 Task: Look for Airbnb options in HafnarfjÃ¶rÃ°ur, Iceland from 6th December, 2023 to 10th December, 2023 for 1 adult.1  bedroom having 1 bed and 1 bathroom. Property type can be hotel. Look for 5 properties as per requirement.
Action: Mouse moved to (437, 93)
Screenshot: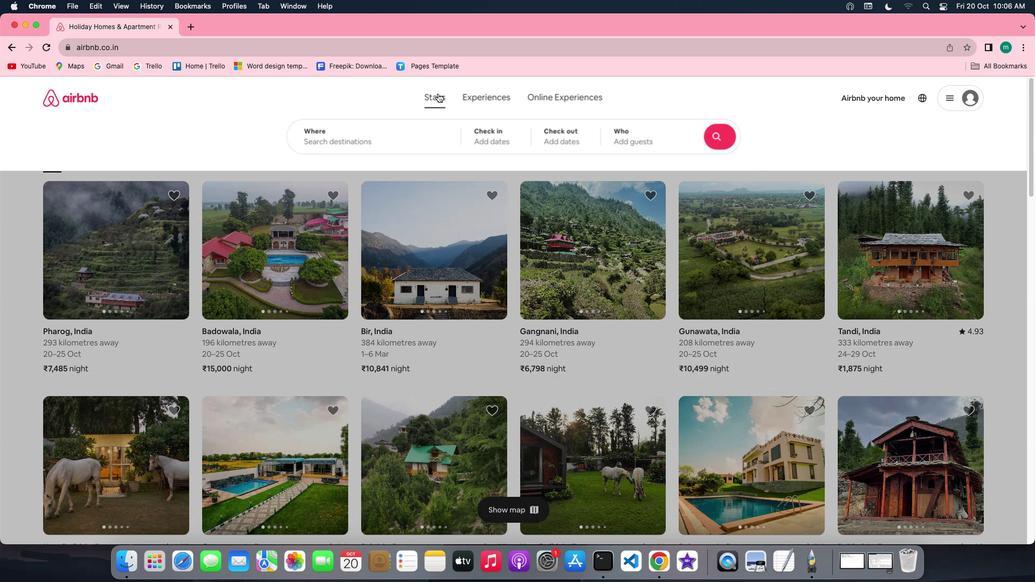 
Action: Mouse pressed left at (437, 93)
Screenshot: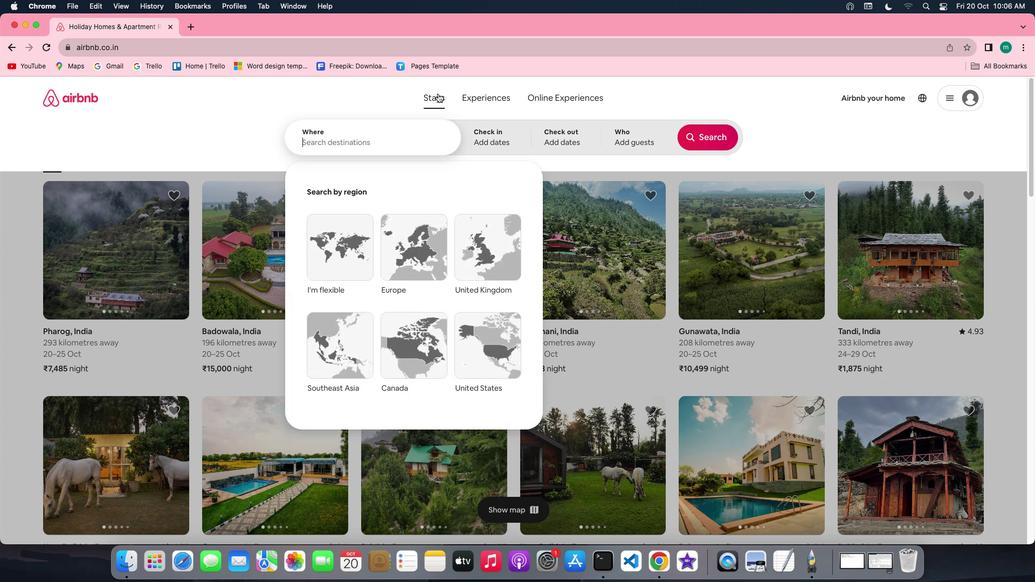 
Action: Mouse pressed left at (437, 93)
Screenshot: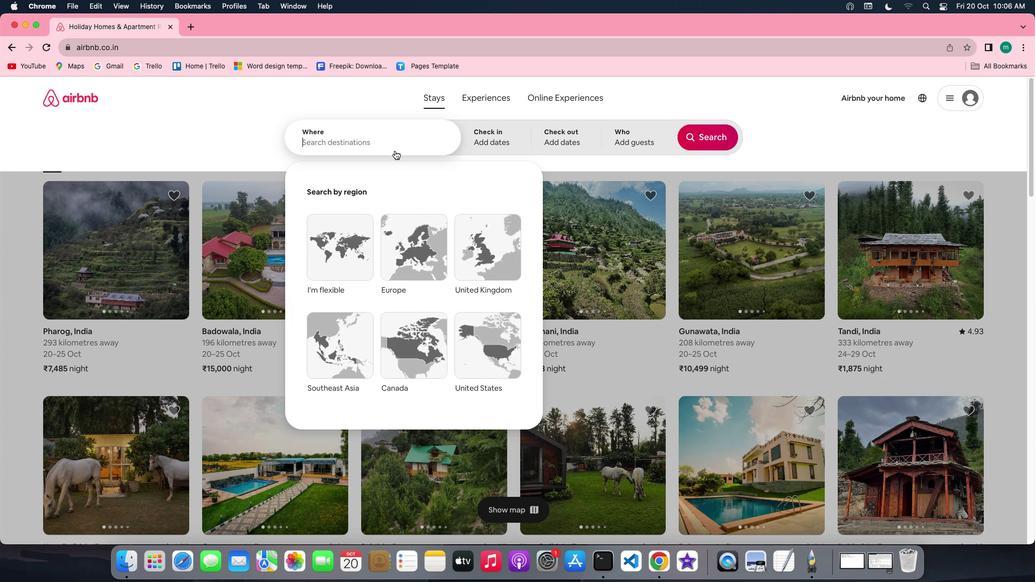 
Action: Mouse moved to (394, 140)
Screenshot: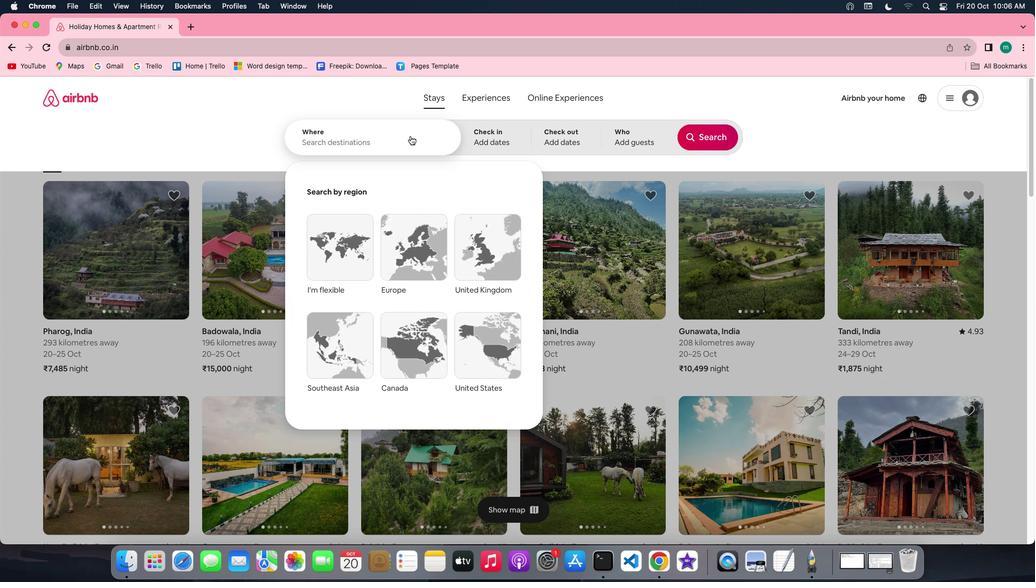 
Action: Mouse pressed left at (394, 140)
Screenshot: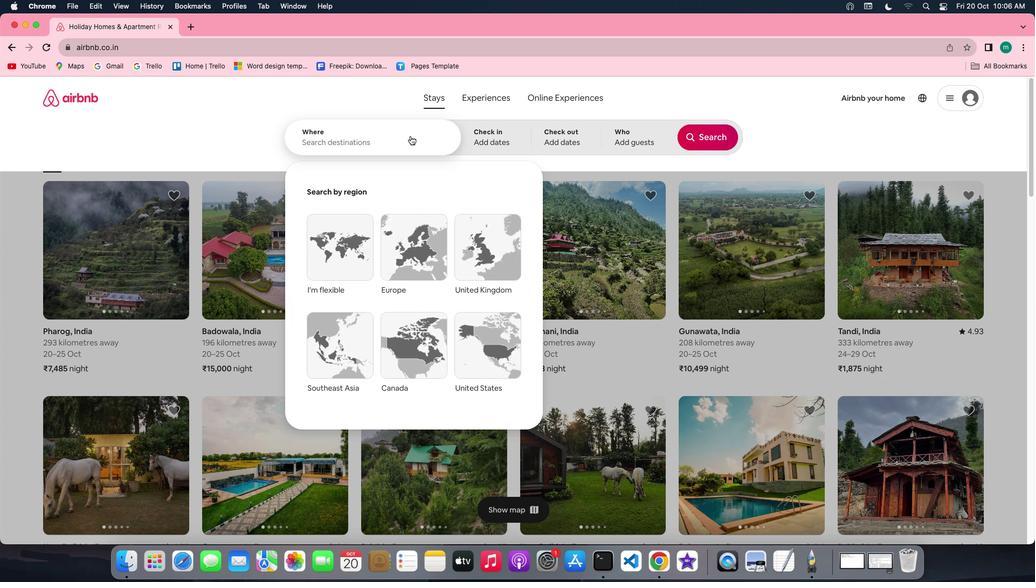 
Action: Mouse moved to (410, 136)
Screenshot: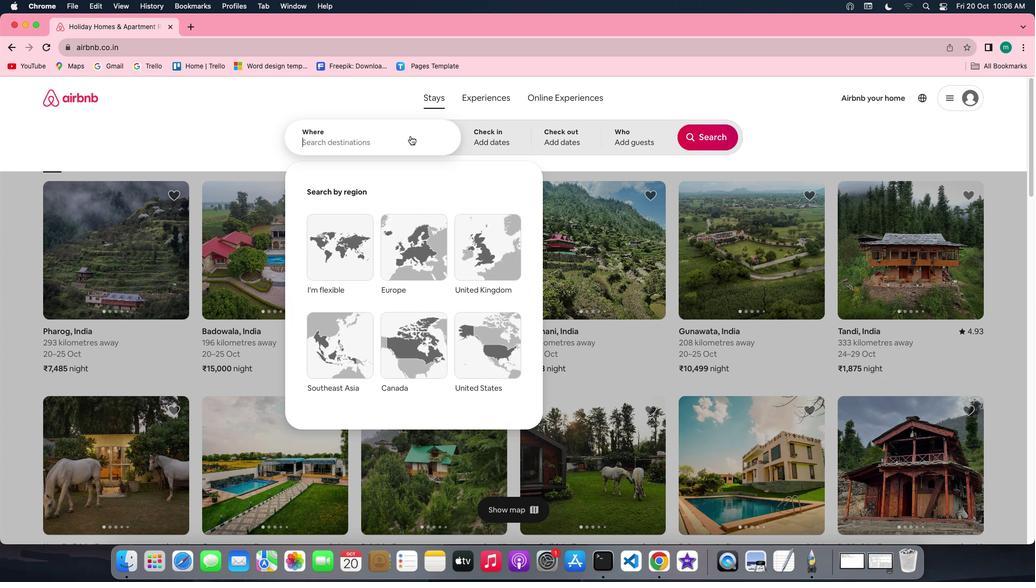 
Action: Key pressed Key.shift'H''a''f''n''a''r''f''j''o''r''o''u''r'','Key.spaceKey.shift'I''c''e''l''a''n''d'
Screenshot: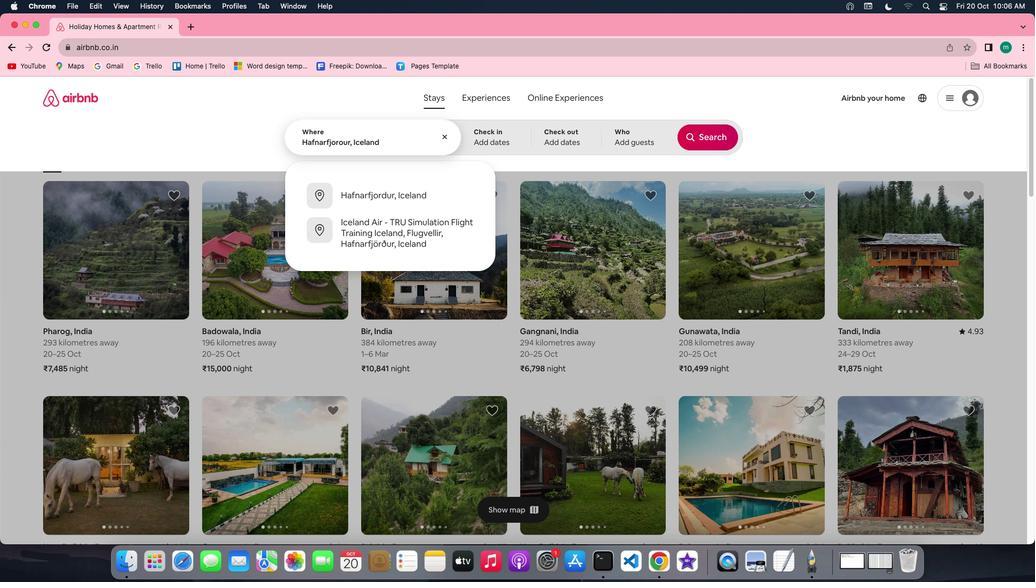 
Action: Mouse moved to (458, 184)
Screenshot: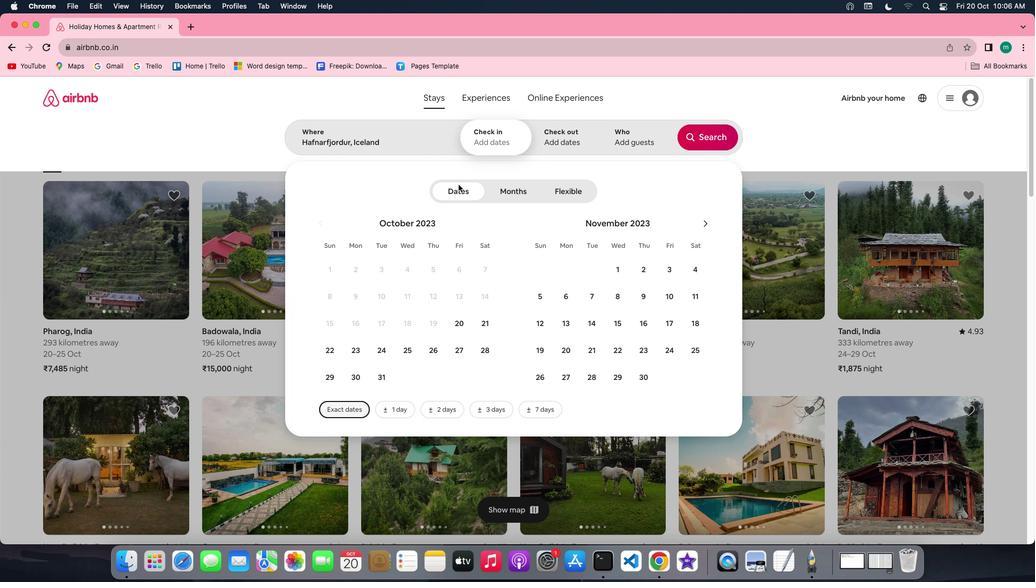
Action: Mouse pressed left at (458, 184)
Screenshot: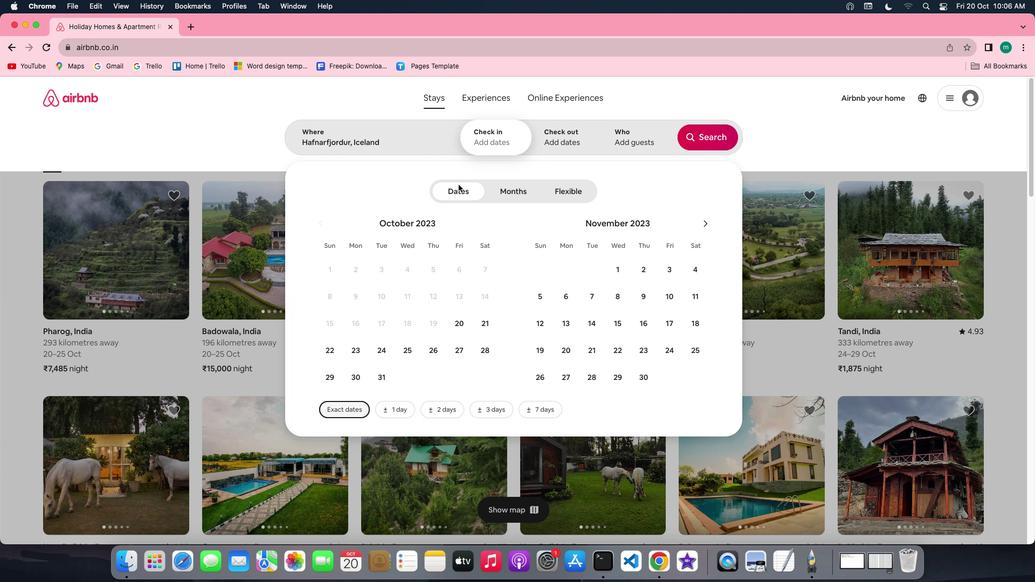 
Action: Mouse moved to (714, 227)
Screenshot: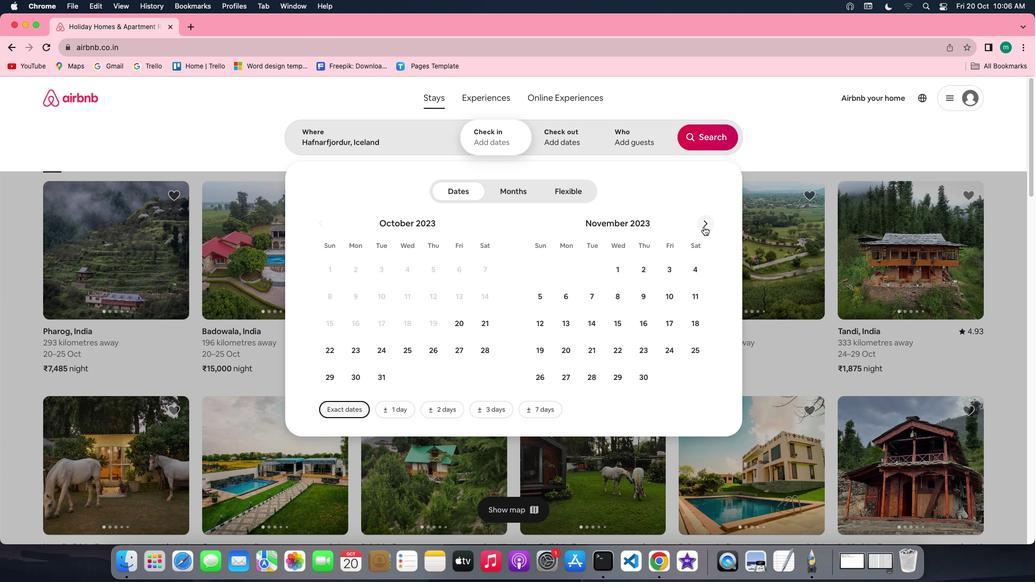 
Action: Mouse pressed left at (714, 227)
Screenshot: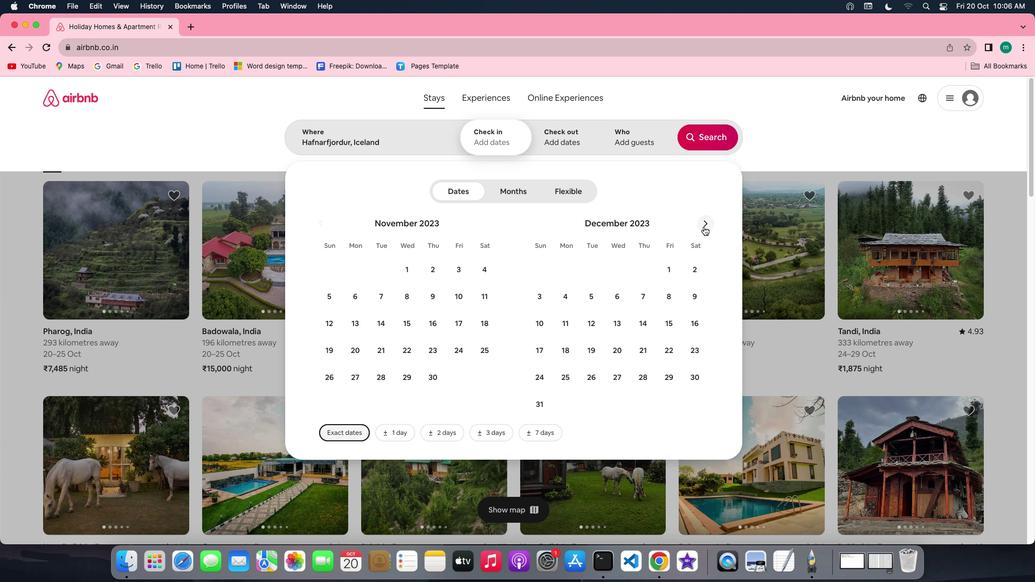 
Action: Mouse moved to (704, 227)
Screenshot: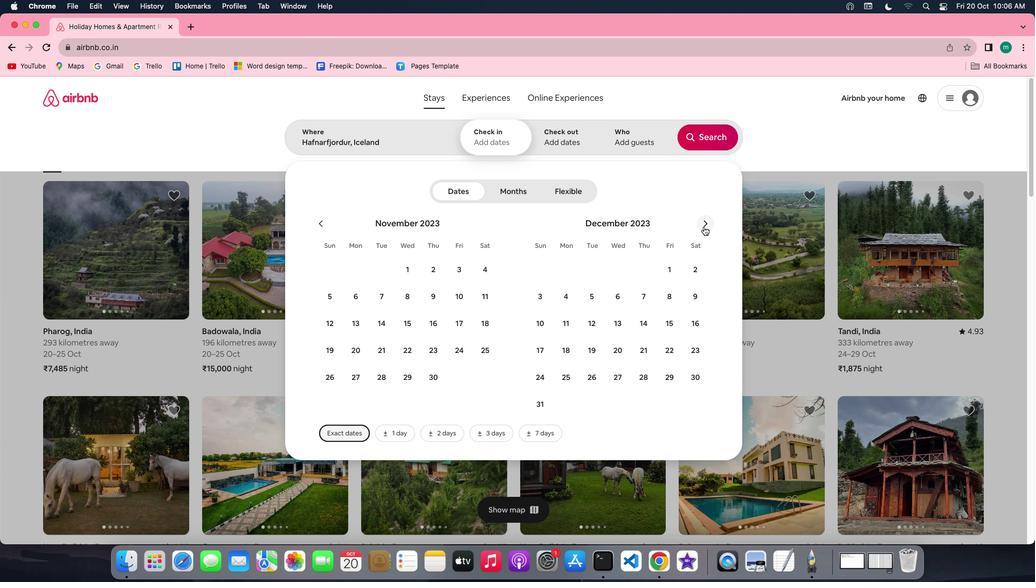 
Action: Mouse pressed left at (704, 227)
Screenshot: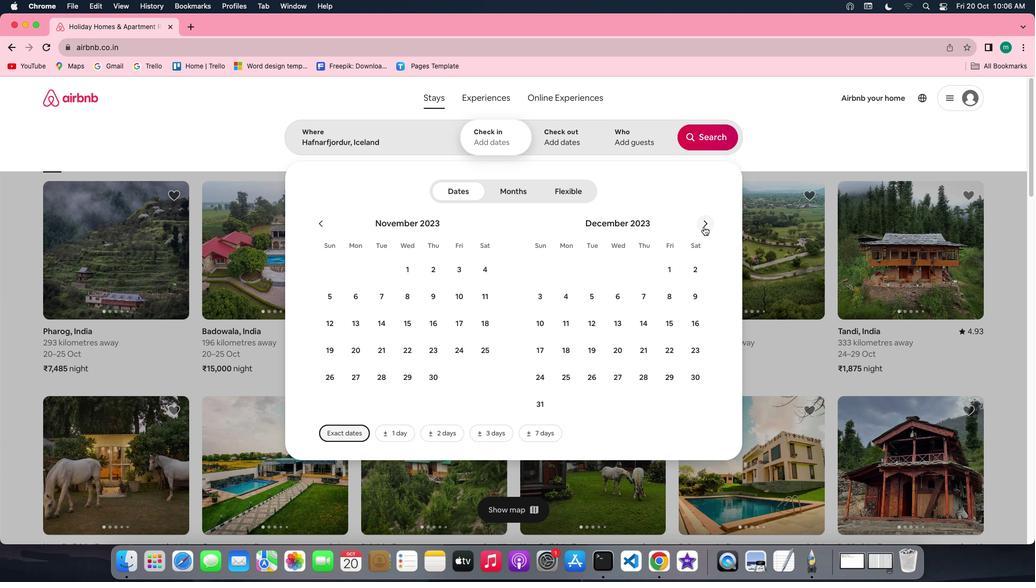 
Action: Mouse moved to (615, 290)
Screenshot: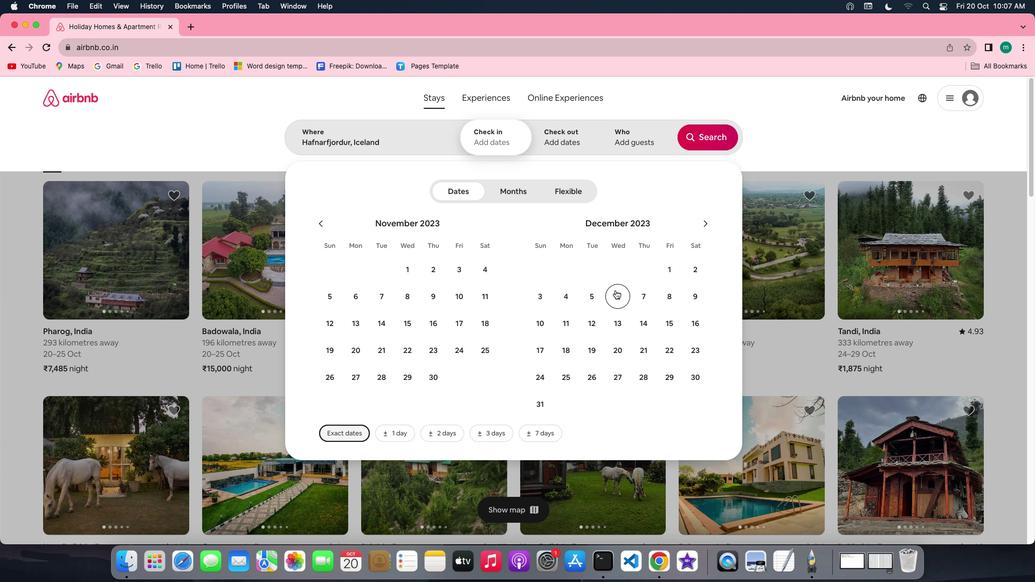 
Action: Mouse pressed left at (615, 290)
Screenshot: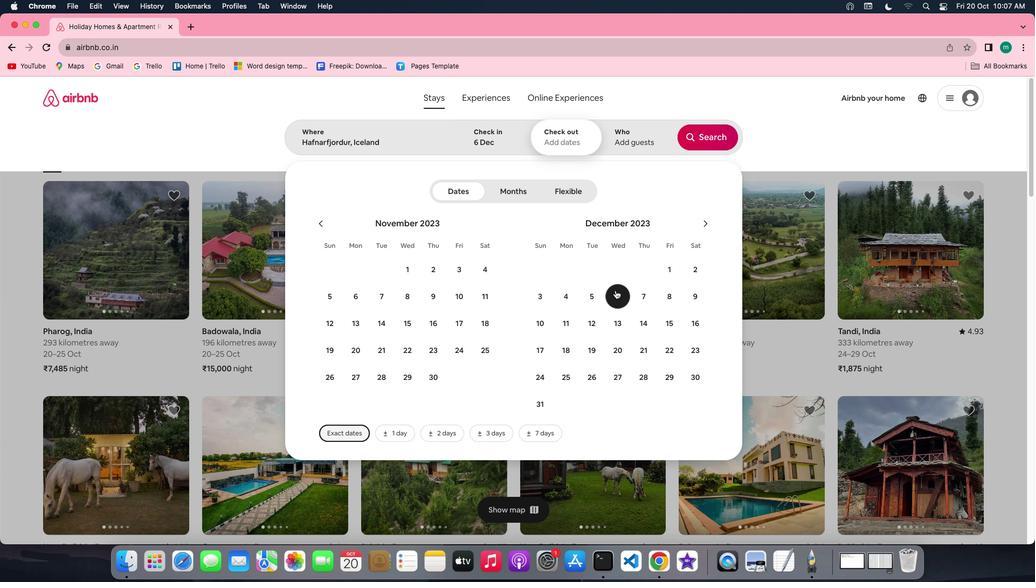 
Action: Mouse moved to (543, 323)
Screenshot: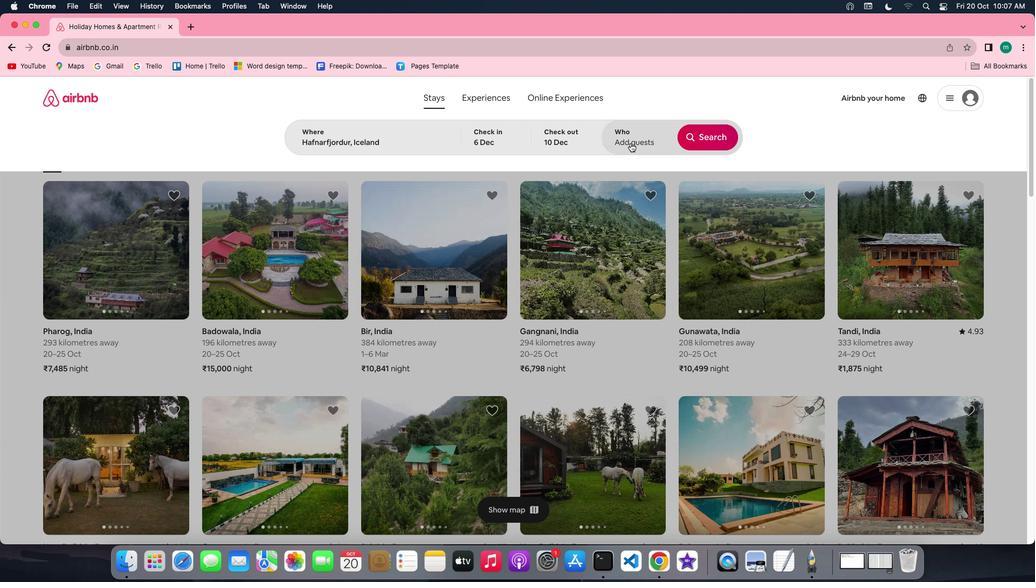 
Action: Mouse pressed left at (543, 323)
Screenshot: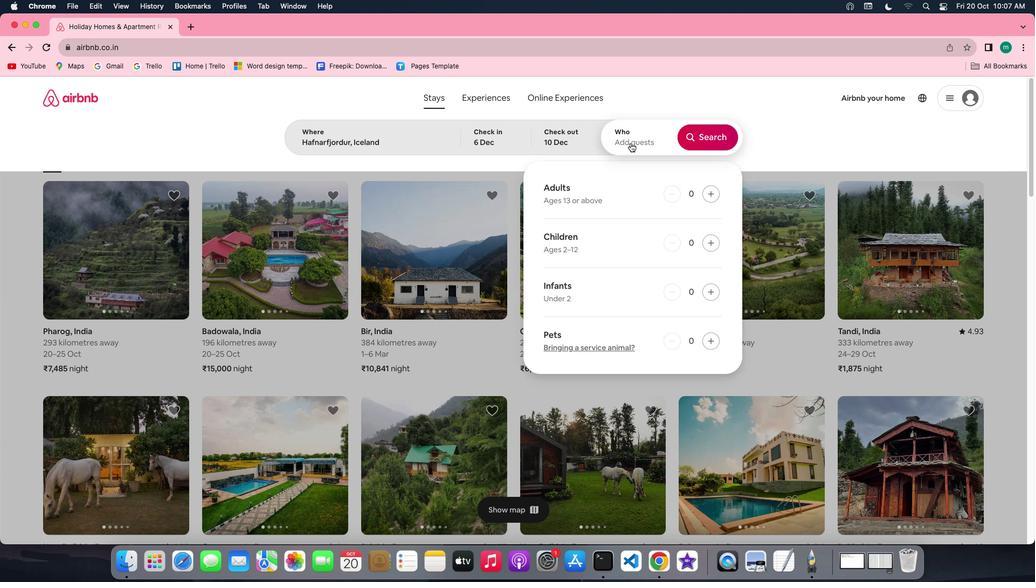 
Action: Mouse moved to (630, 142)
Screenshot: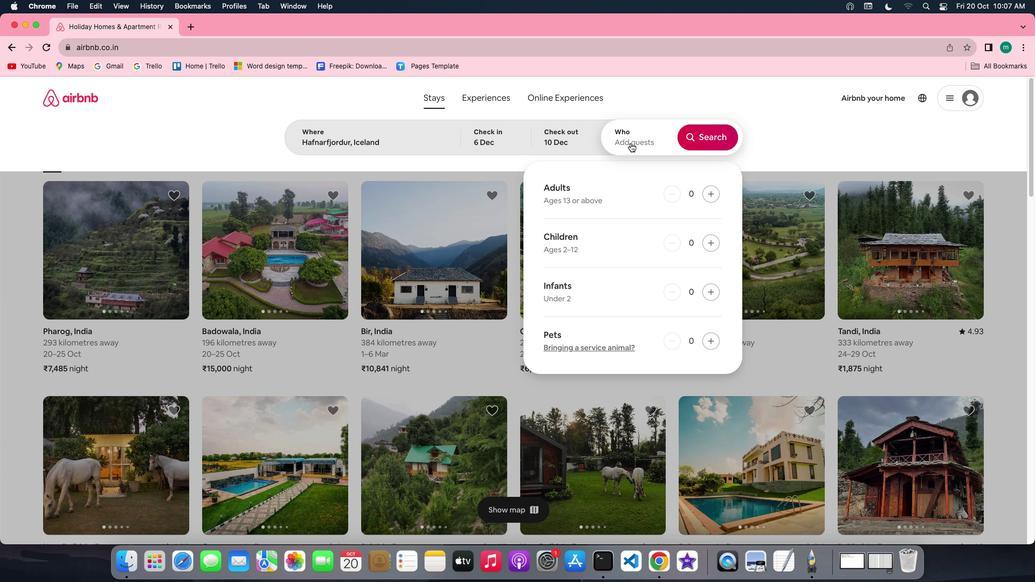 
Action: Mouse pressed left at (630, 142)
Screenshot: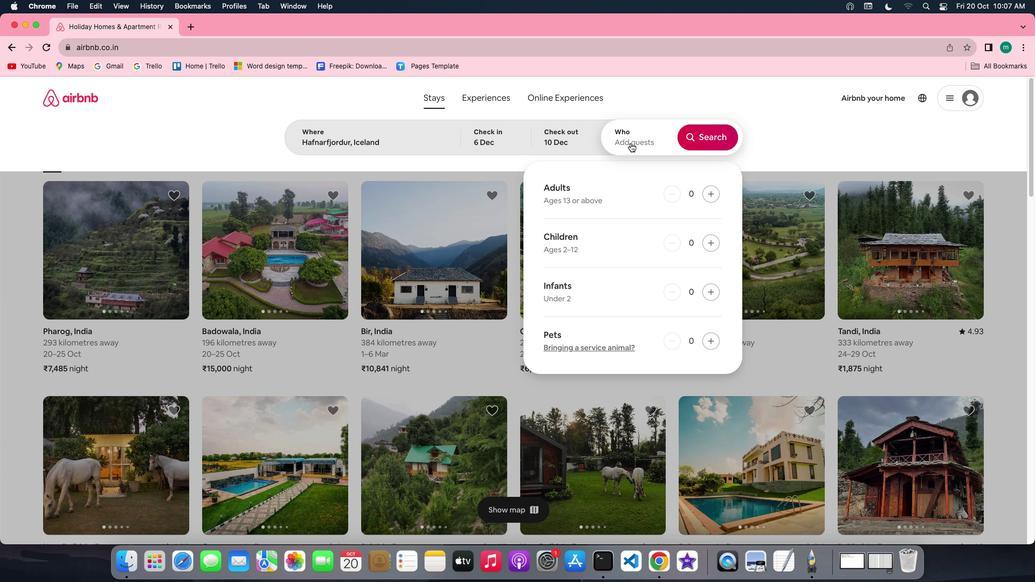 
Action: Mouse moved to (710, 196)
Screenshot: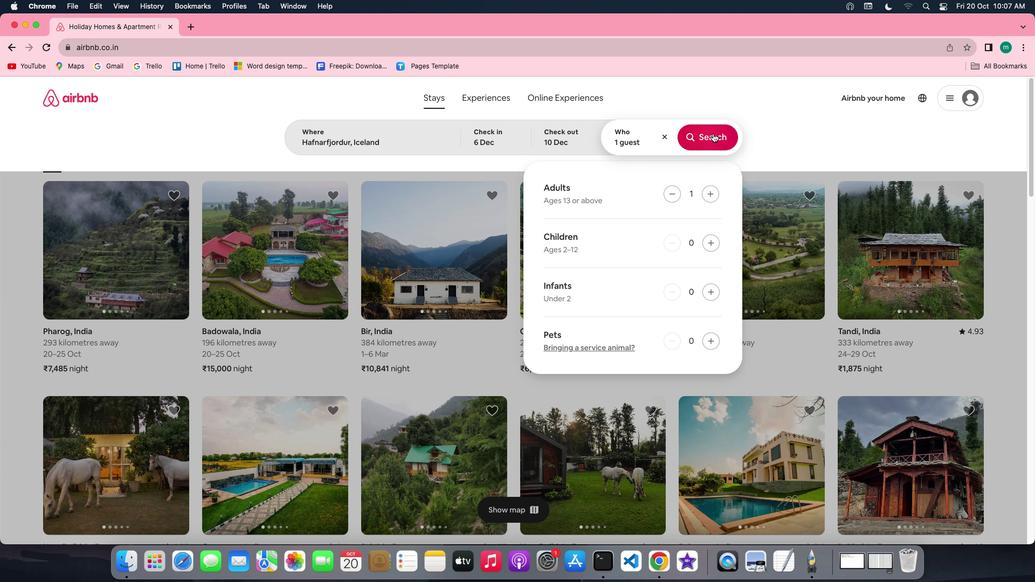 
Action: Mouse pressed left at (710, 196)
Screenshot: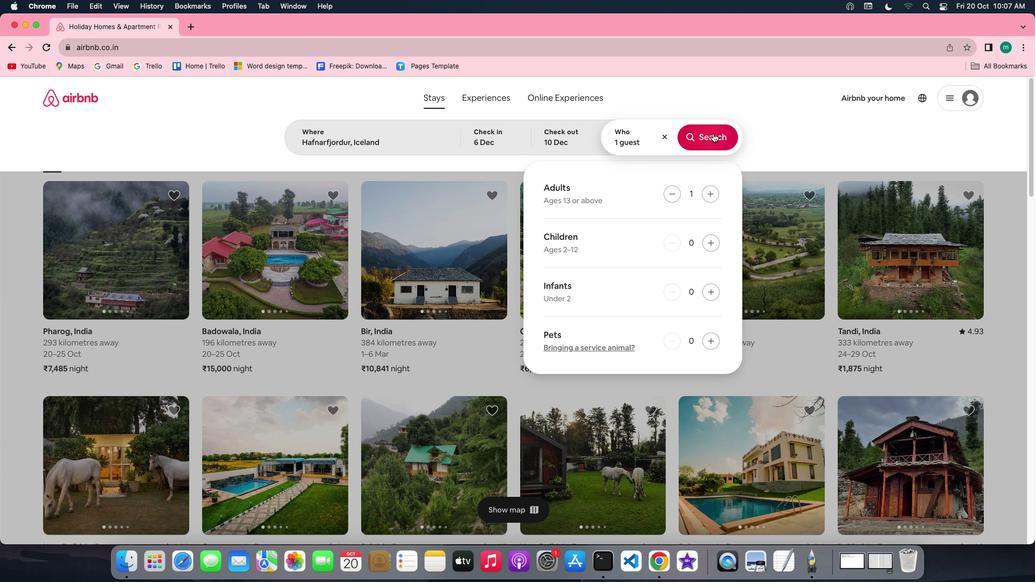 
Action: Mouse moved to (712, 133)
Screenshot: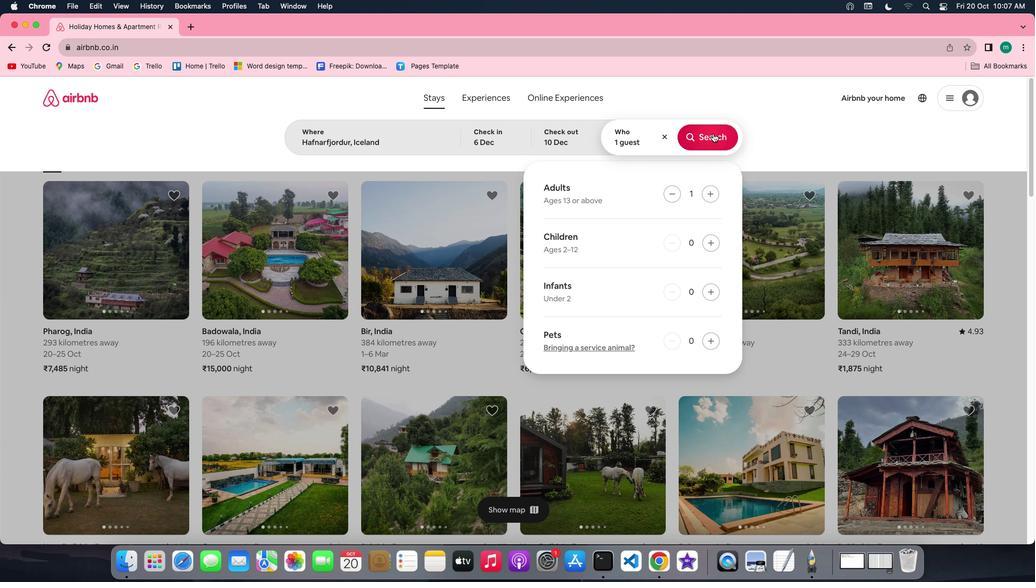 
Action: Mouse pressed left at (712, 133)
Screenshot: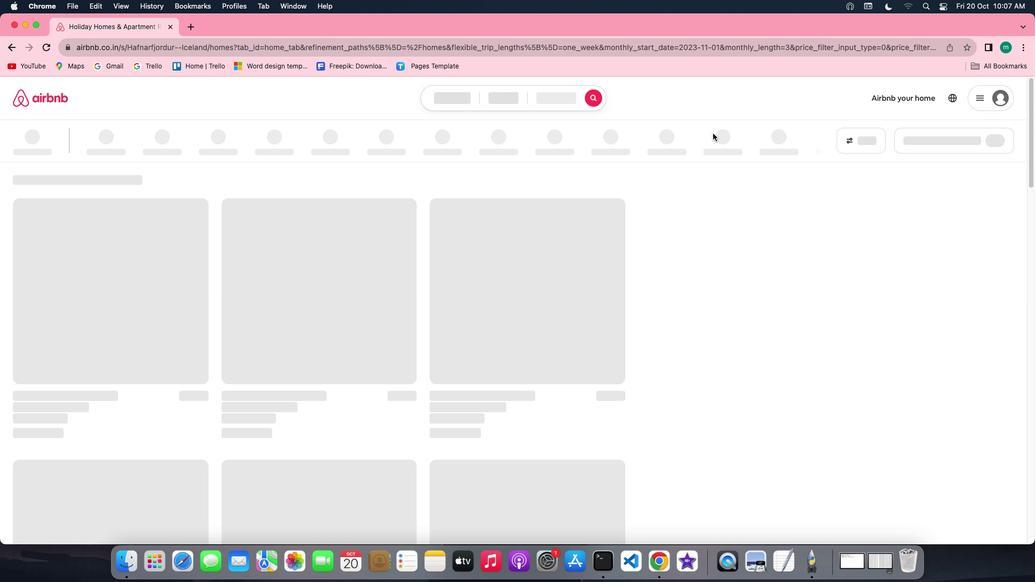 
Action: Mouse moved to (856, 146)
Screenshot: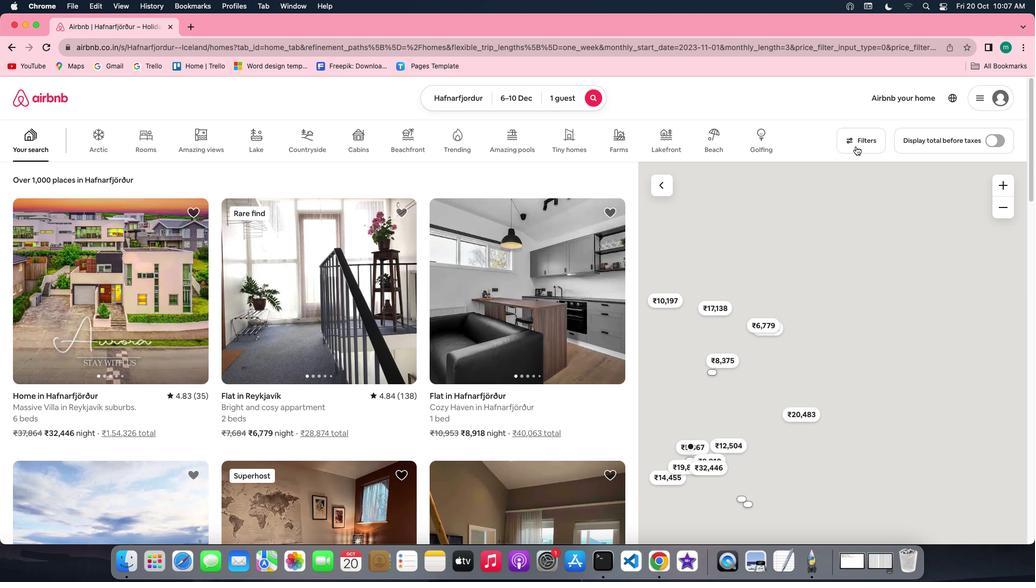 
Action: Mouse pressed left at (856, 146)
Screenshot: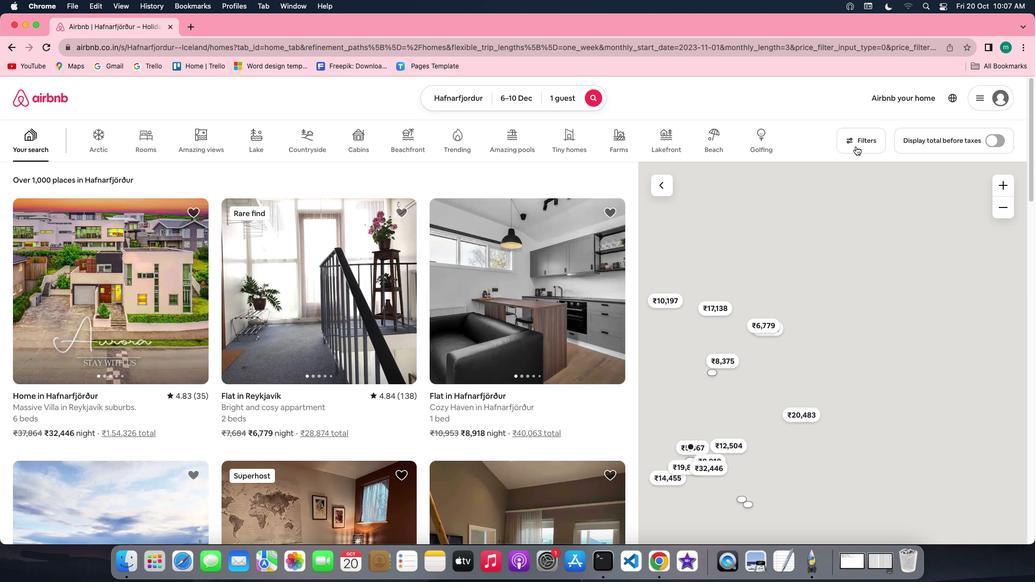 
Action: Mouse moved to (861, 138)
Screenshot: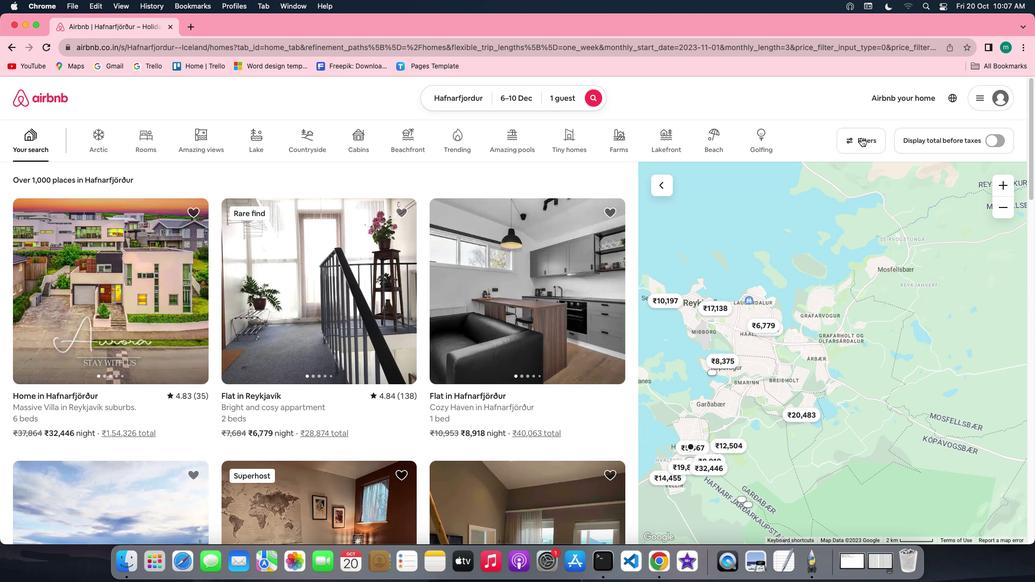 
Action: Mouse pressed left at (861, 138)
Screenshot: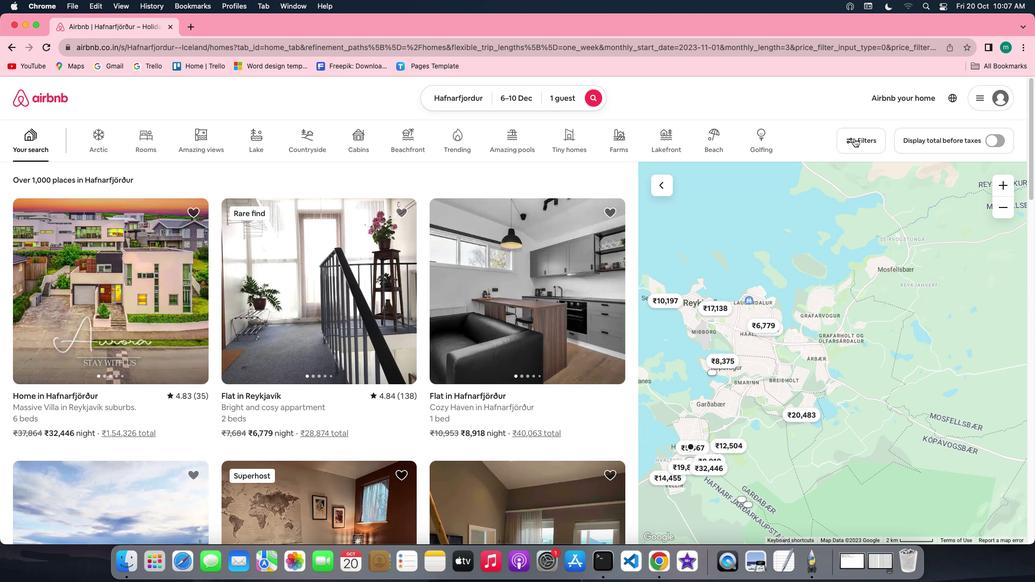 
Action: Mouse moved to (544, 273)
Screenshot: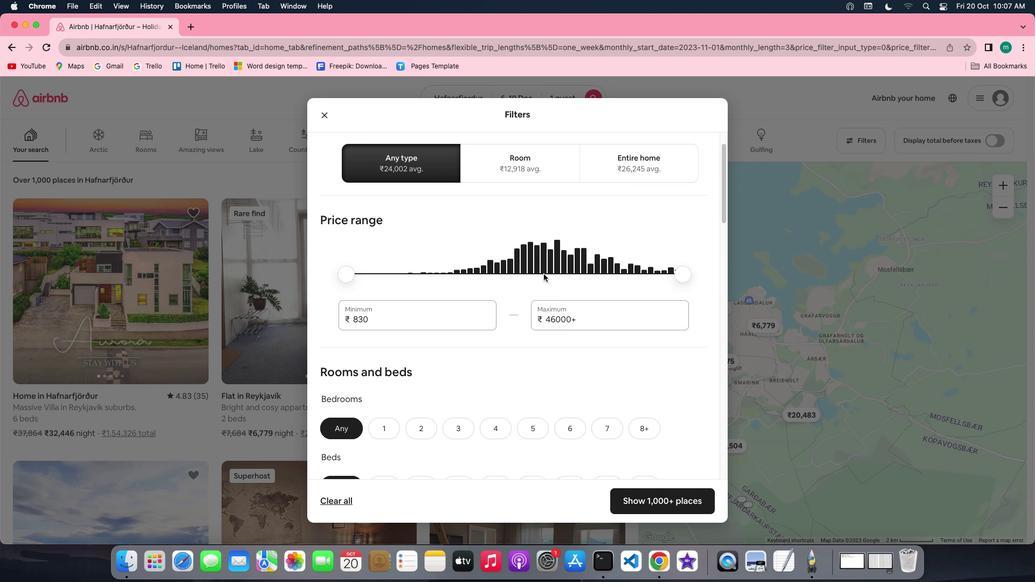 
Action: Mouse scrolled (544, 273) with delta (0, 0)
Screenshot: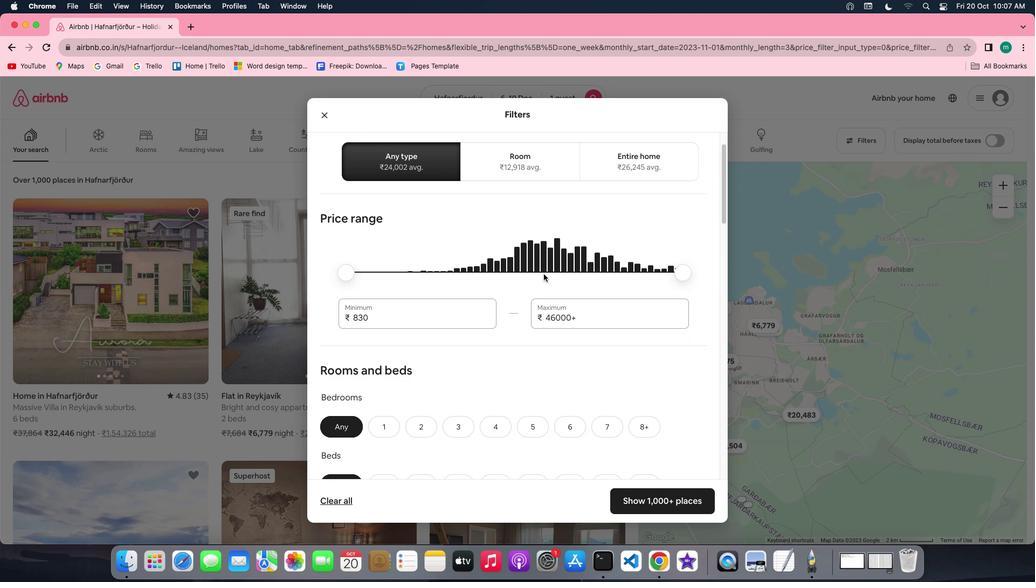 
Action: Mouse scrolled (544, 273) with delta (0, 0)
Screenshot: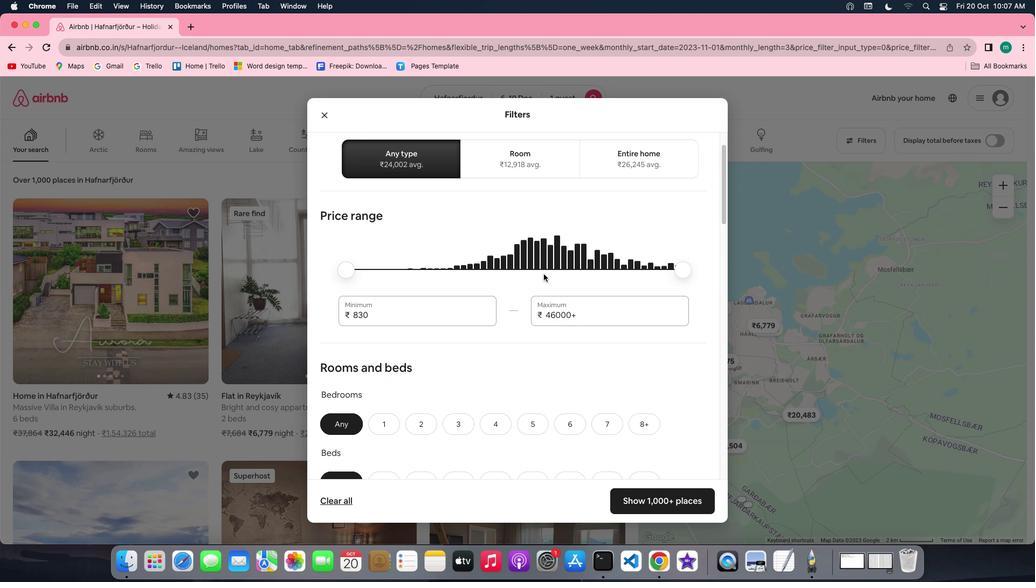 
Action: Mouse scrolled (544, 273) with delta (0, 0)
Screenshot: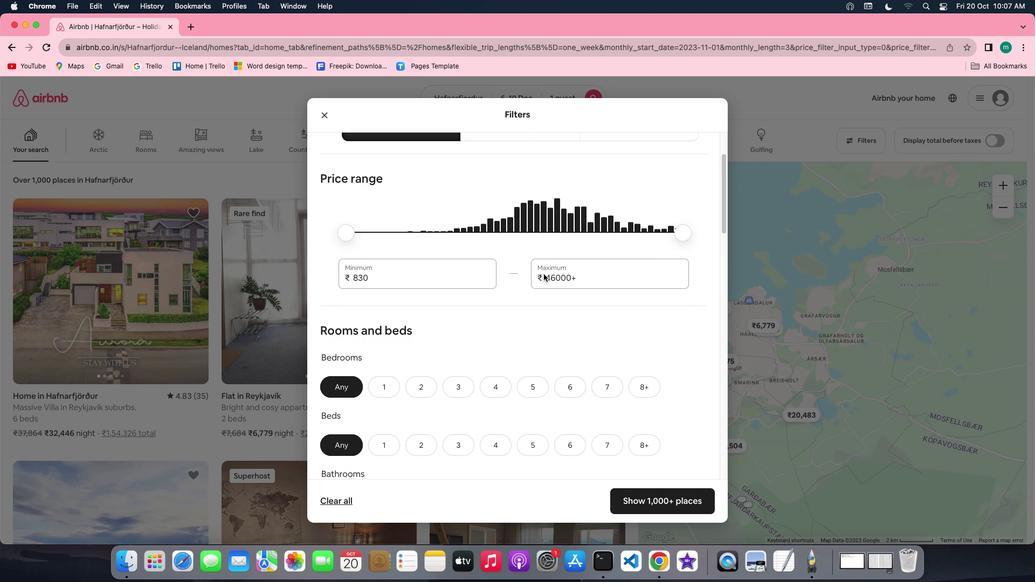 
Action: Mouse scrolled (544, 273) with delta (0, 0)
Screenshot: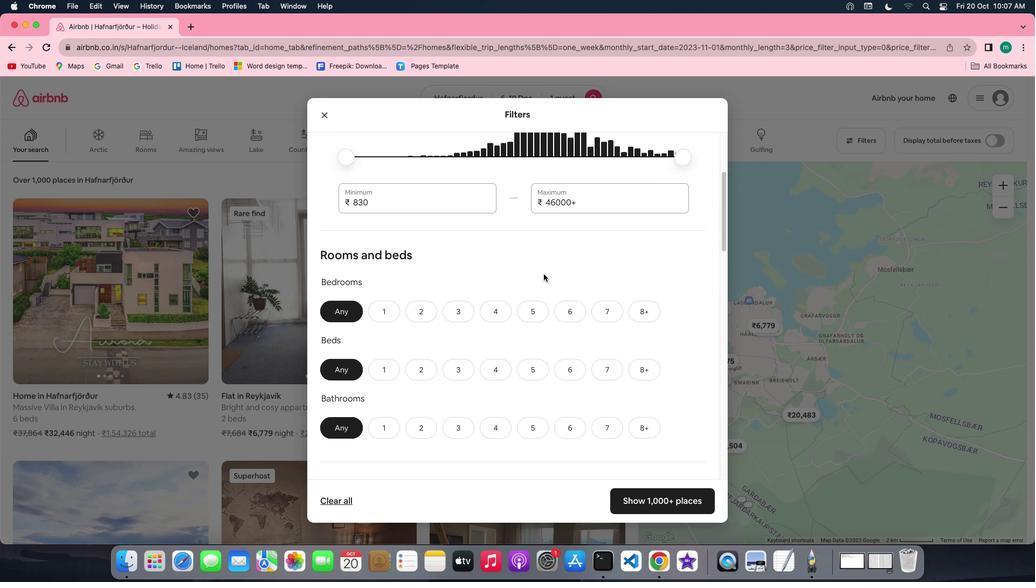 
Action: Mouse scrolled (544, 273) with delta (0, 0)
Screenshot: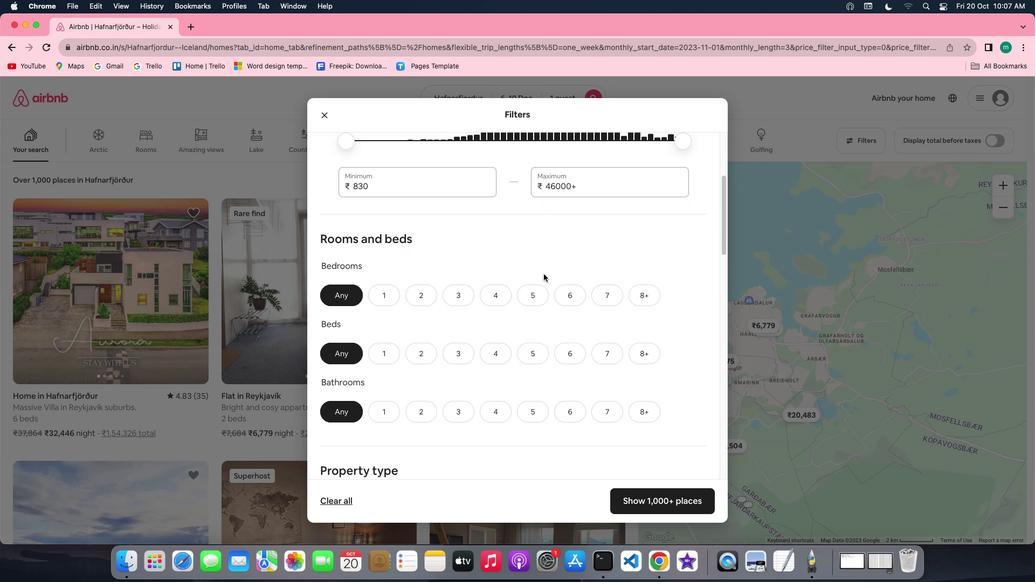 
Action: Mouse scrolled (544, 273) with delta (0, 0)
Screenshot: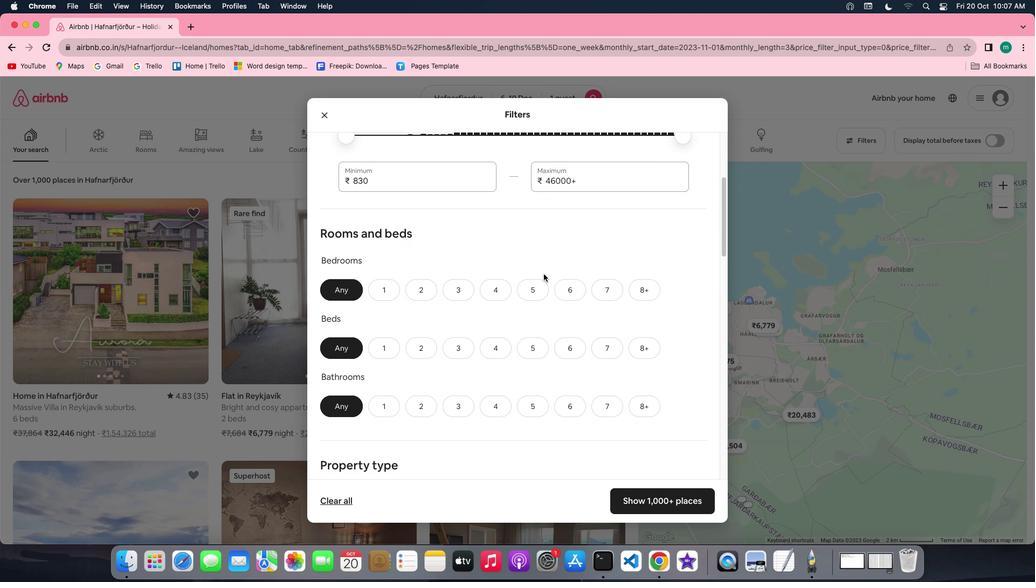 
Action: Mouse scrolled (544, 273) with delta (0, 0)
Screenshot: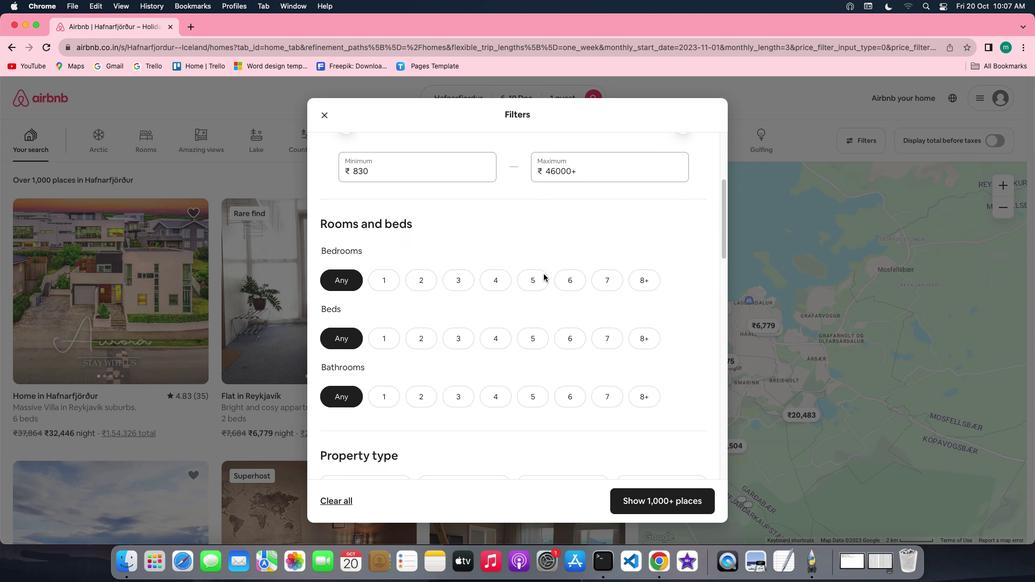 
Action: Mouse scrolled (544, 273) with delta (0, 0)
Screenshot: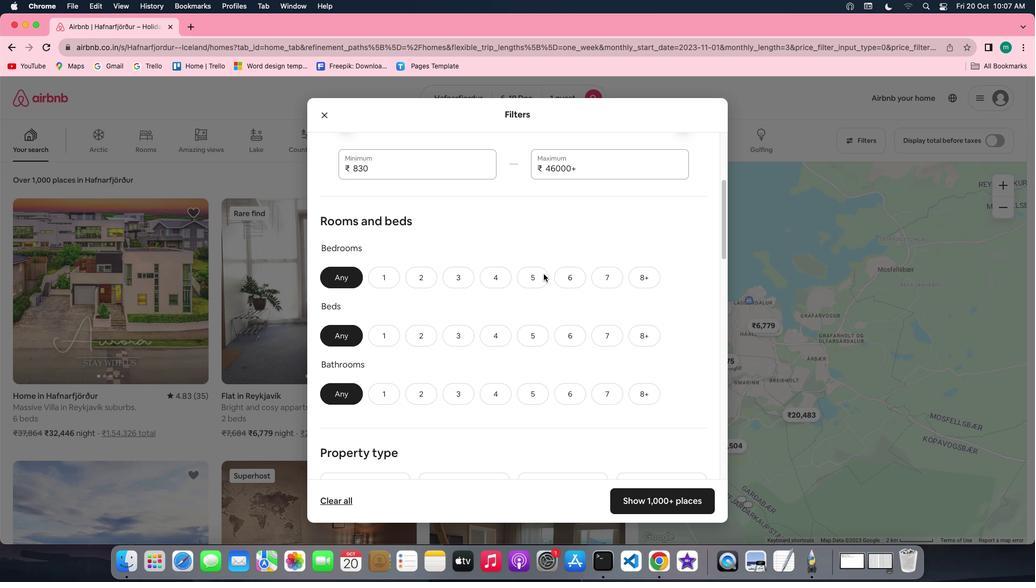 
Action: Mouse scrolled (544, 273) with delta (0, 0)
Screenshot: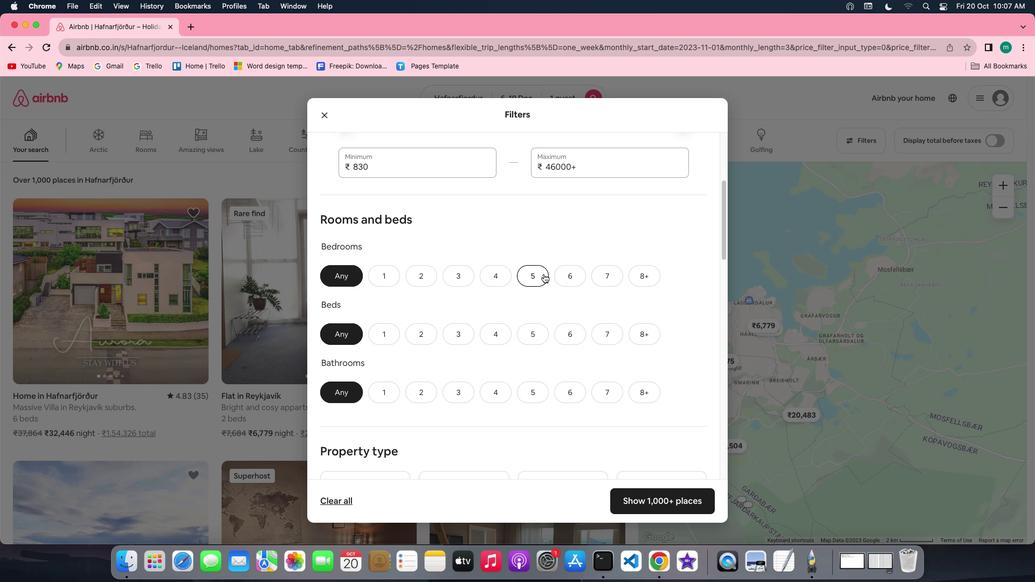 
Action: Mouse scrolled (544, 273) with delta (0, 0)
Screenshot: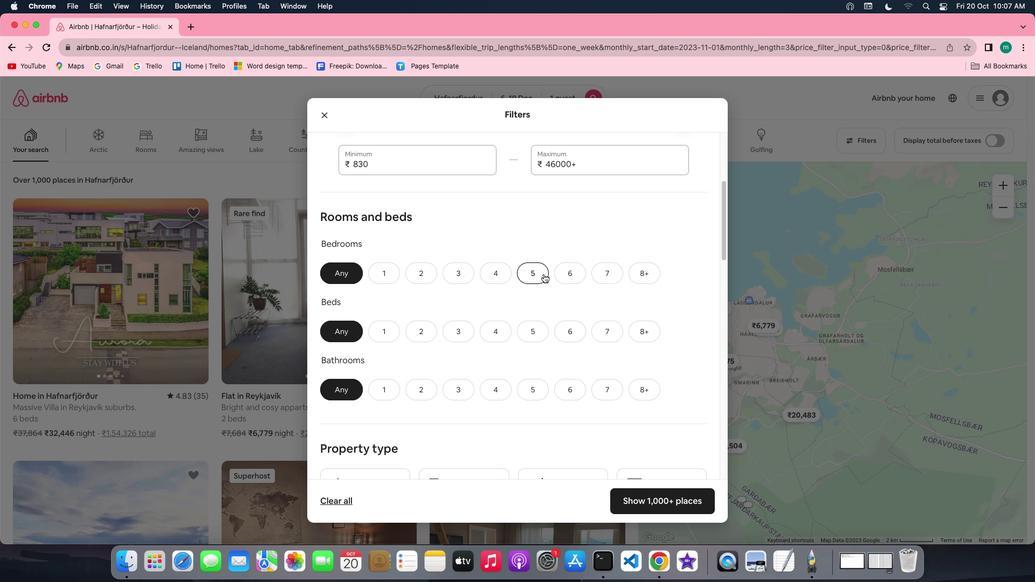 
Action: Mouse scrolled (544, 273) with delta (0, 0)
Screenshot: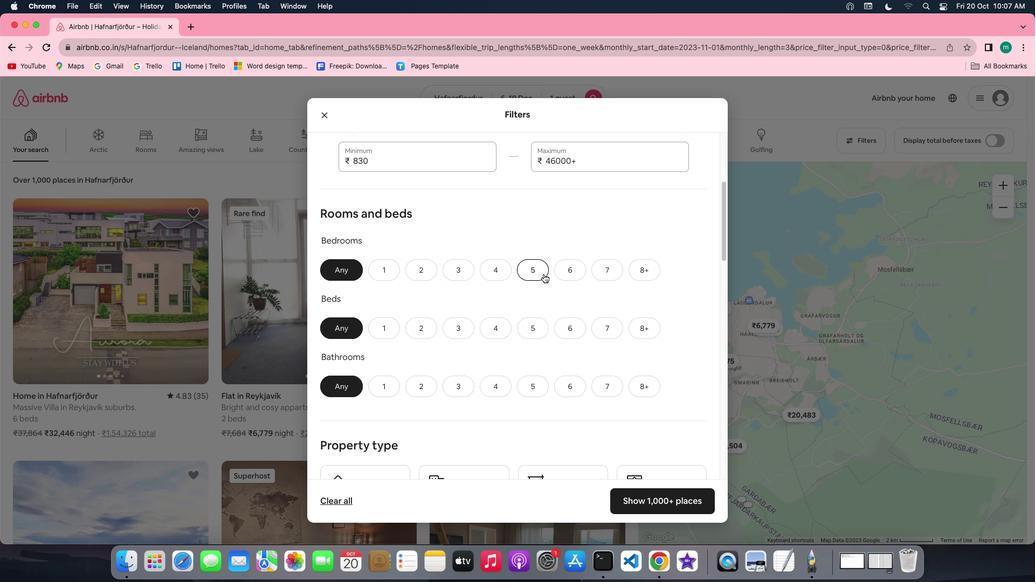 
Action: Mouse scrolled (544, 273) with delta (0, 0)
Screenshot: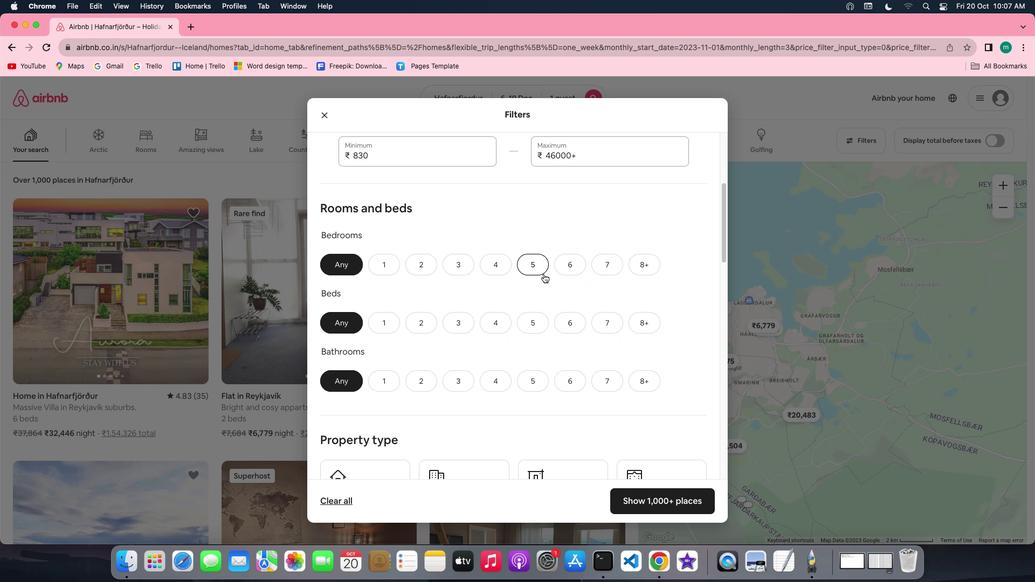 
Action: Mouse scrolled (544, 273) with delta (0, 0)
Screenshot: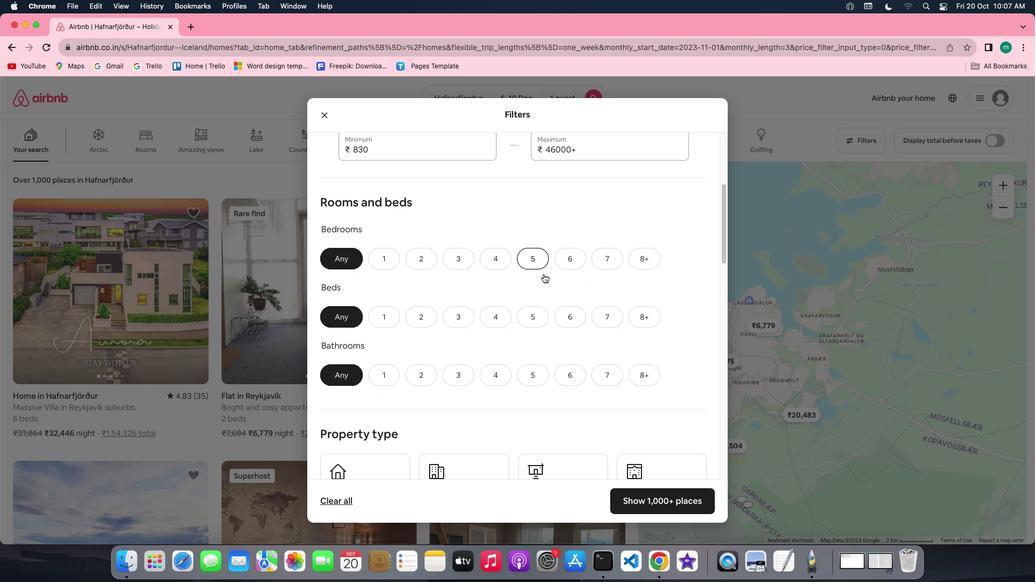 
Action: Mouse scrolled (544, 273) with delta (0, 0)
Screenshot: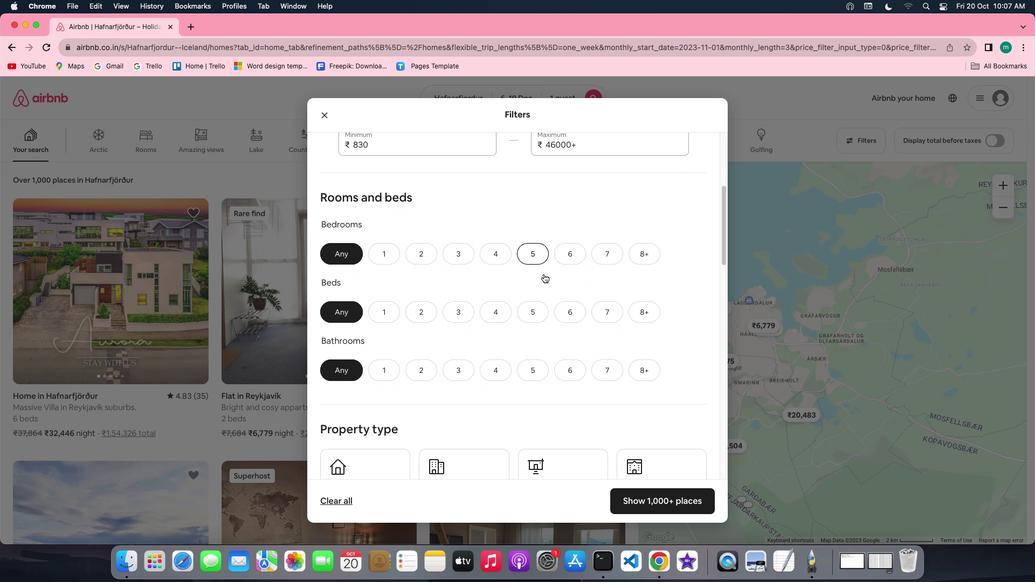 
Action: Mouse scrolled (544, 273) with delta (0, 0)
Screenshot: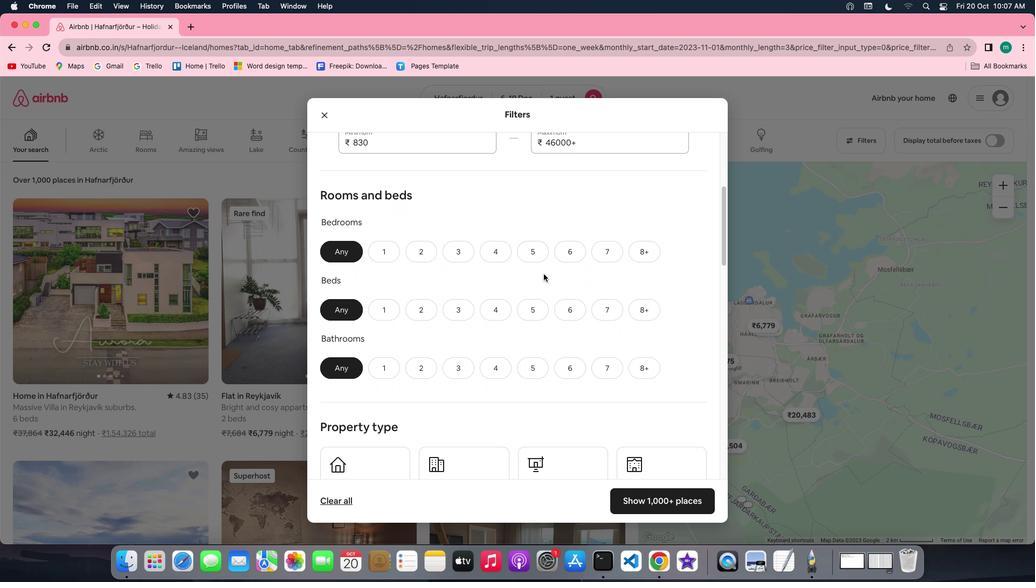 
Action: Mouse scrolled (544, 273) with delta (0, 0)
Screenshot: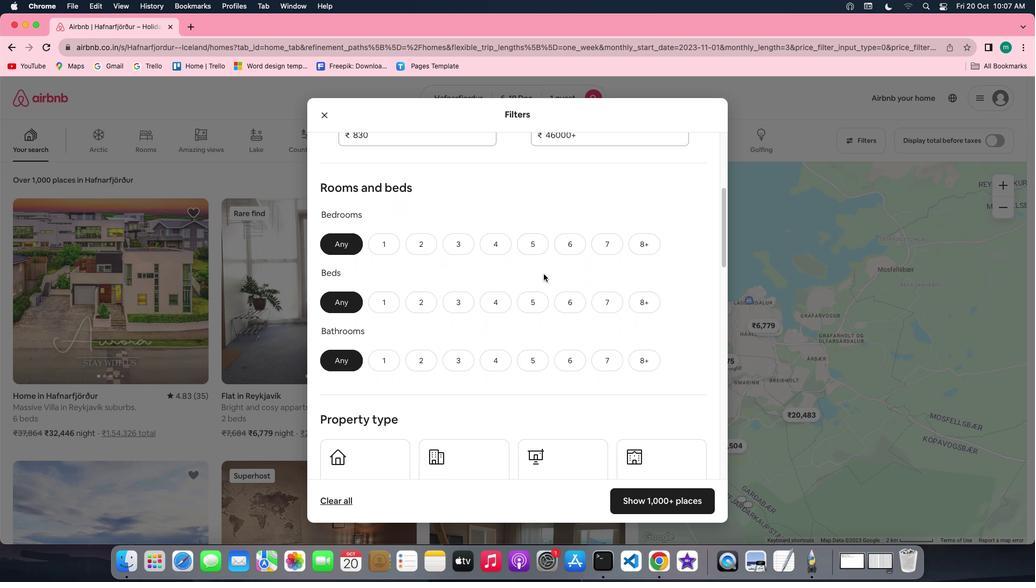 
Action: Mouse scrolled (544, 273) with delta (0, 0)
Screenshot: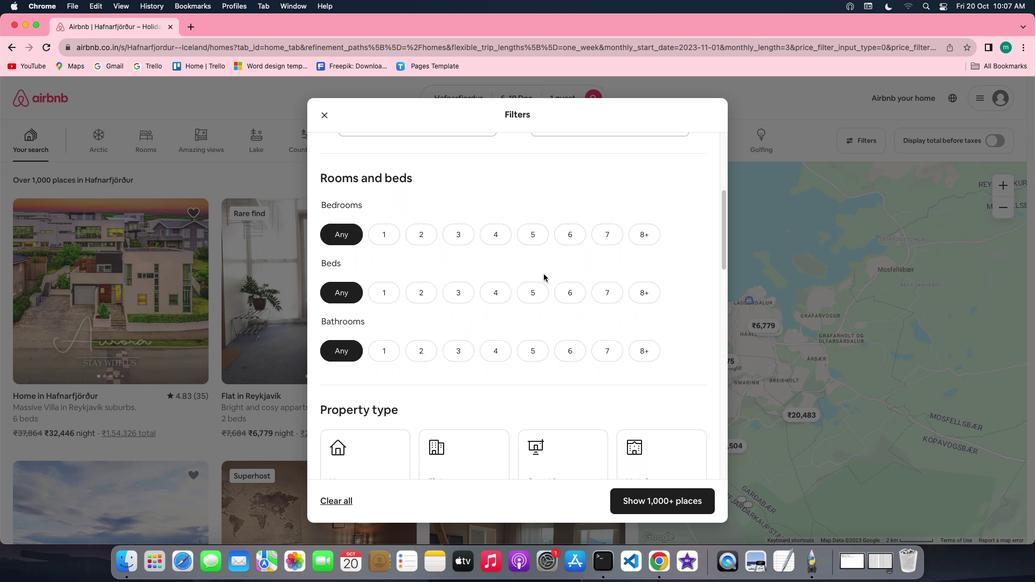 
Action: Mouse scrolled (544, 273) with delta (0, 0)
Screenshot: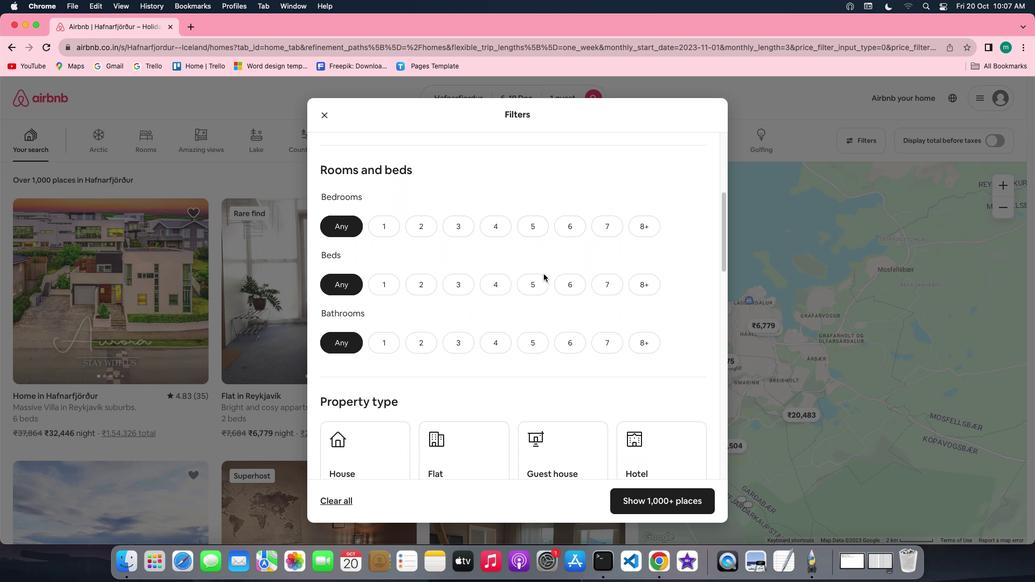 
Action: Mouse scrolled (544, 273) with delta (0, 0)
Screenshot: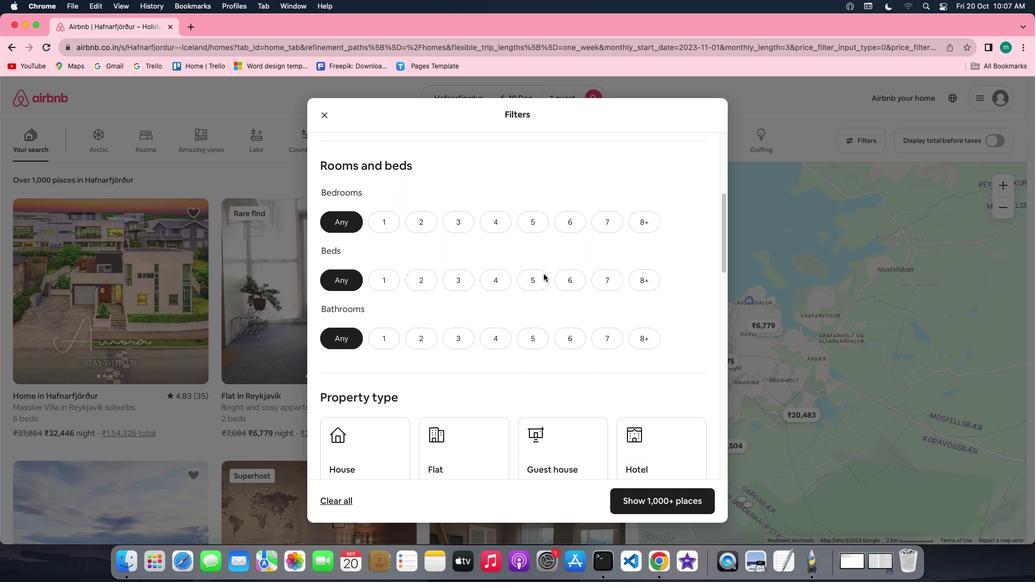 
Action: Mouse scrolled (544, 273) with delta (0, 0)
Screenshot: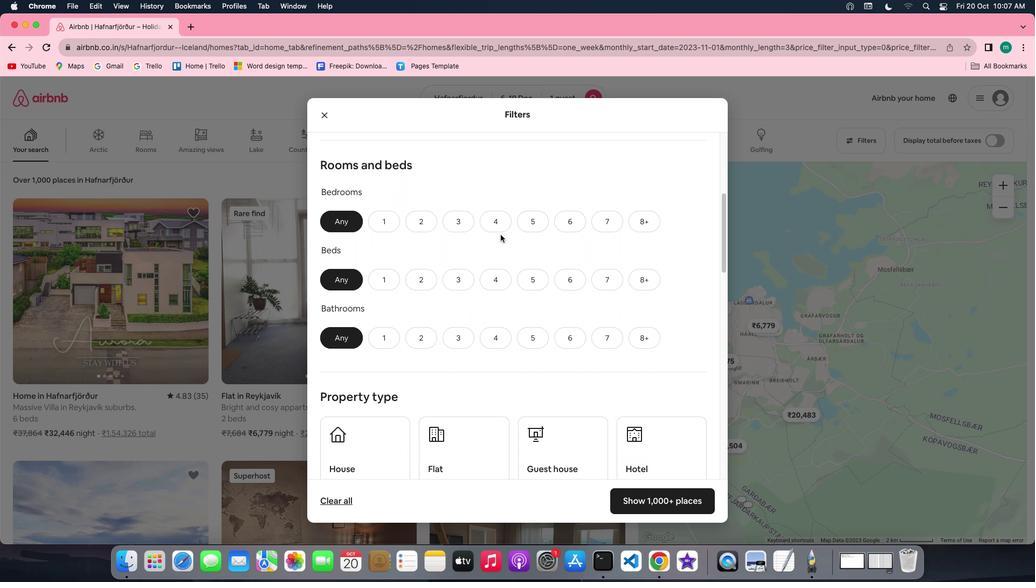 
Action: Mouse scrolled (544, 273) with delta (0, 0)
Screenshot: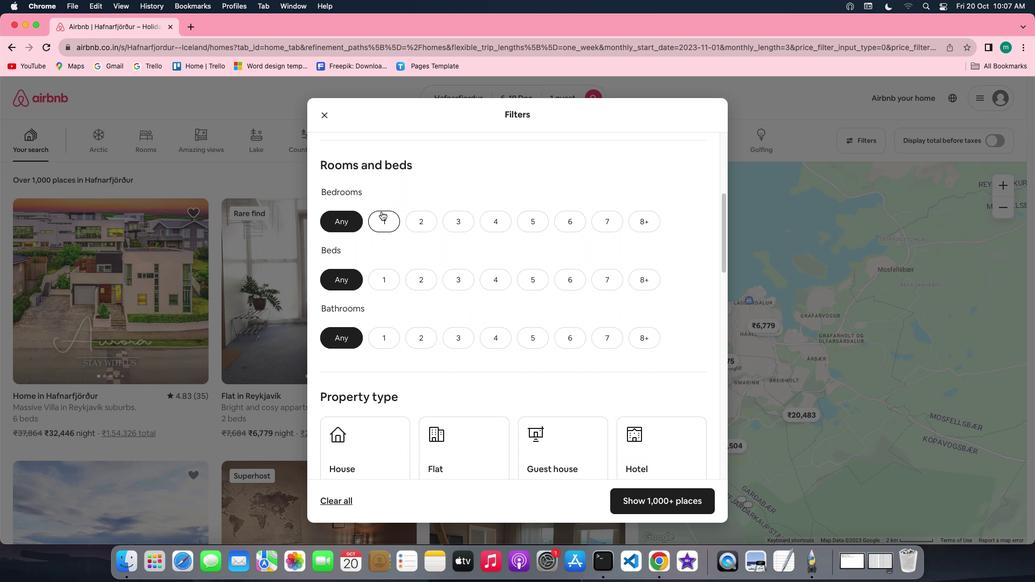 
Action: Mouse scrolled (544, 273) with delta (0, 0)
Screenshot: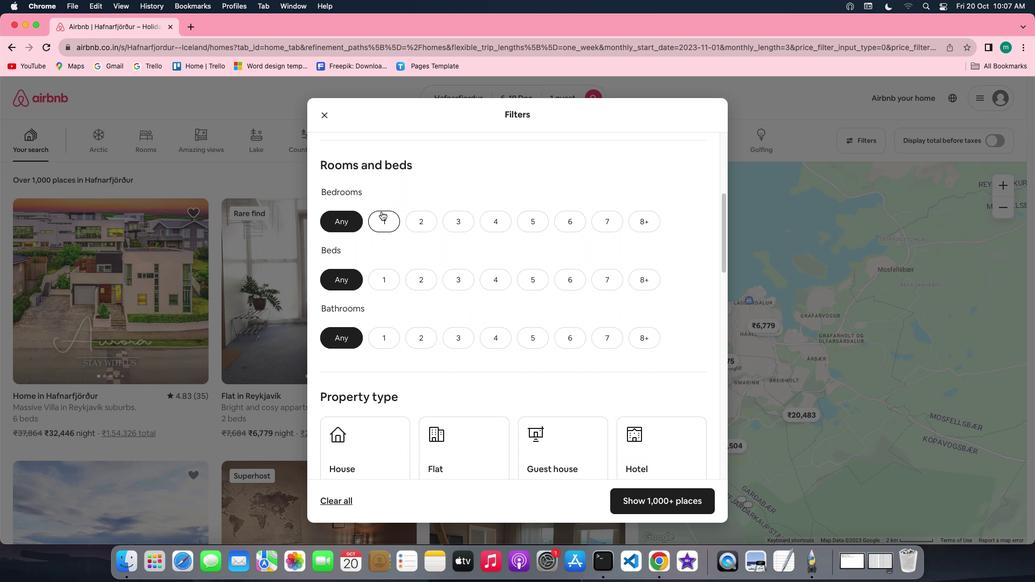 
Action: Mouse moved to (382, 221)
Screenshot: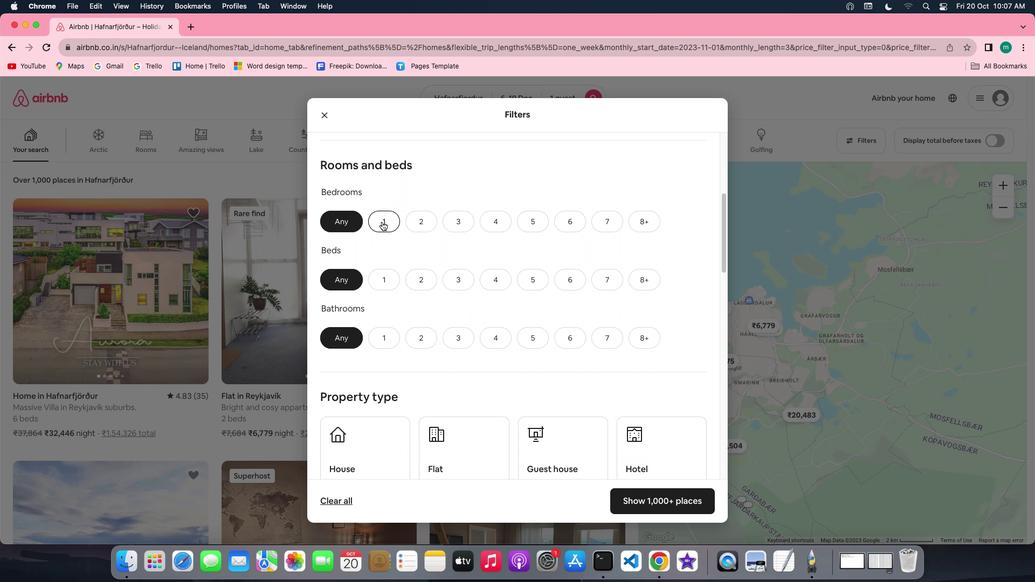 
Action: Mouse pressed left at (382, 221)
Screenshot: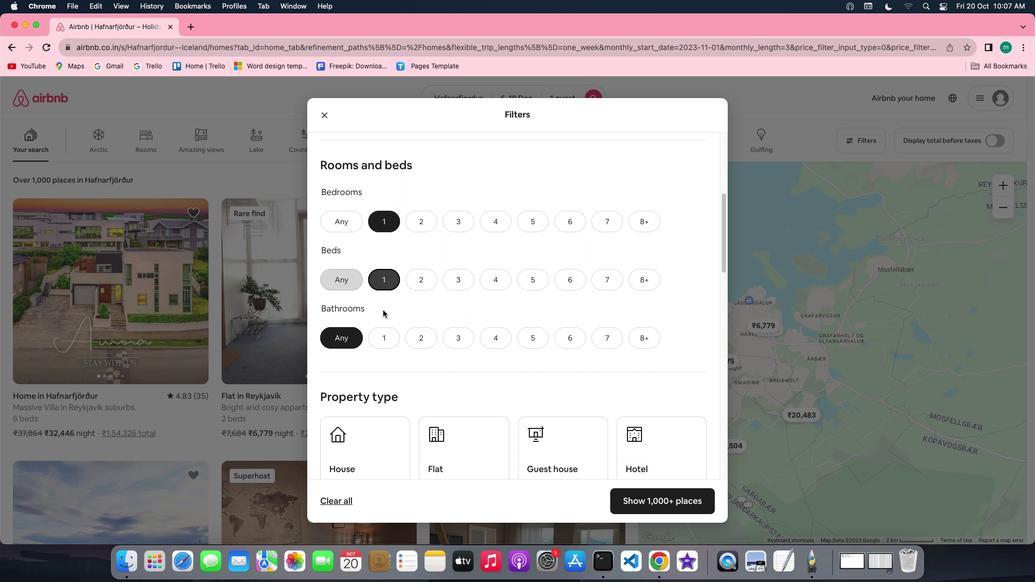 
Action: Mouse moved to (379, 279)
Screenshot: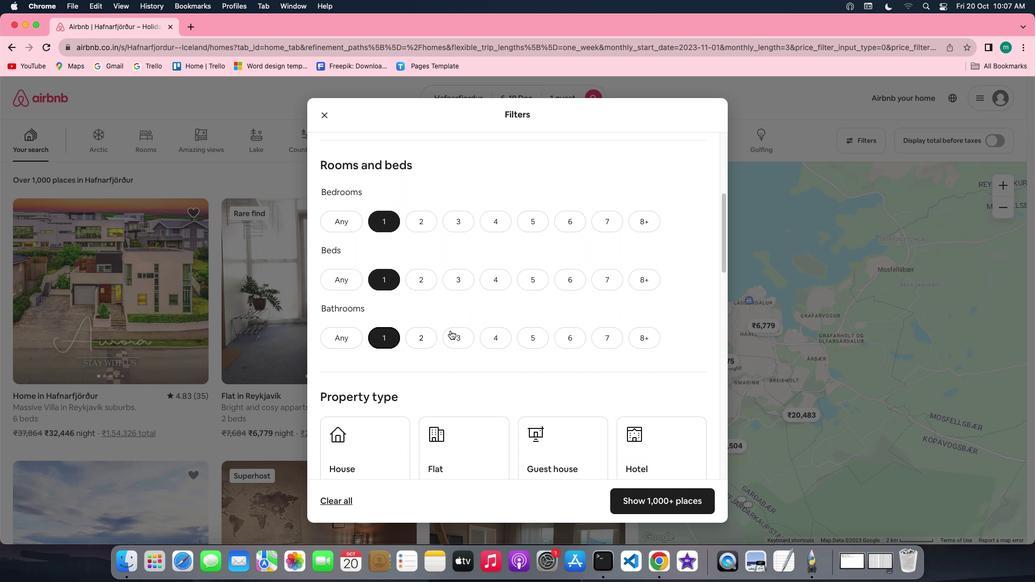 
Action: Mouse pressed left at (379, 279)
Screenshot: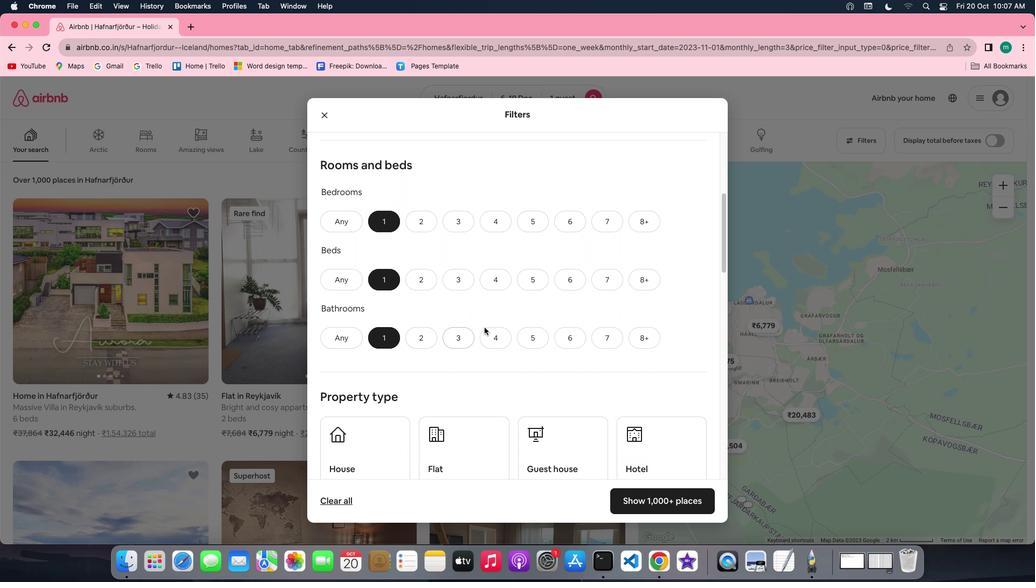 
Action: Mouse moved to (381, 341)
Screenshot: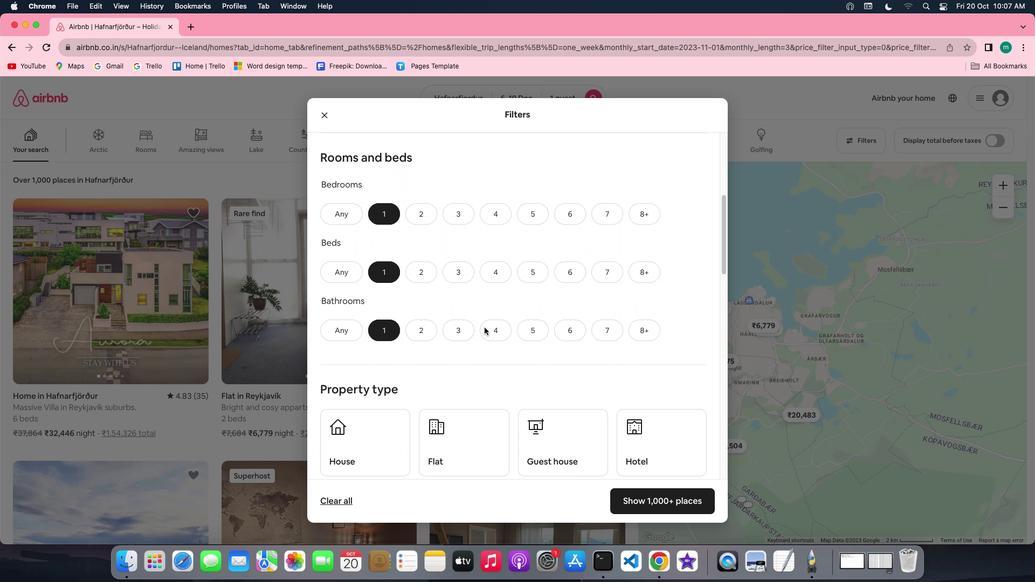 
Action: Mouse pressed left at (381, 341)
Screenshot: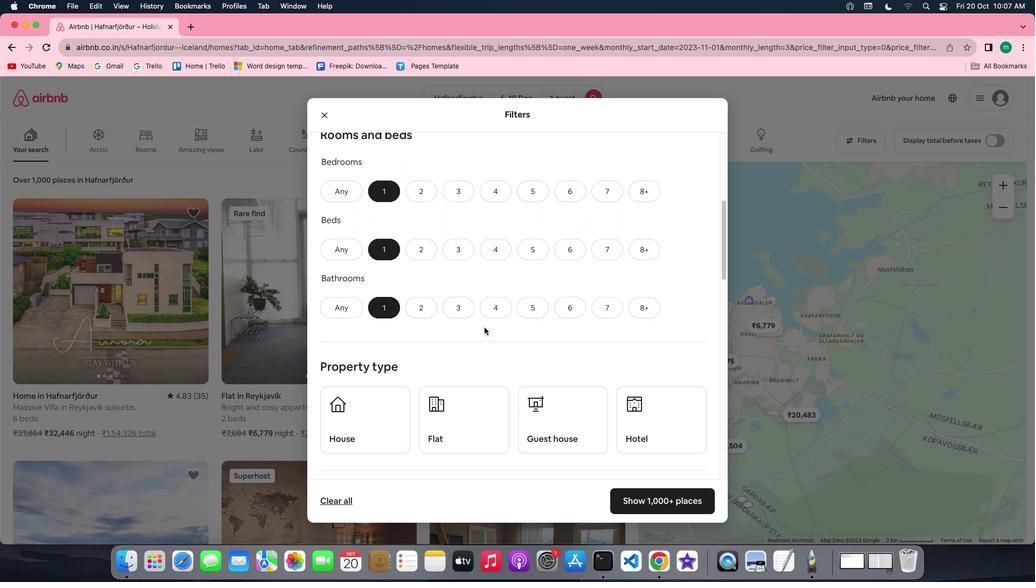 
Action: Mouse moved to (484, 327)
Screenshot: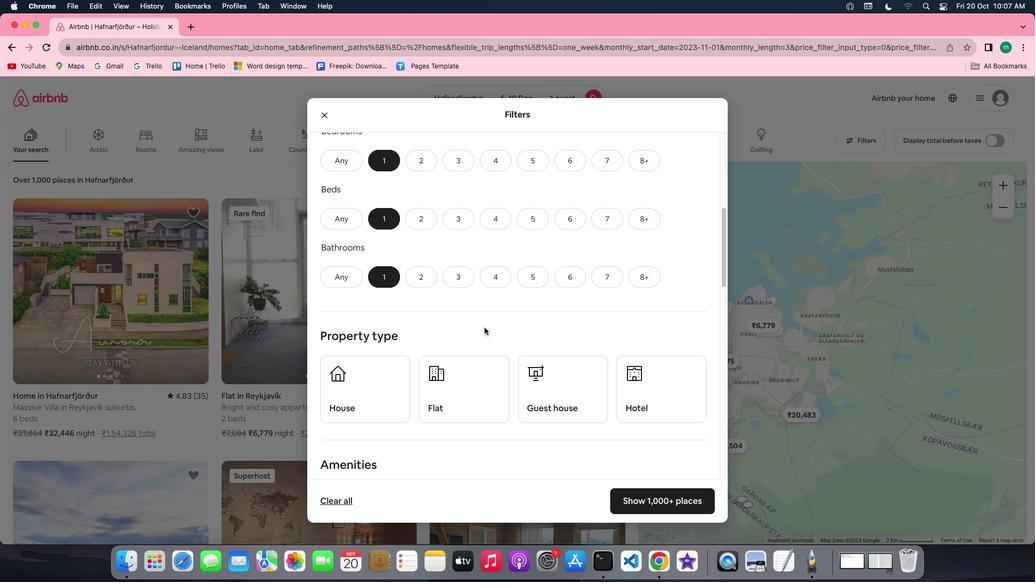 
Action: Mouse scrolled (484, 327) with delta (0, 0)
Screenshot: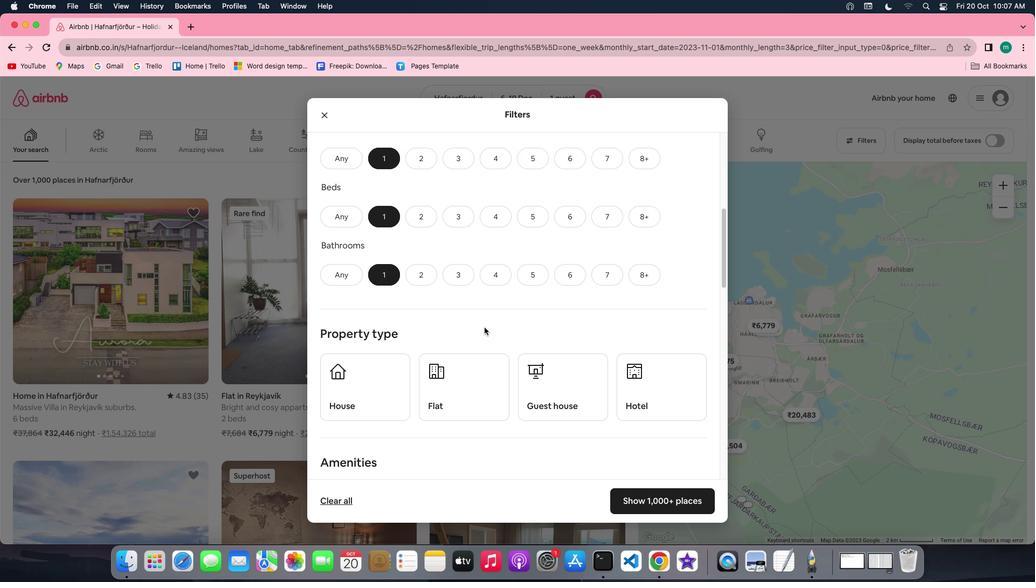 
Action: Mouse scrolled (484, 327) with delta (0, 0)
Screenshot: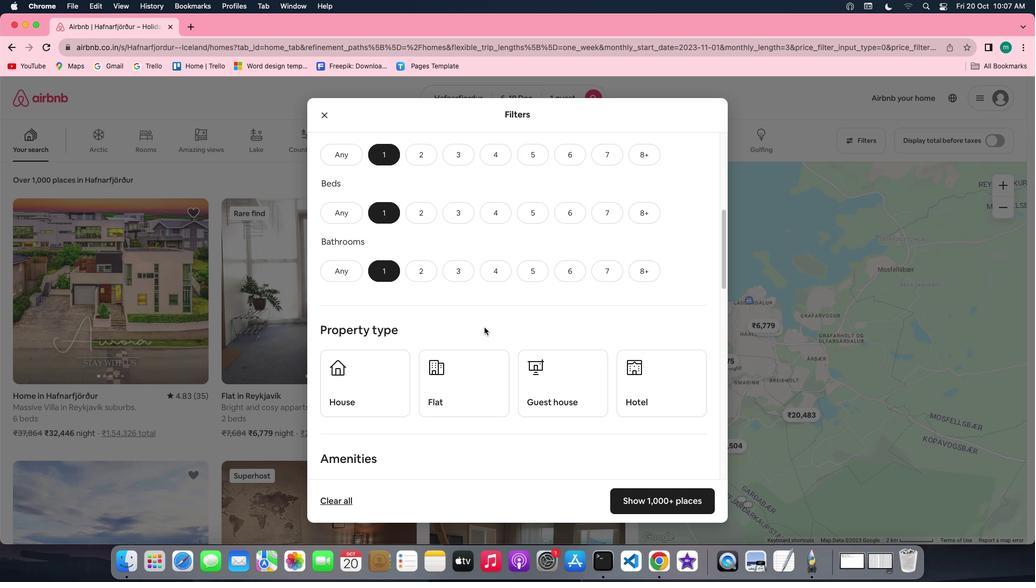 
Action: Mouse scrolled (484, 327) with delta (0, 0)
Screenshot: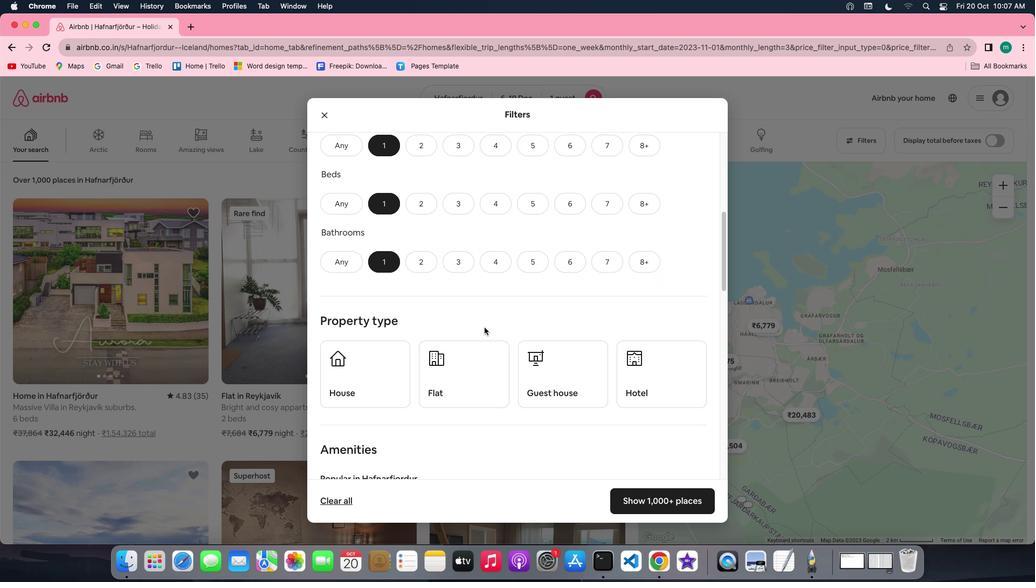 
Action: Mouse scrolled (484, 327) with delta (0, 0)
Screenshot: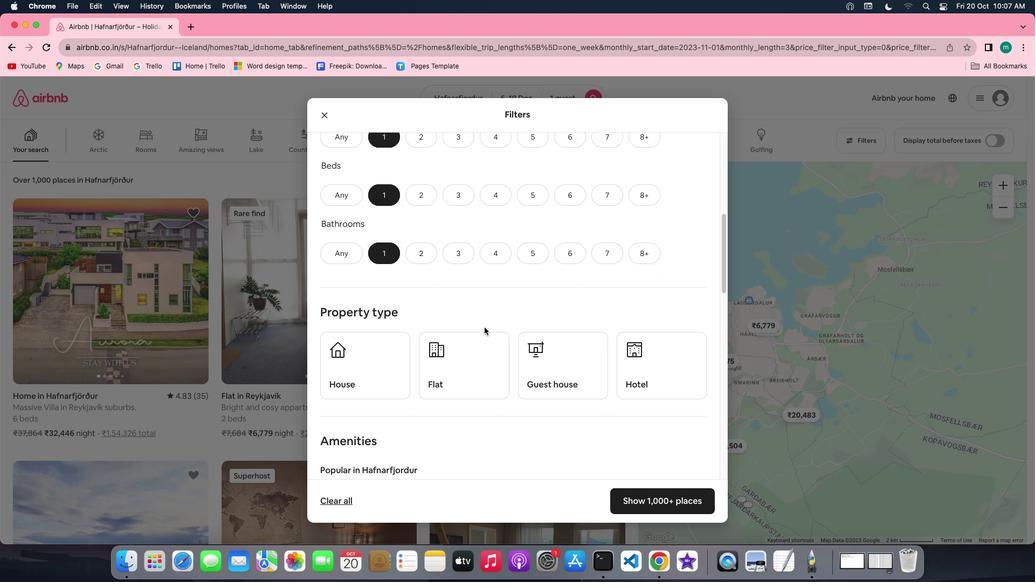 
Action: Mouse scrolled (484, 327) with delta (0, 0)
Screenshot: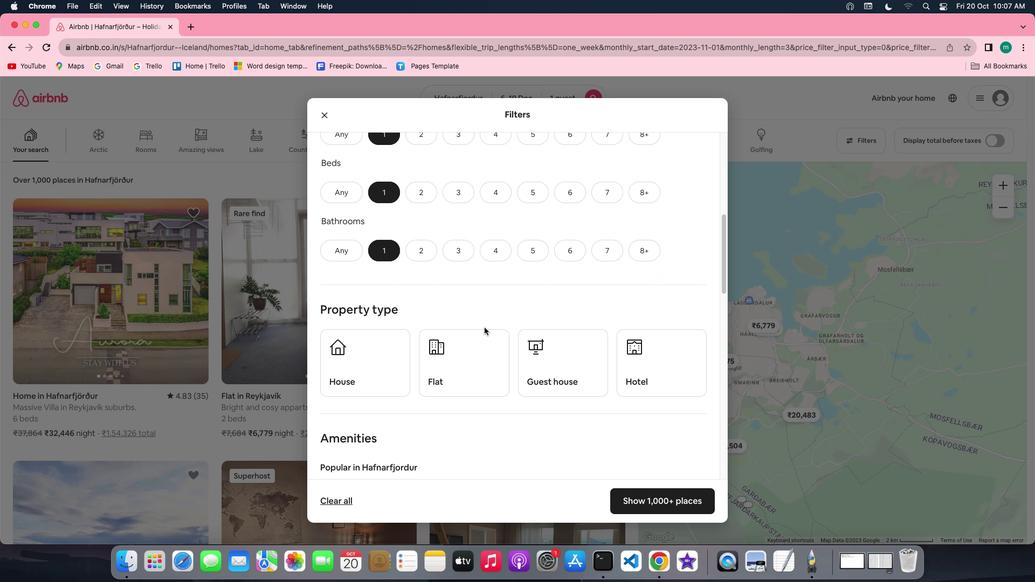 
Action: Mouse scrolled (484, 327) with delta (0, 0)
Screenshot: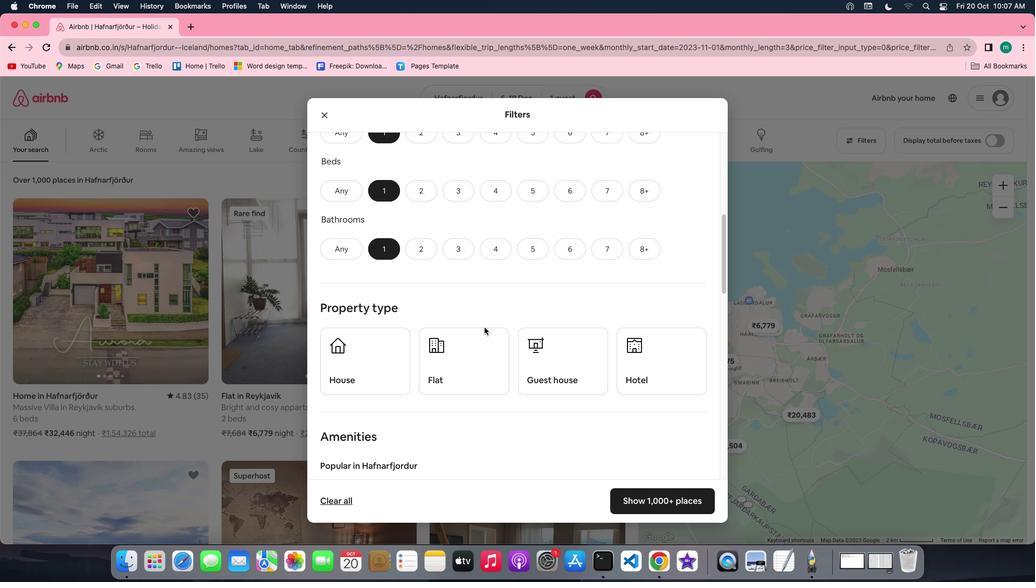 
Action: Mouse scrolled (484, 327) with delta (0, 0)
Screenshot: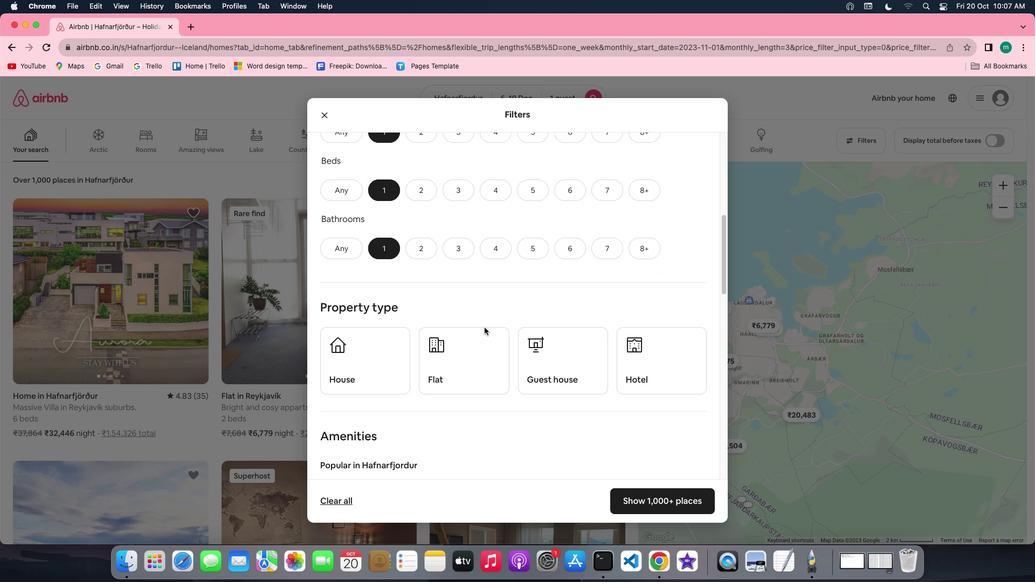 
Action: Mouse scrolled (484, 327) with delta (0, 0)
Screenshot: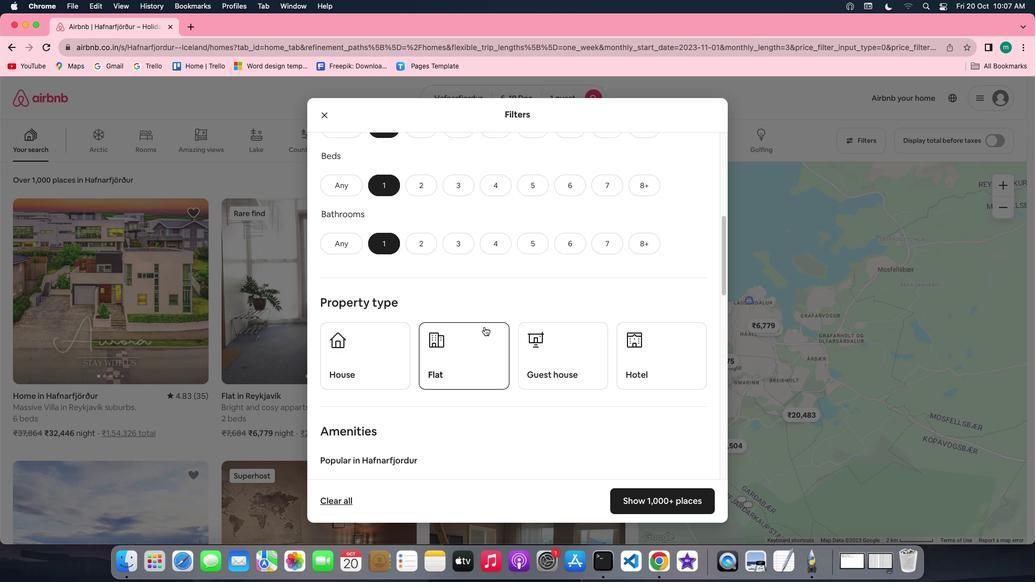
Action: Mouse scrolled (484, 327) with delta (0, 0)
Screenshot: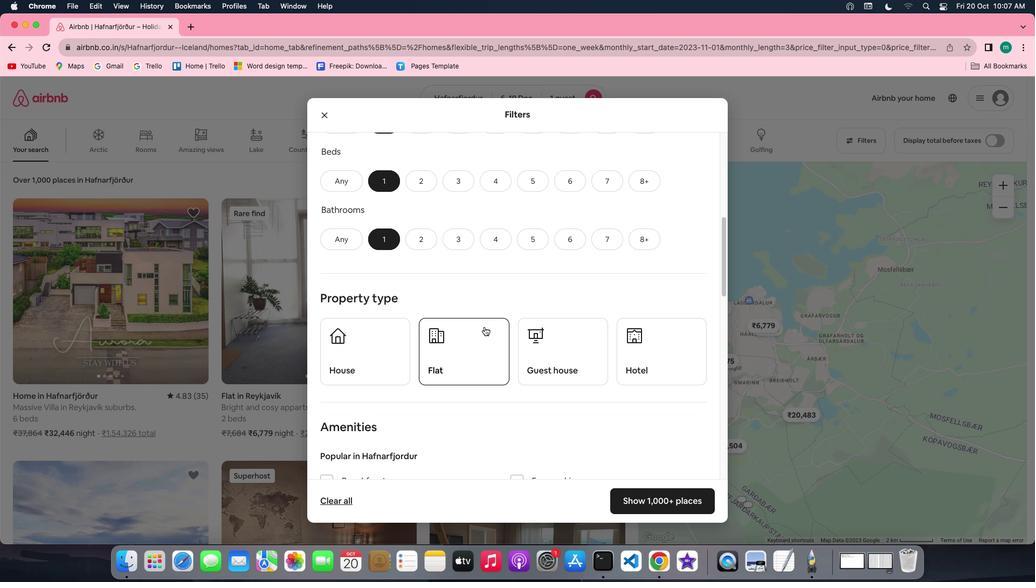 
Action: Mouse scrolled (484, 327) with delta (0, 0)
Screenshot: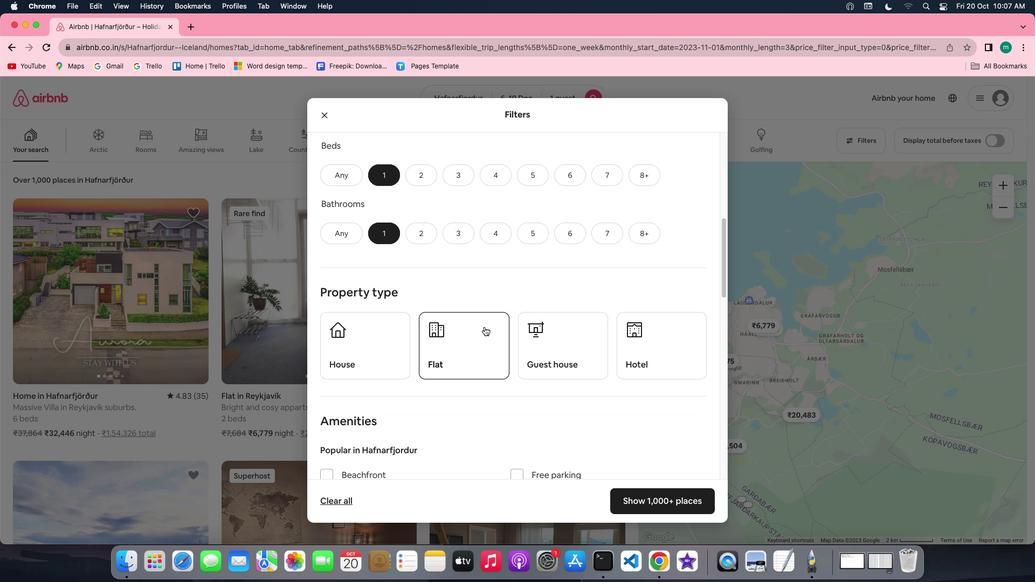 
Action: Mouse moved to (484, 327)
Screenshot: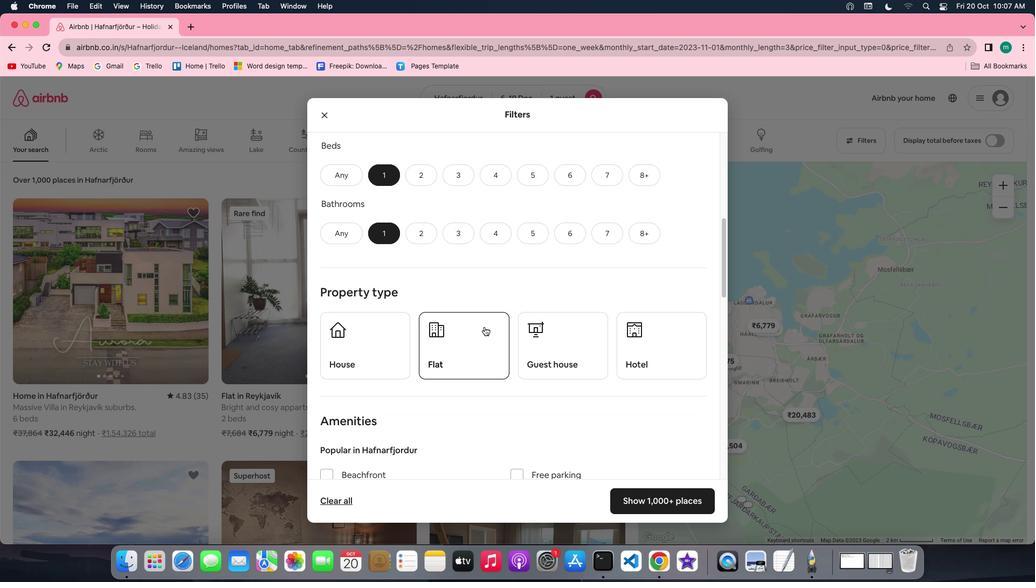 
Action: Mouse scrolled (484, 327) with delta (0, 0)
Screenshot: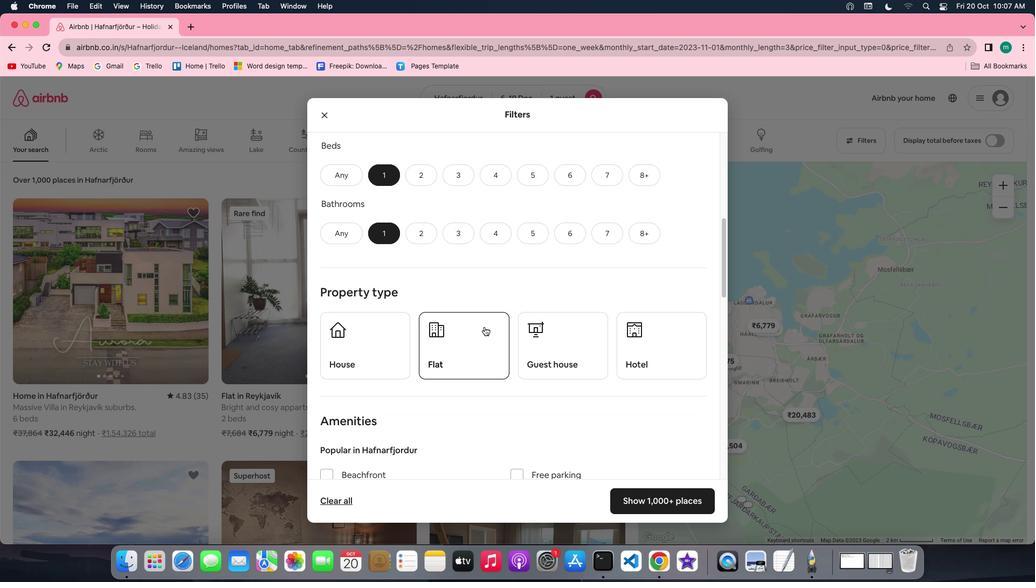 
Action: Mouse scrolled (484, 327) with delta (0, 0)
Screenshot: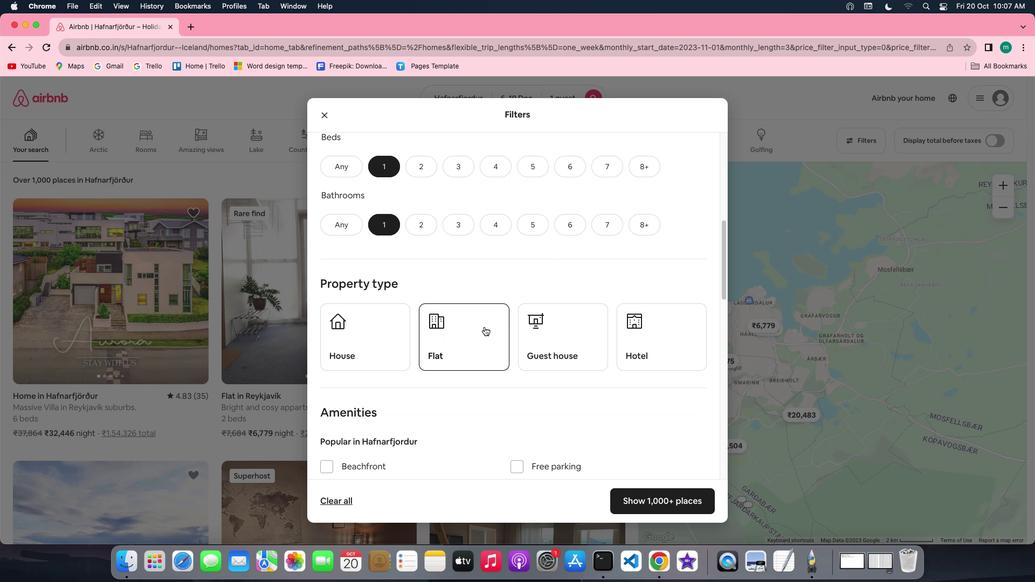 
Action: Mouse scrolled (484, 327) with delta (0, 0)
Screenshot: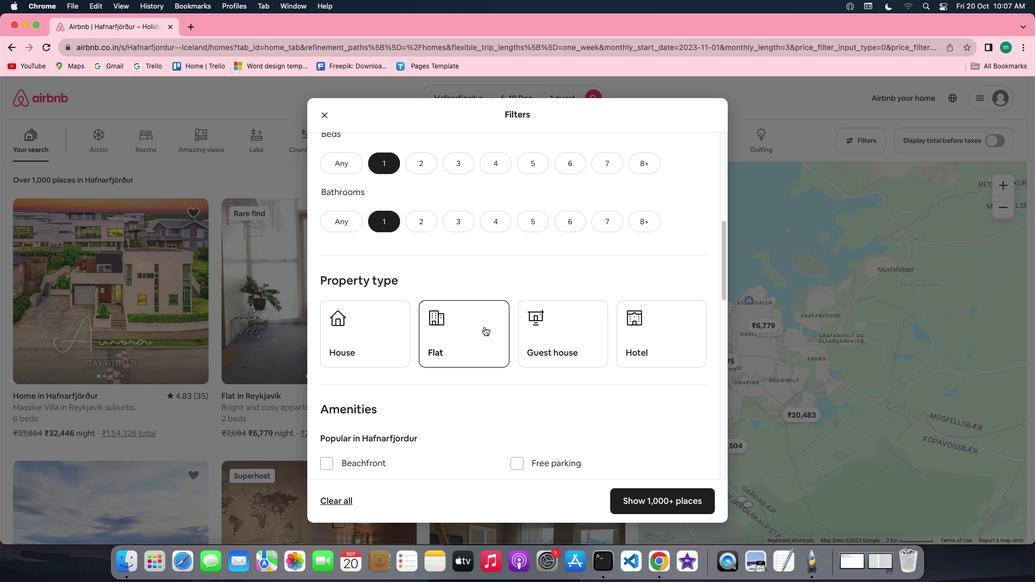 
Action: Mouse scrolled (484, 327) with delta (0, 0)
Screenshot: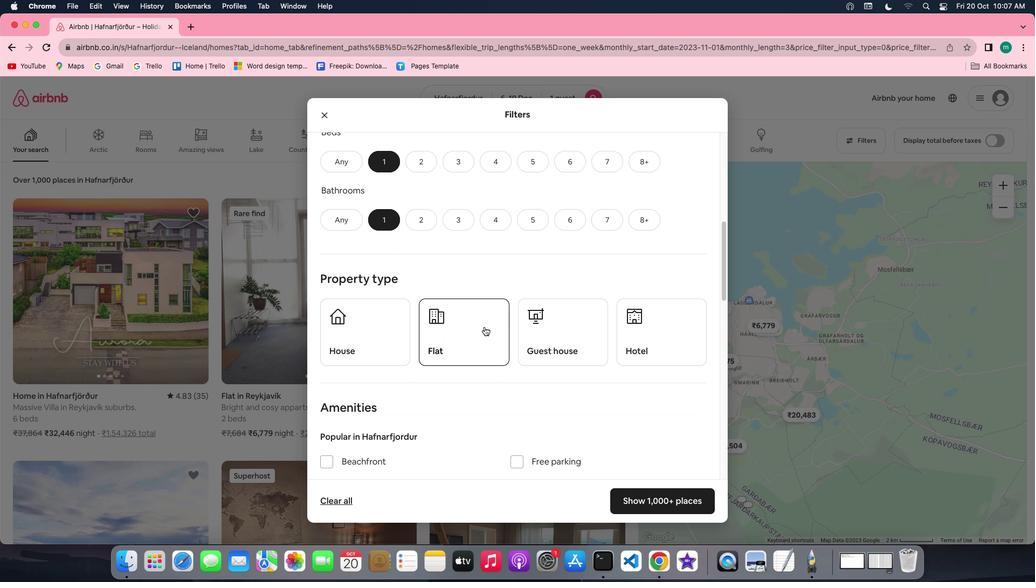 
Action: Mouse scrolled (484, 327) with delta (0, 0)
Screenshot: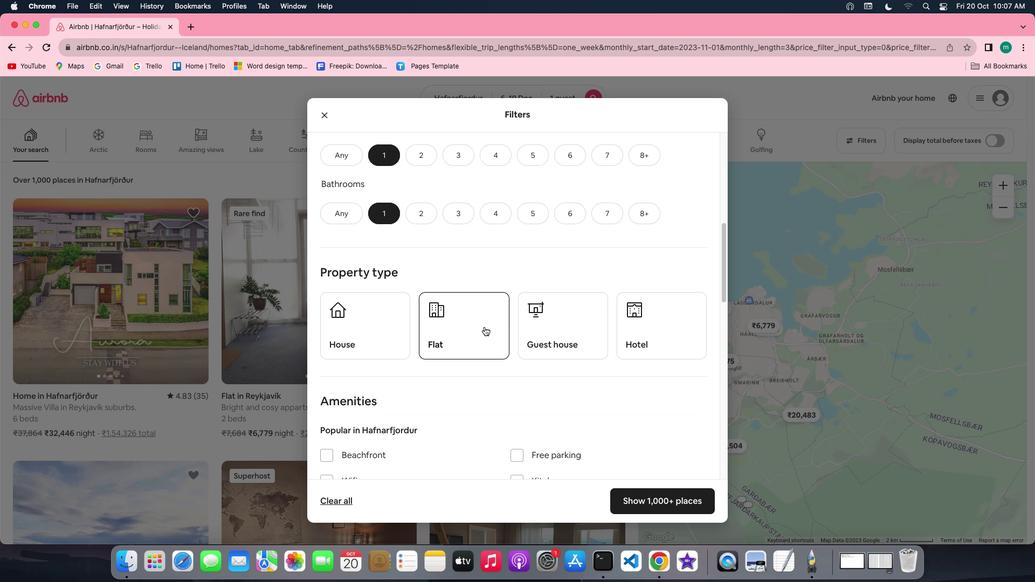 
Action: Mouse scrolled (484, 327) with delta (0, 0)
Screenshot: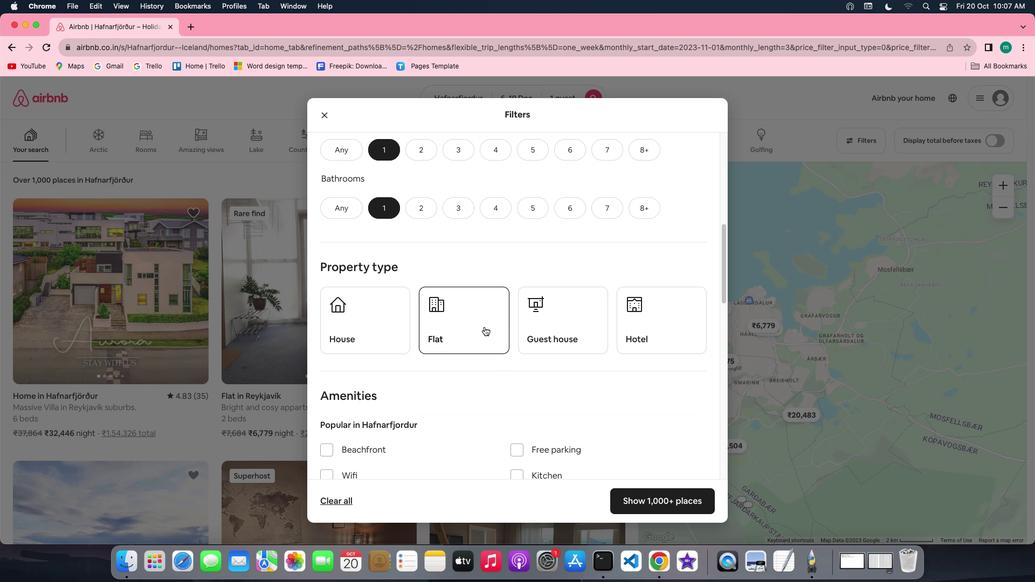 
Action: Mouse scrolled (484, 327) with delta (0, 0)
Screenshot: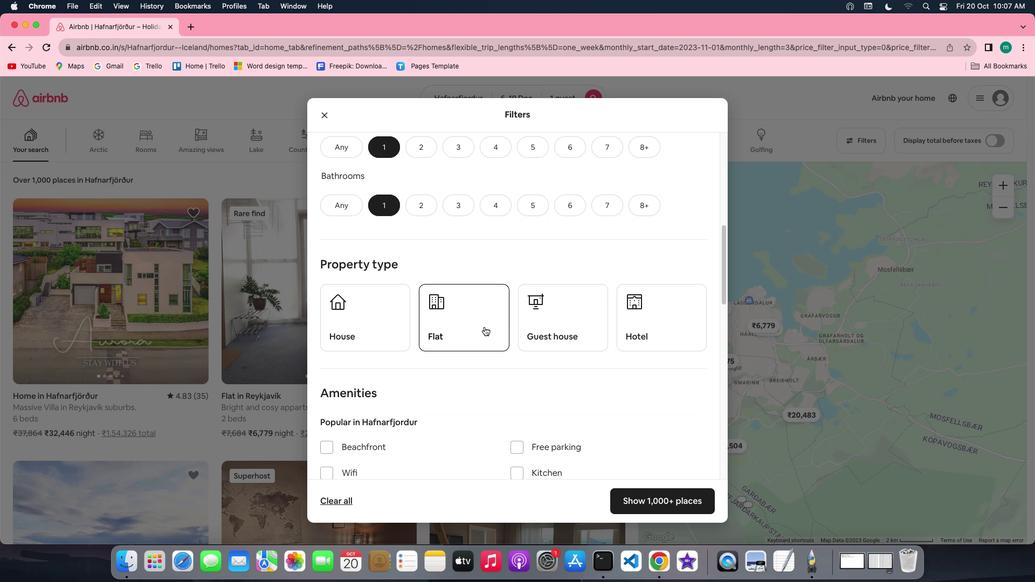 
Action: Mouse scrolled (484, 327) with delta (0, 0)
Screenshot: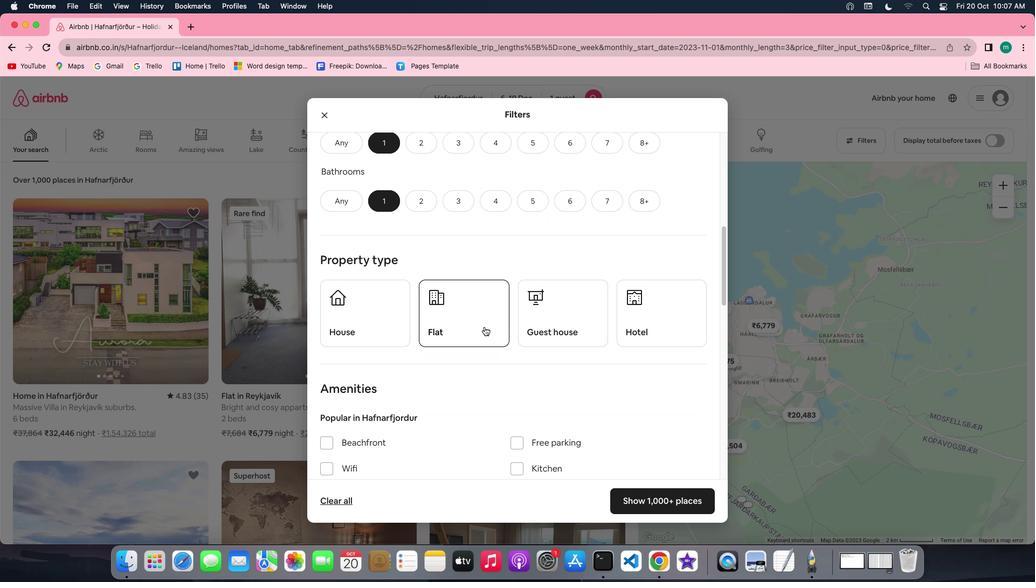 
Action: Mouse scrolled (484, 327) with delta (0, 0)
Screenshot: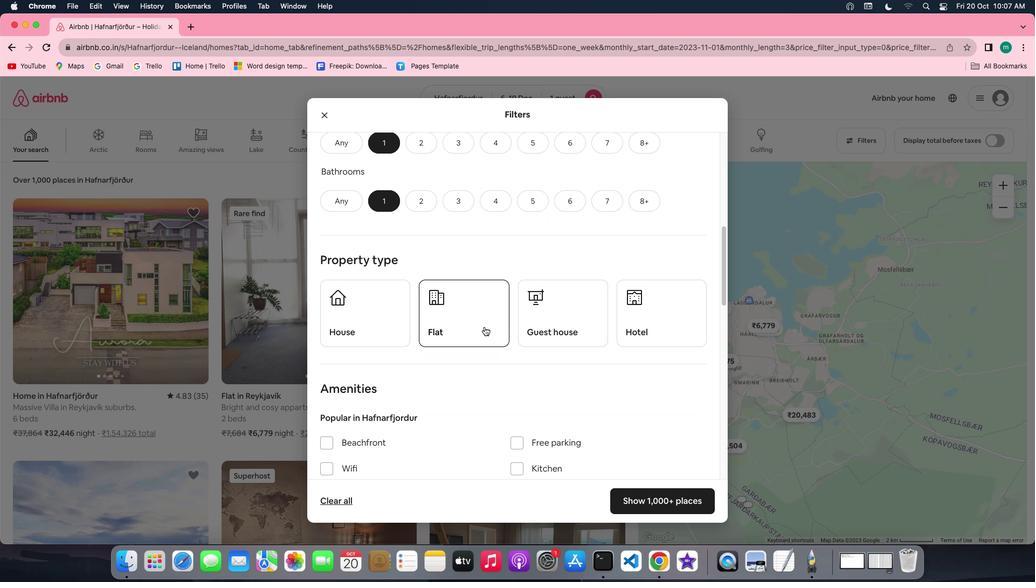 
Action: Mouse scrolled (484, 327) with delta (0, 0)
Screenshot: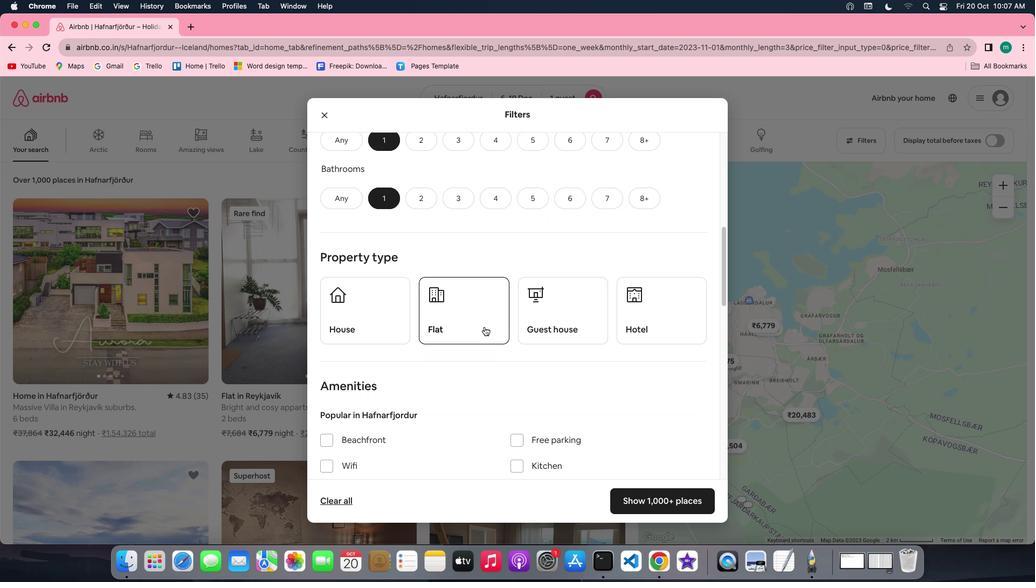 
Action: Mouse scrolled (484, 327) with delta (0, 0)
Screenshot: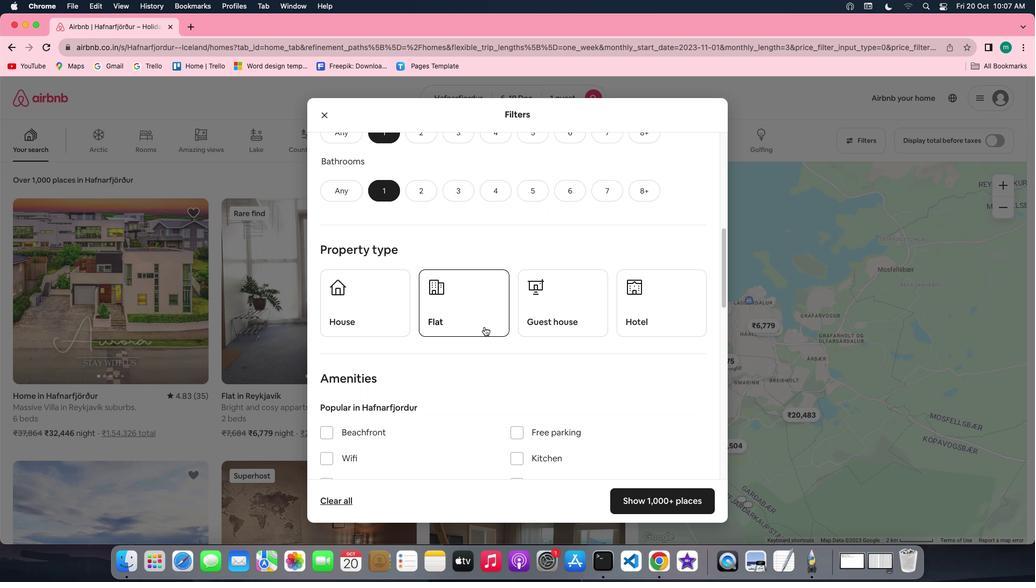 
Action: Mouse scrolled (484, 327) with delta (0, 0)
Screenshot: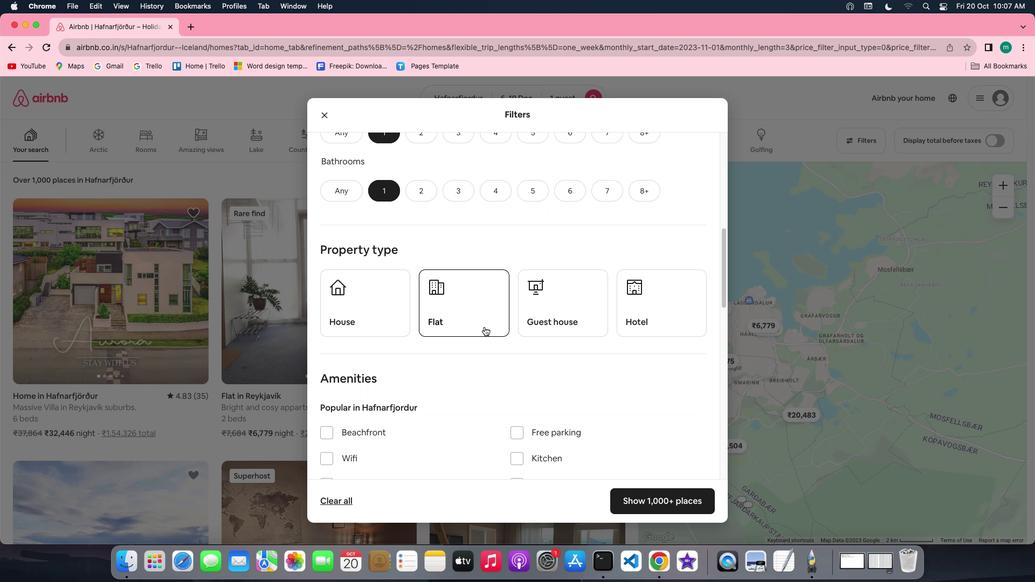 
Action: Mouse scrolled (484, 327) with delta (0, 0)
Screenshot: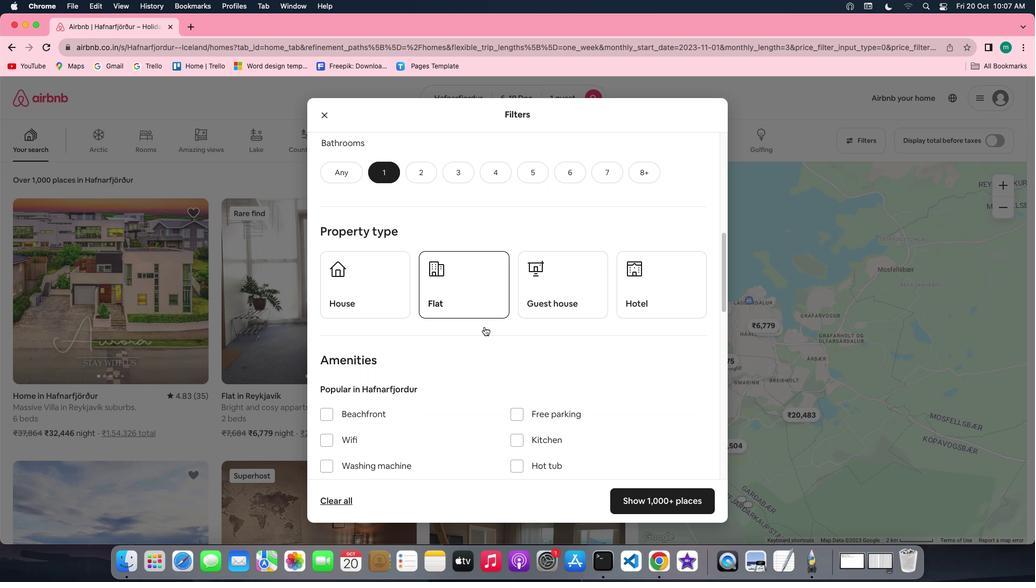 
Action: Mouse scrolled (484, 327) with delta (0, 0)
Screenshot: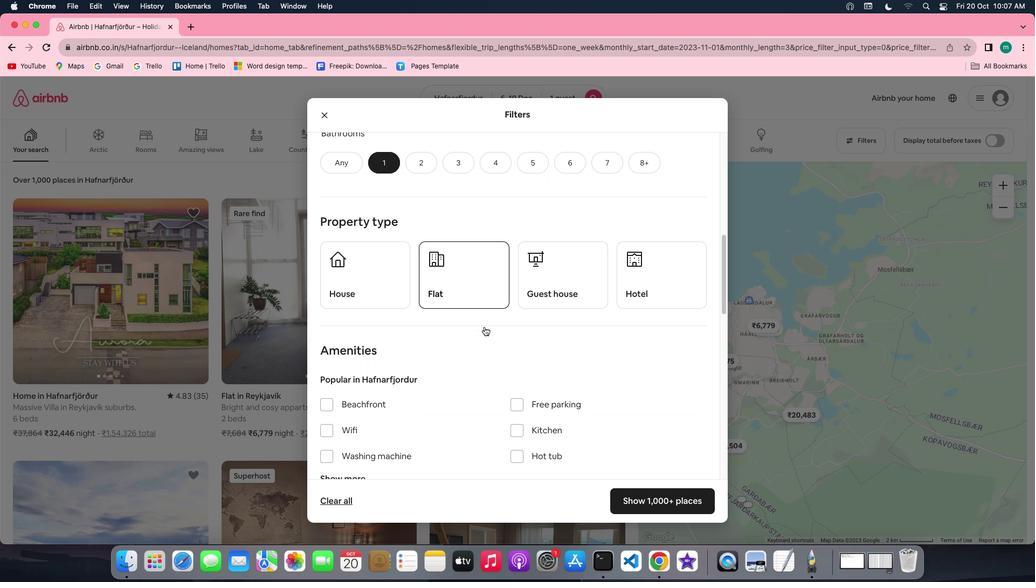 
Action: Mouse scrolled (484, 327) with delta (0, 0)
Screenshot: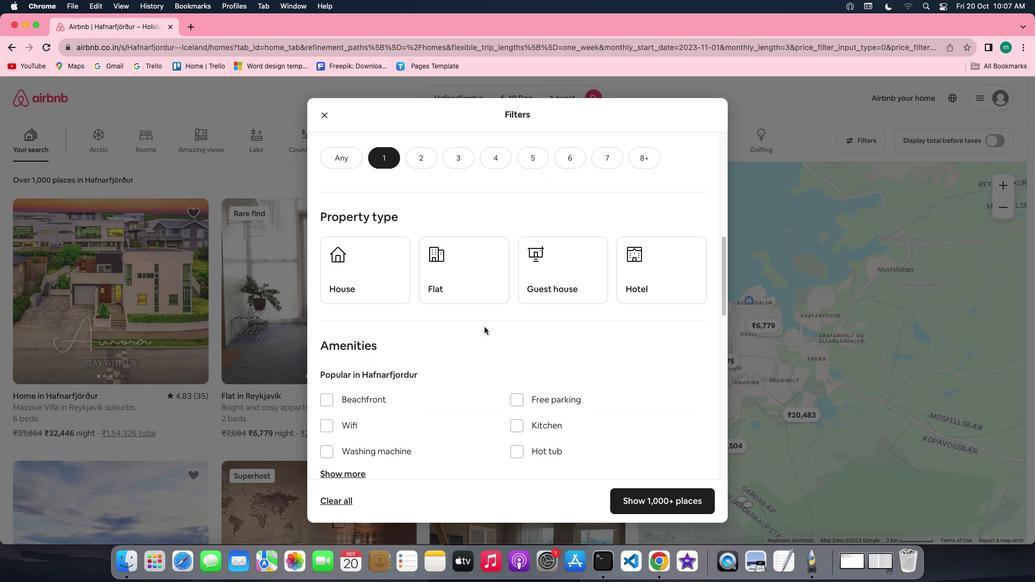 
Action: Mouse scrolled (484, 327) with delta (0, 0)
Screenshot: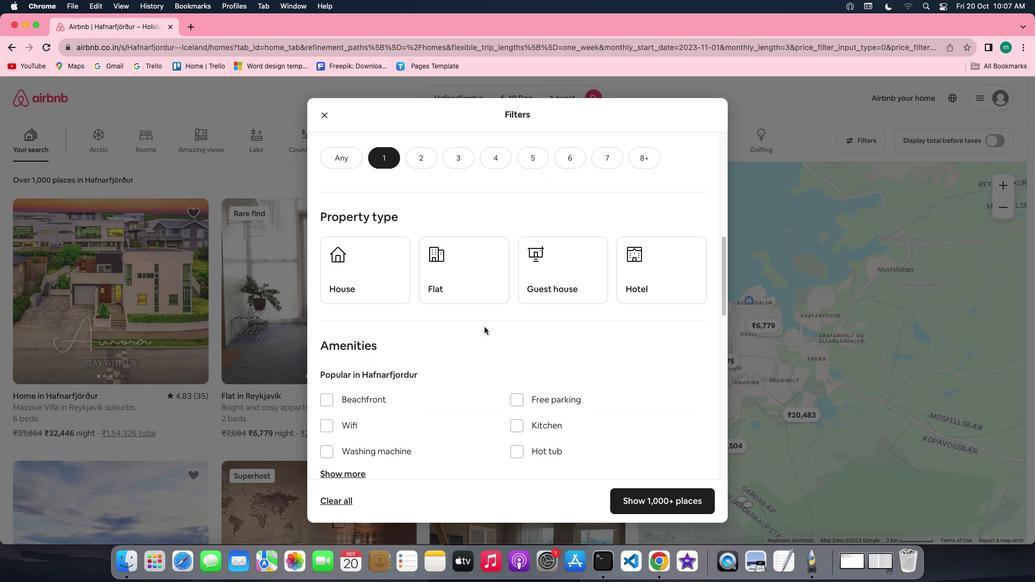 
Action: Mouse scrolled (484, 327) with delta (0, 0)
Screenshot: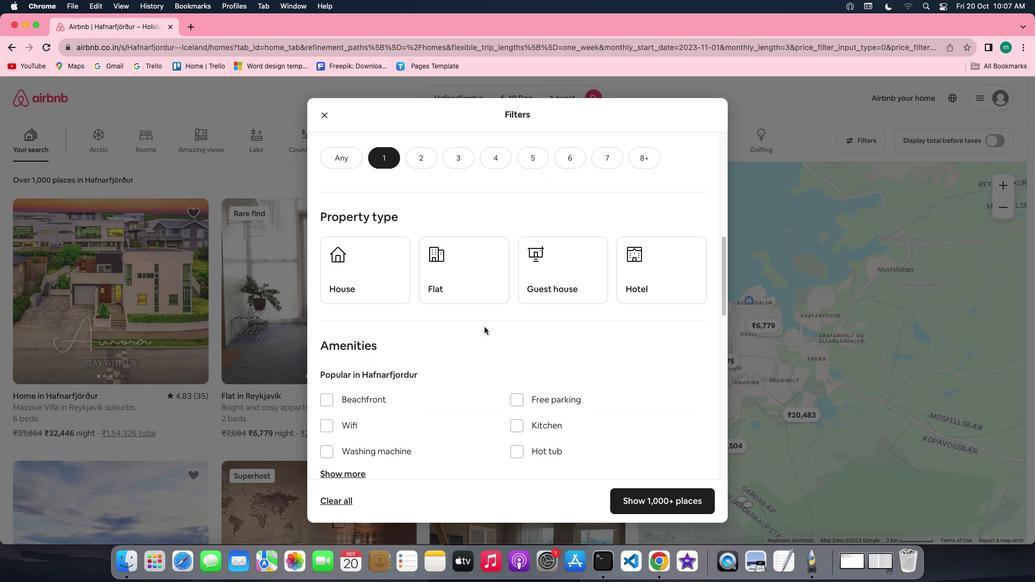 
Action: Mouse moved to (547, 313)
Screenshot: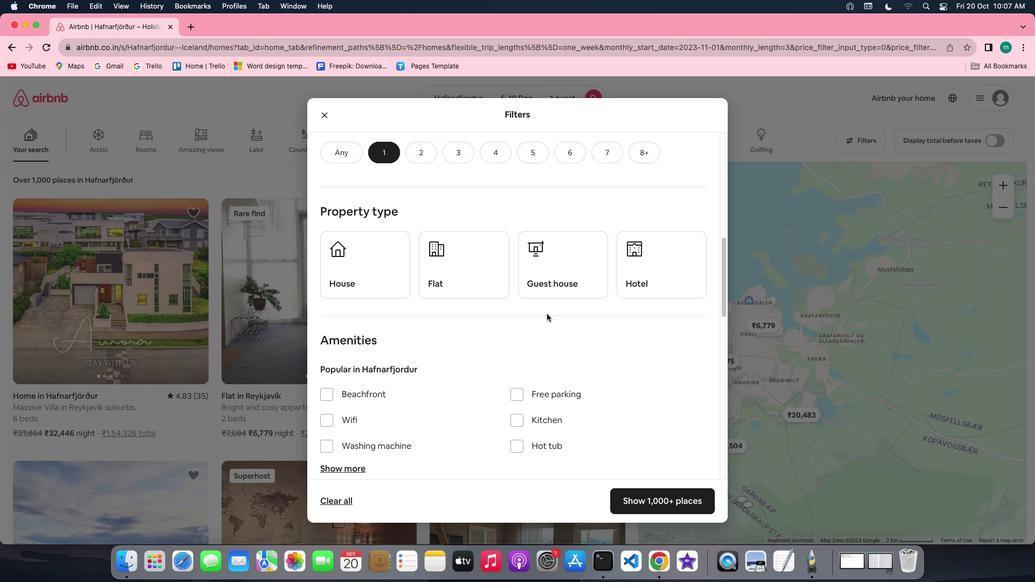 
Action: Mouse scrolled (547, 313) with delta (0, 0)
Screenshot: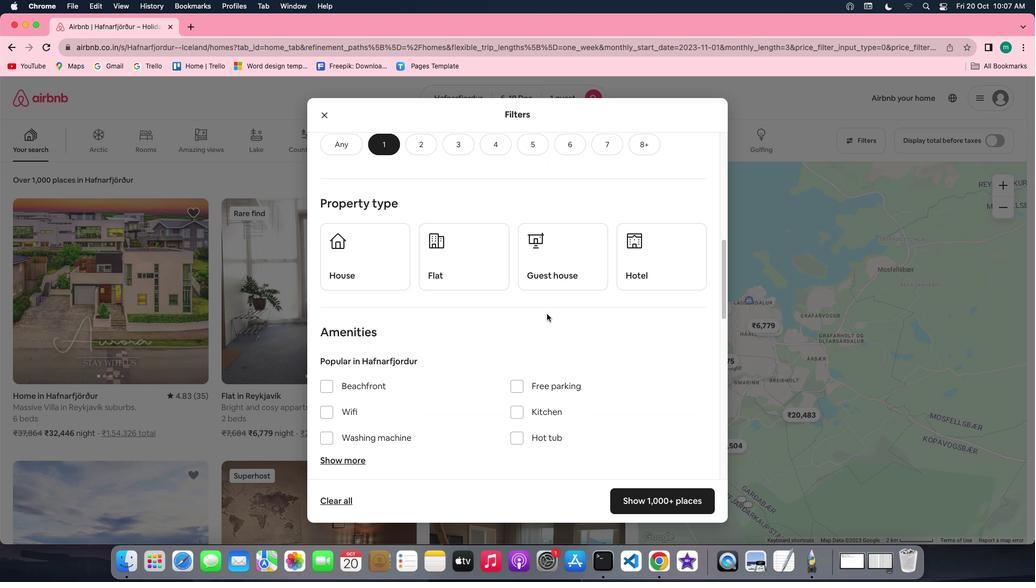 
Action: Mouse scrolled (547, 313) with delta (0, 0)
Screenshot: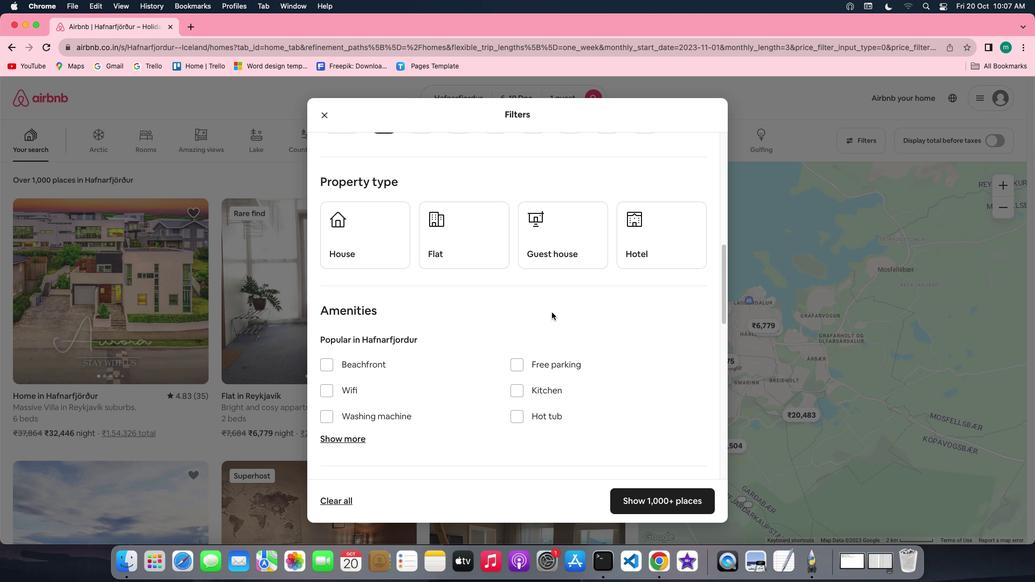
Action: Mouse scrolled (547, 313) with delta (0, 0)
Screenshot: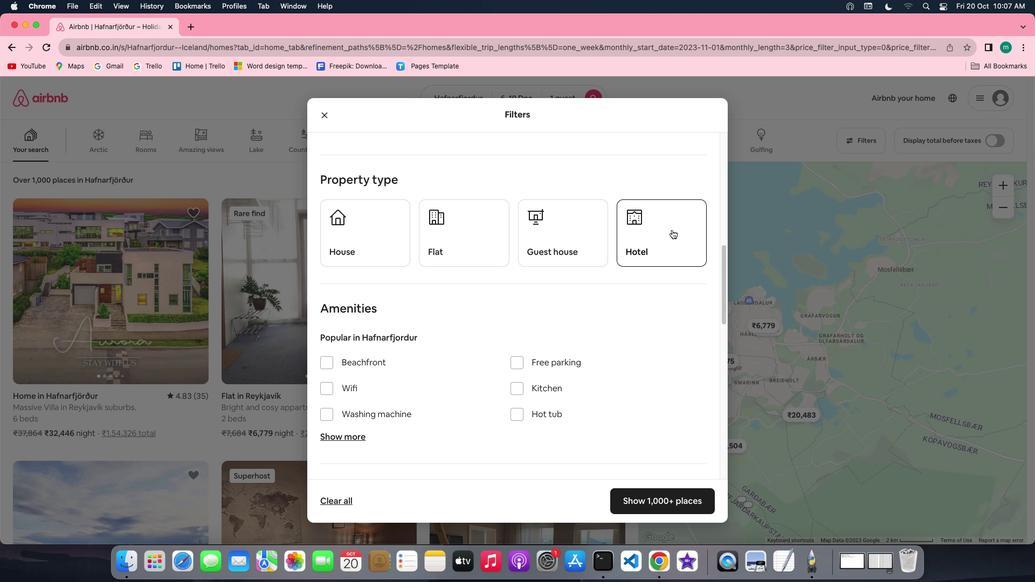 
Action: Mouse scrolled (547, 313) with delta (0, 0)
Screenshot: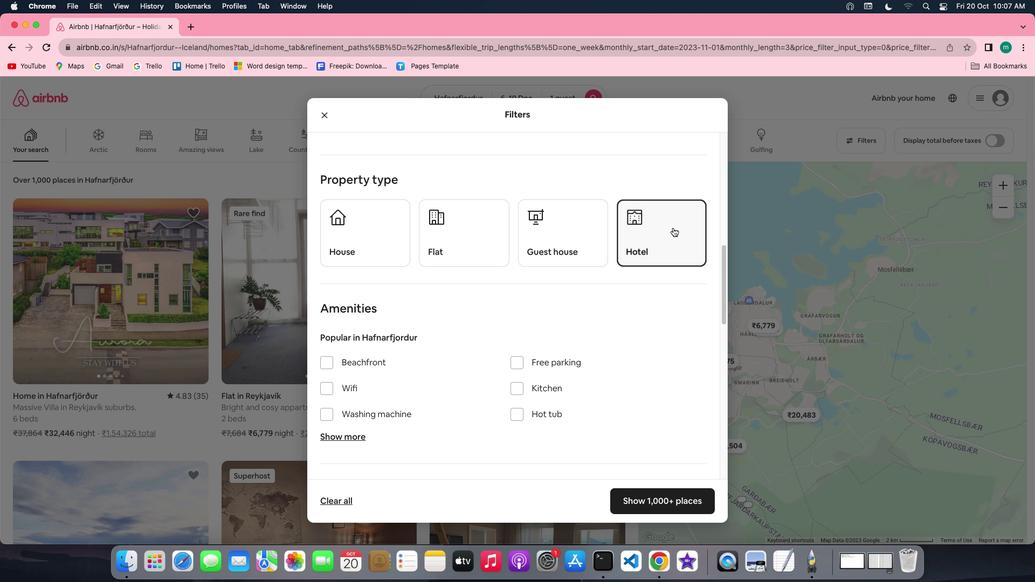 
Action: Mouse scrolled (547, 313) with delta (0, 0)
Screenshot: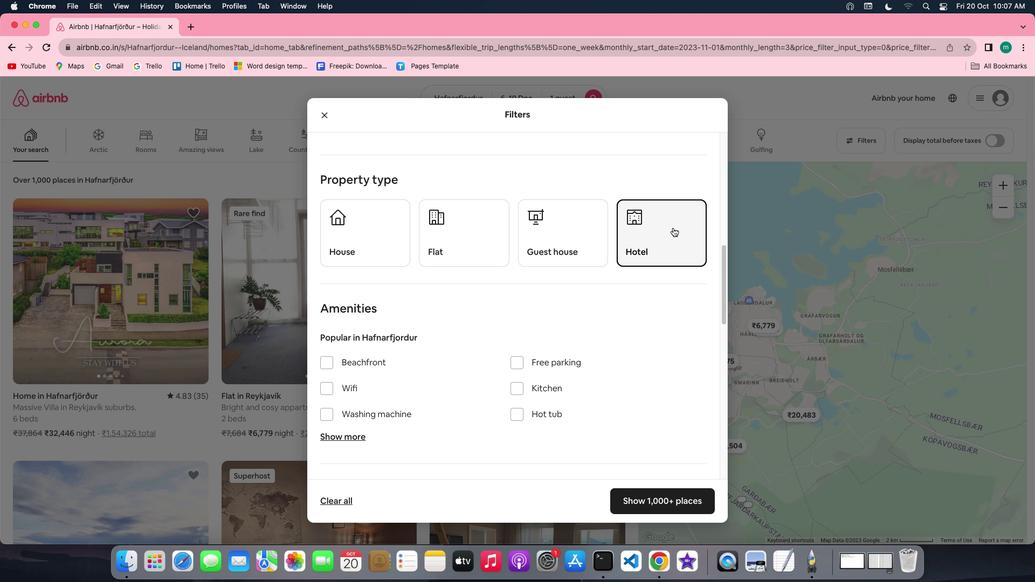 
Action: Mouse scrolled (547, 313) with delta (0, 0)
Screenshot: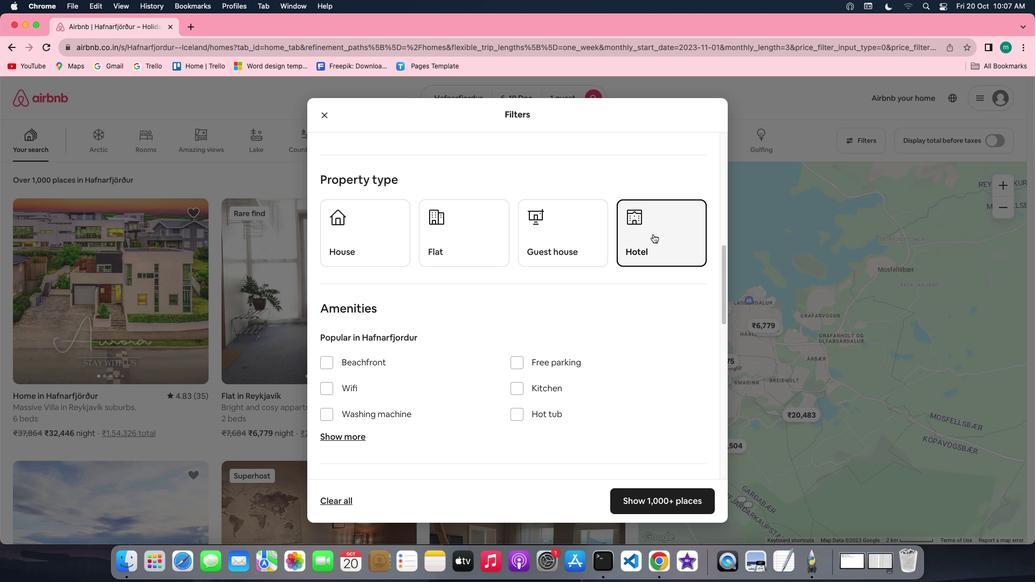 
Action: Mouse moved to (673, 228)
Screenshot: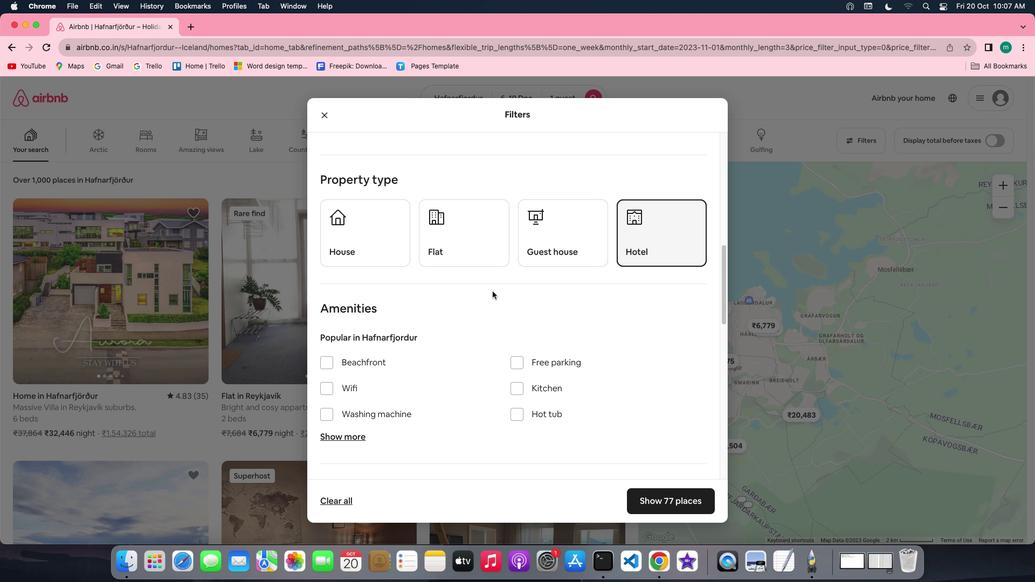 
Action: Mouse pressed left at (673, 228)
Screenshot: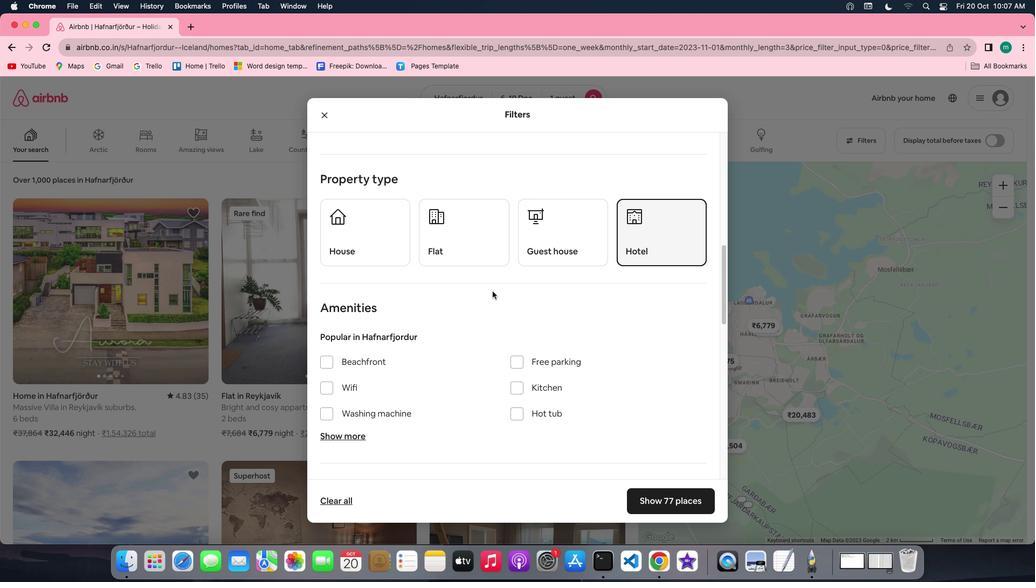 
Action: Mouse moved to (492, 291)
Screenshot: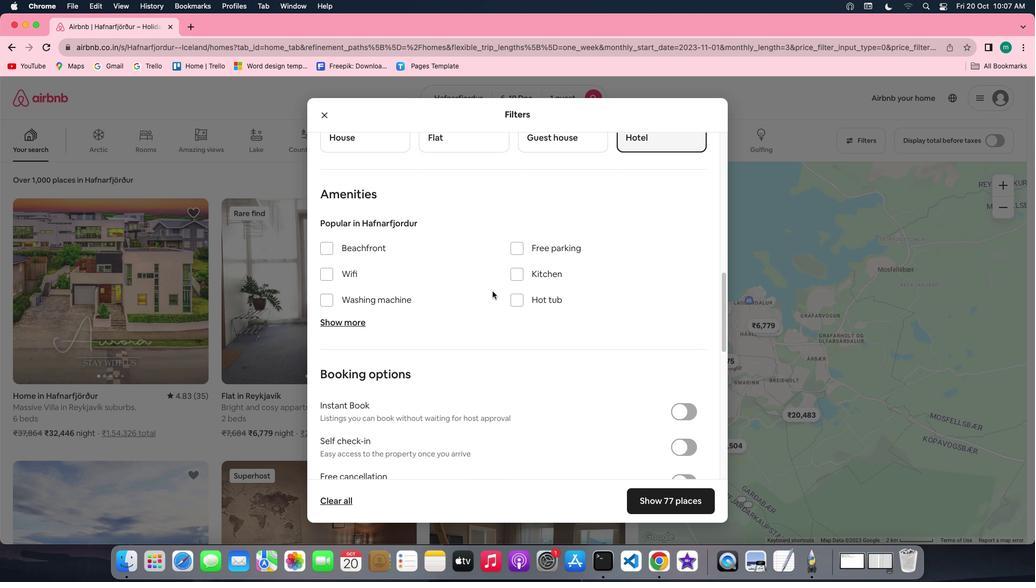 
Action: Mouse scrolled (492, 291) with delta (0, 0)
Screenshot: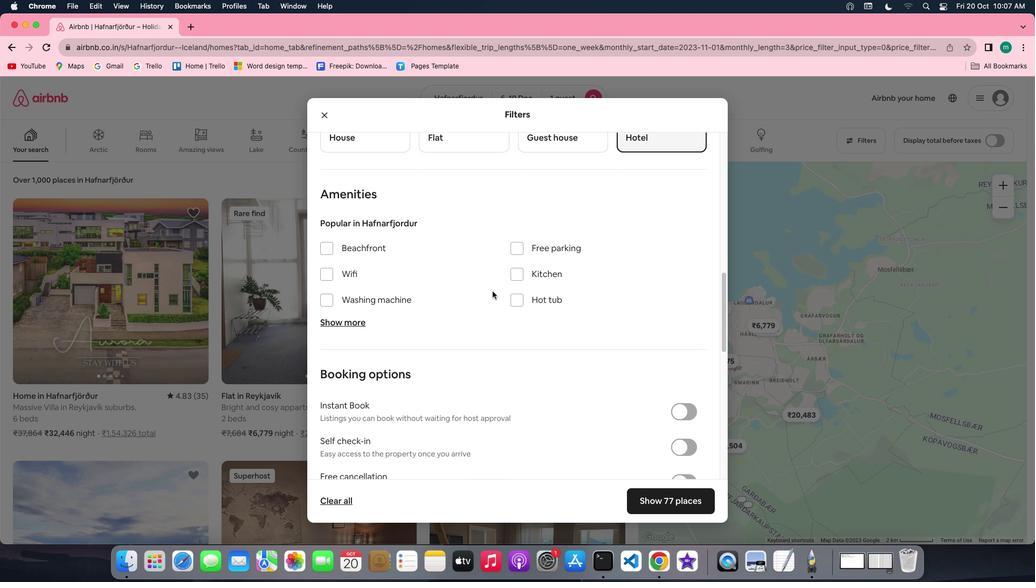 
Action: Mouse scrolled (492, 291) with delta (0, 0)
Screenshot: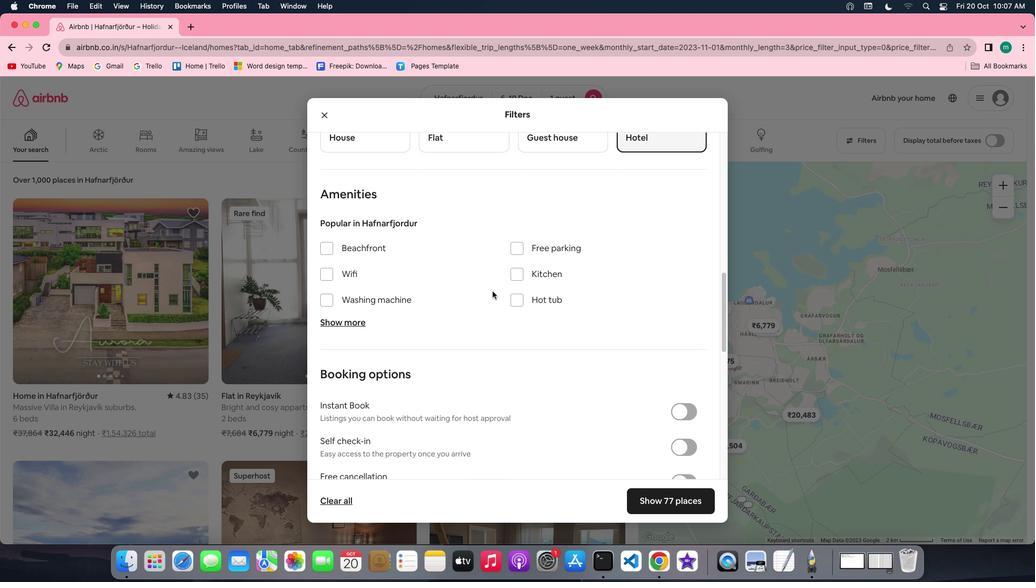 
Action: Mouse scrolled (492, 291) with delta (0, 0)
Screenshot: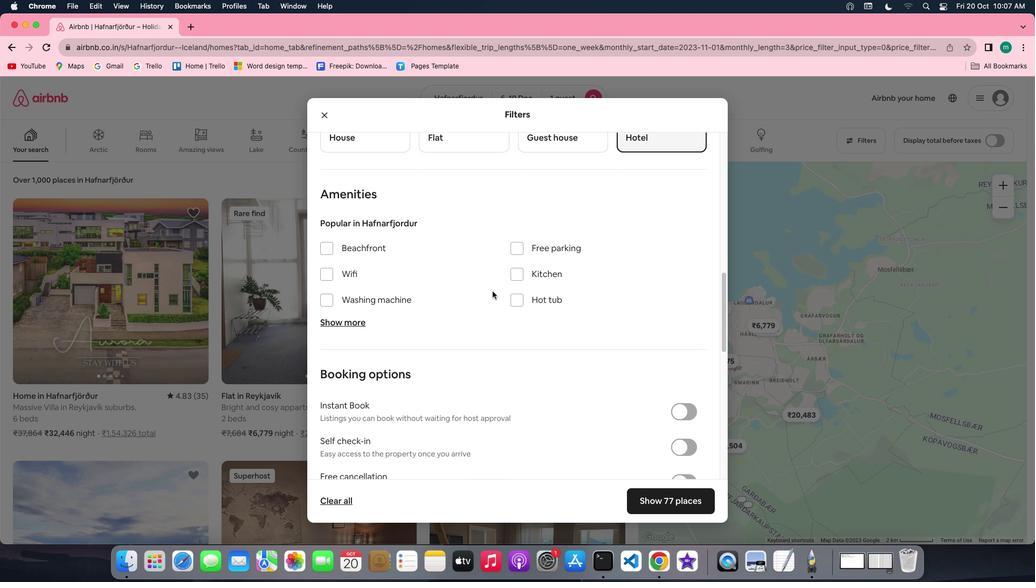 
Action: Mouse scrolled (492, 291) with delta (0, 0)
Screenshot: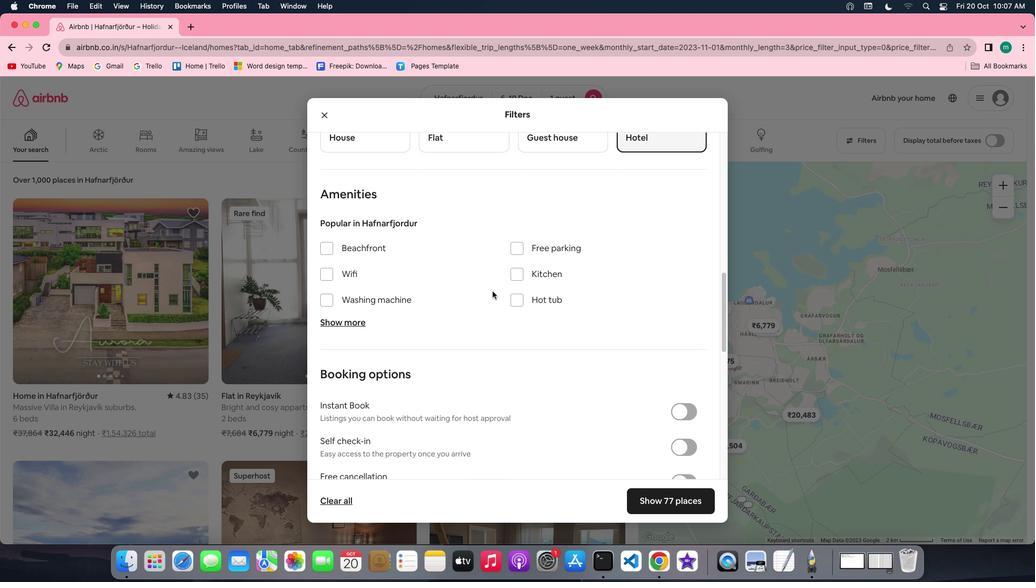 
Action: Mouse scrolled (492, 291) with delta (0, 0)
Screenshot: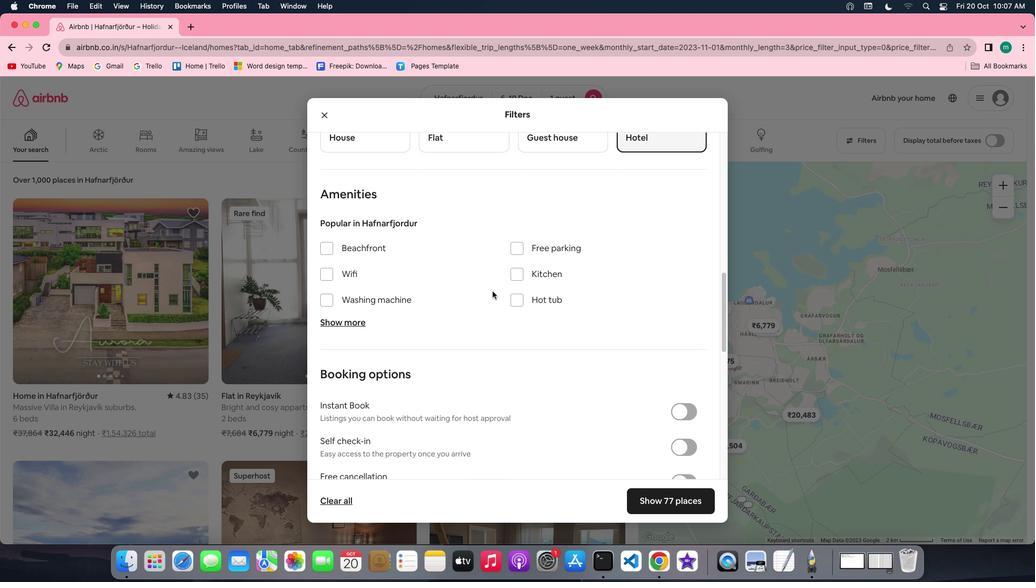 
Action: Mouse scrolled (492, 291) with delta (0, 0)
Screenshot: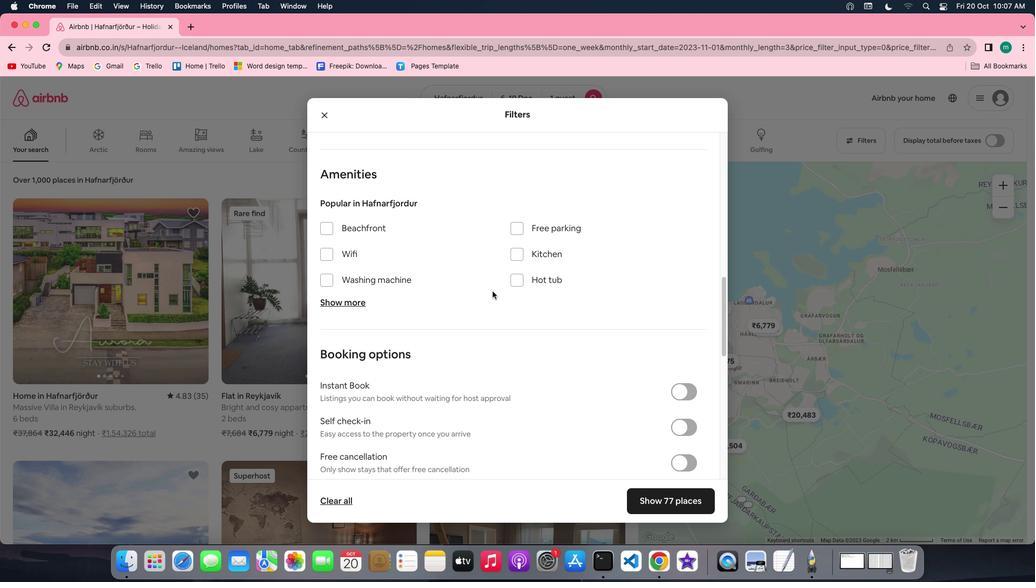 
Action: Mouse scrolled (492, 291) with delta (0, 0)
Screenshot: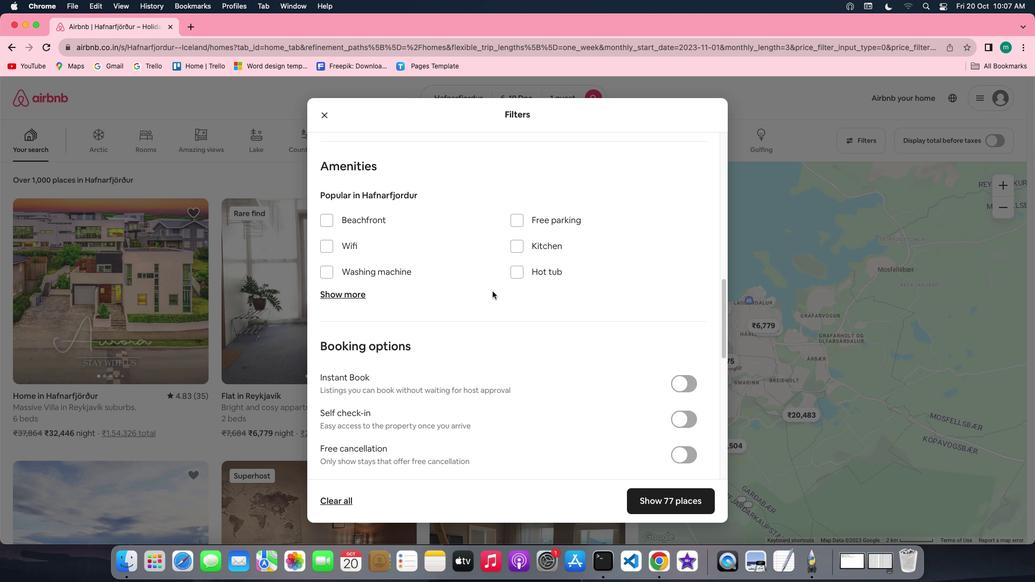 
Action: Mouse scrolled (492, 291) with delta (0, 0)
Screenshot: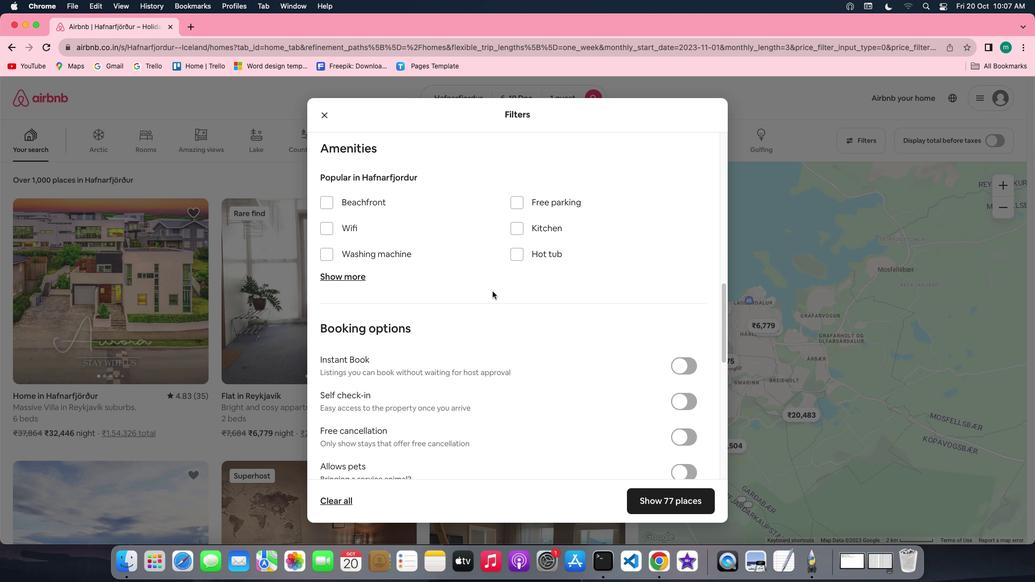 
Action: Mouse scrolled (492, 291) with delta (0, 0)
Screenshot: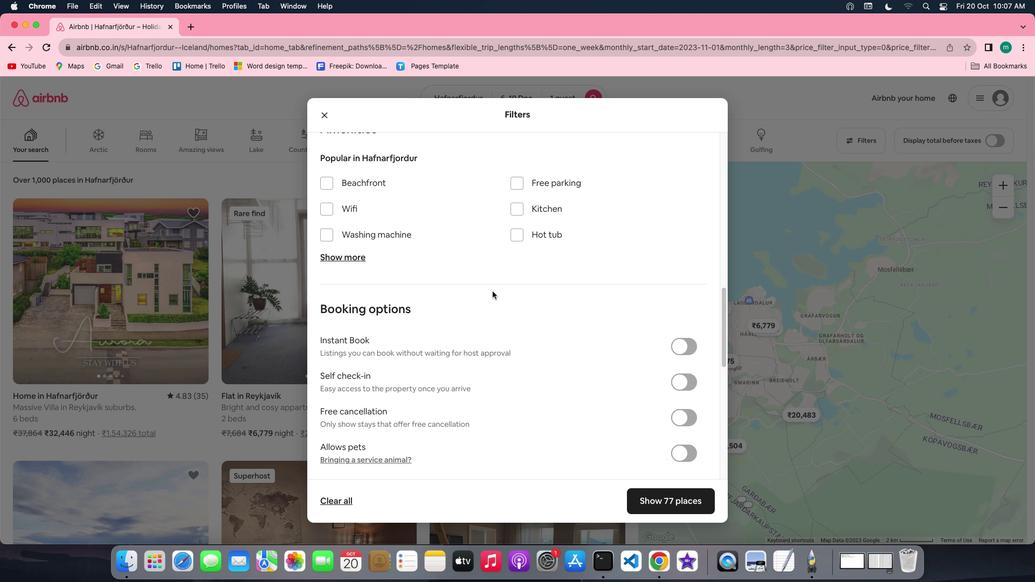 
Action: Mouse scrolled (492, 291) with delta (0, 0)
Screenshot: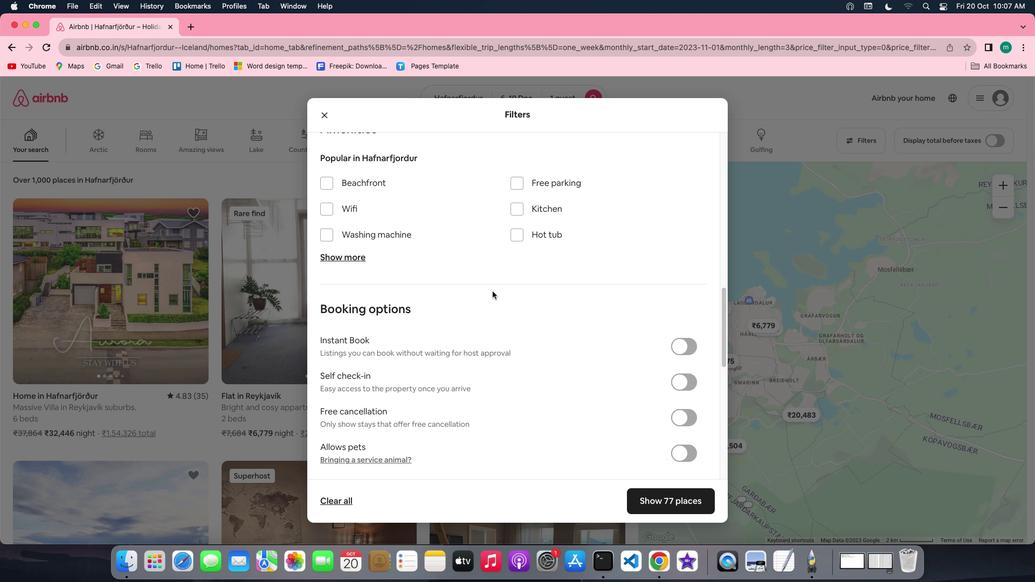 
Action: Mouse scrolled (492, 291) with delta (0, 0)
Screenshot: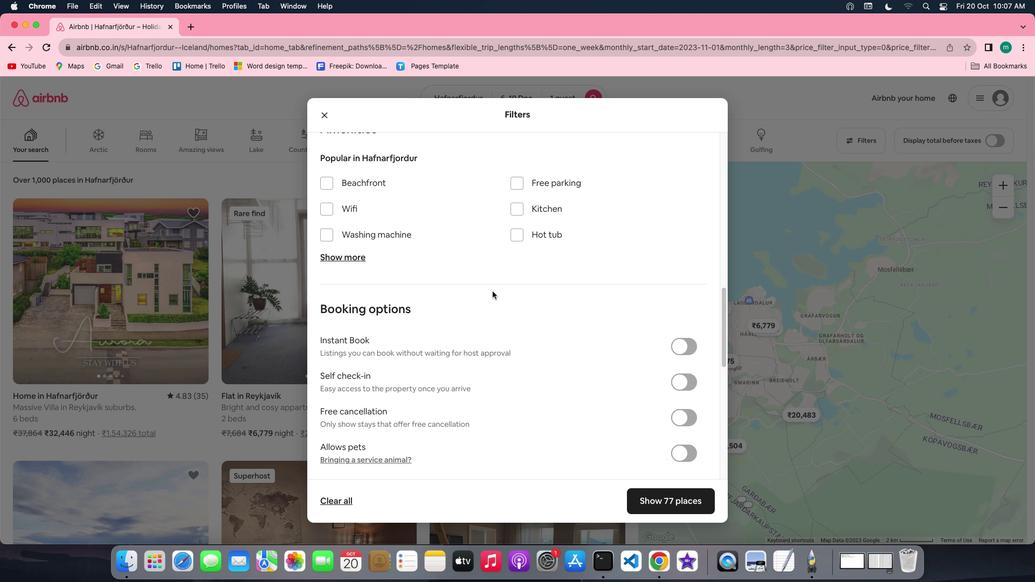 
Action: Mouse scrolled (492, 291) with delta (0, 0)
Screenshot: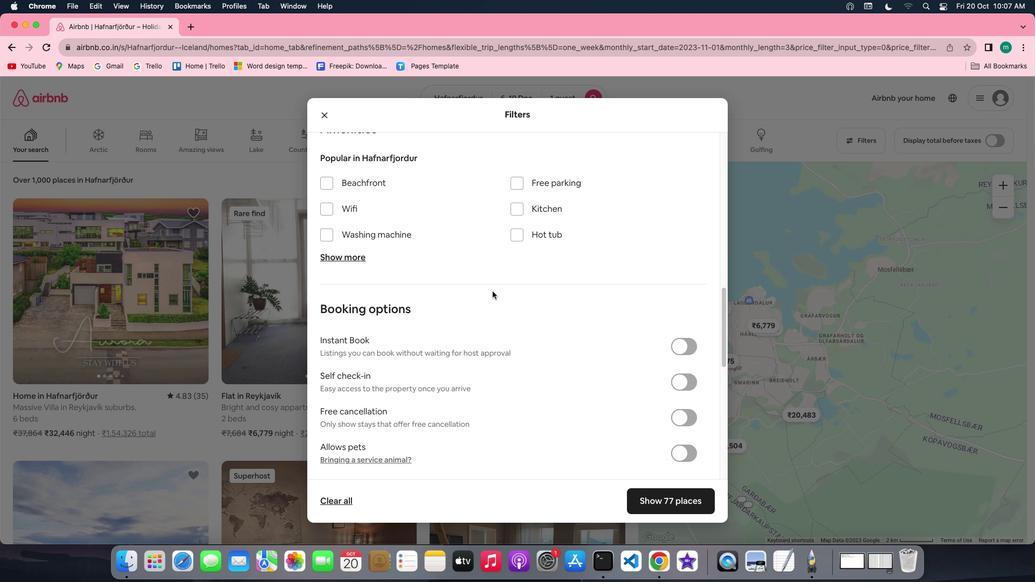 
Action: Mouse scrolled (492, 291) with delta (0, 0)
Screenshot: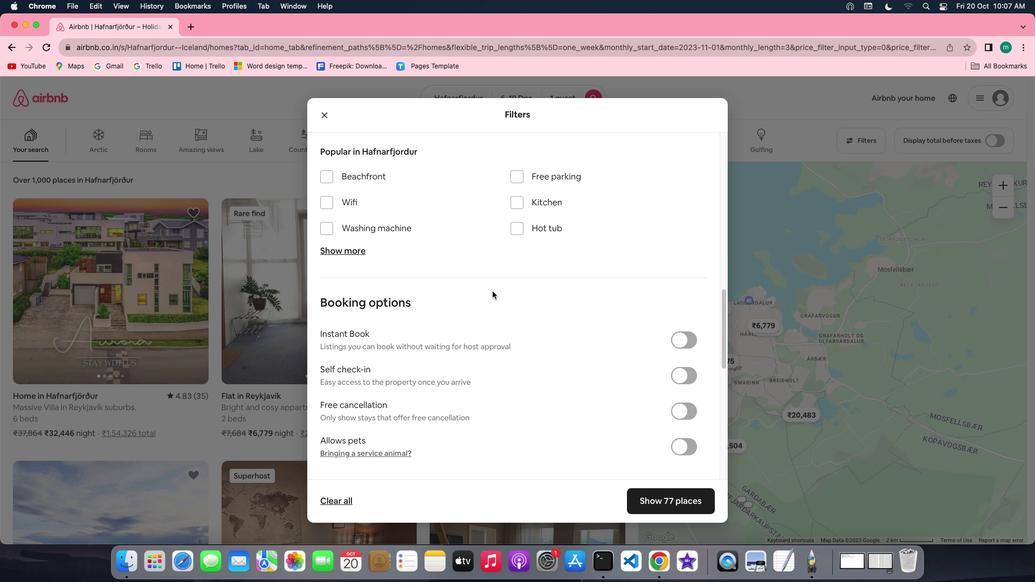 
Action: Mouse scrolled (492, 291) with delta (0, 0)
Screenshot: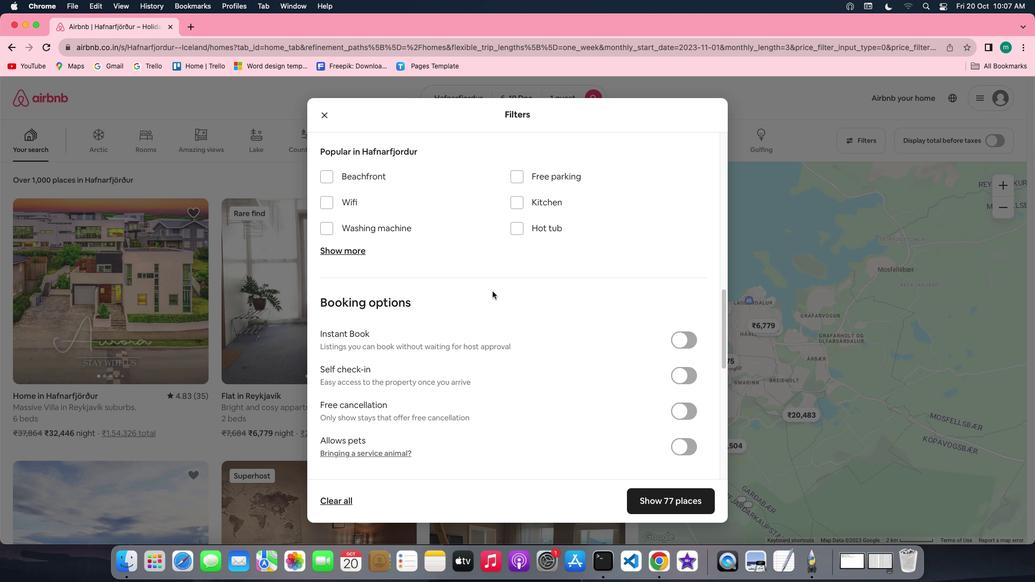 
Action: Mouse scrolled (492, 291) with delta (0, 0)
Screenshot: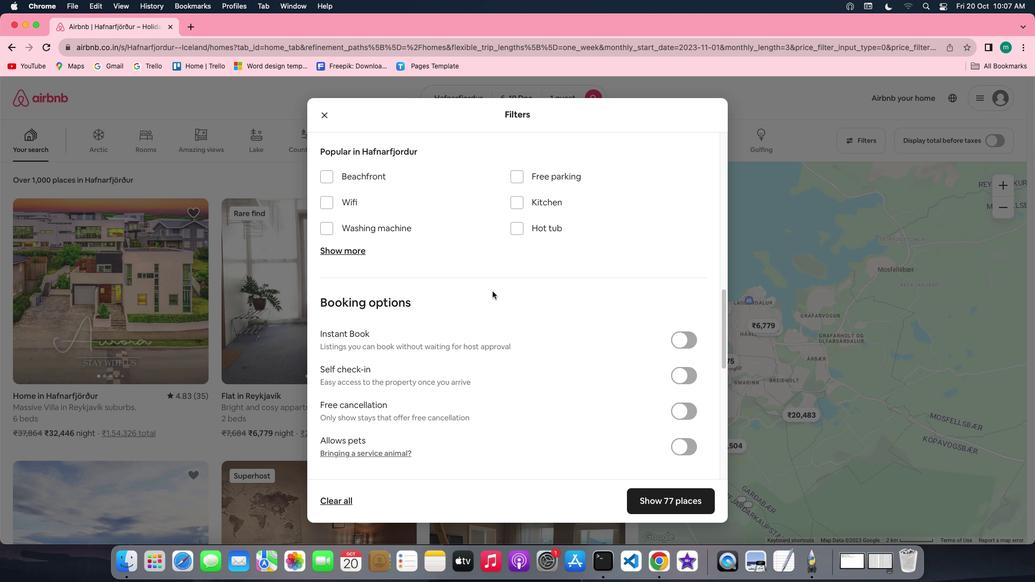 
Action: Mouse scrolled (492, 291) with delta (0, 0)
Screenshot: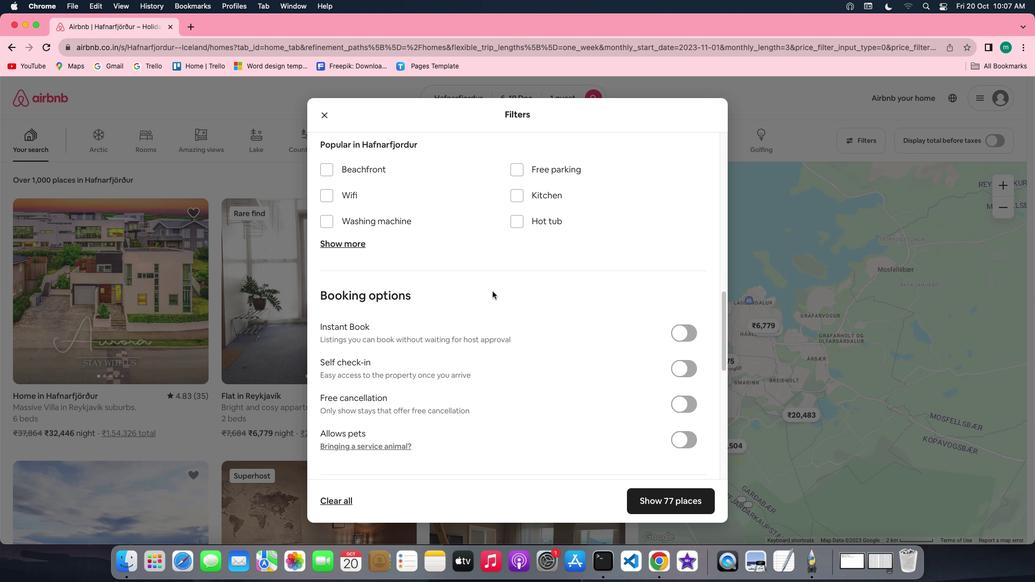 
Action: Mouse scrolled (492, 291) with delta (0, 0)
Screenshot: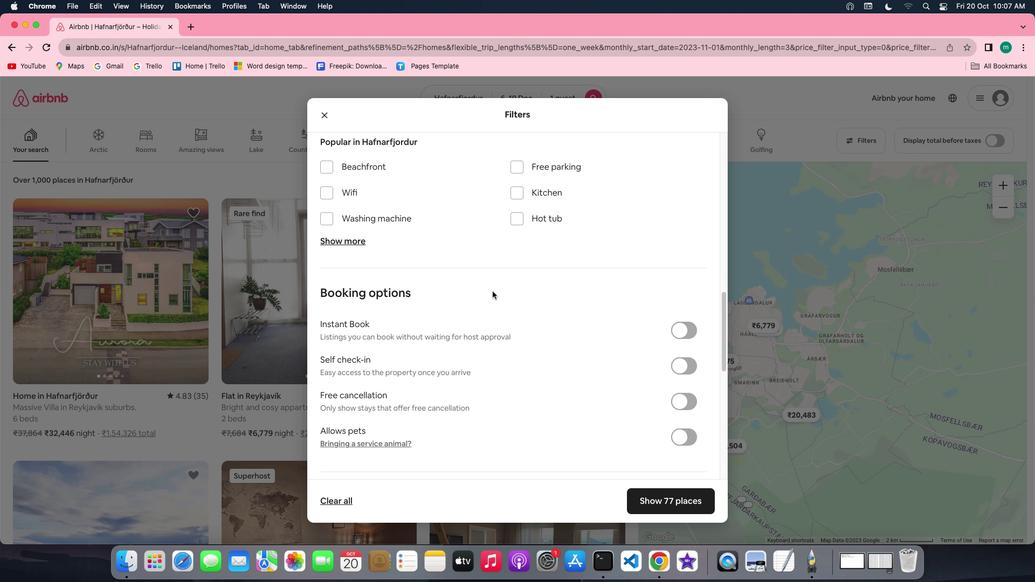 
Action: Mouse scrolled (492, 291) with delta (0, 0)
Screenshot: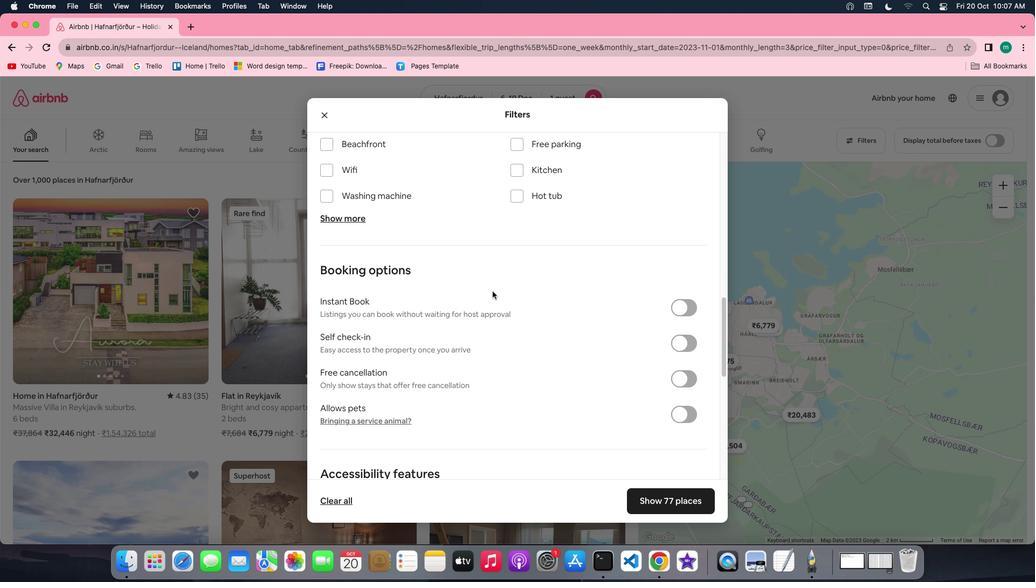 
Action: Mouse scrolled (492, 291) with delta (0, 0)
Screenshot: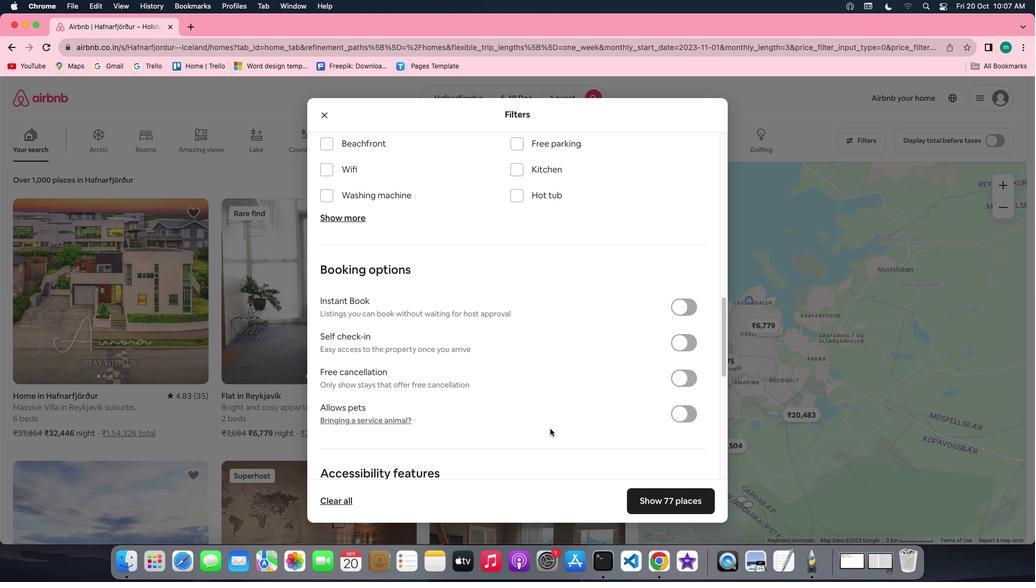 
Action: Mouse scrolled (492, 291) with delta (0, 0)
Screenshot: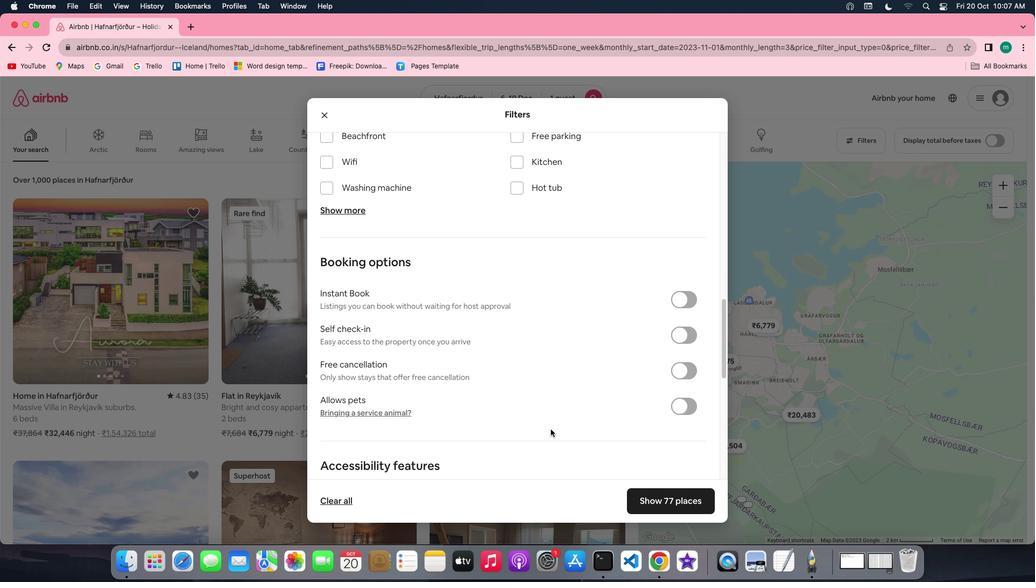 
Action: Mouse scrolled (492, 291) with delta (0, 0)
Screenshot: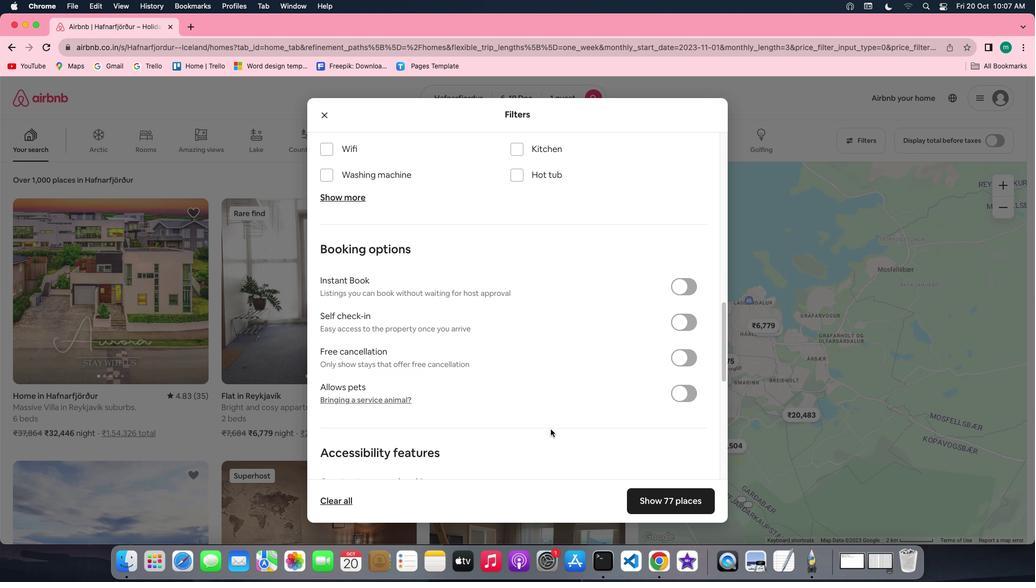 
Action: Mouse moved to (538, 407)
Screenshot: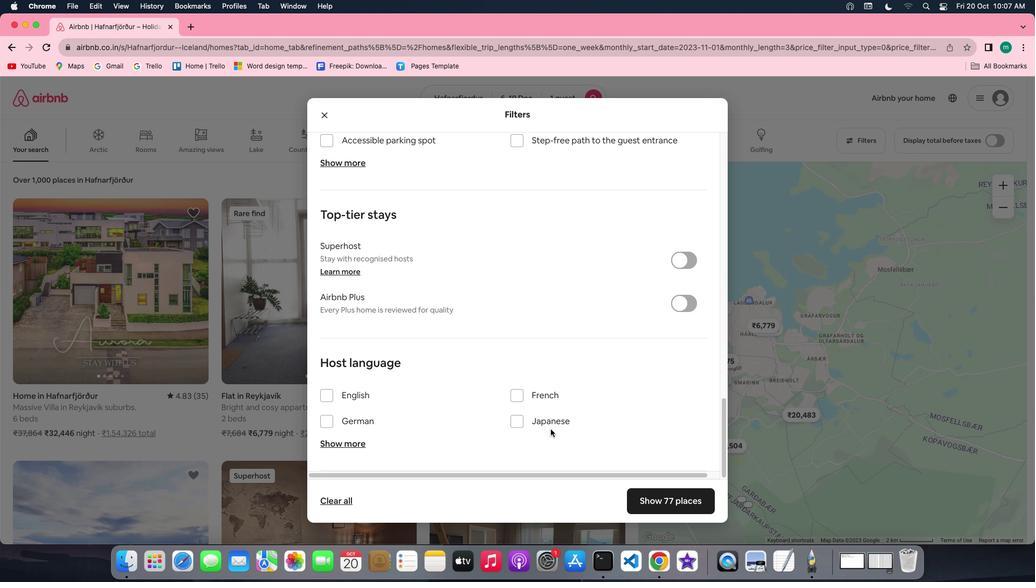 
Action: Mouse scrolled (538, 407) with delta (0, 0)
Screenshot: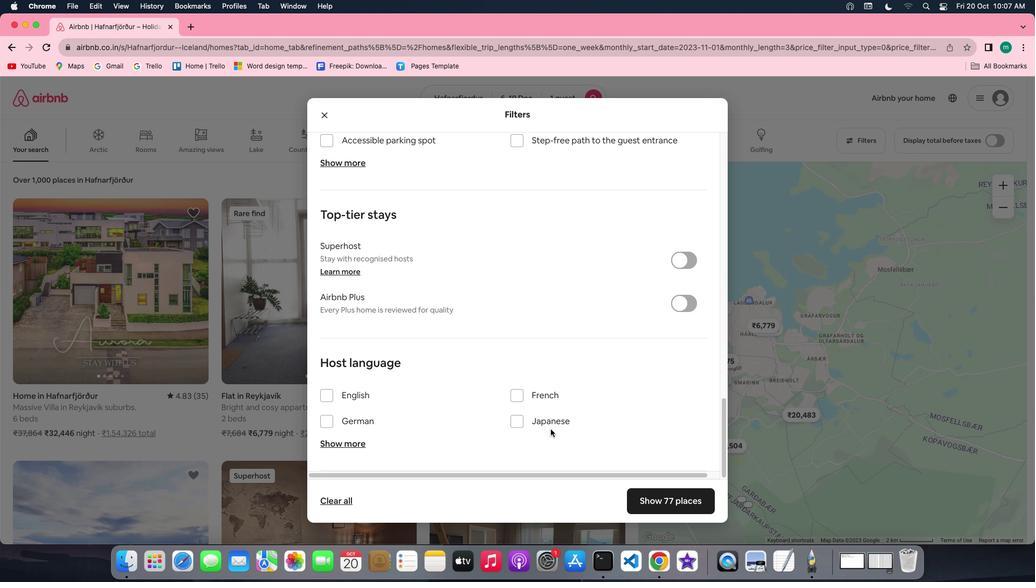
Action: Mouse moved to (550, 428)
Screenshot: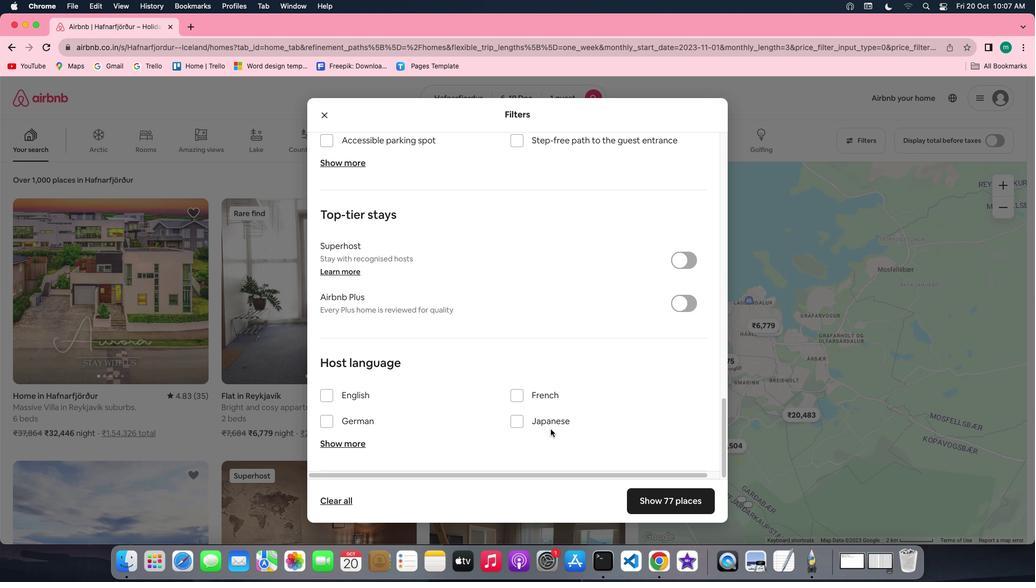 
Action: Mouse scrolled (550, 428) with delta (0, 0)
Screenshot: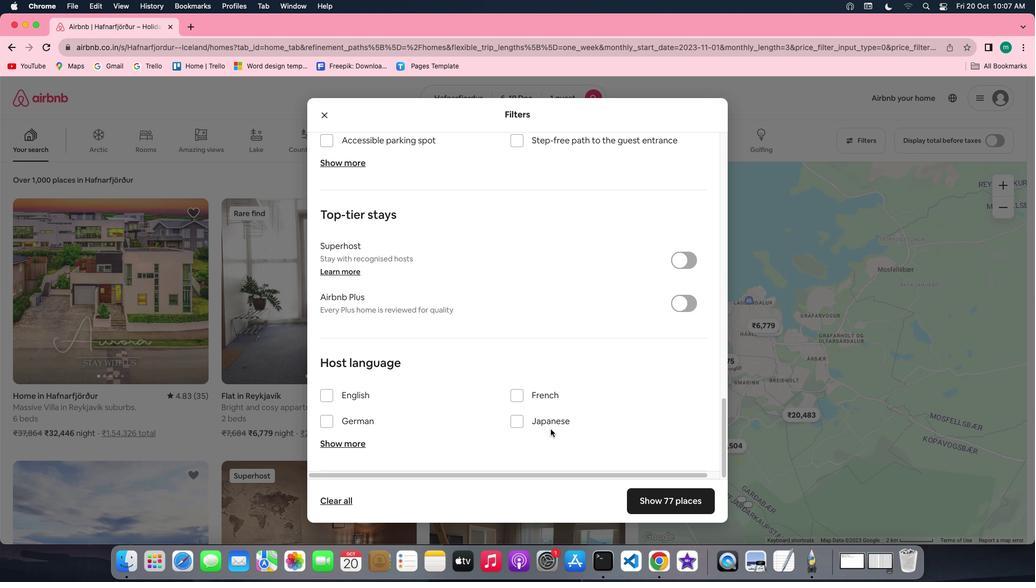 
Action: Mouse moved to (551, 429)
Screenshot: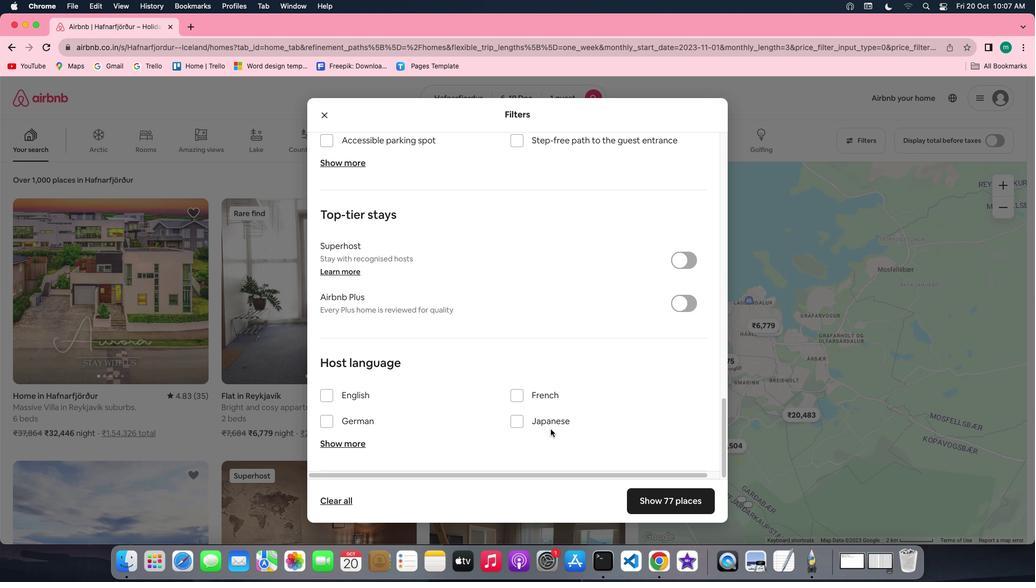 
Action: Mouse scrolled (551, 429) with delta (0, 0)
Screenshot: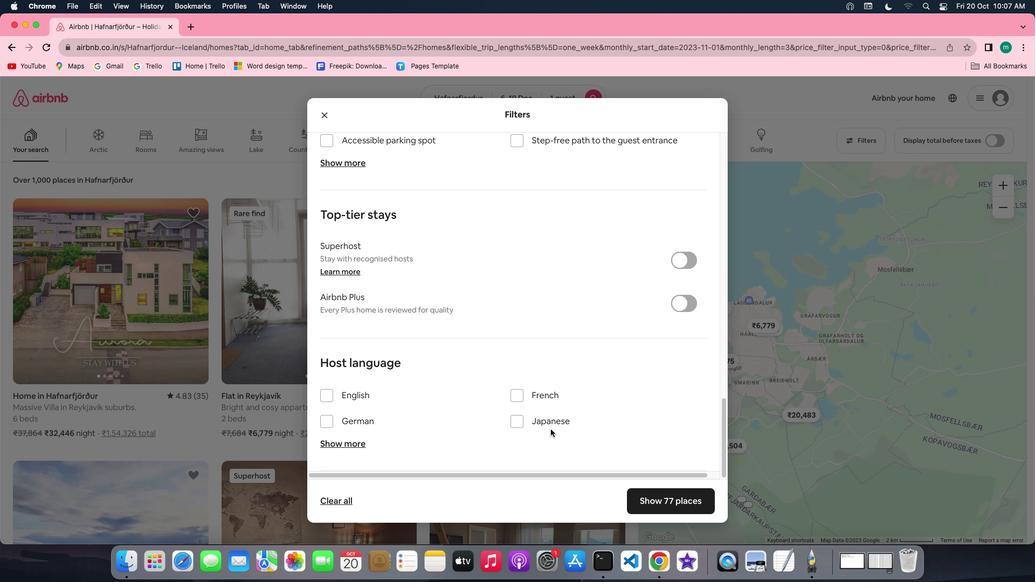 
Action: Mouse scrolled (551, 429) with delta (0, 0)
Screenshot: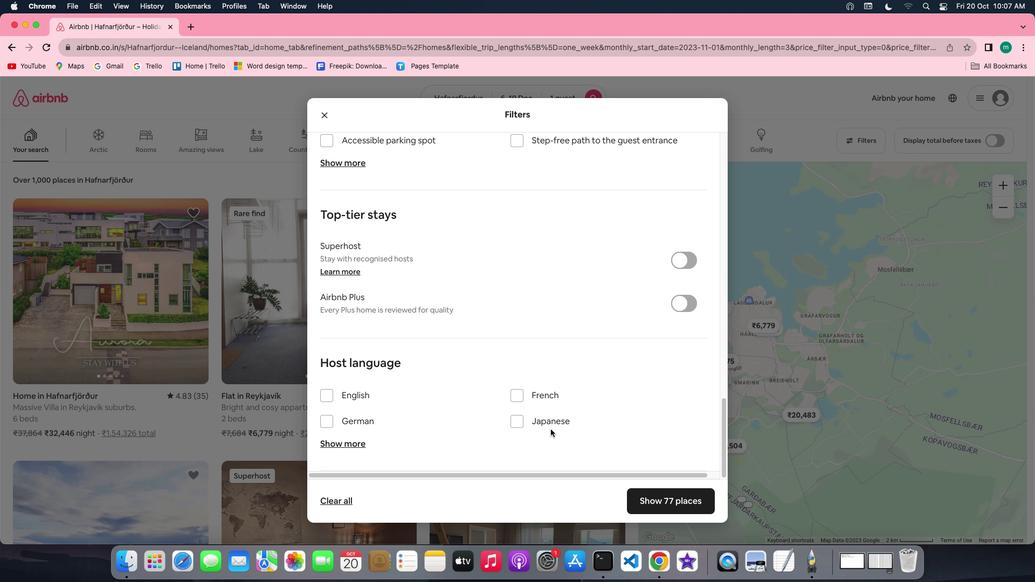 
Action: Mouse scrolled (551, 429) with delta (0, 0)
Screenshot: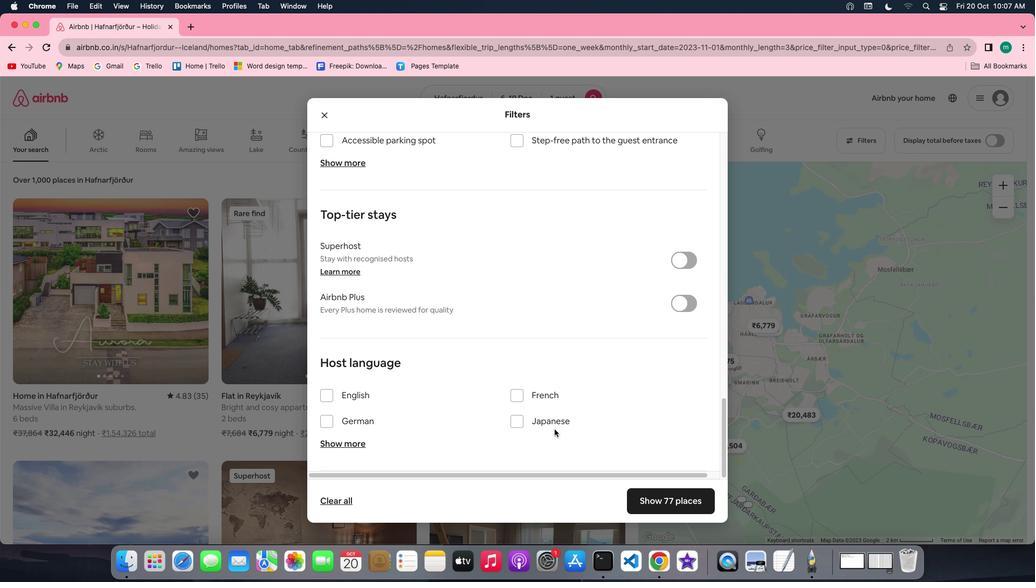 
Action: Mouse scrolled (551, 429) with delta (0, 0)
Screenshot: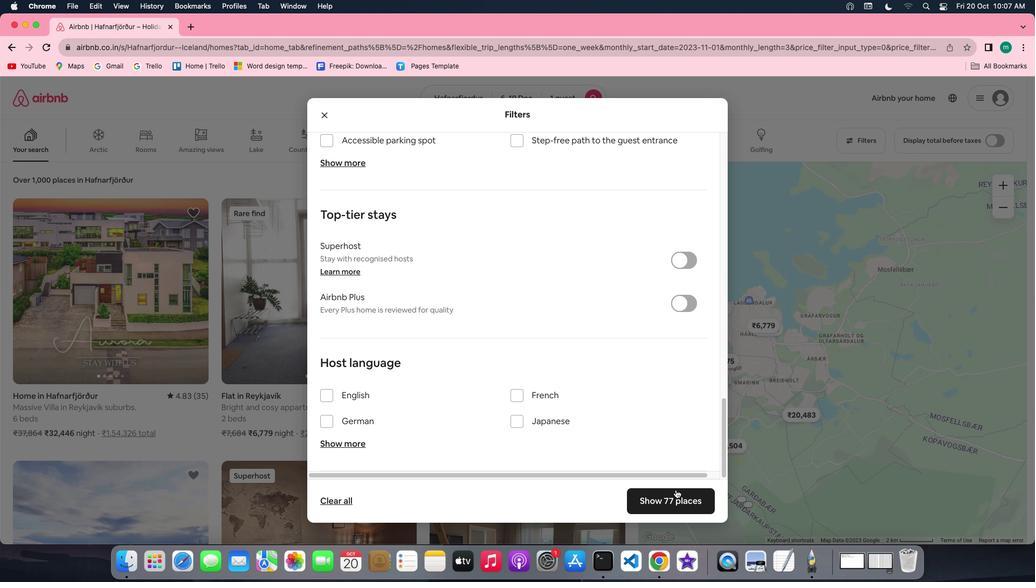 
Action: Mouse scrolled (551, 429) with delta (0, 0)
Screenshot: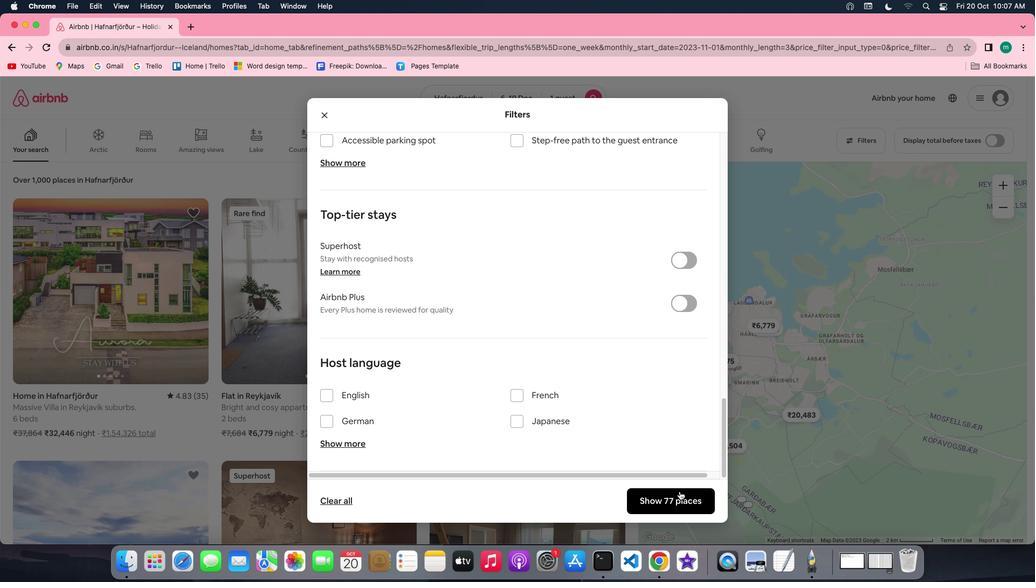 
Action: Mouse scrolled (551, 429) with delta (0, -1)
Screenshot: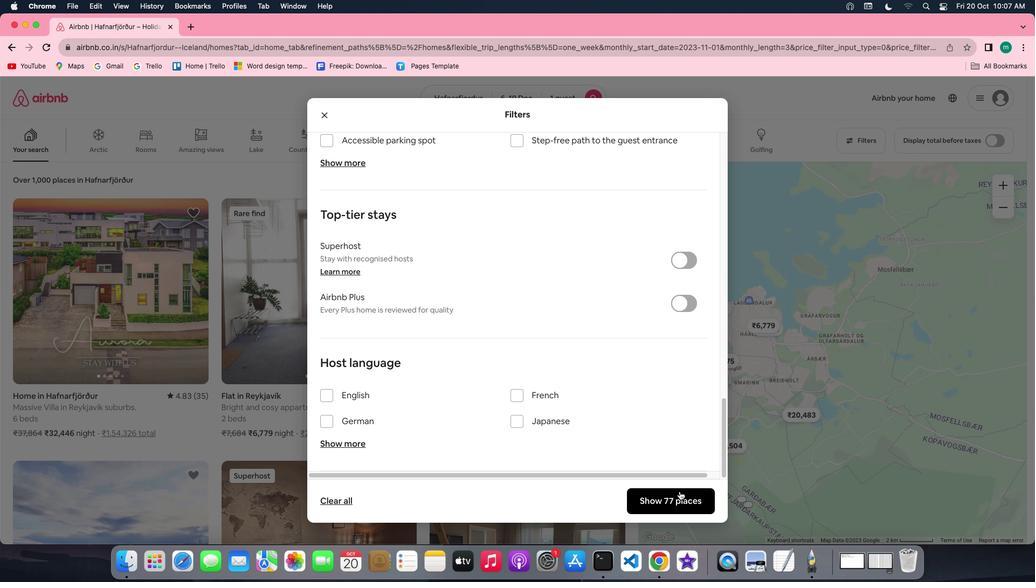 
Action: Mouse scrolled (551, 429) with delta (0, -2)
Screenshot: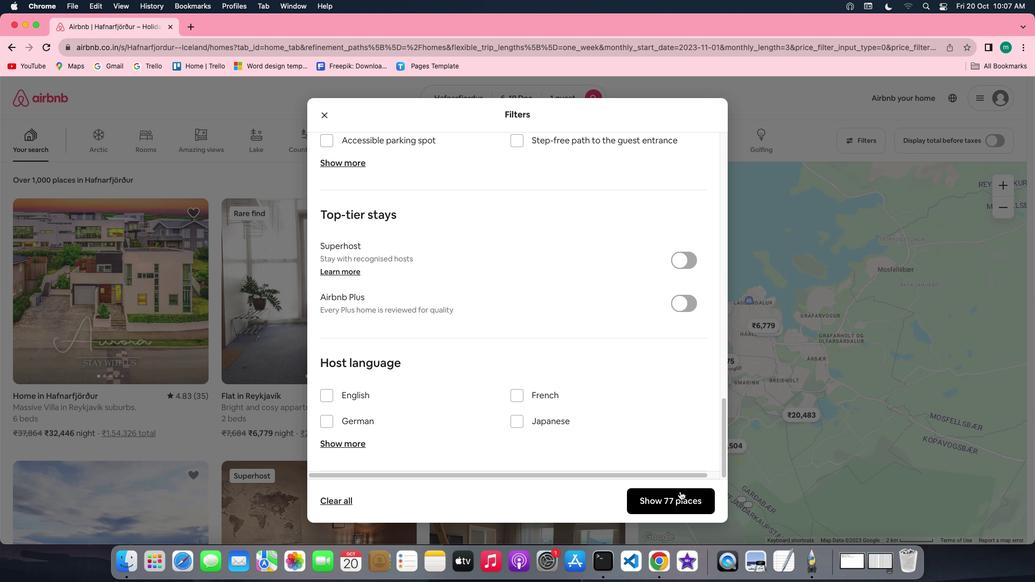 
Action: Mouse scrolled (551, 429) with delta (0, -2)
Screenshot: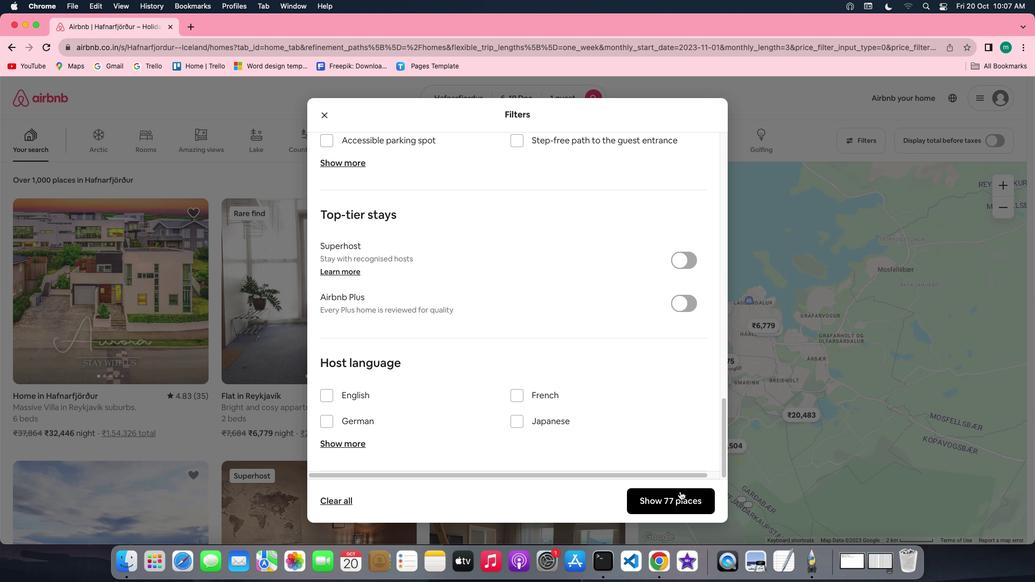
Action: Mouse scrolled (551, 429) with delta (0, 0)
Screenshot: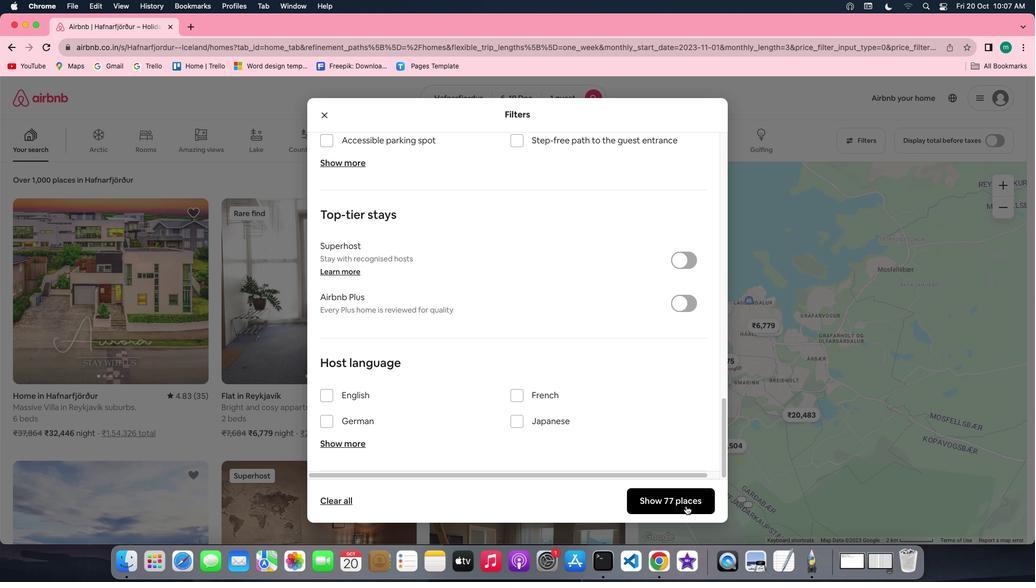 
Action: Mouse scrolled (551, 429) with delta (0, 0)
Screenshot: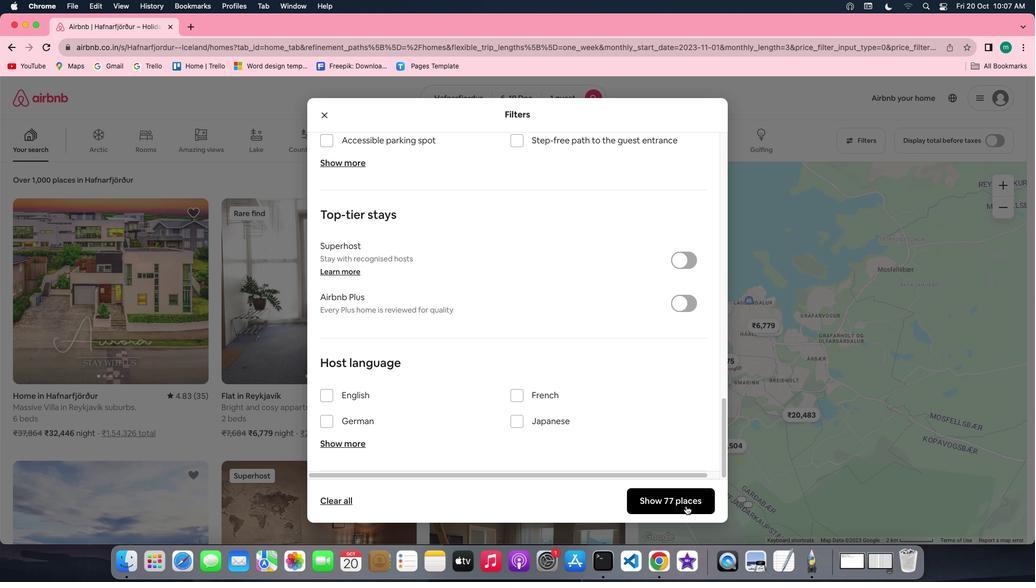 
Action: Mouse scrolled (551, 429) with delta (0, -1)
Screenshot: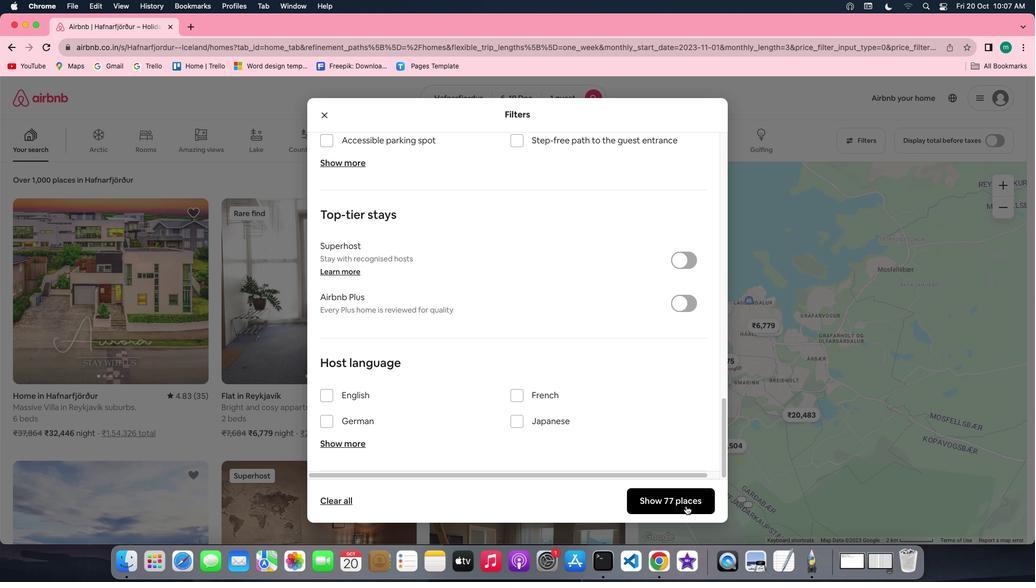 
Action: Mouse scrolled (551, 429) with delta (0, -2)
Screenshot: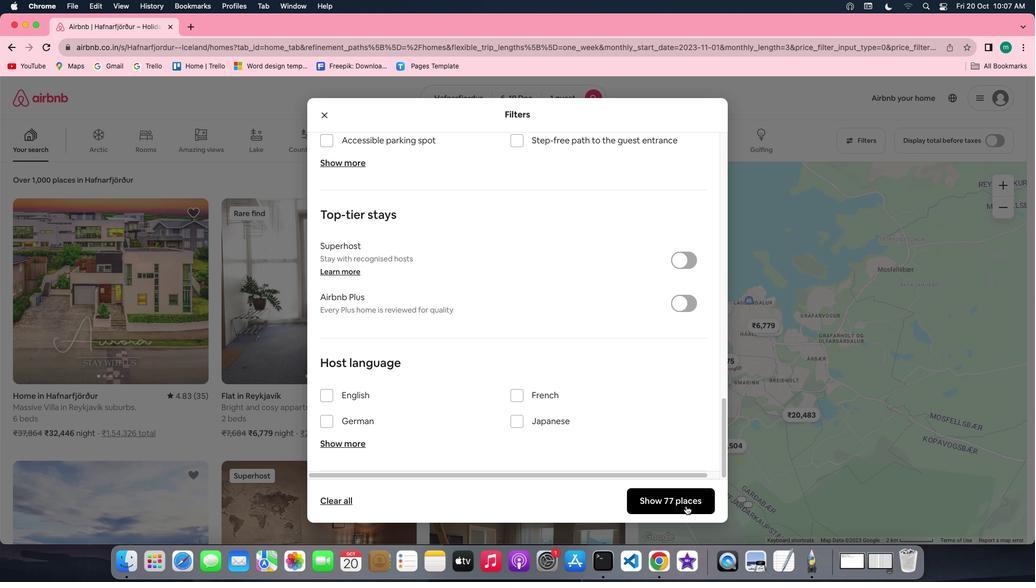 
Action: Mouse scrolled (551, 429) with delta (0, -2)
Screenshot: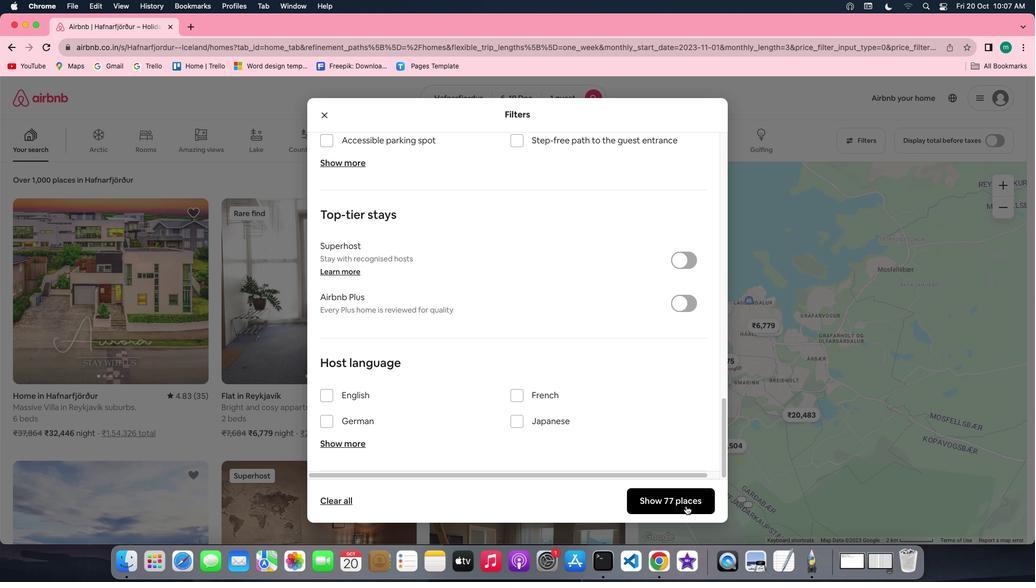 
Action: Mouse moved to (685, 505)
Screenshot: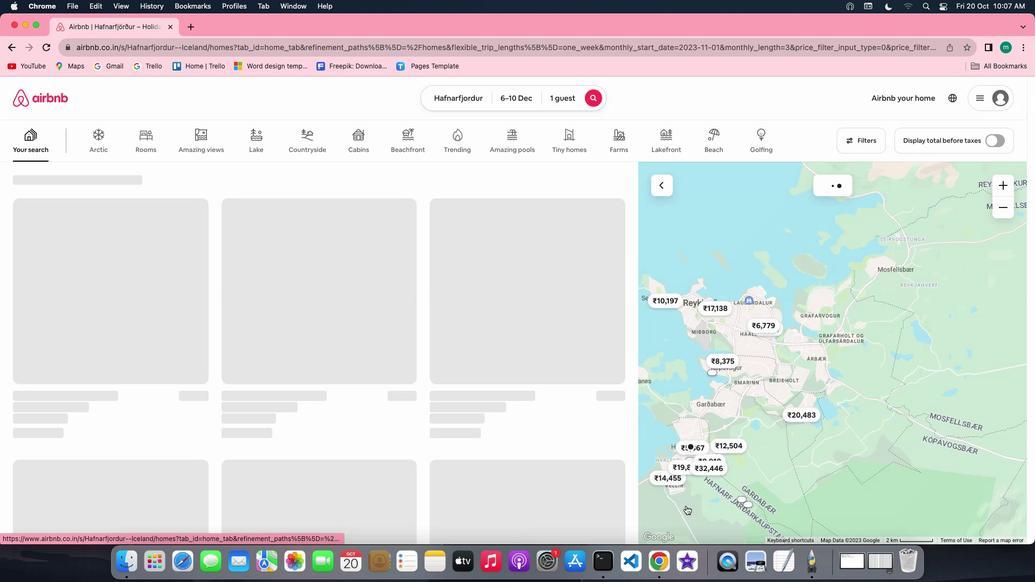 
Action: Mouse pressed left at (685, 505)
Screenshot: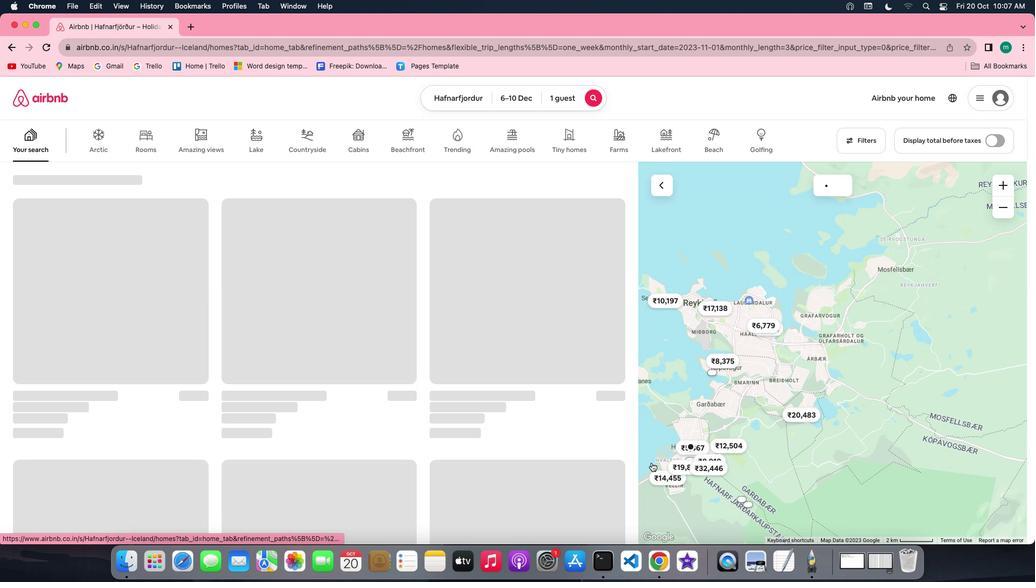 
Action: Mouse moved to (117, 282)
Screenshot: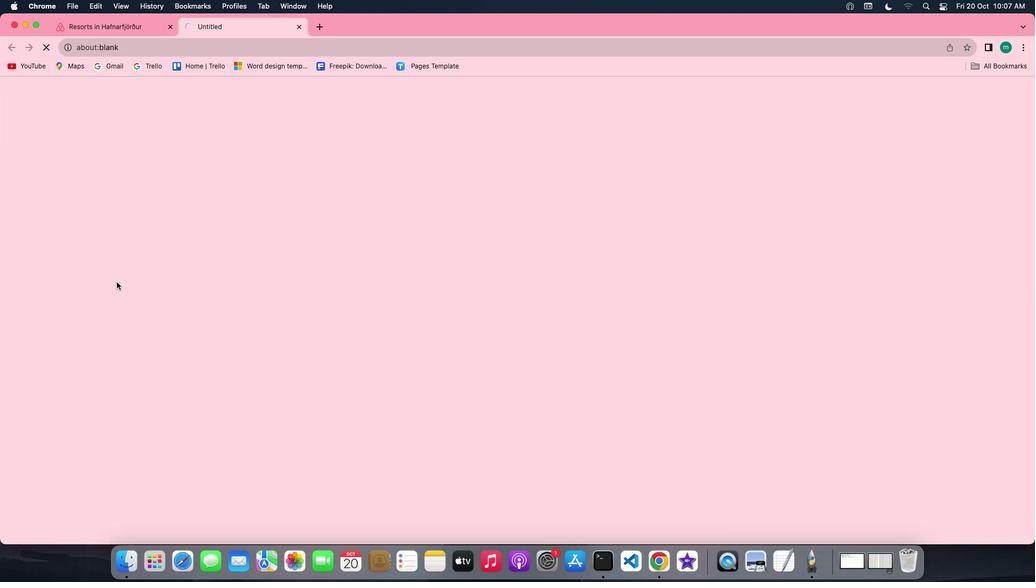 
Action: Mouse pressed left at (117, 282)
Screenshot: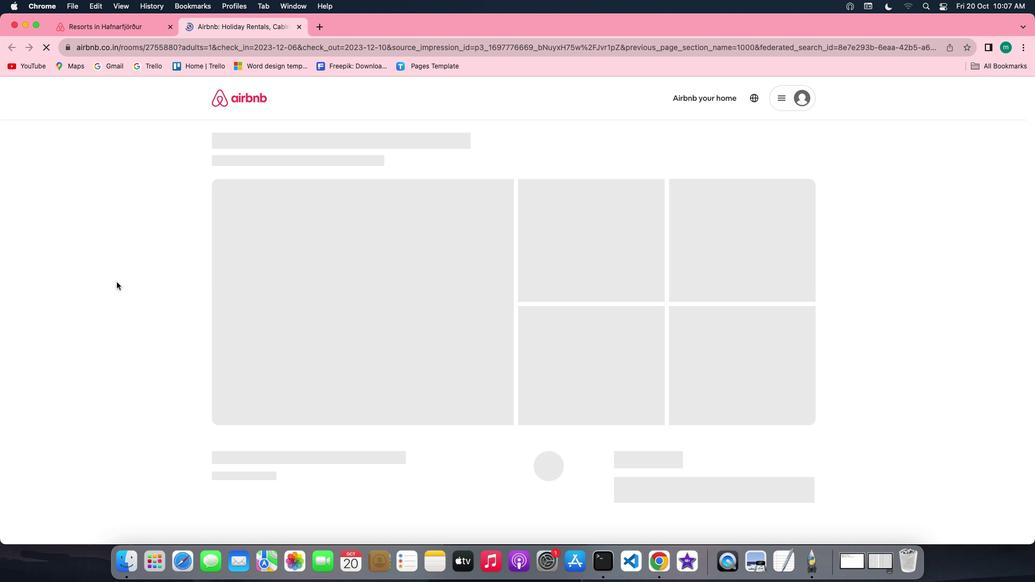 
Action: Mouse moved to (769, 396)
Screenshot: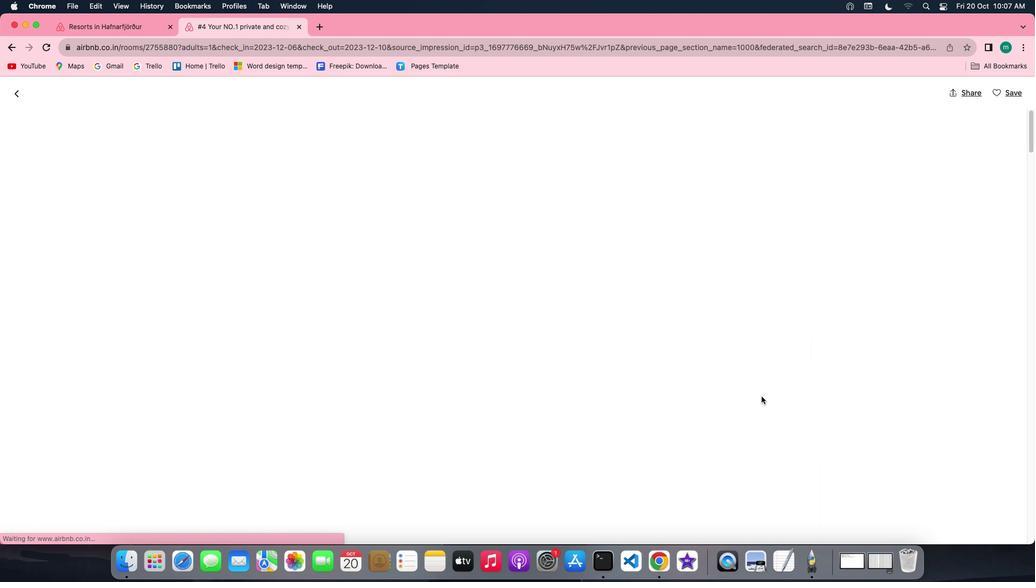 
Action: Mouse pressed left at (769, 396)
Screenshot: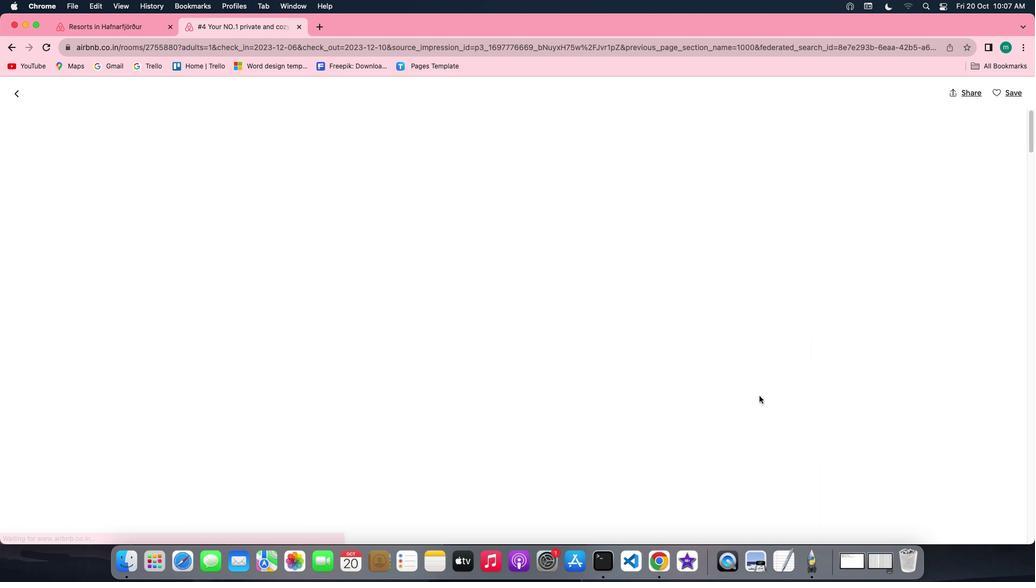 
Action: Mouse moved to (553, 360)
Screenshot: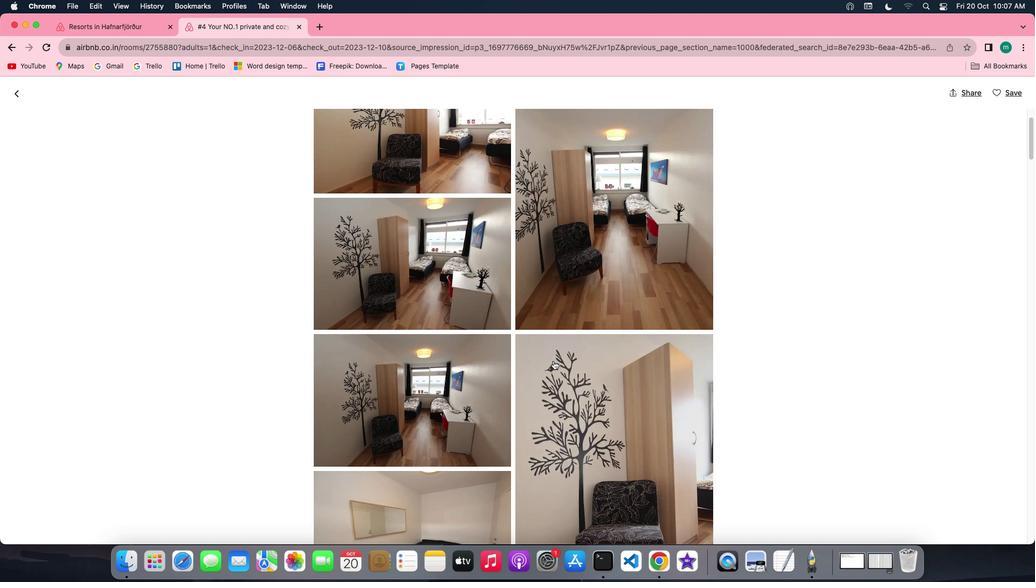 
Action: Mouse scrolled (553, 360) with delta (0, 0)
Screenshot: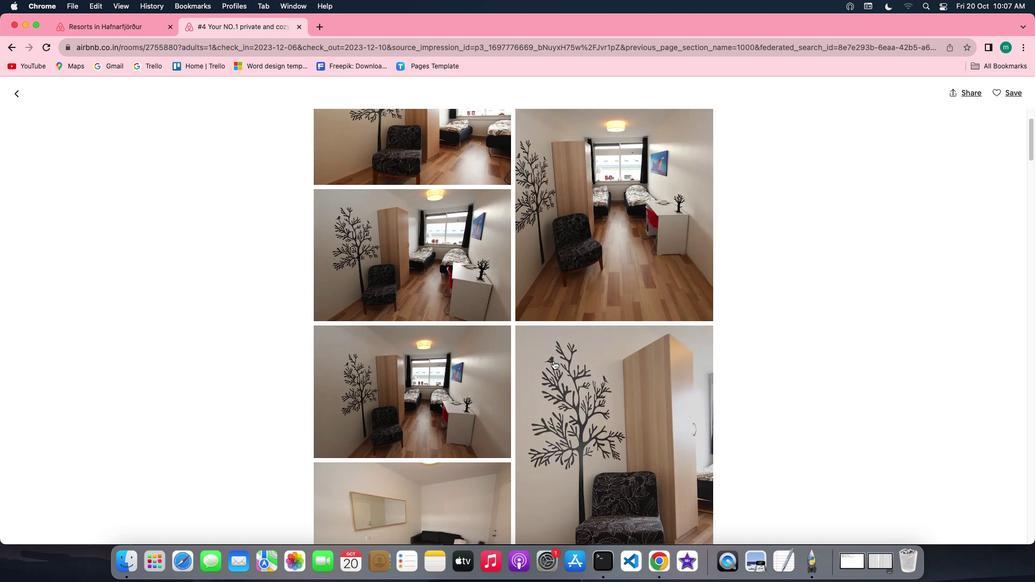 
Action: Mouse scrolled (553, 360) with delta (0, 0)
Screenshot: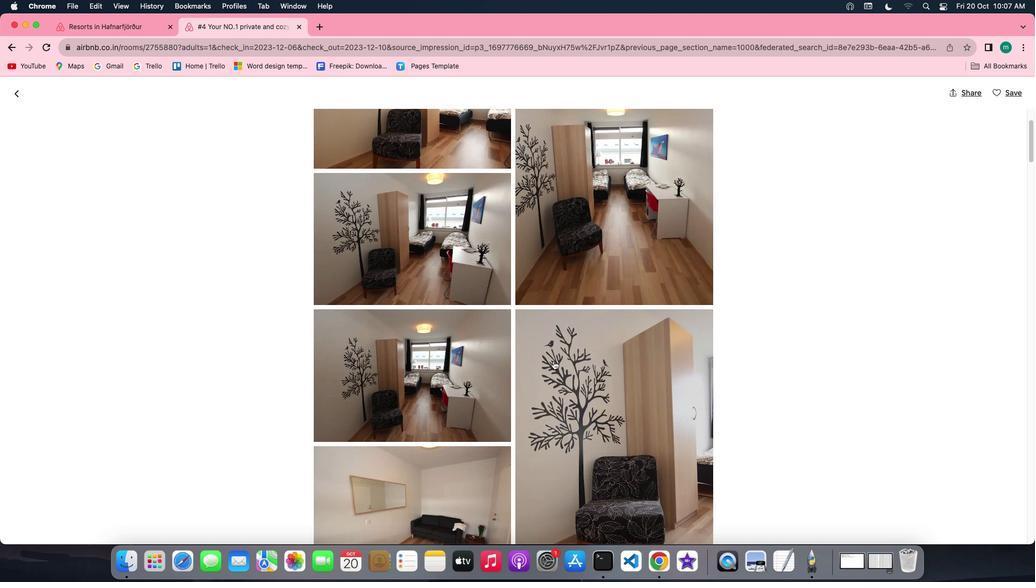 
Action: Mouse scrolled (553, 360) with delta (0, 0)
Screenshot: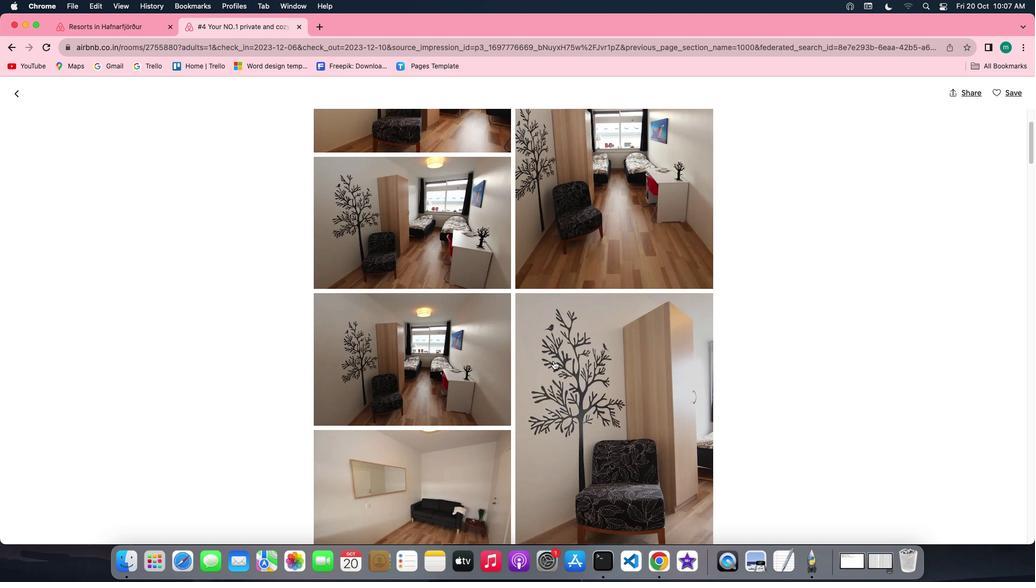 
Action: Mouse scrolled (553, 360) with delta (0, 0)
Screenshot: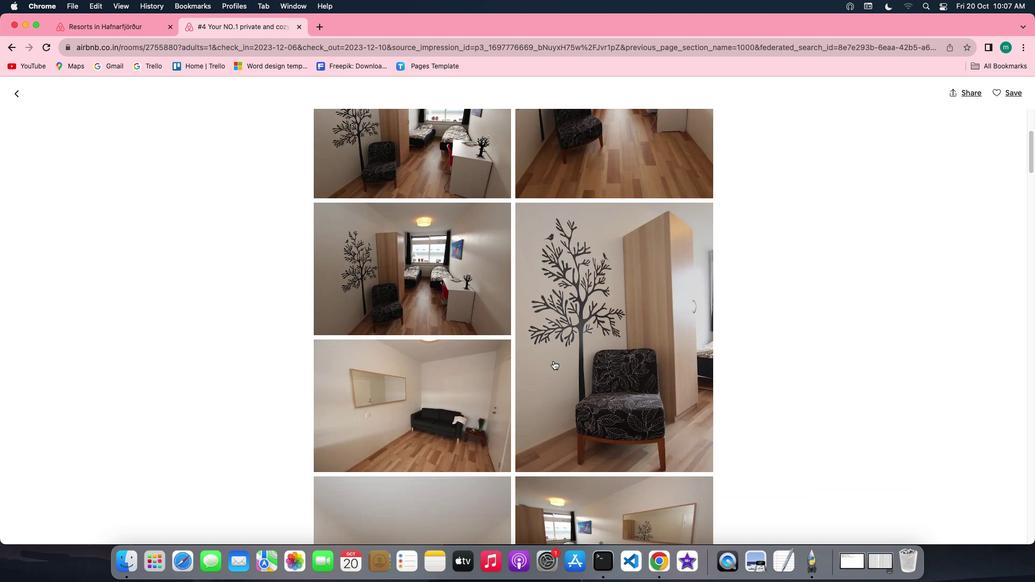
Action: Mouse scrolled (553, 360) with delta (0, 0)
Screenshot: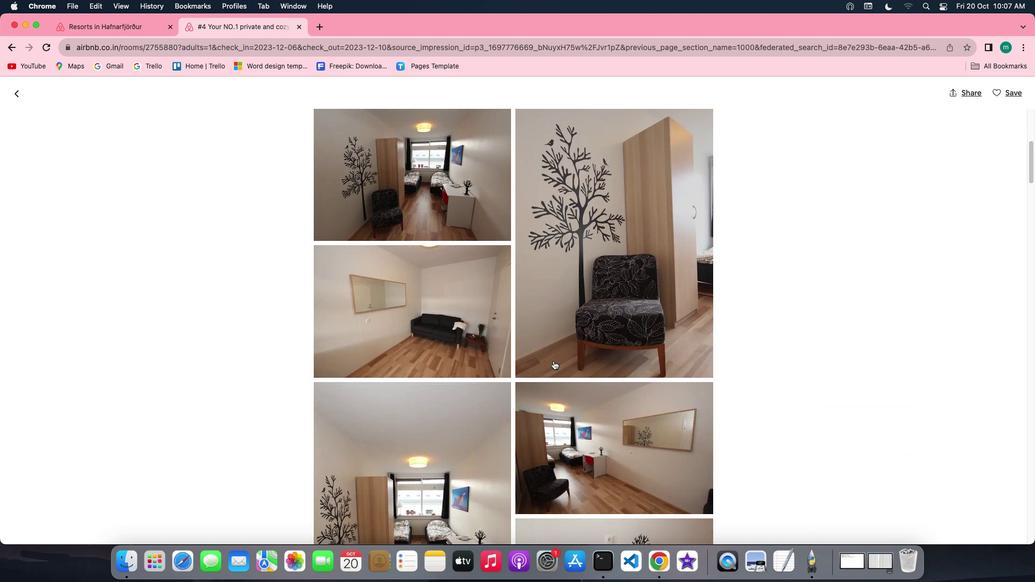 
Action: Mouse scrolled (553, 360) with delta (0, 0)
Screenshot: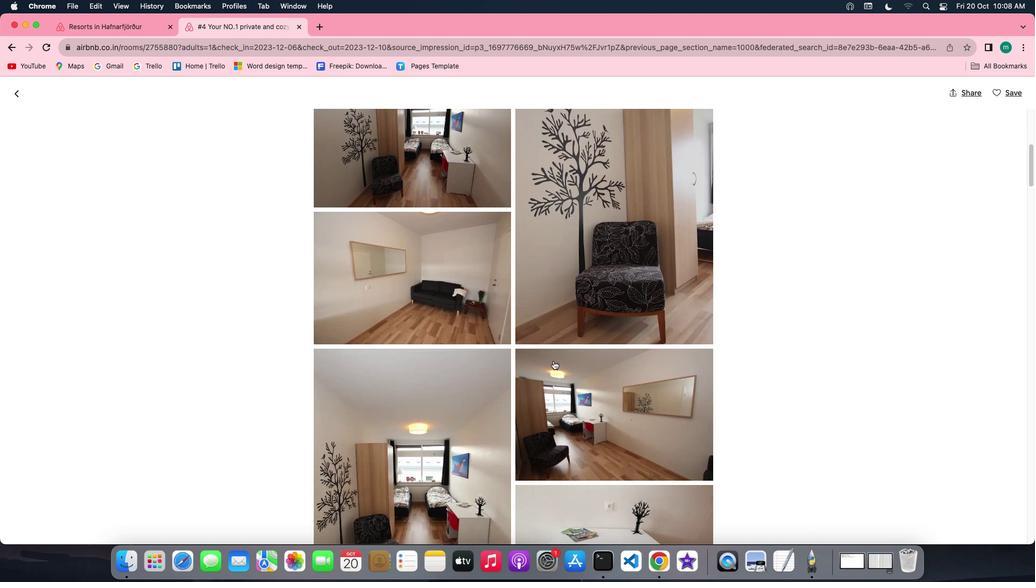 
Action: Mouse scrolled (553, 360) with delta (0, 0)
Screenshot: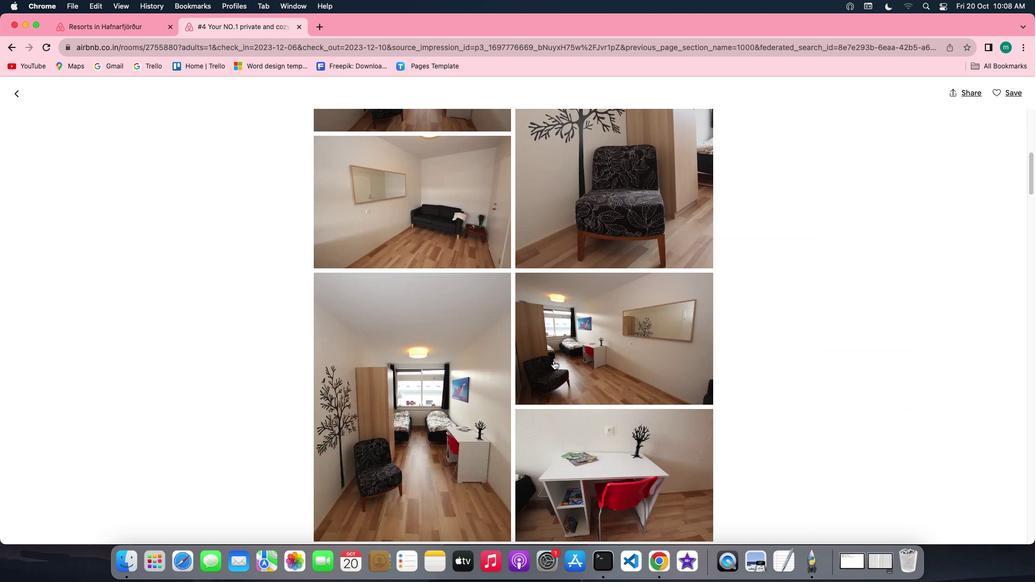 
Action: Mouse scrolled (553, 360) with delta (0, 0)
Screenshot: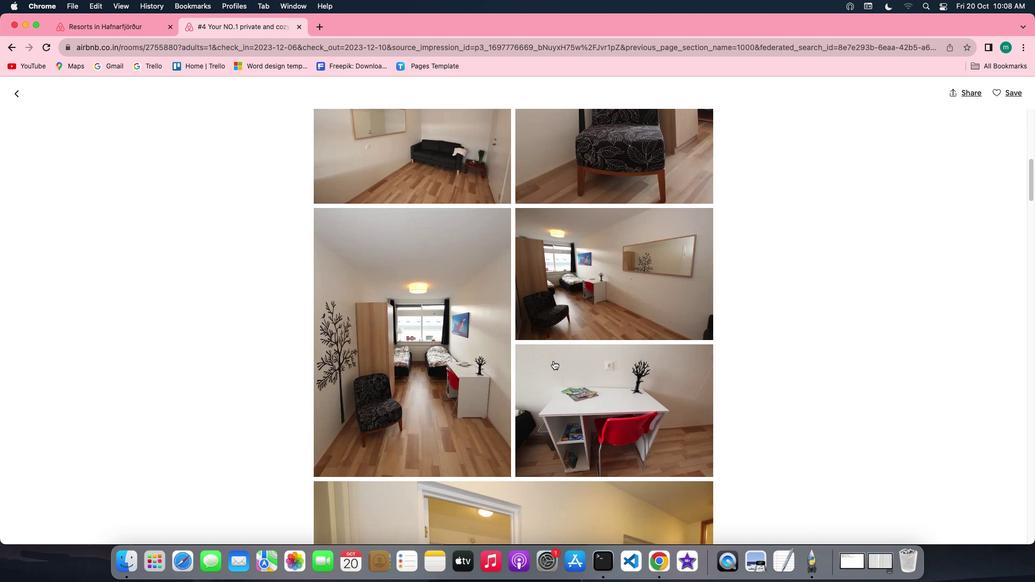 
Action: Mouse scrolled (553, 360) with delta (0, 0)
Screenshot: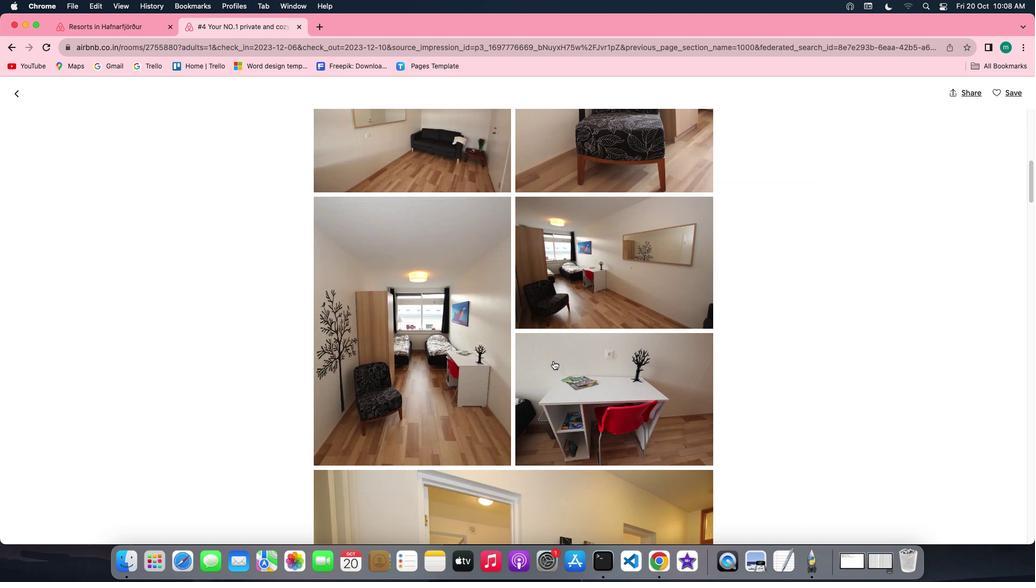 
Action: Mouse scrolled (553, 360) with delta (0, 0)
Screenshot: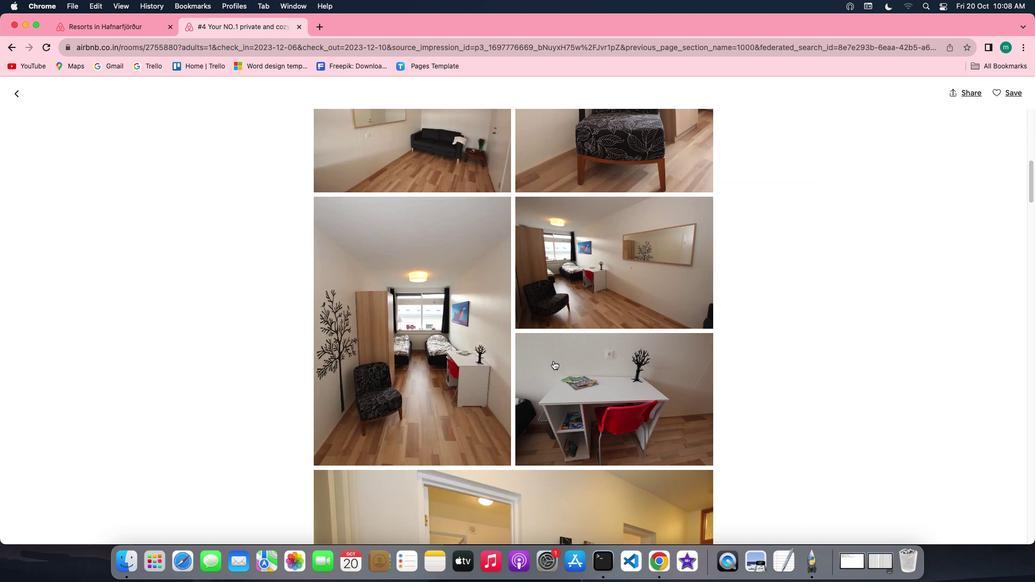 
Action: Mouse scrolled (553, 360) with delta (0, 0)
Screenshot: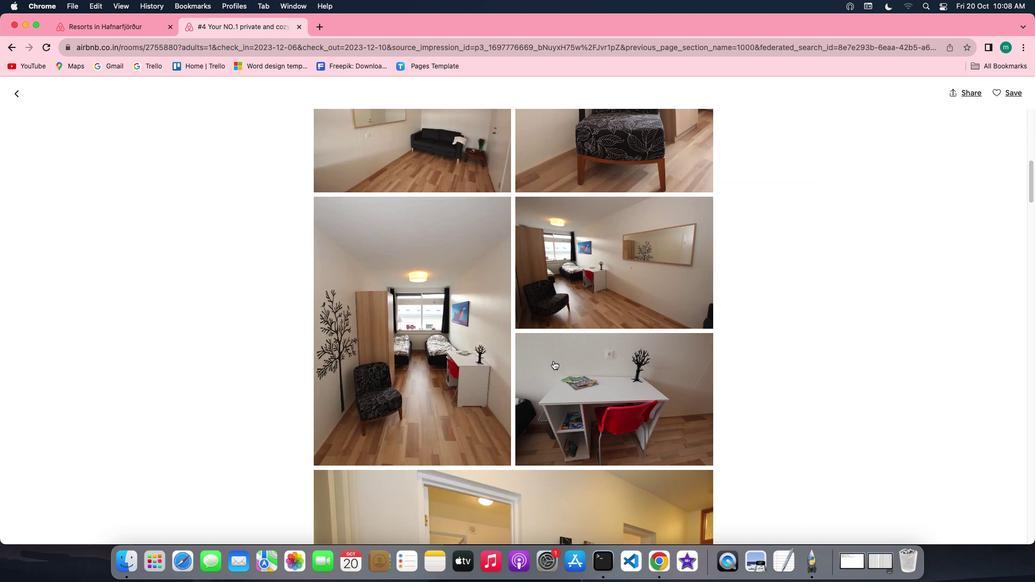 
Action: Mouse scrolled (553, 360) with delta (0, -1)
Screenshot: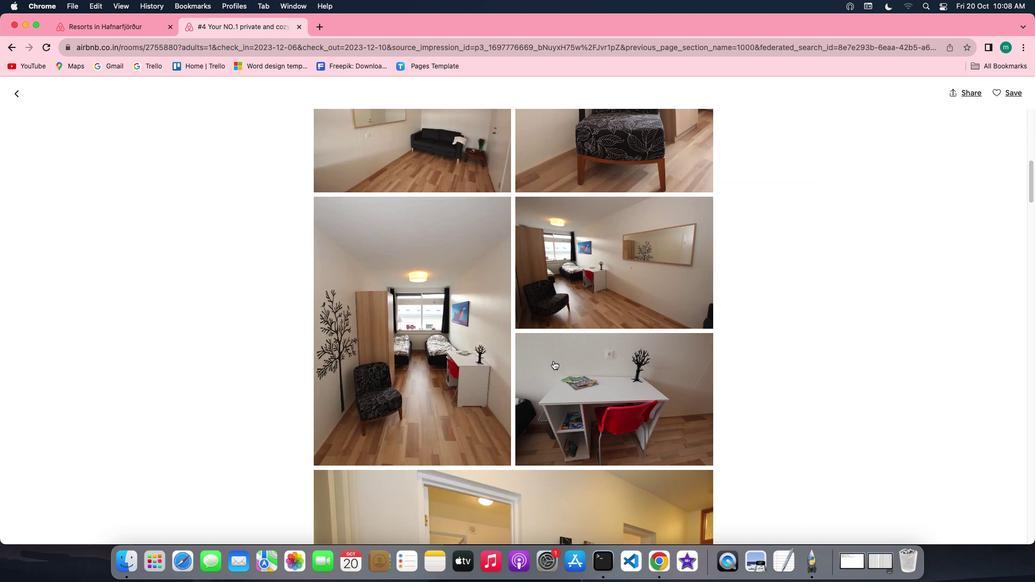 
Action: Mouse scrolled (553, 360) with delta (0, -1)
Screenshot: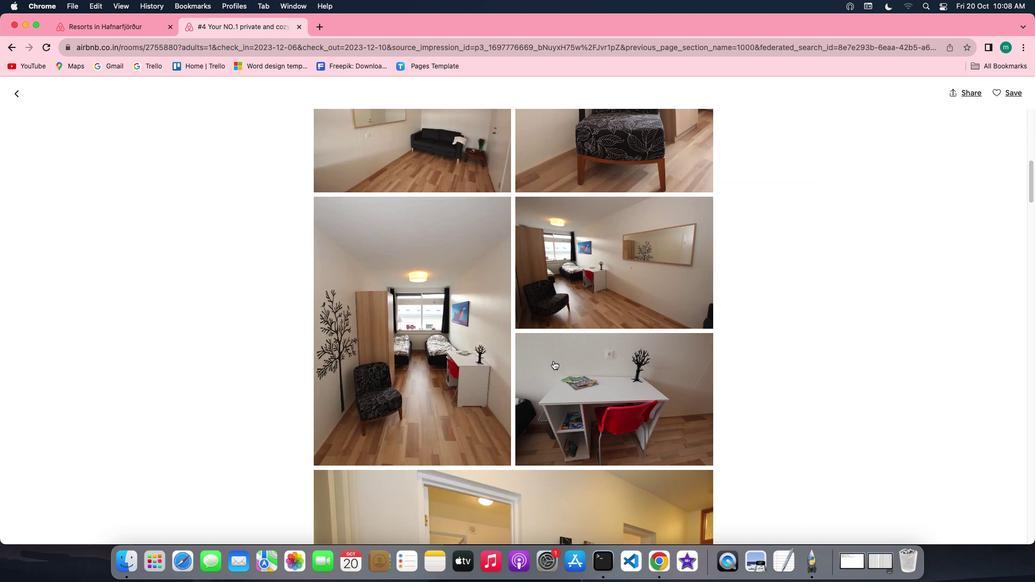 
Action: Mouse scrolled (553, 360) with delta (0, -1)
Screenshot: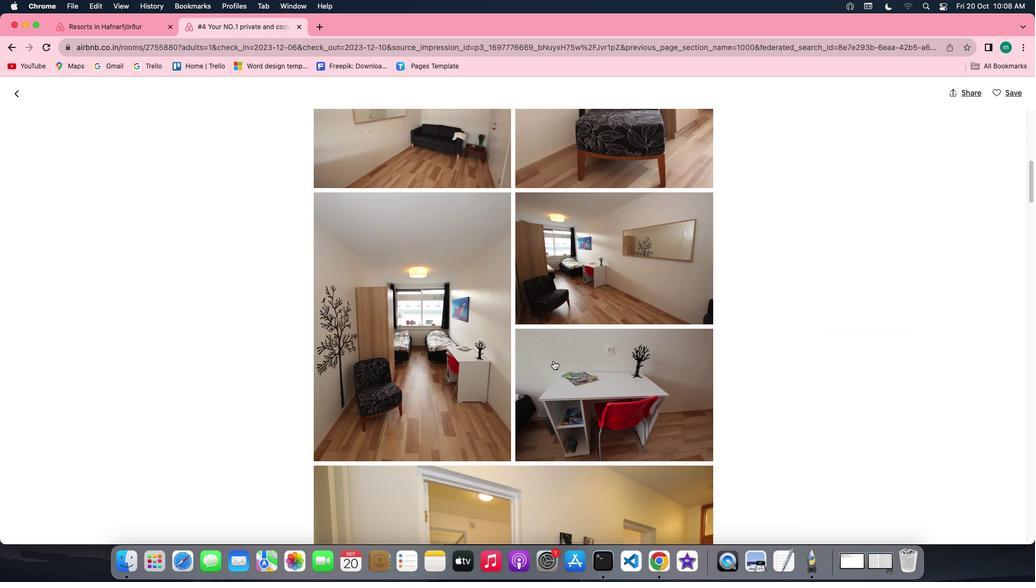 
Action: Mouse scrolled (553, 360) with delta (0, 0)
Screenshot: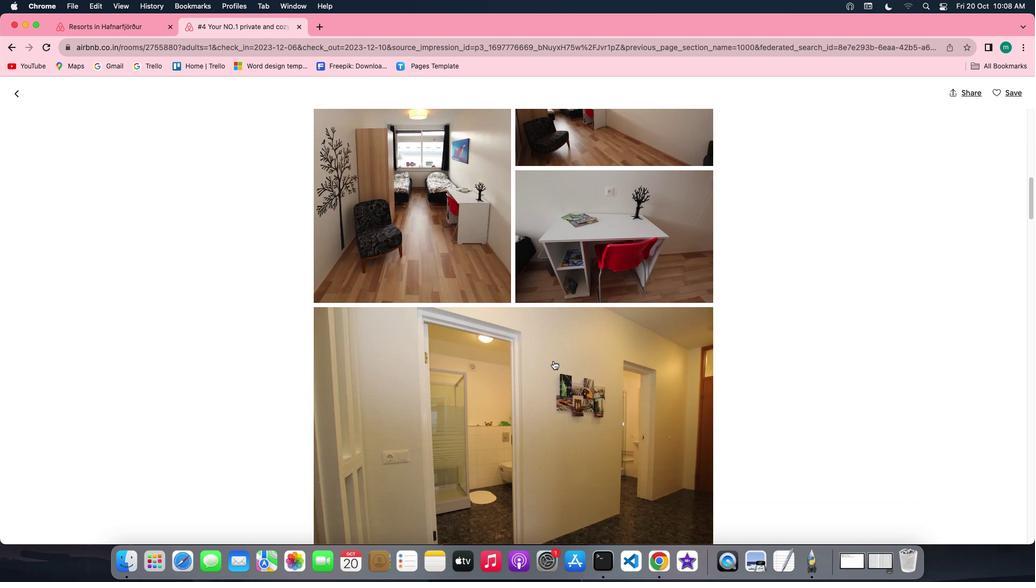 
Action: Mouse scrolled (553, 360) with delta (0, 0)
Screenshot: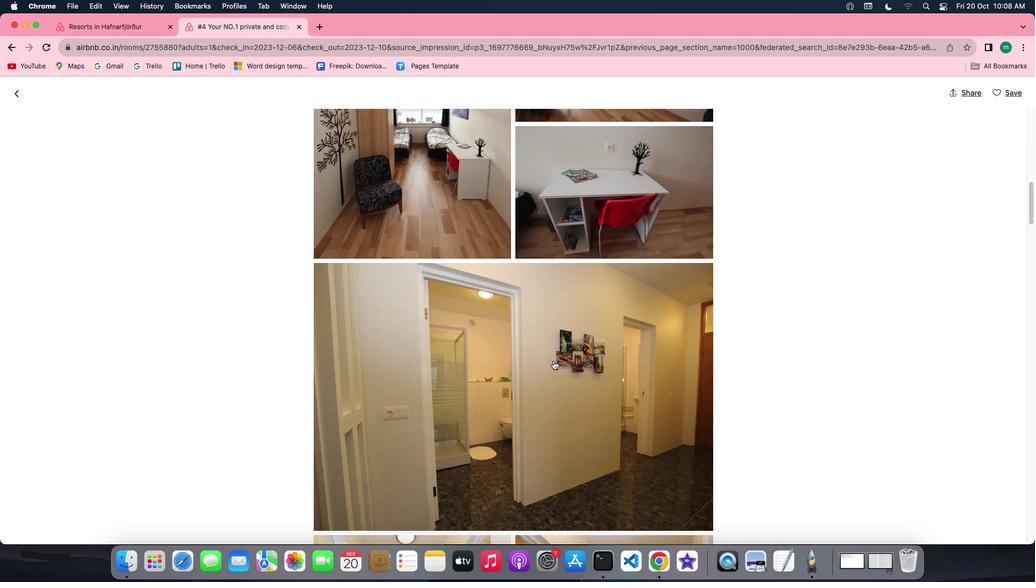 
Action: Mouse scrolled (553, 360) with delta (0, 0)
Screenshot: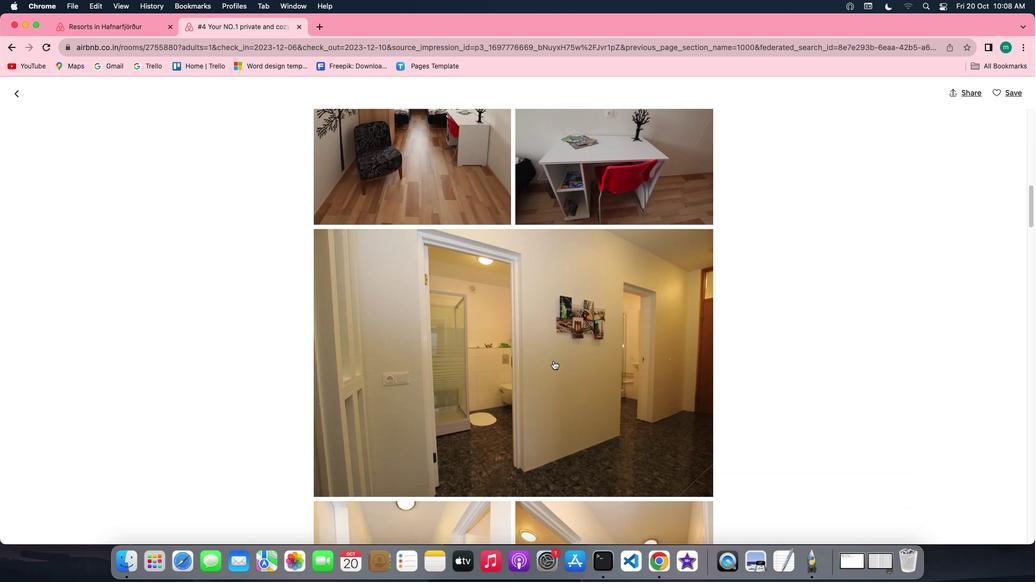 
Action: Mouse scrolled (553, 360) with delta (0, 0)
Screenshot: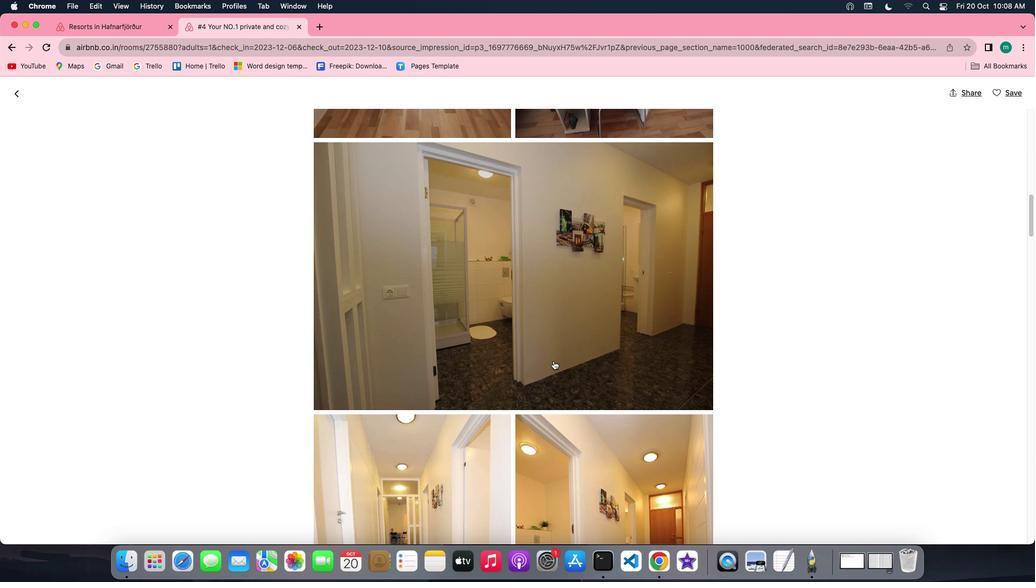 
Action: Mouse scrolled (553, 360) with delta (0, 0)
Screenshot: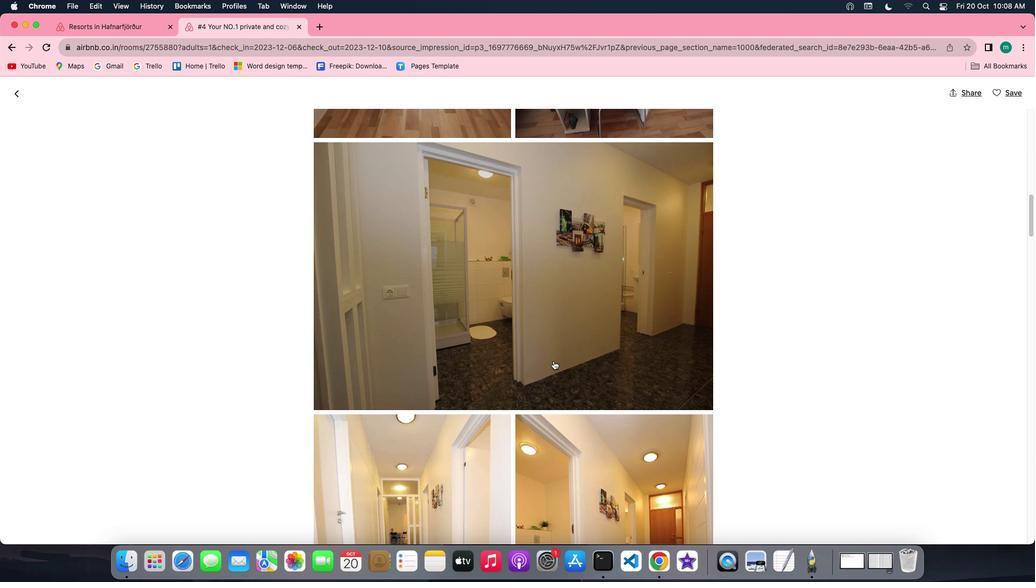 
Action: Mouse scrolled (553, 360) with delta (0, -1)
Screenshot: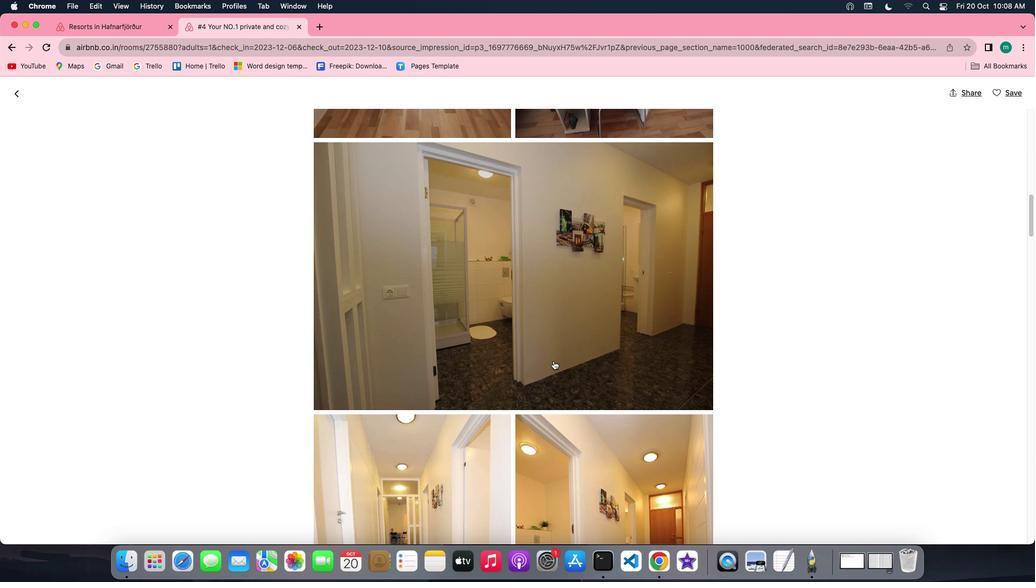 
Action: Mouse scrolled (553, 360) with delta (0, -1)
Screenshot: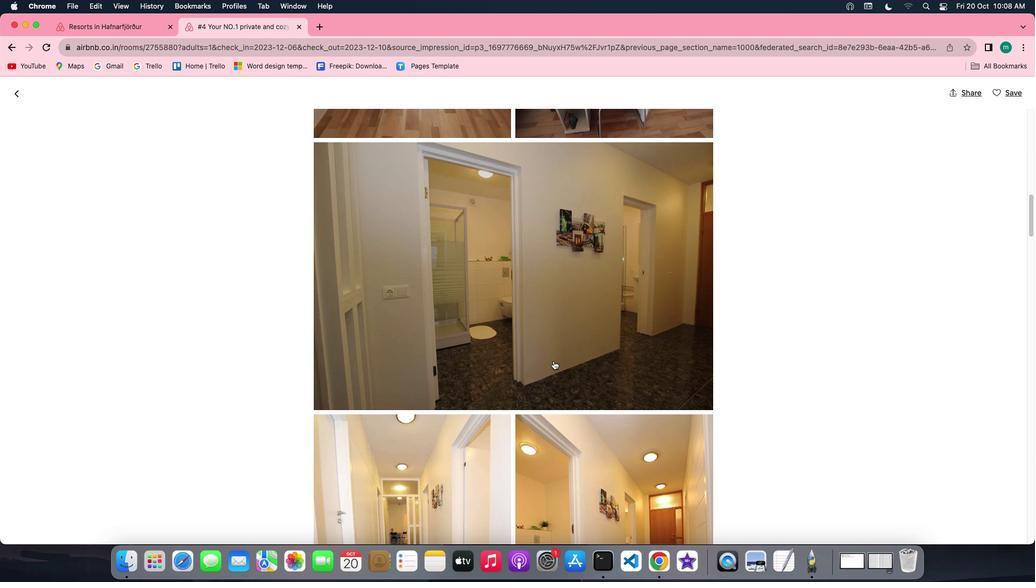 
Action: Mouse scrolled (553, 360) with delta (0, -1)
Screenshot: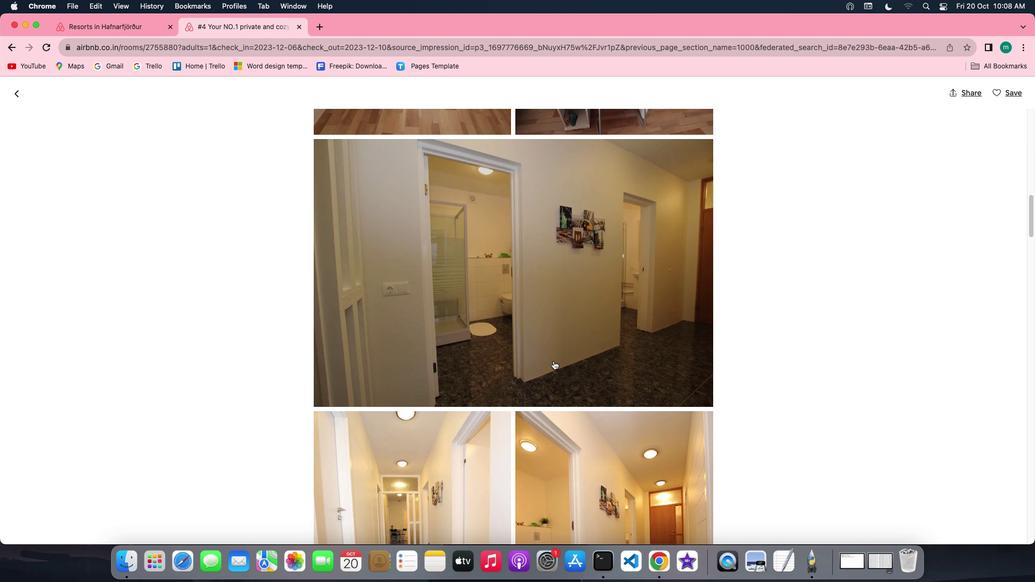 
Action: Mouse scrolled (553, 360) with delta (0, 0)
Screenshot: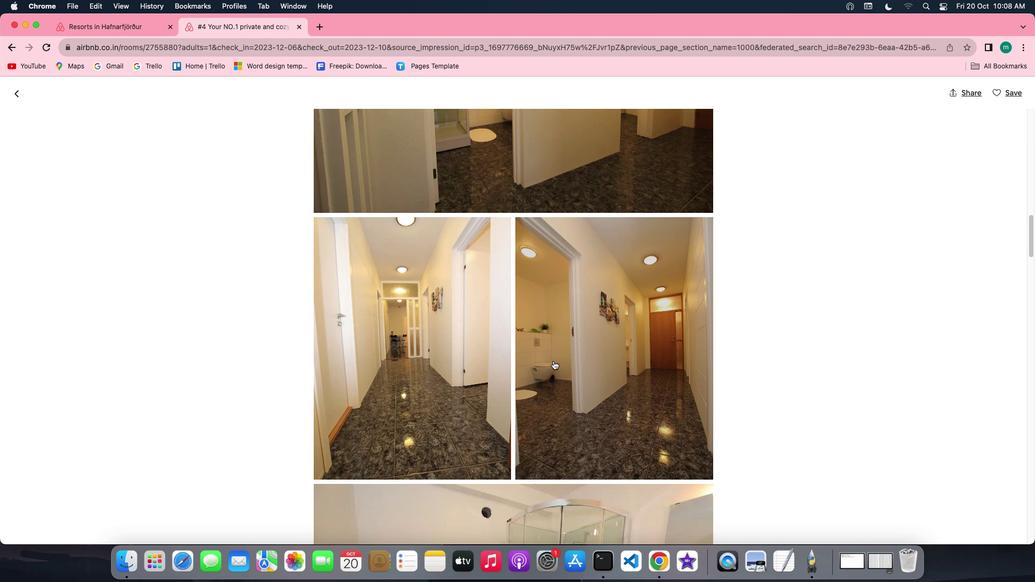 
Action: Mouse scrolled (553, 360) with delta (0, 0)
Screenshot: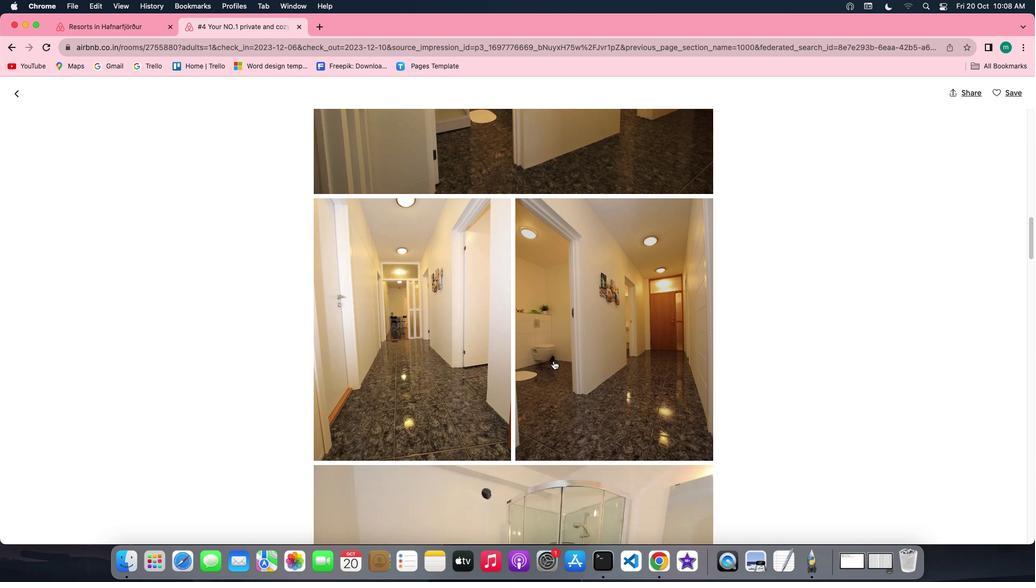 
Action: Mouse scrolled (553, 360) with delta (0, 0)
Screenshot: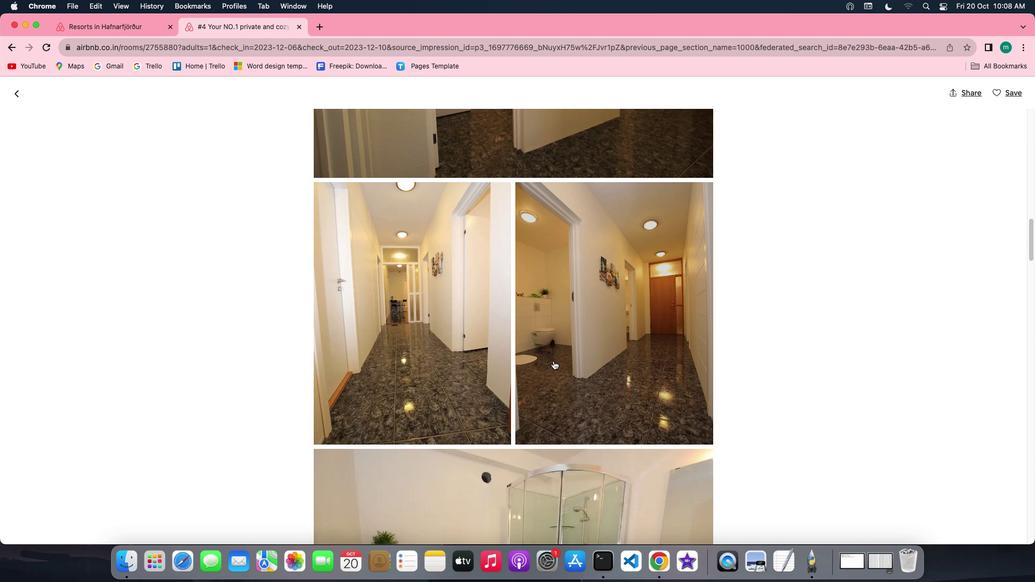 
Action: Mouse scrolled (553, 360) with delta (0, -1)
Screenshot: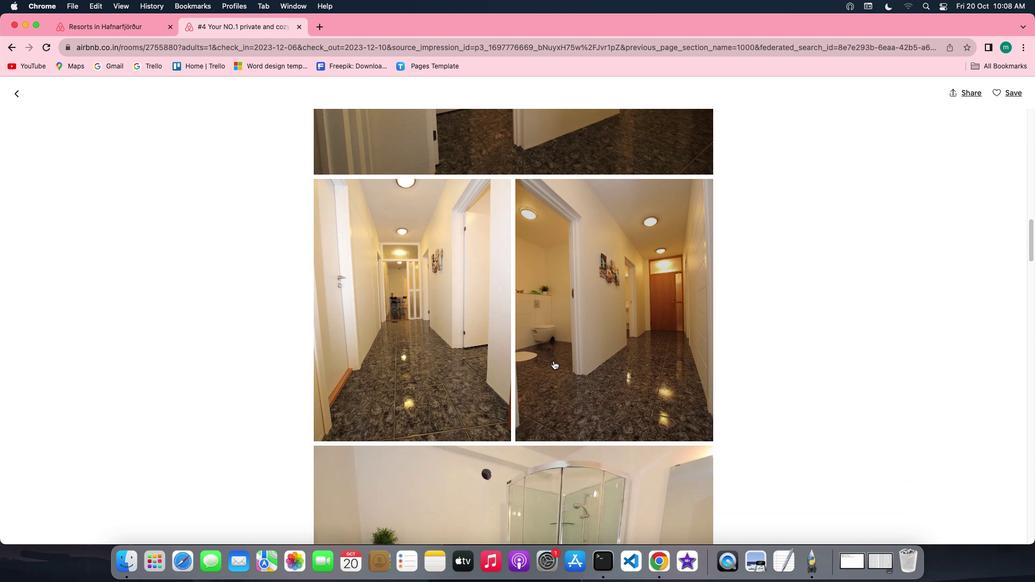 
Action: Mouse scrolled (553, 360) with delta (0, 0)
Screenshot: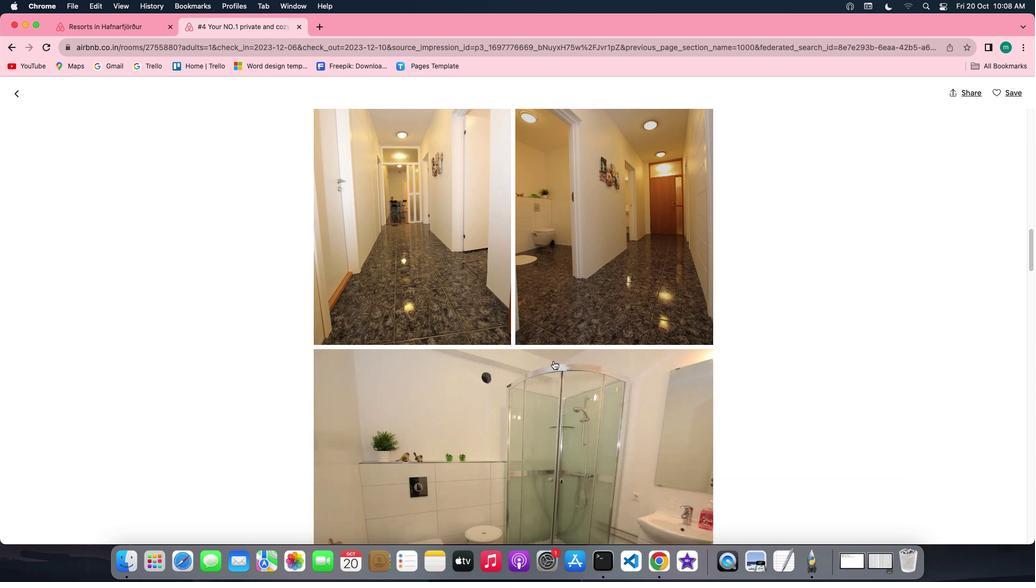 
Action: Mouse scrolled (553, 360) with delta (0, 0)
Screenshot: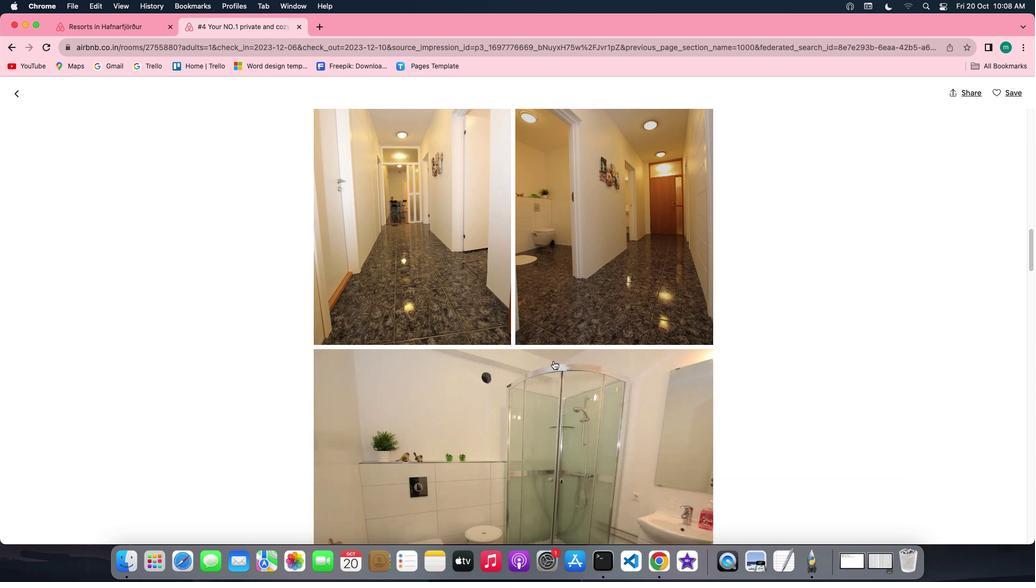 
Action: Mouse scrolled (553, 360) with delta (0, 0)
Screenshot: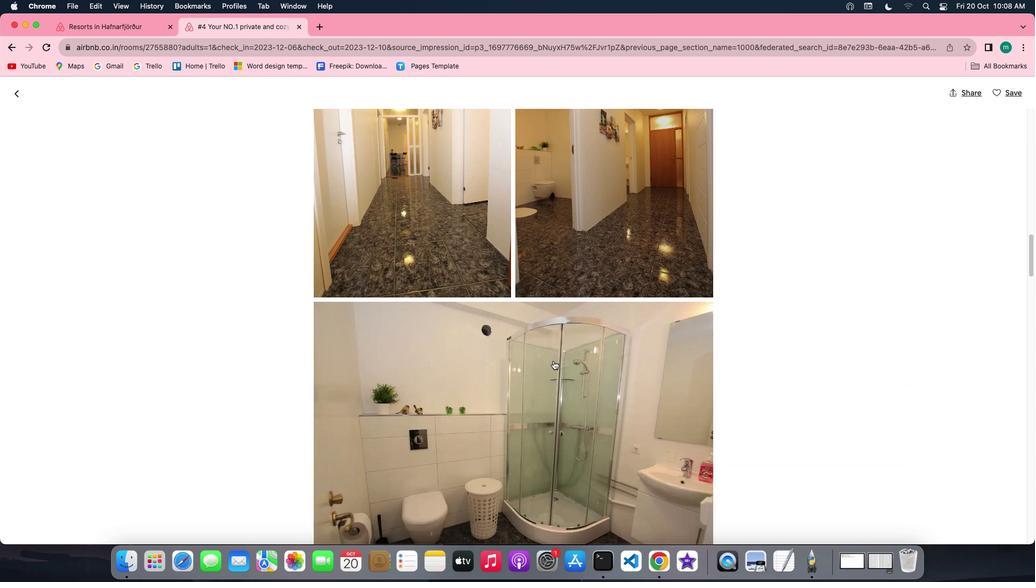 
Action: Mouse scrolled (553, 360) with delta (0, 0)
Screenshot: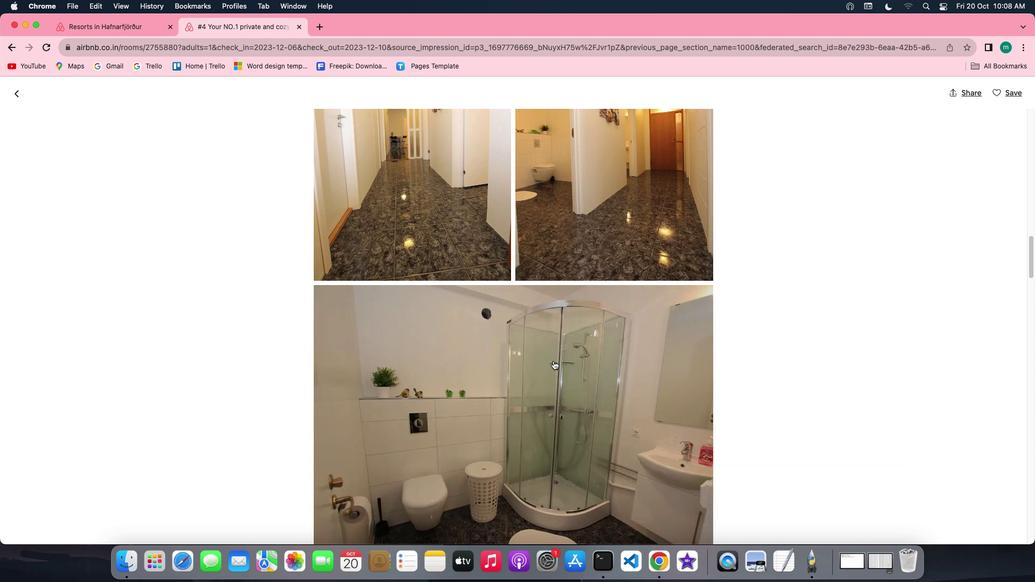 
Action: Mouse scrolled (553, 360) with delta (0, 0)
Screenshot: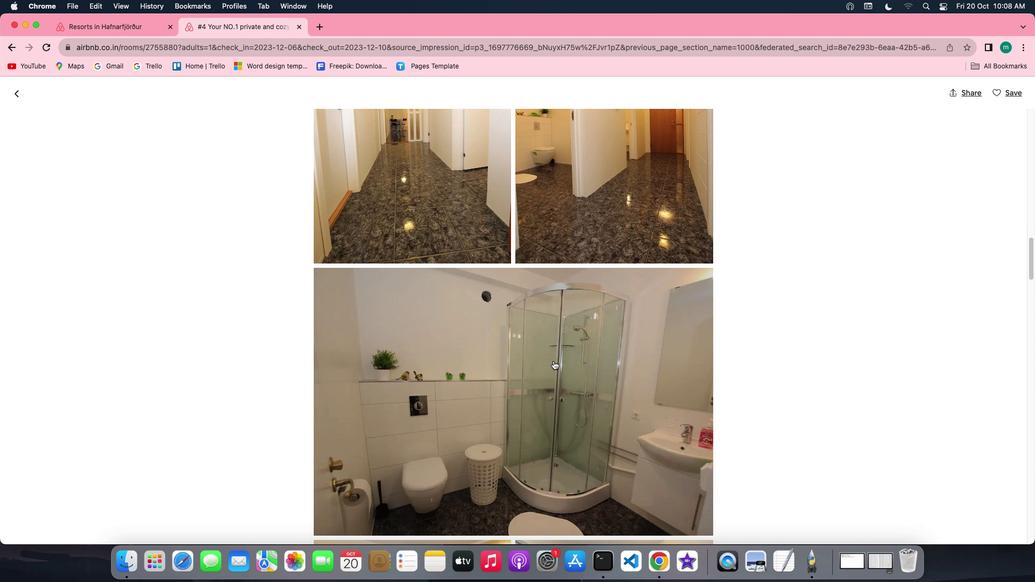 
Action: Mouse scrolled (553, 360) with delta (0, 0)
Screenshot: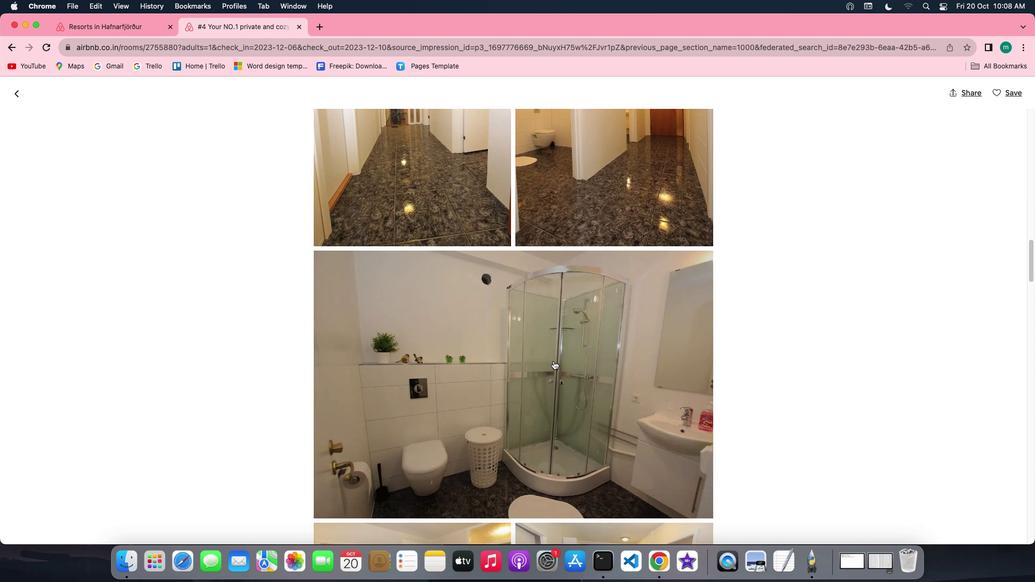 
Action: Mouse scrolled (553, 360) with delta (0, 0)
Screenshot: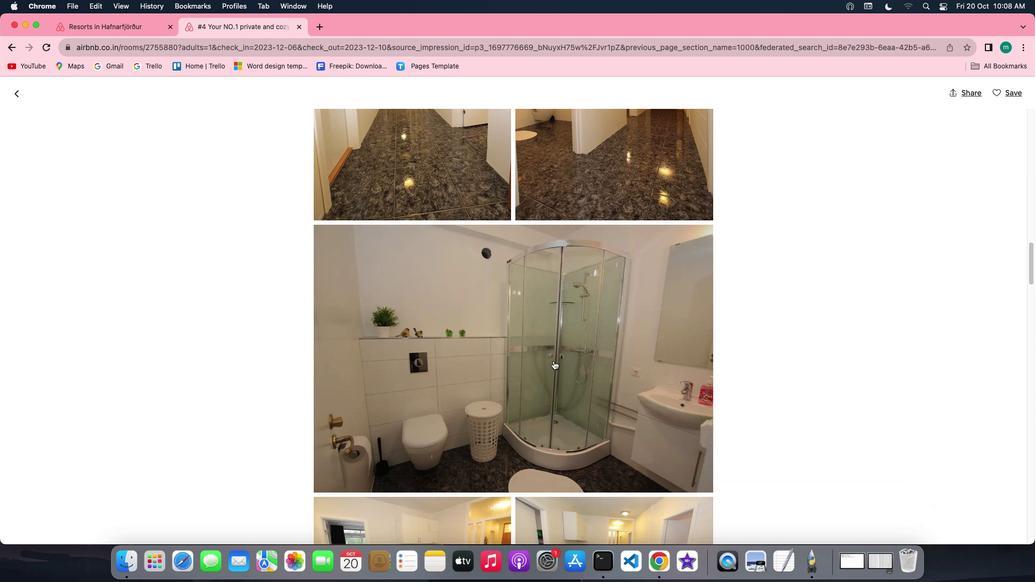 
Action: Mouse scrolled (553, 360) with delta (0, -1)
Screenshot: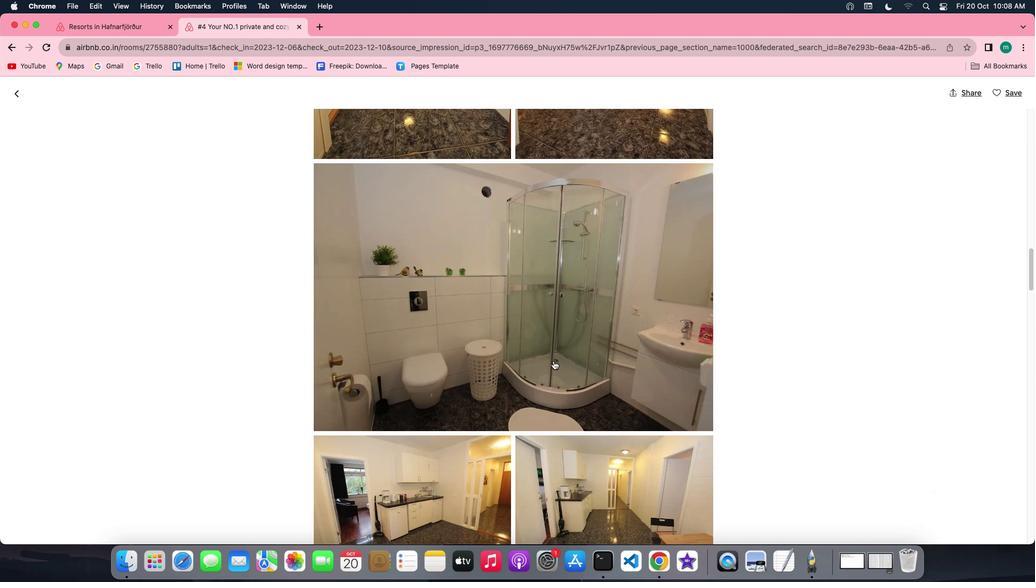 
Action: Mouse scrolled (553, 360) with delta (0, 0)
Screenshot: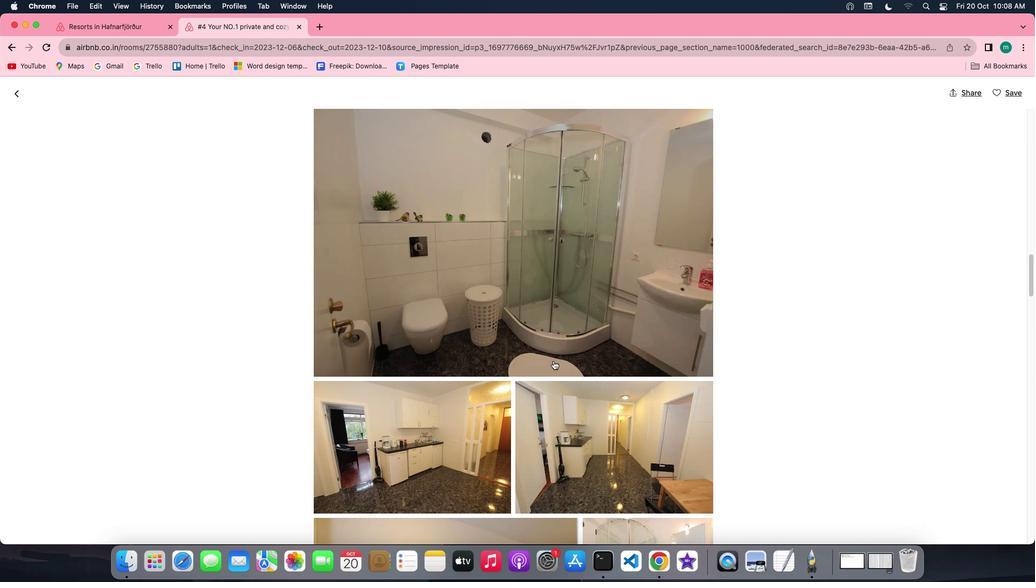 
Action: Mouse scrolled (553, 360) with delta (0, 0)
Screenshot: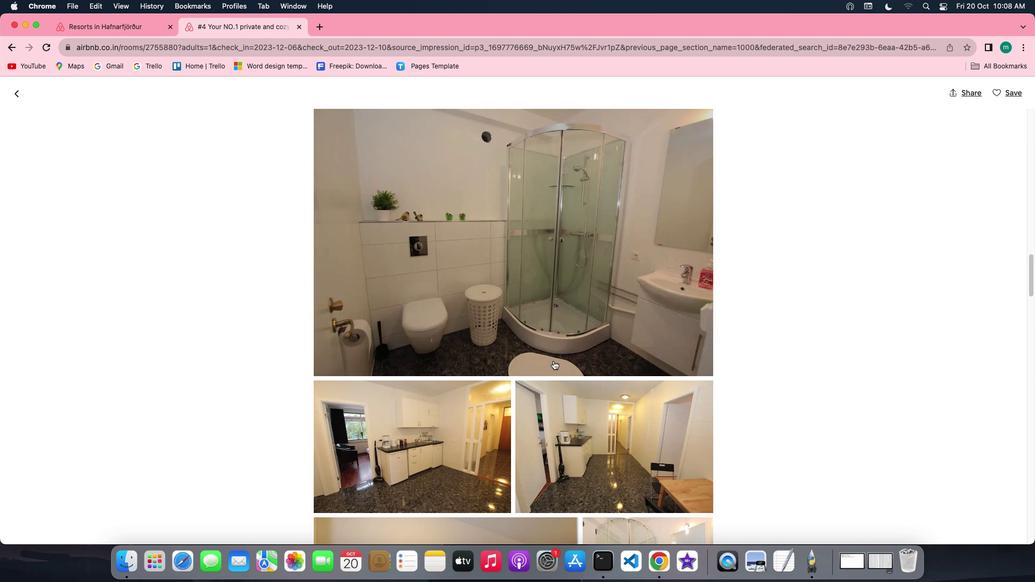 
Action: Mouse scrolled (553, 360) with delta (0, 0)
Screenshot: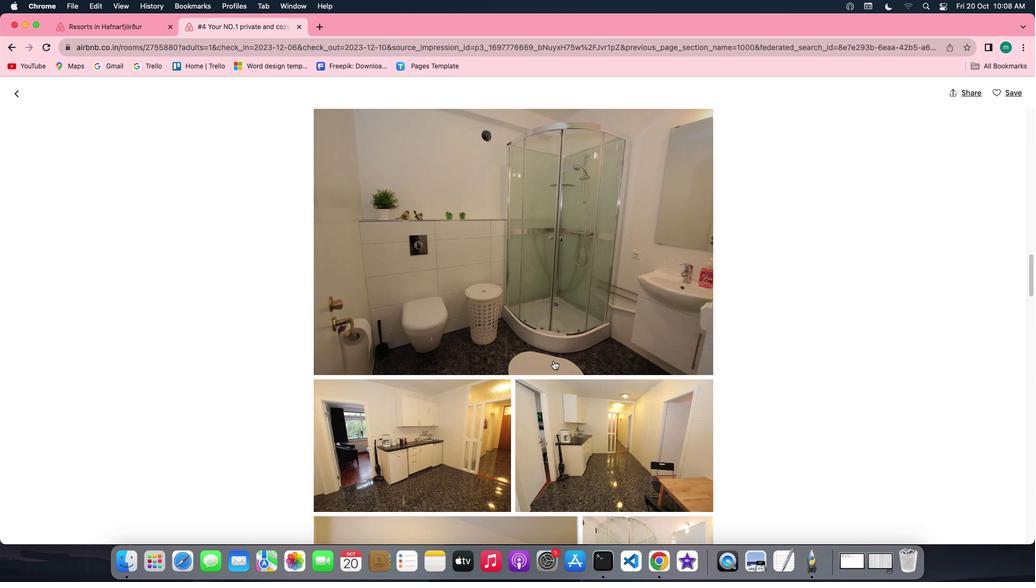 
Action: Mouse scrolled (553, 360) with delta (0, 0)
Screenshot: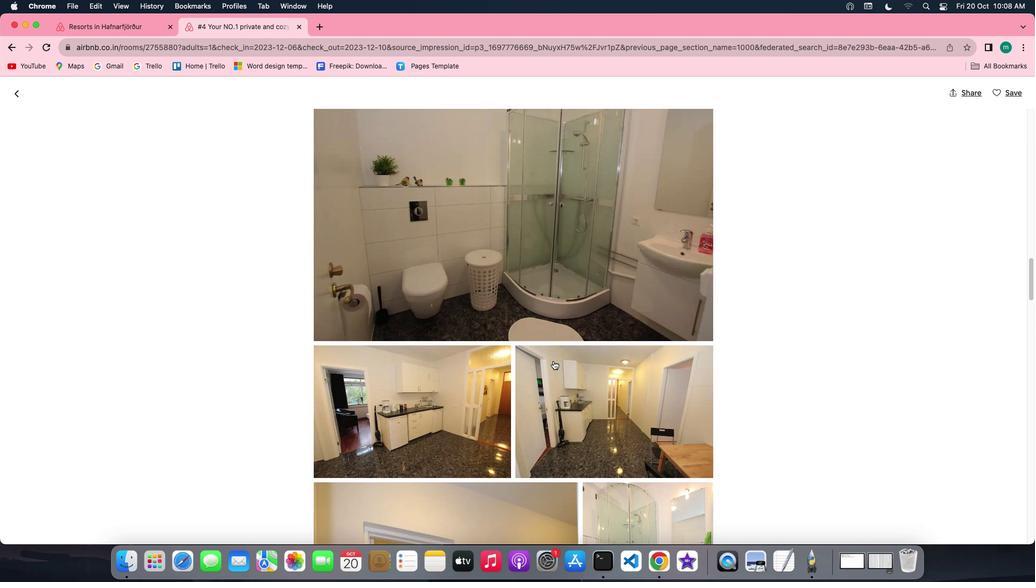 
Action: Mouse scrolled (553, 360) with delta (0, 0)
Screenshot: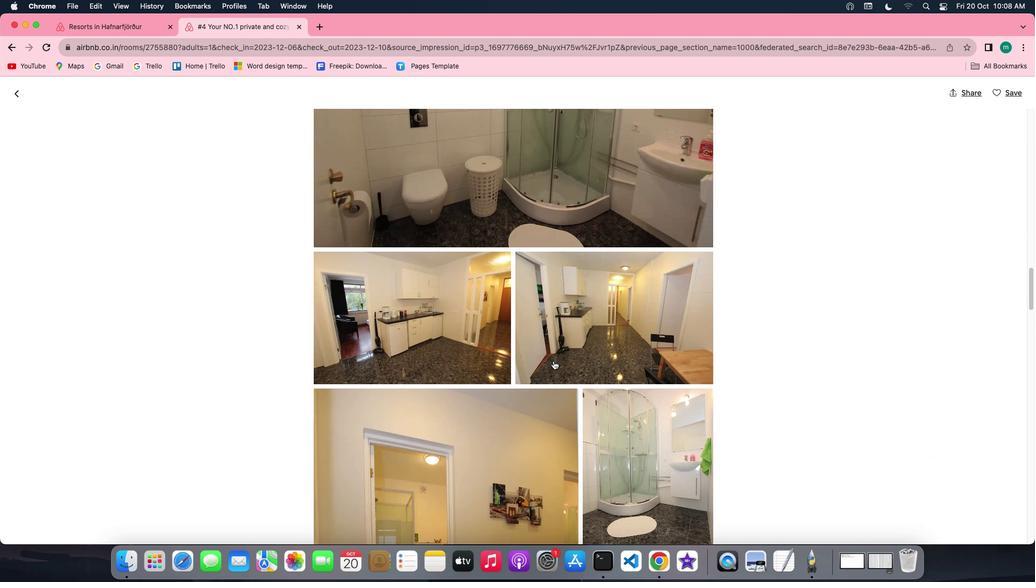 
Action: Mouse scrolled (553, 360) with delta (0, 0)
Screenshot: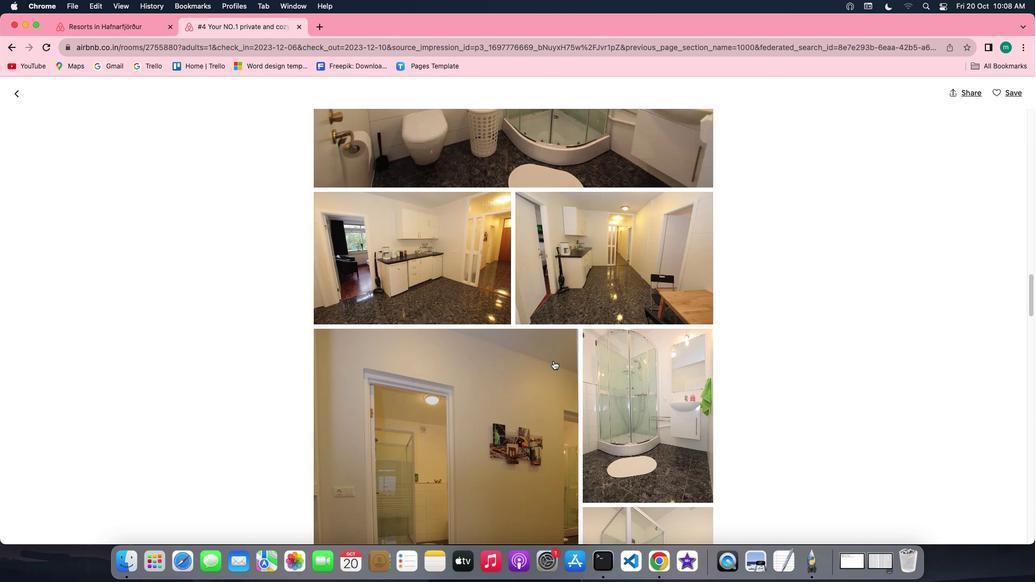 
Action: Mouse scrolled (553, 360) with delta (0, 0)
Screenshot: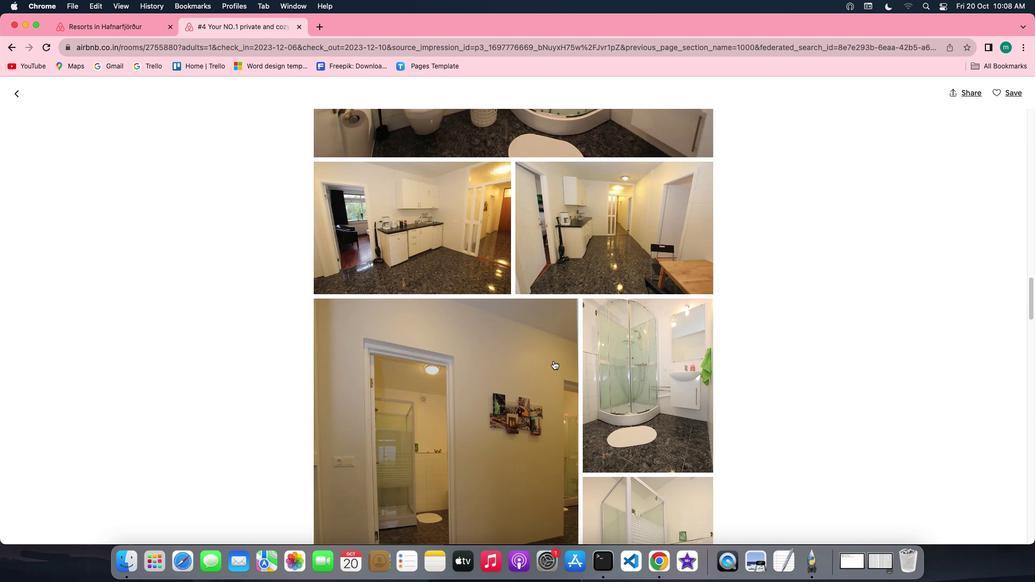 
Action: Mouse scrolled (553, 360) with delta (0, 0)
Screenshot: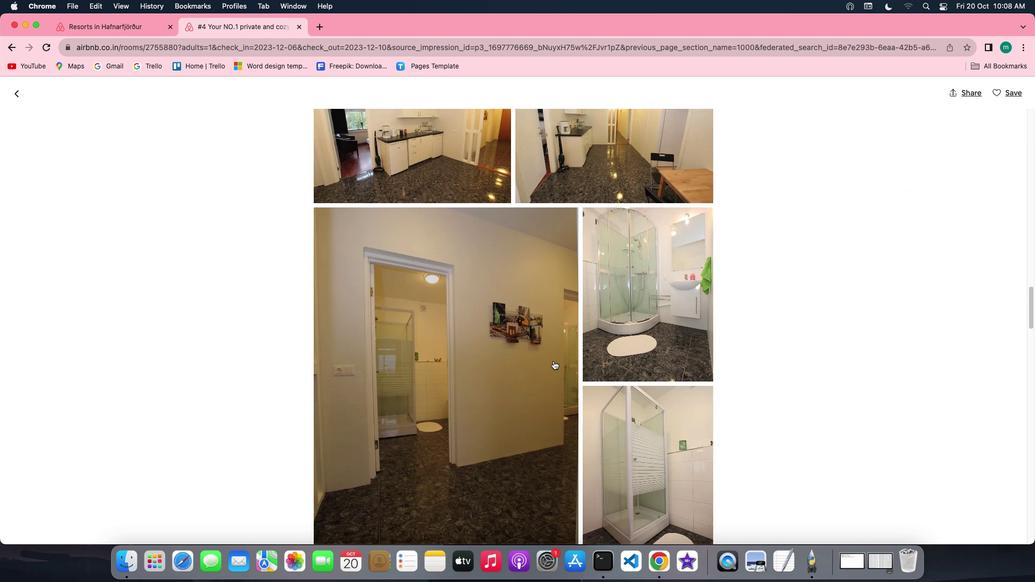
Action: Mouse scrolled (553, 360) with delta (0, -1)
Screenshot: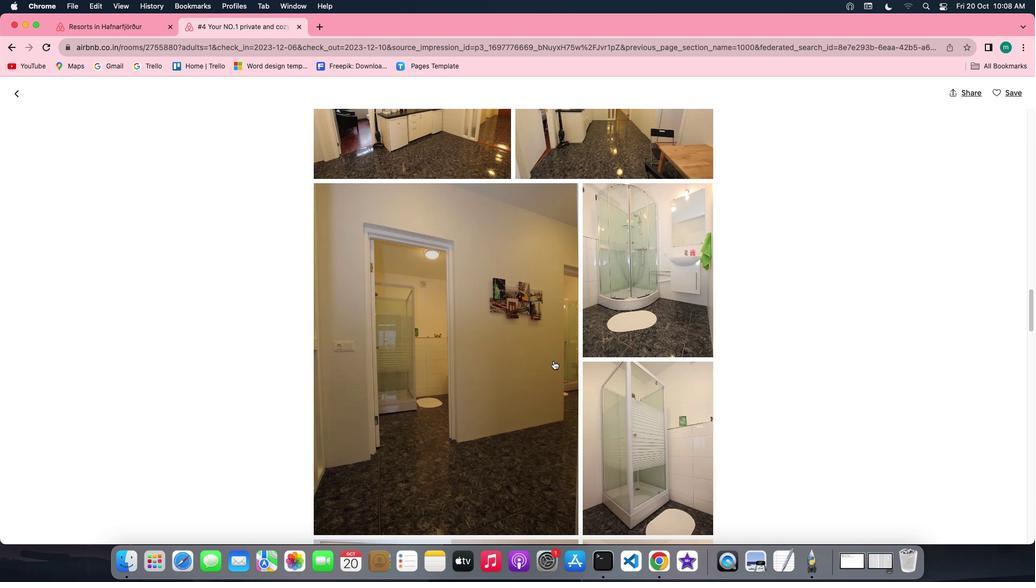 
Action: Mouse scrolled (553, 360) with delta (0, 0)
Screenshot: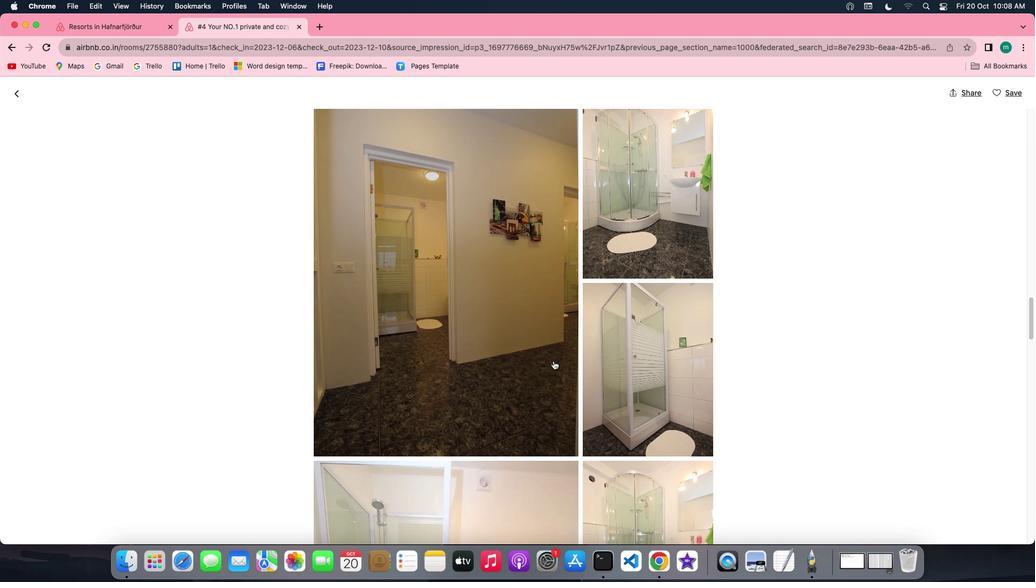 
Action: Mouse scrolled (553, 360) with delta (0, 0)
Screenshot: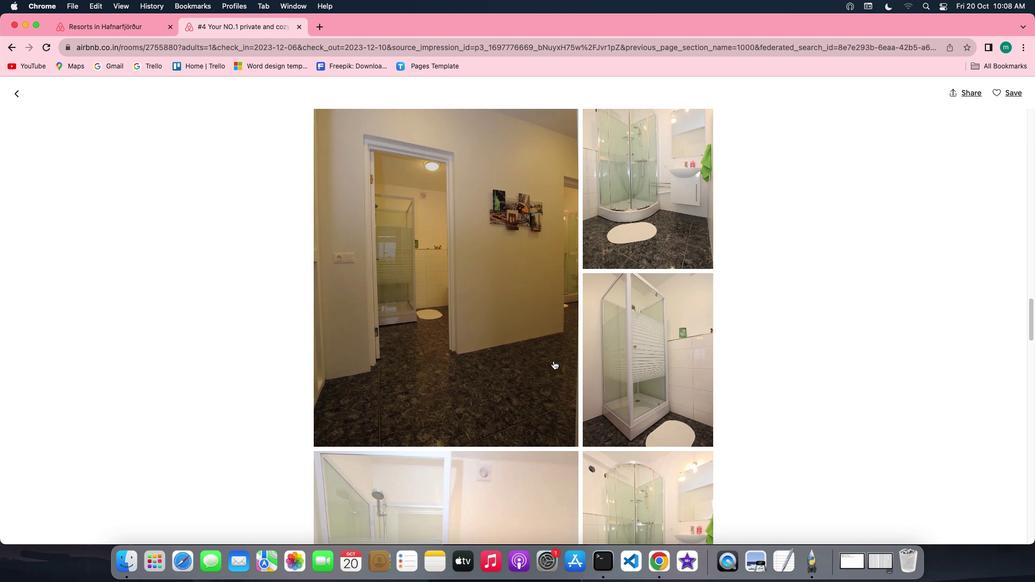 
Action: Mouse scrolled (553, 360) with delta (0, 0)
Screenshot: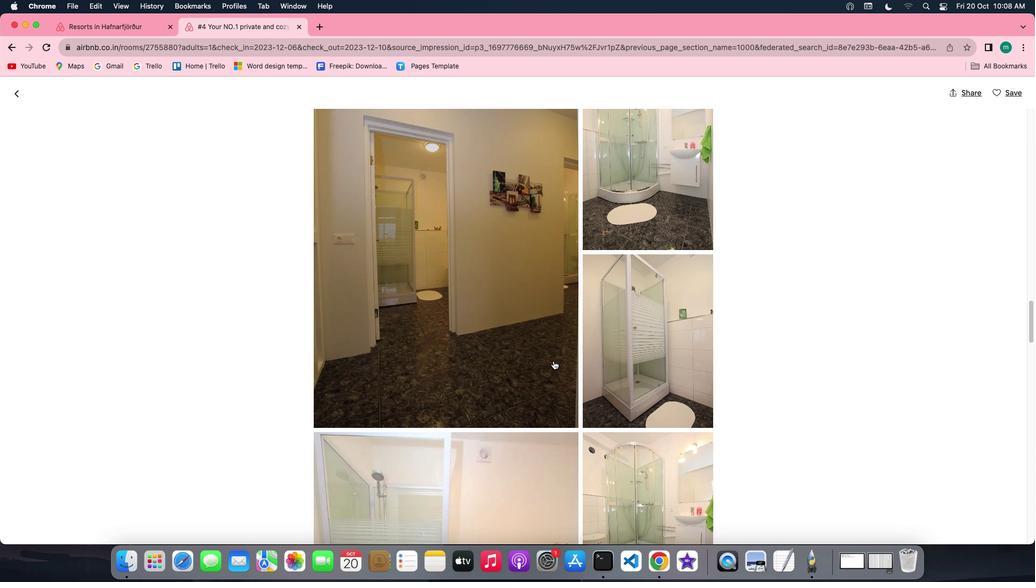 
Action: Mouse scrolled (553, 360) with delta (0, -1)
Screenshot: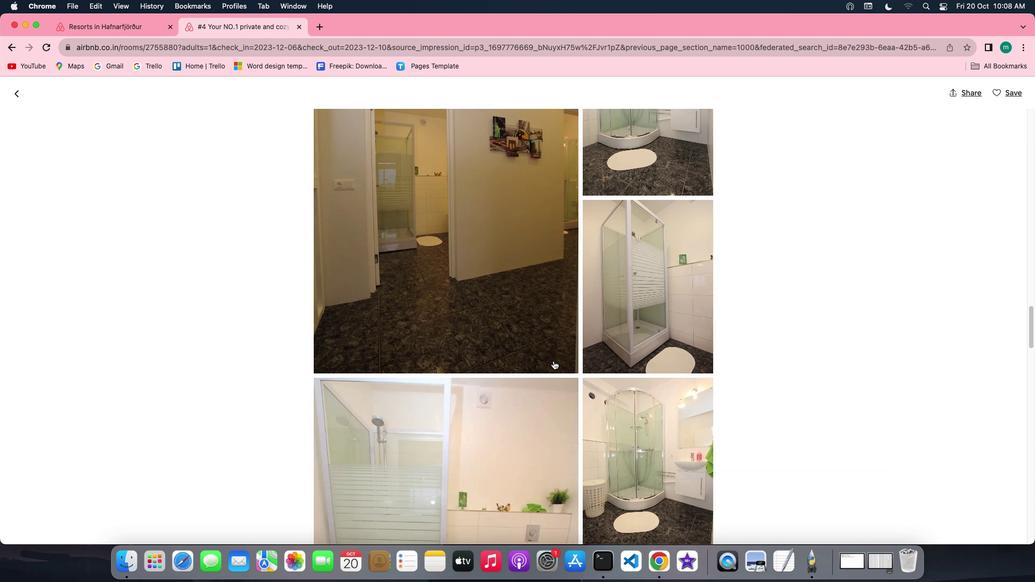 
Action: Mouse scrolled (553, 360) with delta (0, -1)
Screenshot: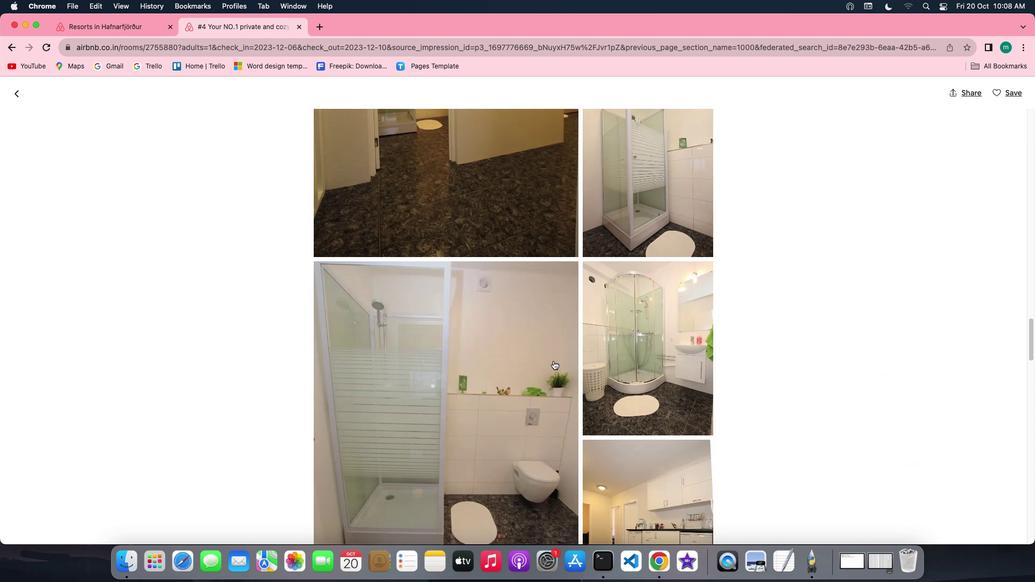 
Action: Mouse scrolled (553, 360) with delta (0, 0)
Screenshot: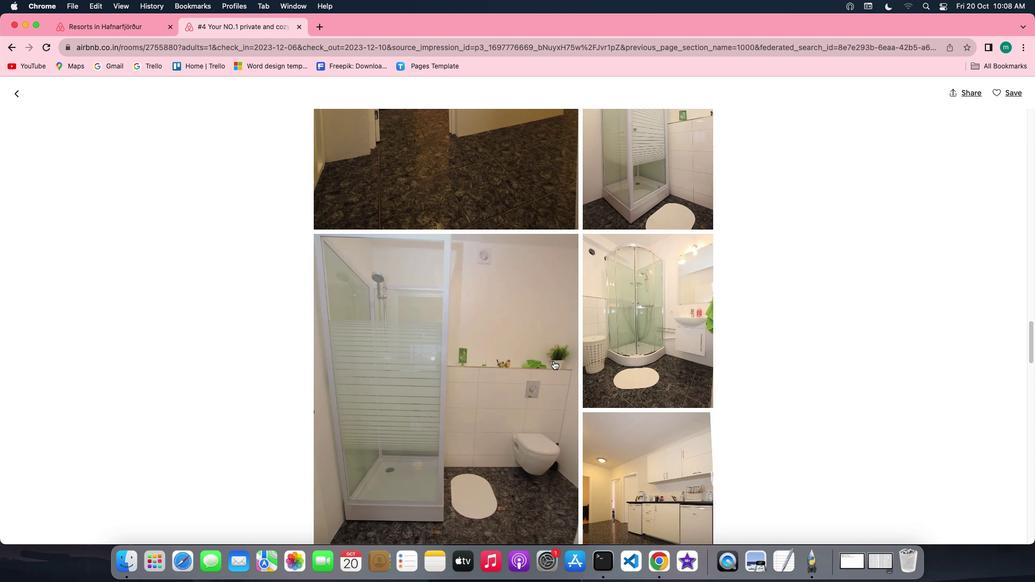 
Action: Mouse scrolled (553, 360) with delta (0, 0)
Screenshot: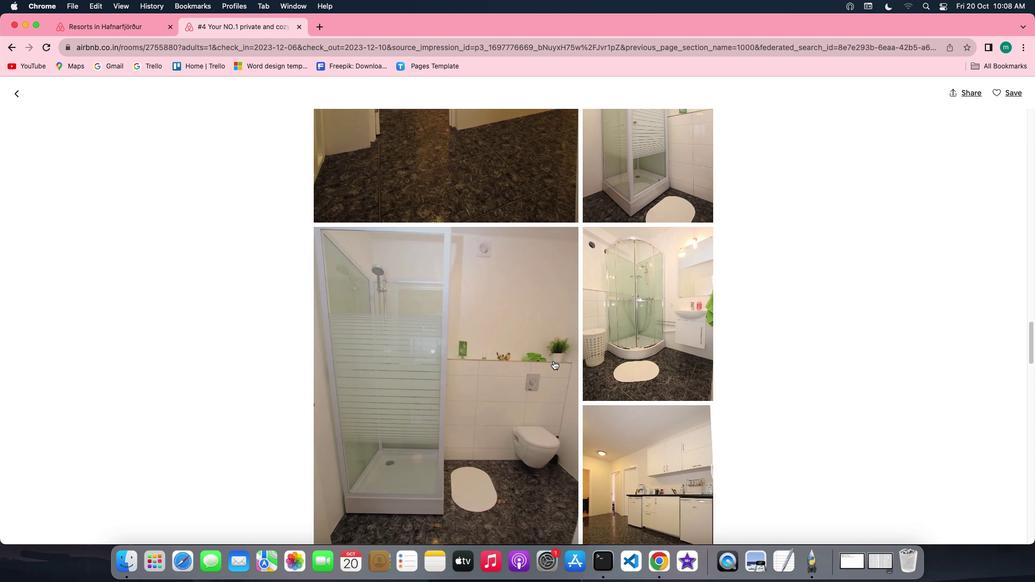 
Action: Mouse scrolled (553, 360) with delta (0, 0)
Screenshot: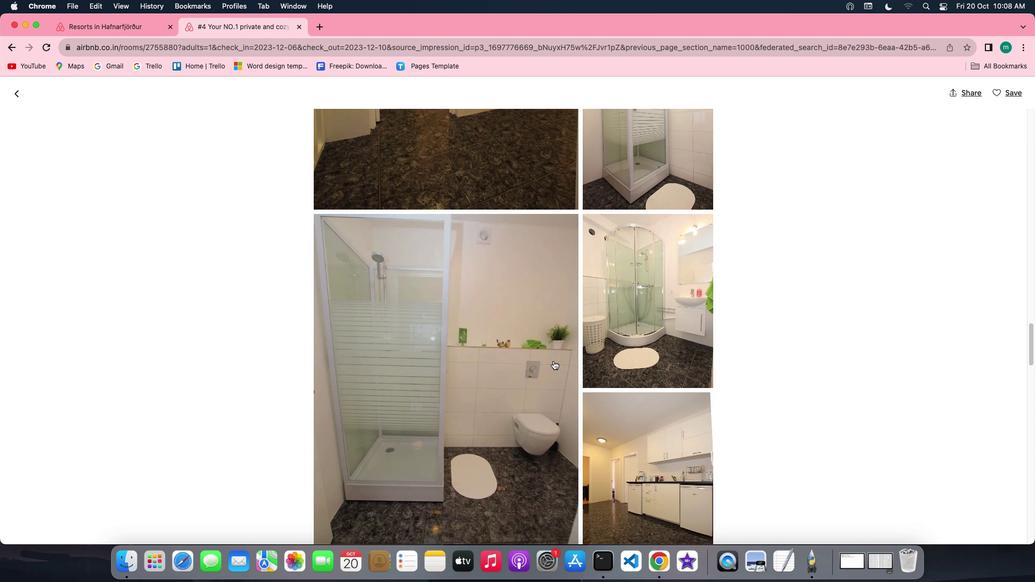 
Action: Mouse scrolled (553, 360) with delta (0, -1)
Screenshot: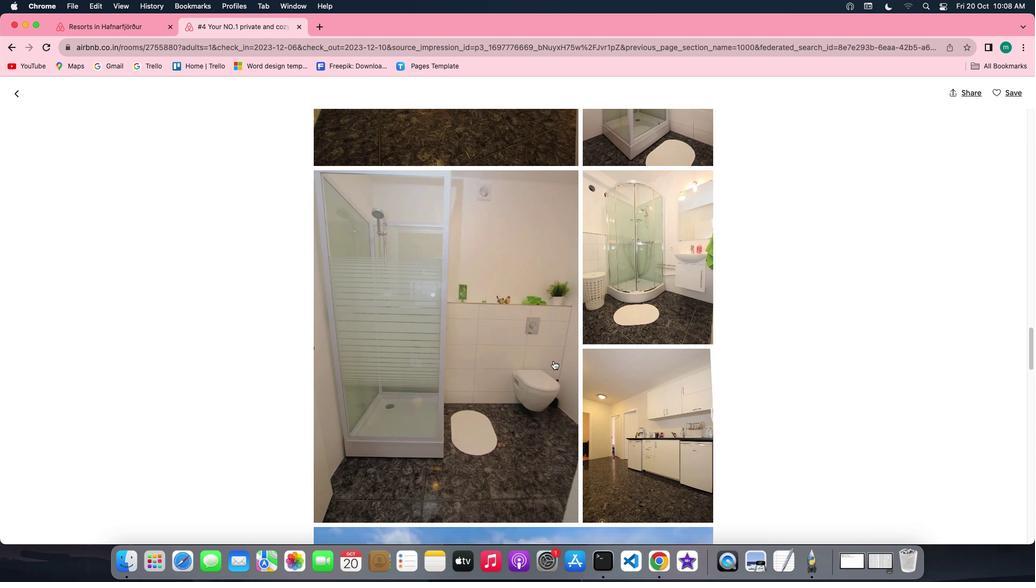 
Action: Mouse scrolled (553, 360) with delta (0, -1)
Screenshot: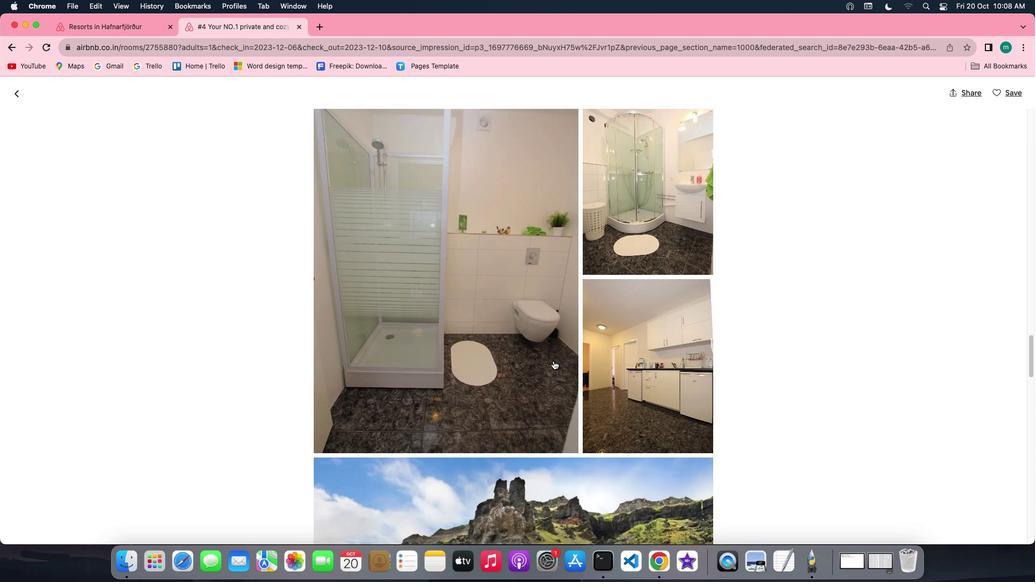 
Action: Mouse scrolled (553, 360) with delta (0, 0)
Screenshot: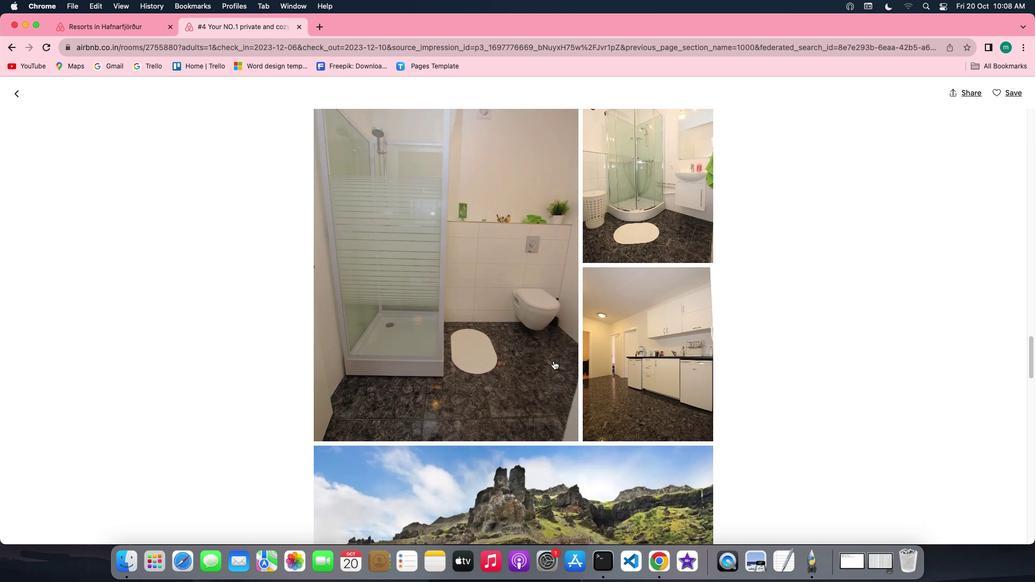 
Action: Mouse scrolled (553, 360) with delta (0, 0)
Screenshot: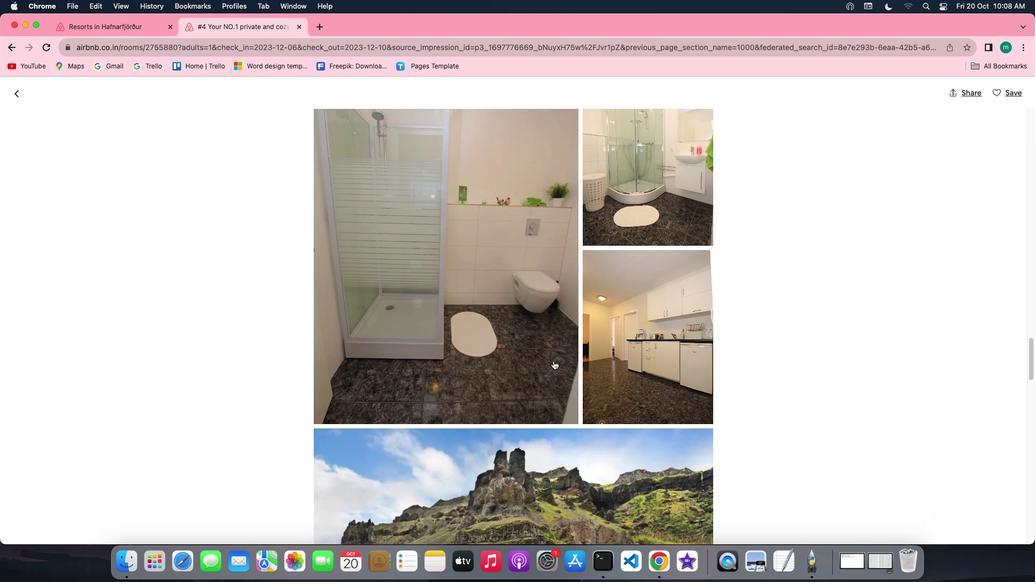 
Action: Mouse scrolled (553, 360) with delta (0, 0)
Screenshot: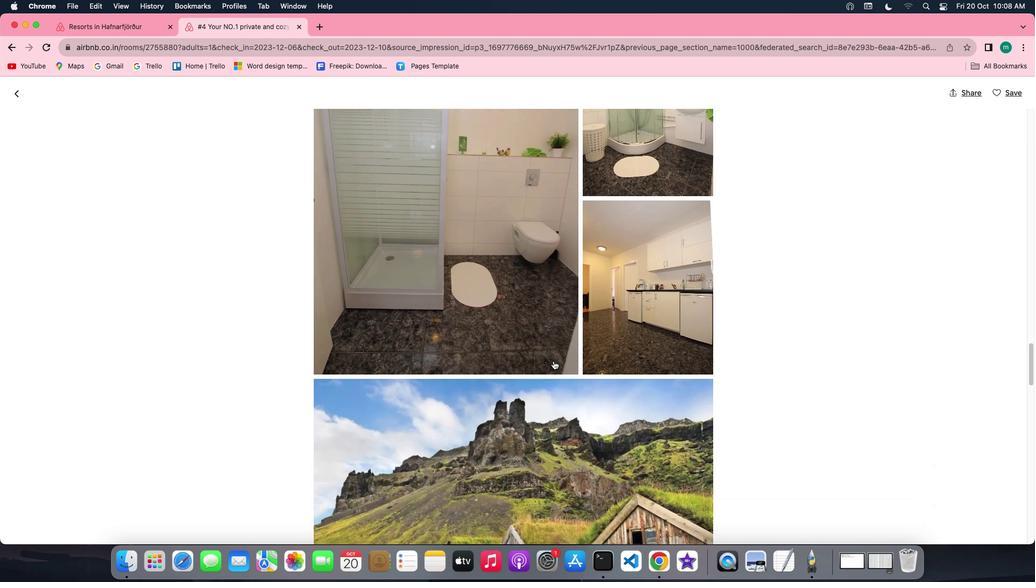 
Action: Mouse scrolled (553, 360) with delta (0, -1)
Screenshot: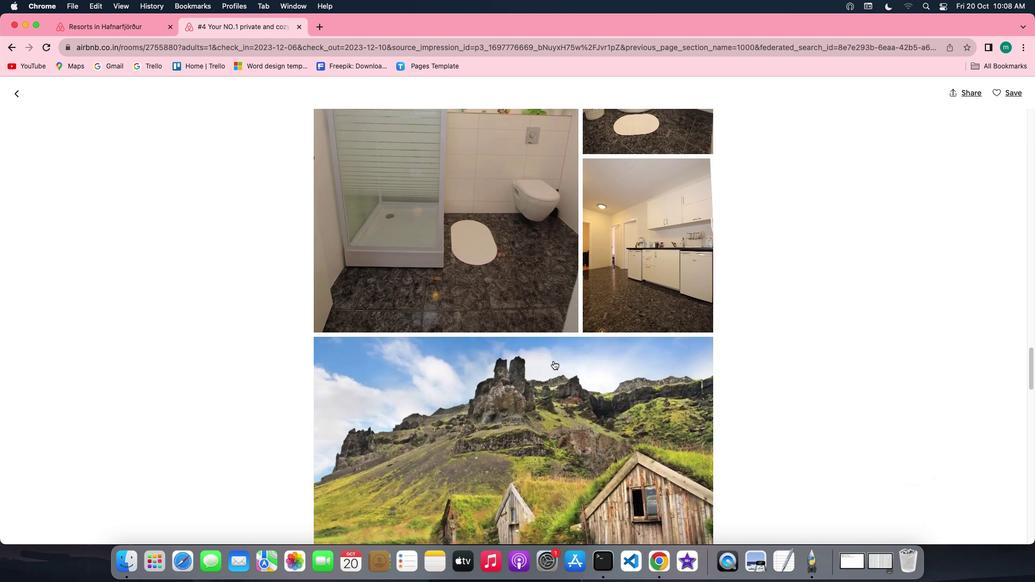 
Action: Mouse scrolled (553, 360) with delta (0, 0)
Screenshot: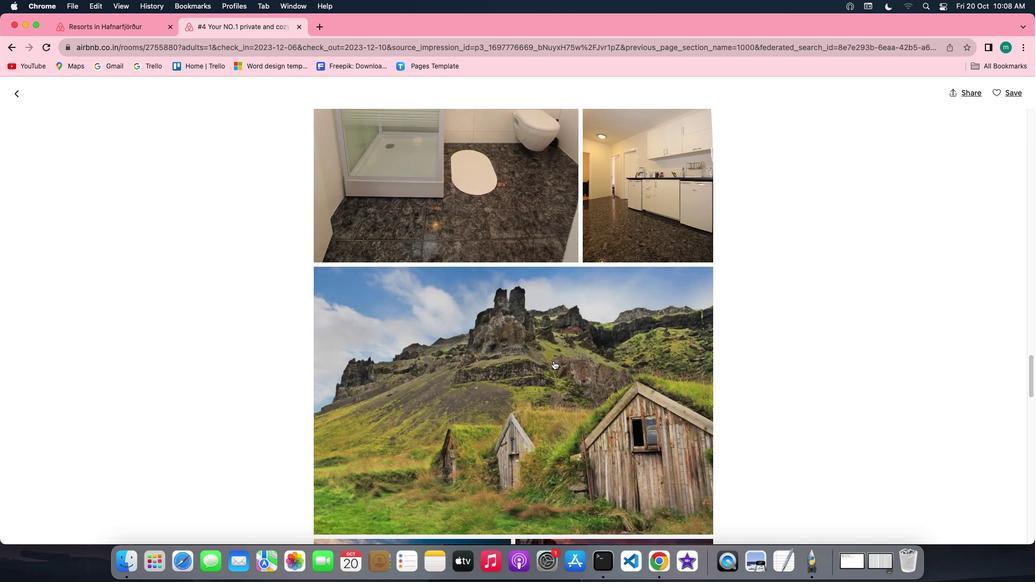 
Action: Mouse scrolled (553, 360) with delta (0, 0)
Screenshot: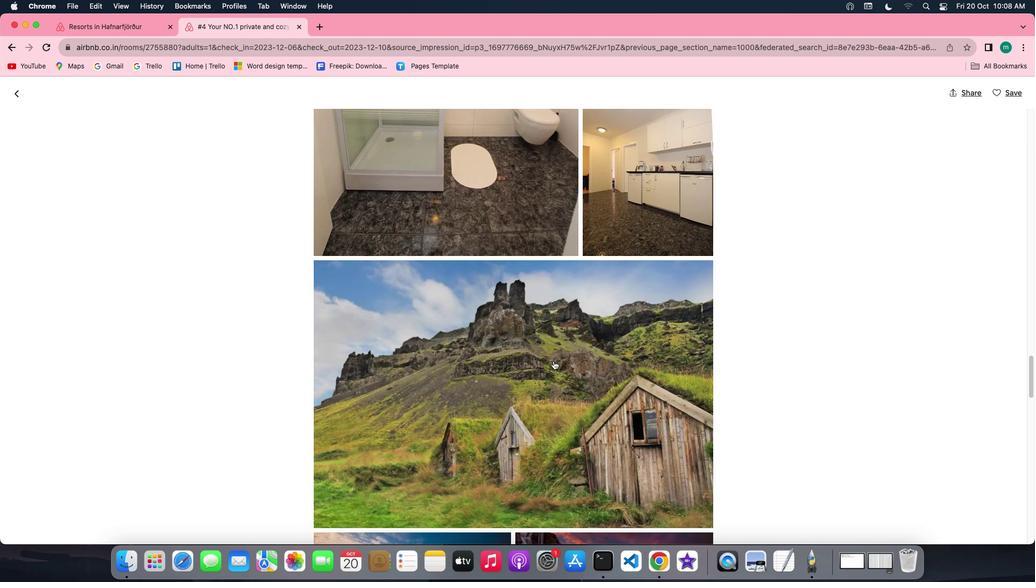 
Action: Mouse scrolled (553, 360) with delta (0, 0)
Screenshot: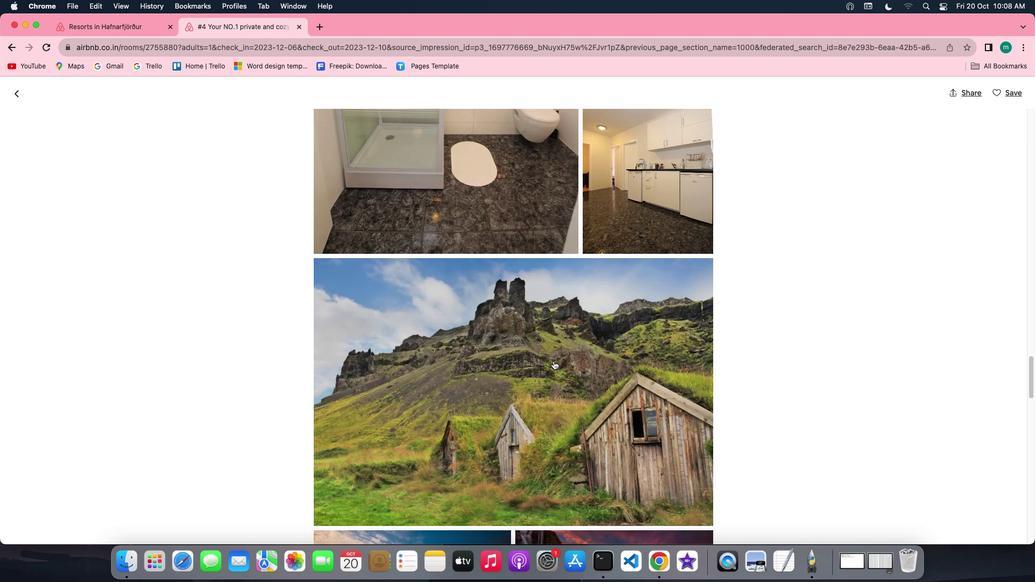 
Action: Mouse scrolled (553, 360) with delta (0, -1)
Screenshot: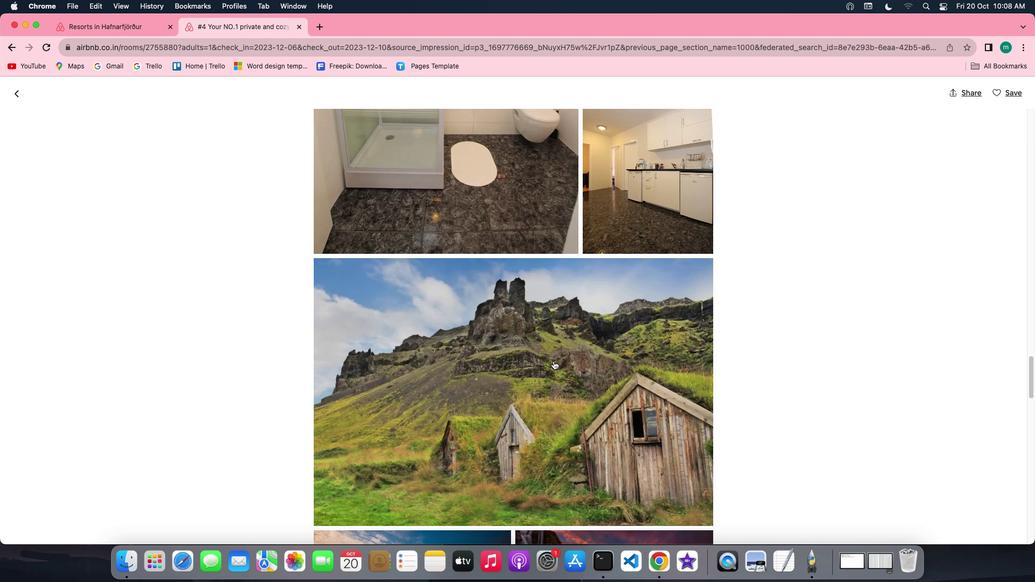 
Action: Mouse scrolled (553, 360) with delta (0, 0)
Screenshot: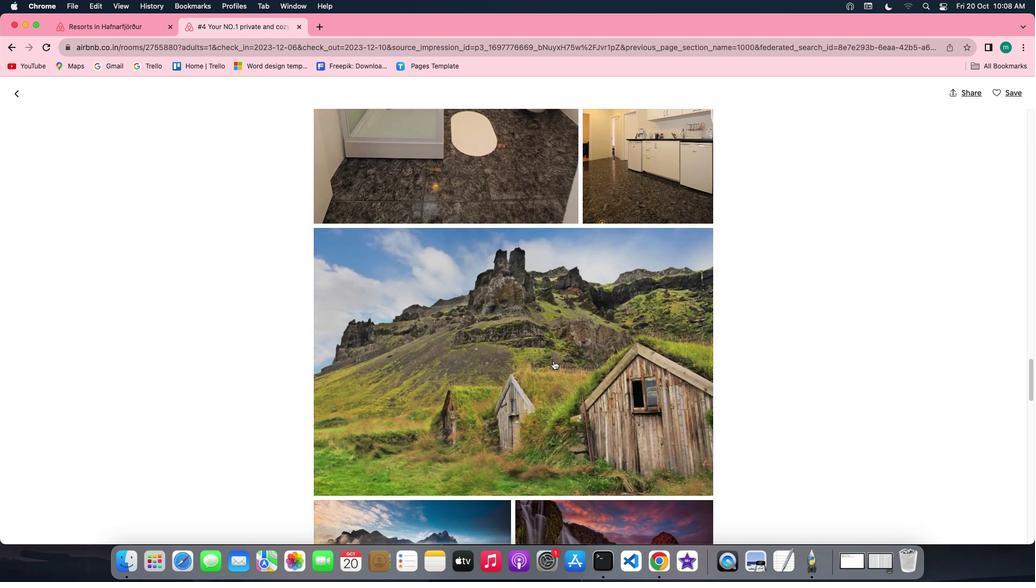 
Action: Mouse scrolled (553, 360) with delta (0, 0)
Screenshot: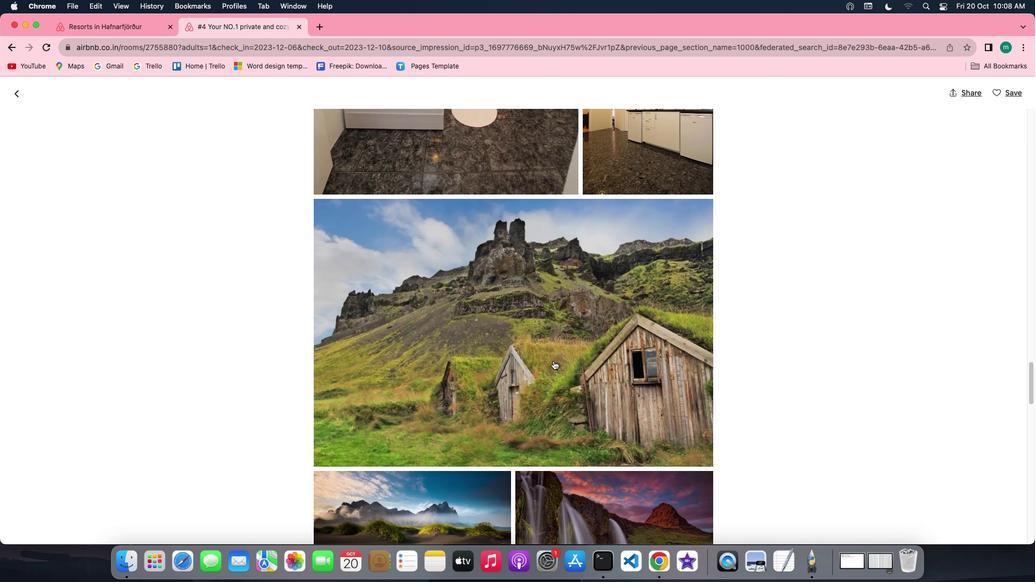 
Action: Mouse scrolled (553, 360) with delta (0, 0)
Screenshot: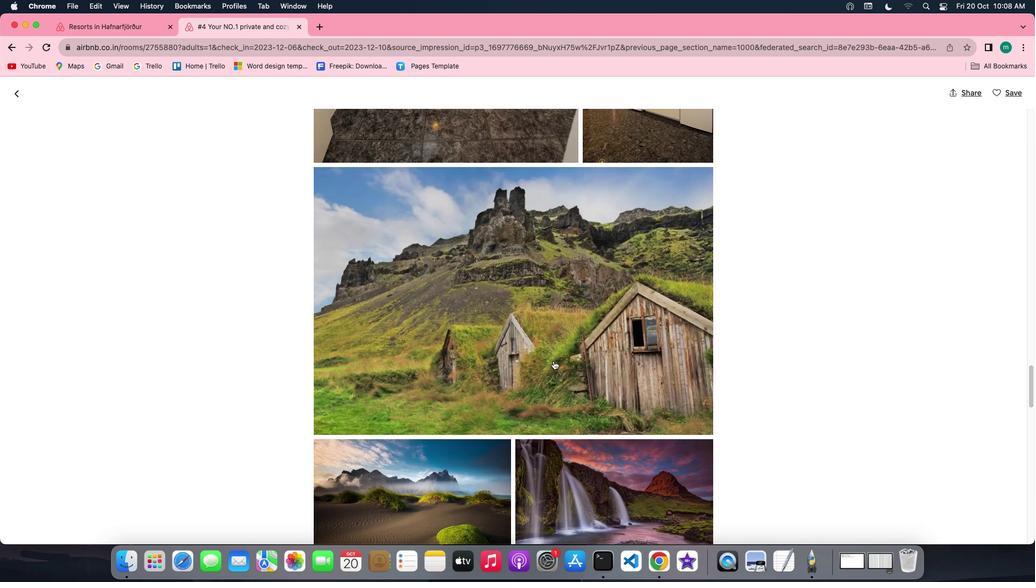 
Action: Mouse scrolled (553, 360) with delta (0, 0)
Screenshot: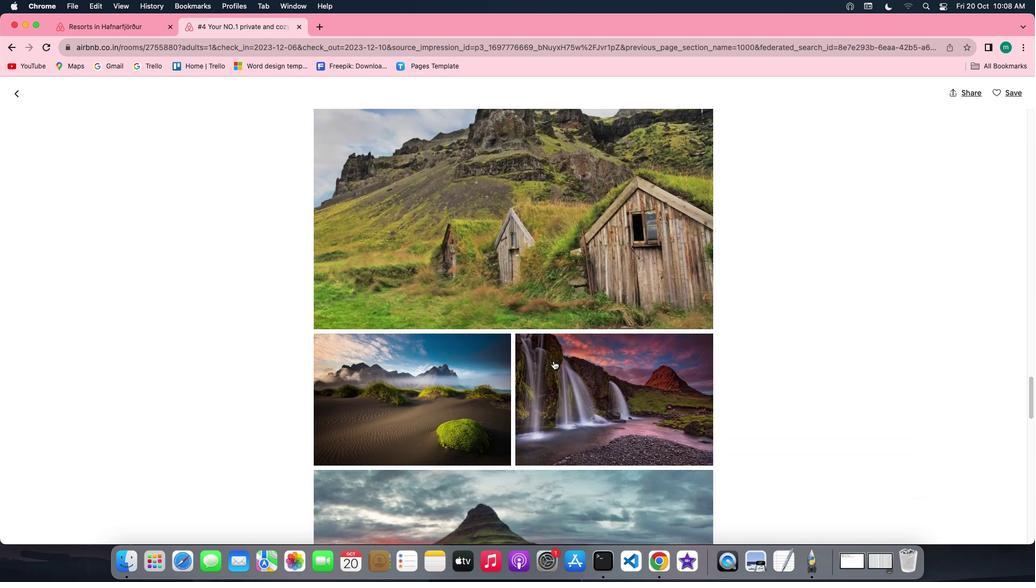 
Action: Mouse scrolled (553, 360) with delta (0, 0)
Screenshot: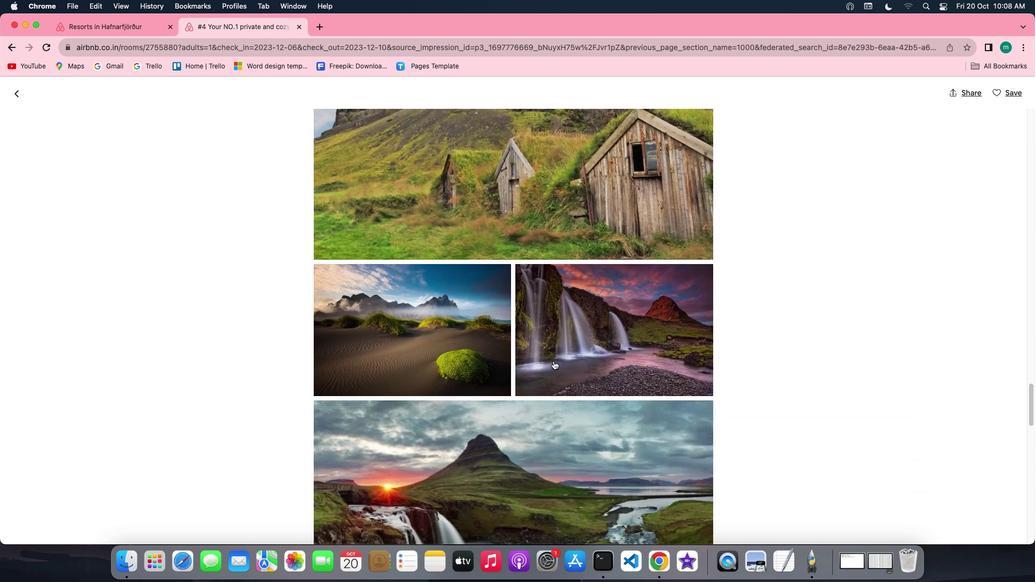 
Action: Mouse scrolled (553, 360) with delta (0, 0)
Screenshot: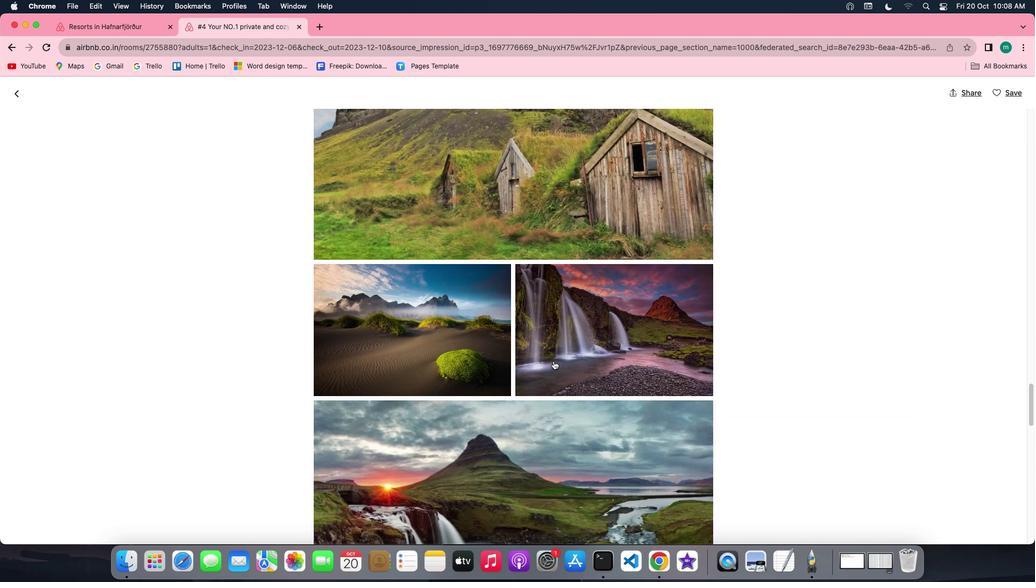 
Action: Mouse scrolled (553, 360) with delta (0, 0)
Screenshot: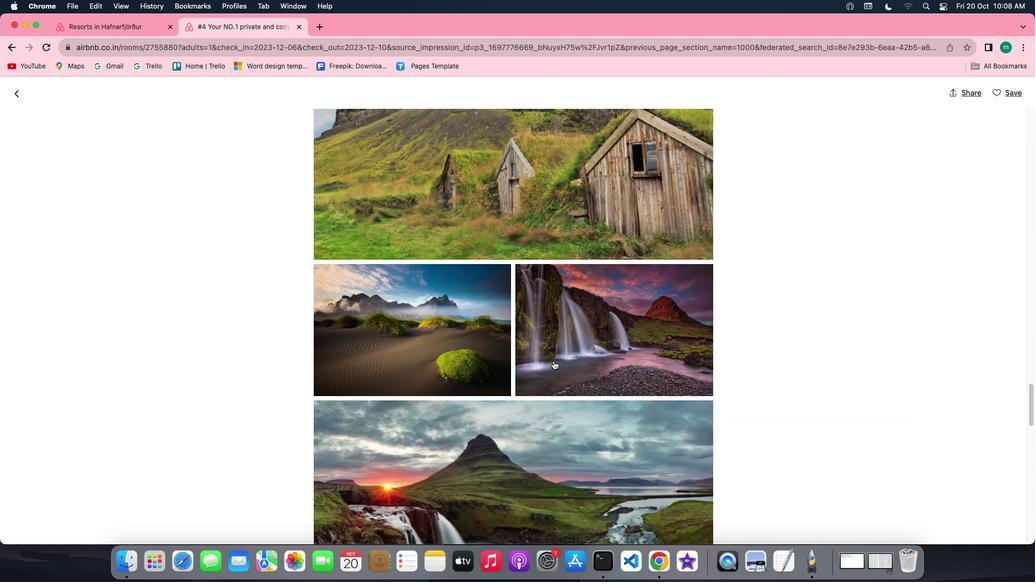 
Action: Mouse scrolled (553, 360) with delta (0, 0)
Screenshot: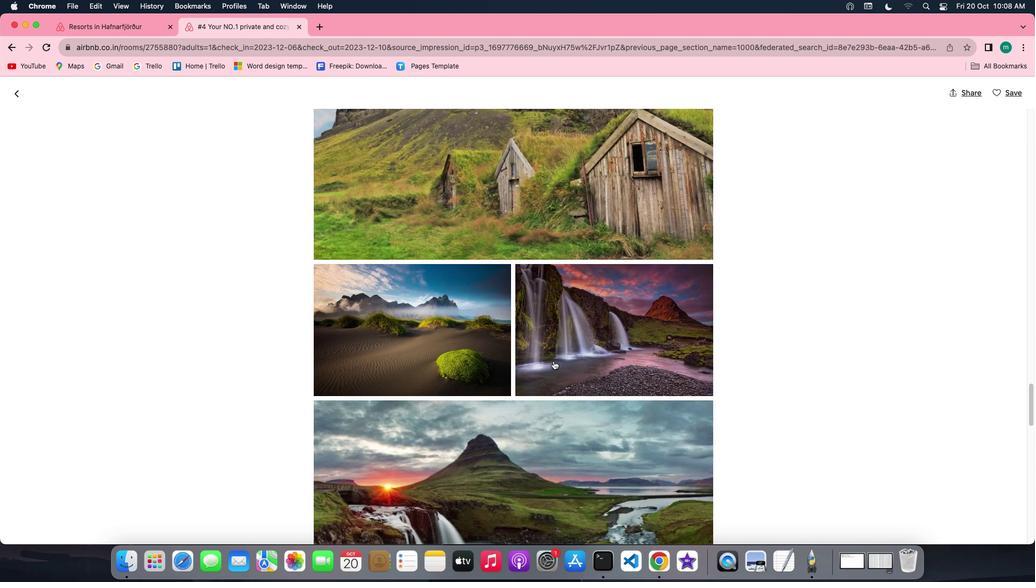 
Action: Mouse scrolled (553, 360) with delta (0, 0)
Screenshot: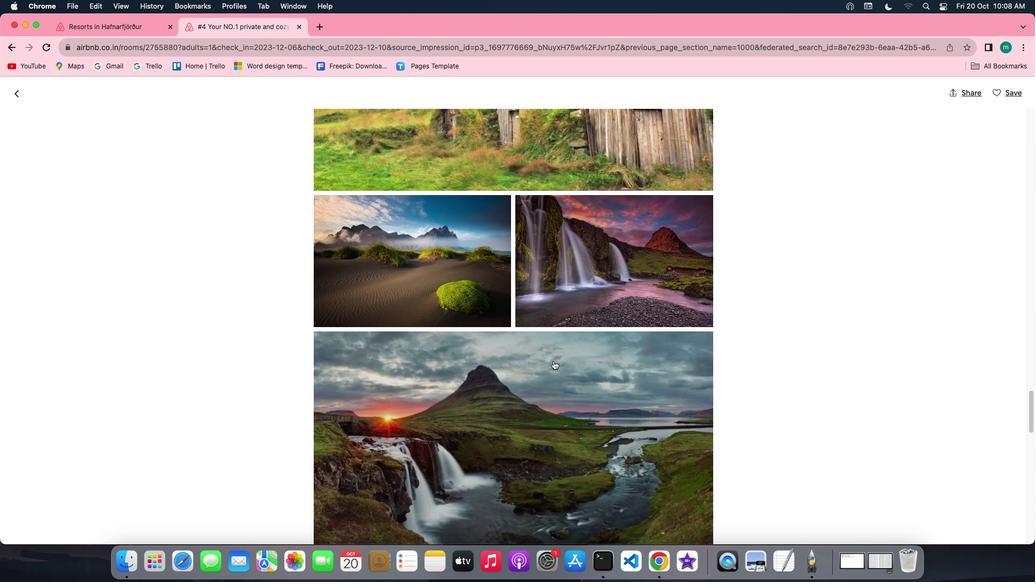 
Action: Mouse scrolled (553, 360) with delta (0, 0)
Screenshot: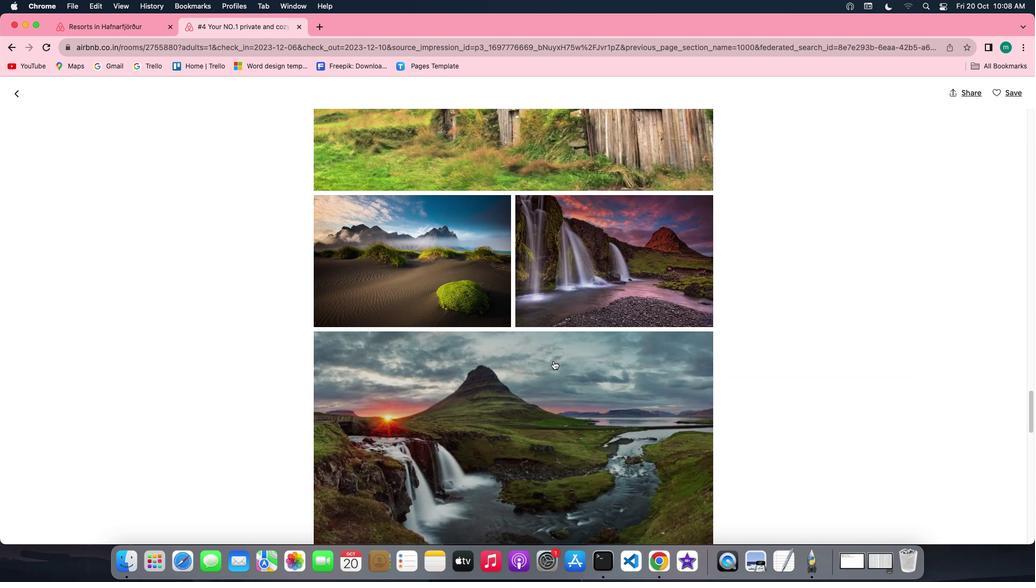 
Action: Mouse scrolled (553, 360) with delta (0, -1)
Screenshot: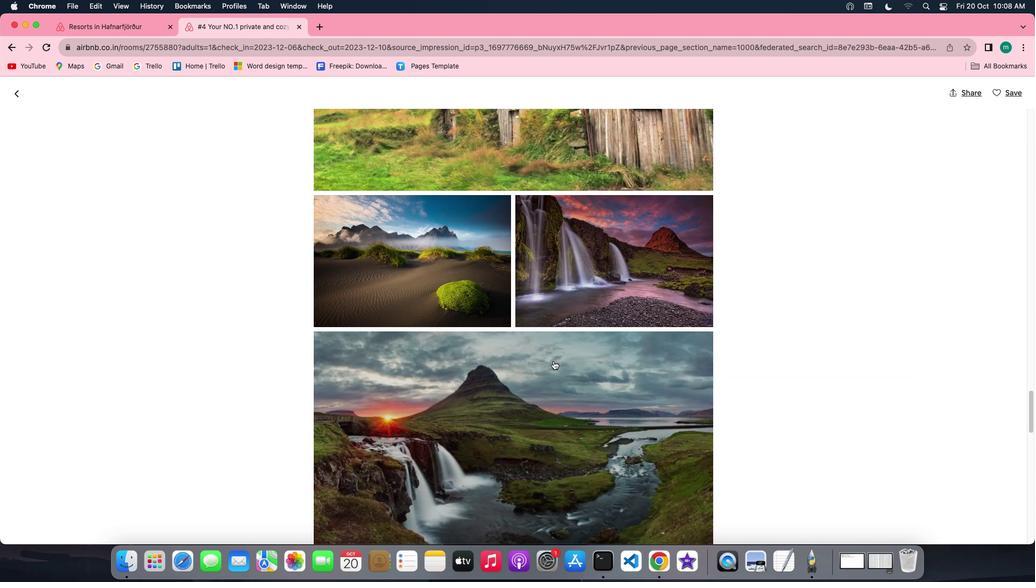 
Action: Mouse scrolled (553, 360) with delta (0, -1)
Screenshot: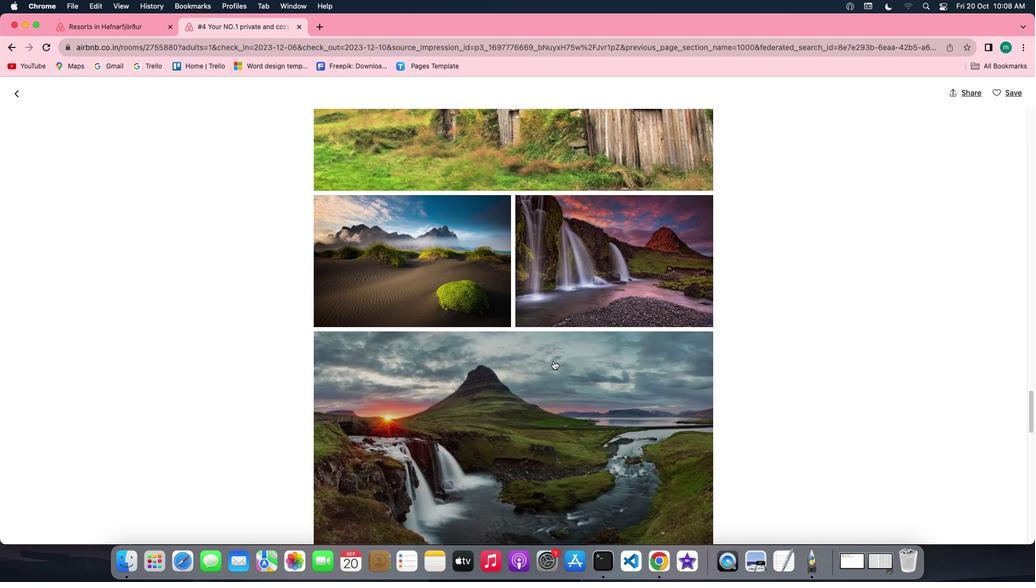 
Action: Mouse scrolled (553, 360) with delta (0, 0)
Screenshot: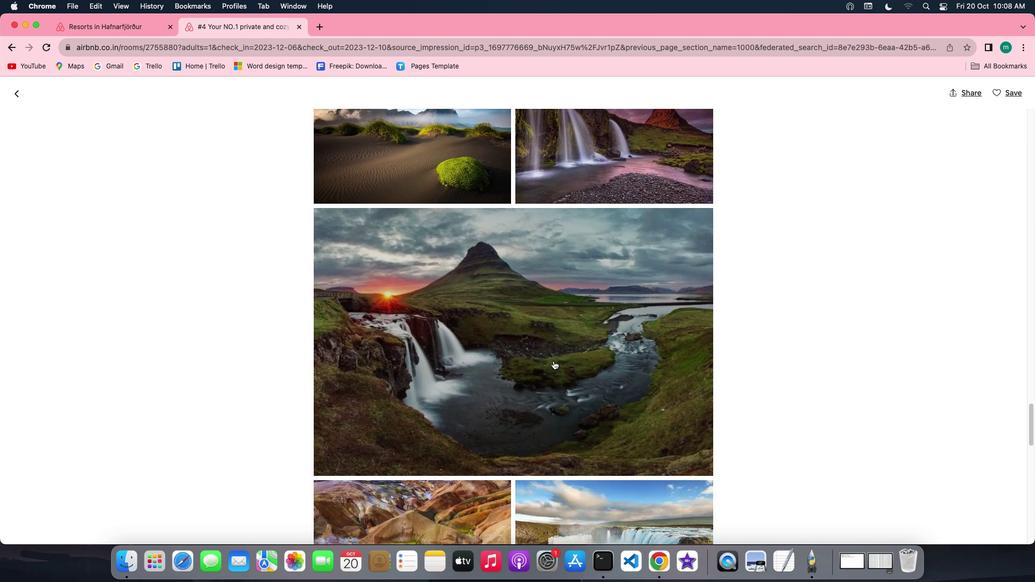 
Action: Mouse scrolled (553, 360) with delta (0, 0)
Screenshot: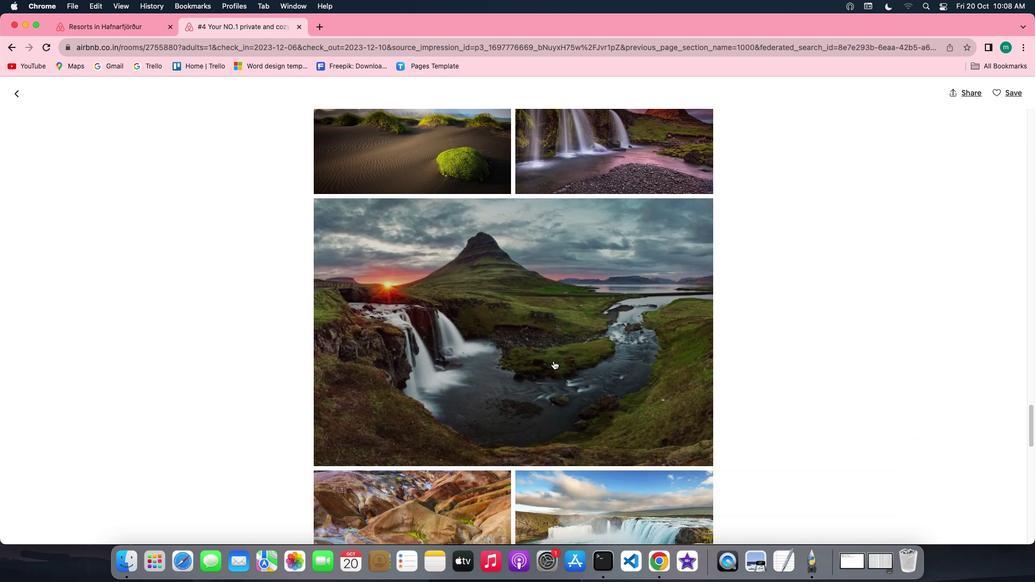 
Action: Mouse scrolled (553, 360) with delta (0, 0)
Screenshot: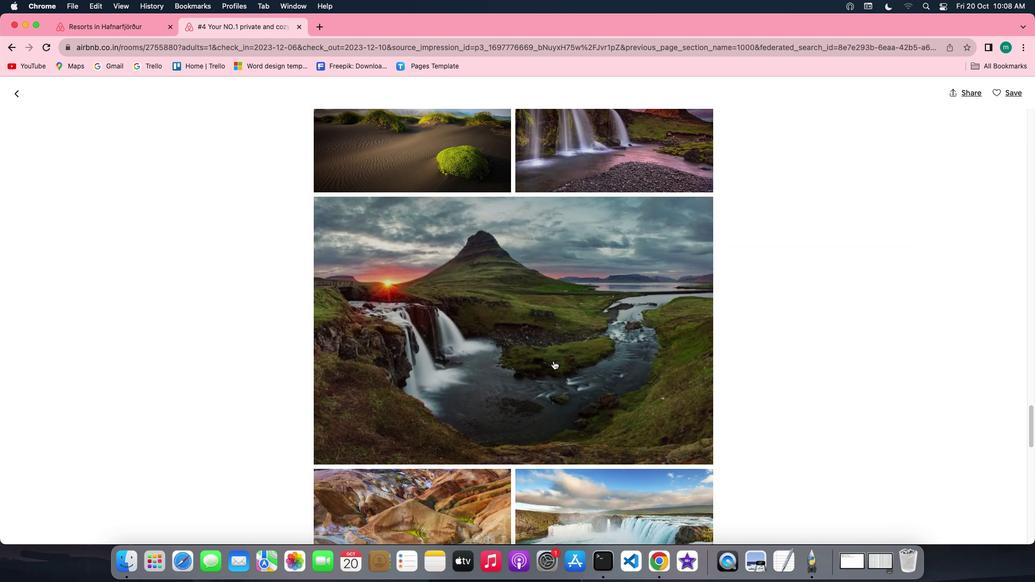
Action: Mouse scrolled (553, 360) with delta (0, 0)
Screenshot: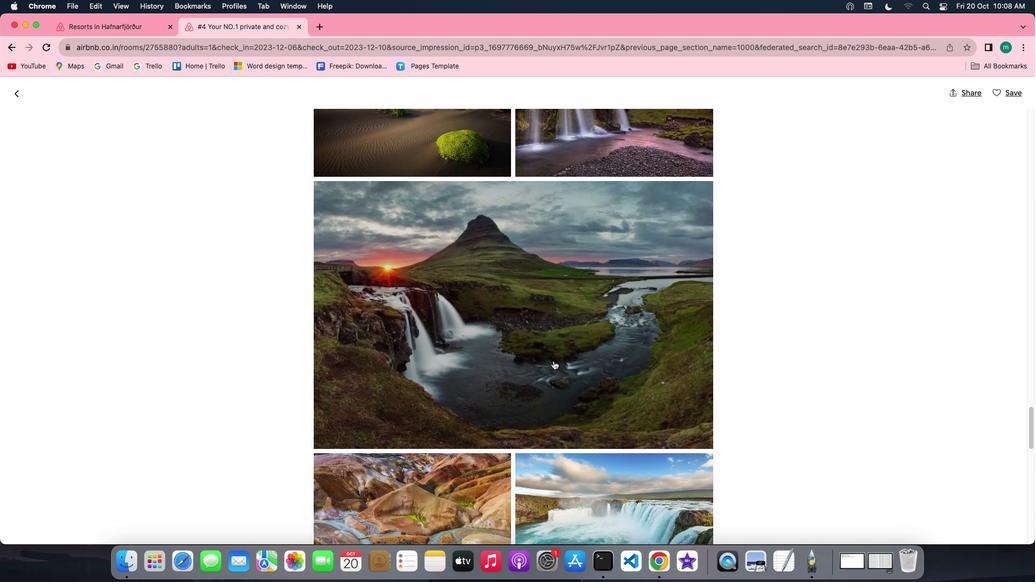 
Action: Mouse scrolled (553, 360) with delta (0, 0)
Screenshot: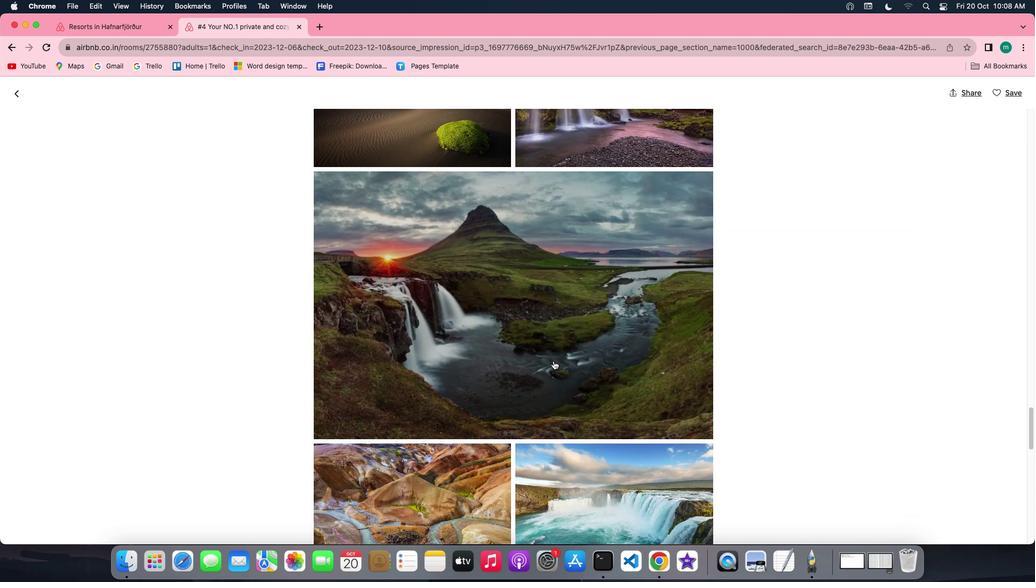 
Action: Mouse scrolled (553, 360) with delta (0, 0)
Screenshot: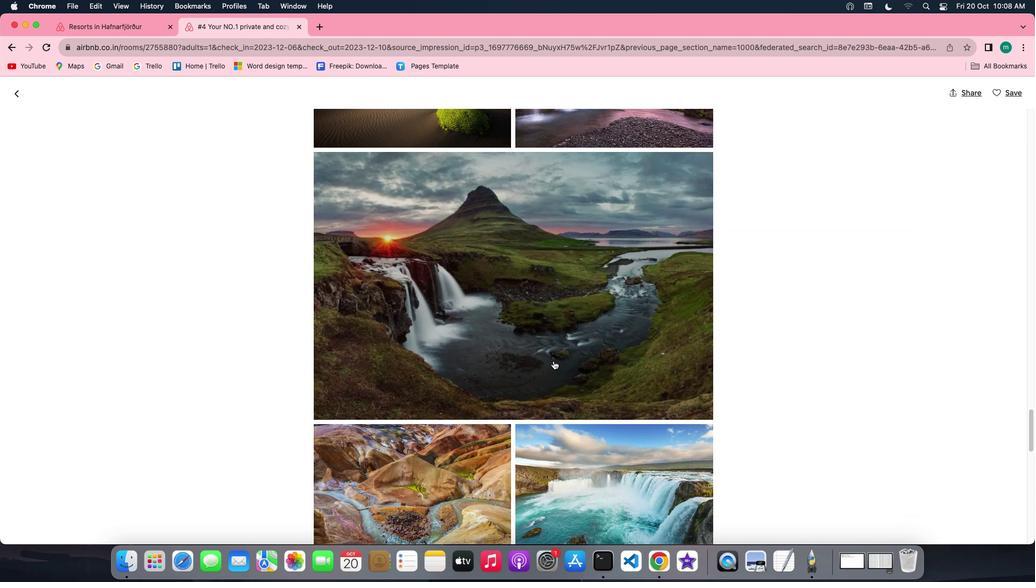 
Action: Mouse scrolled (553, 360) with delta (0, 0)
Screenshot: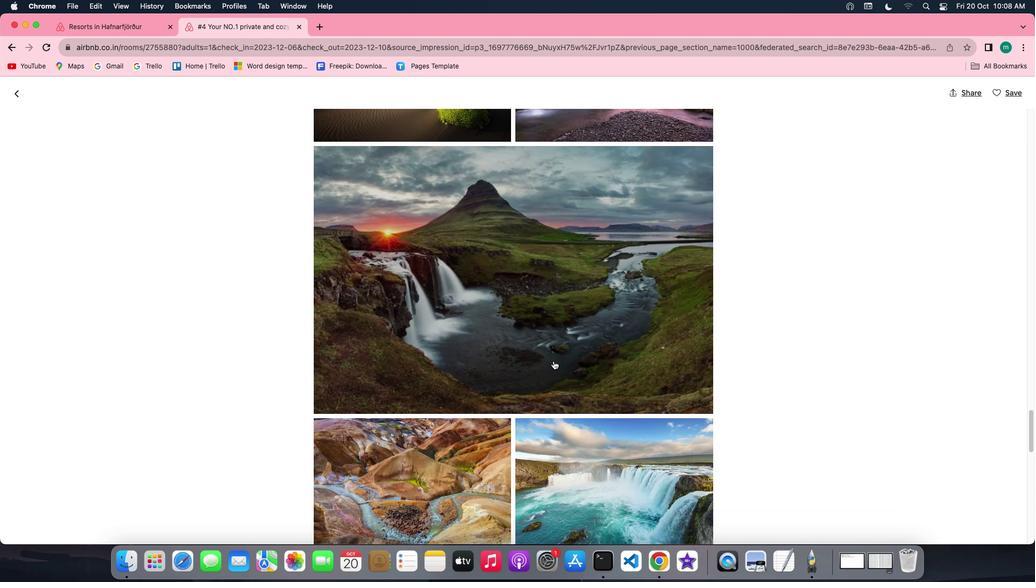 
Action: Mouse scrolled (553, 360) with delta (0, 0)
Screenshot: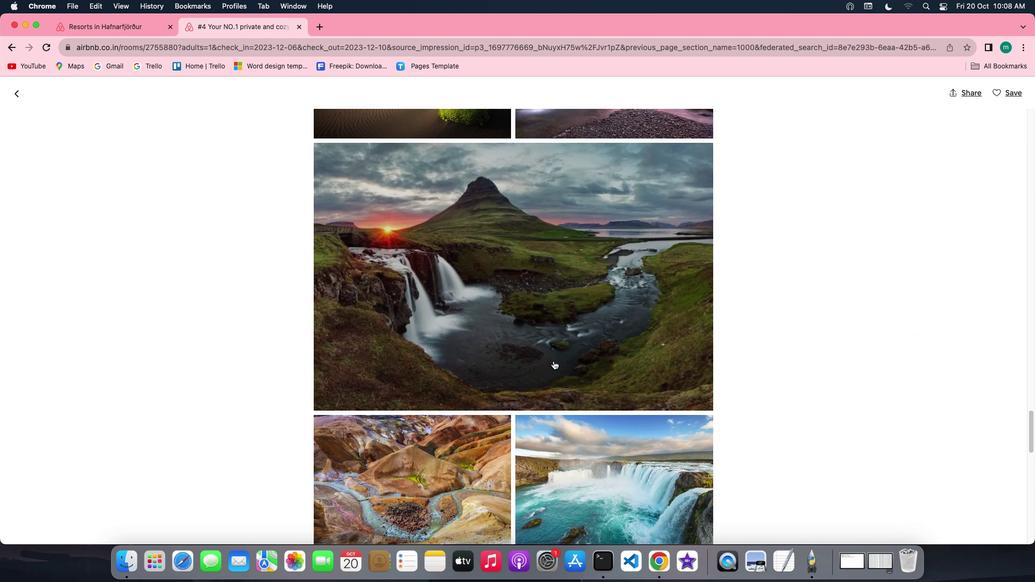 
Action: Mouse scrolled (553, 360) with delta (0, 0)
Screenshot: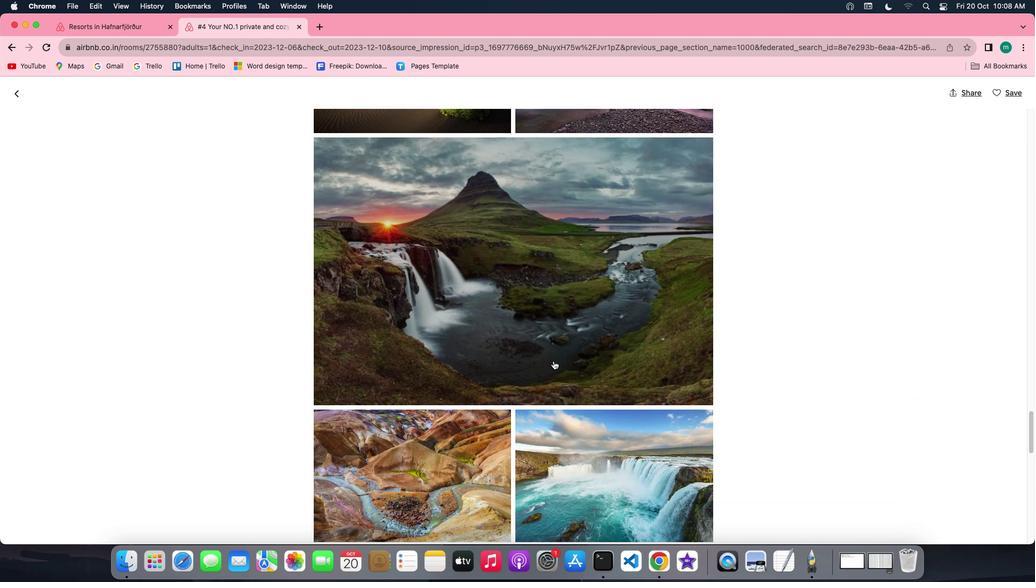 
Action: Mouse scrolled (553, 360) with delta (0, 0)
Screenshot: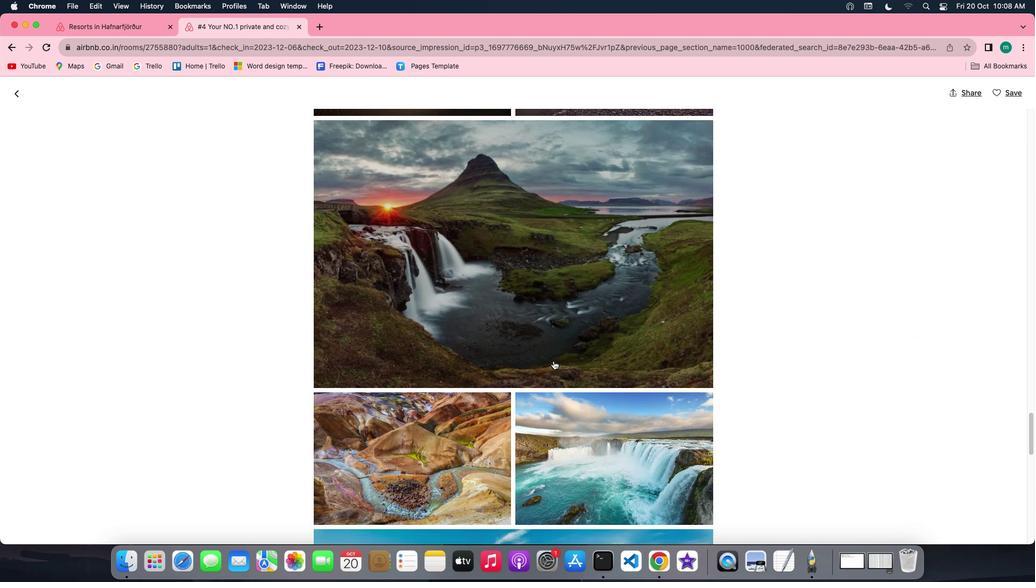 
Action: Mouse scrolled (553, 360) with delta (0, 0)
Screenshot: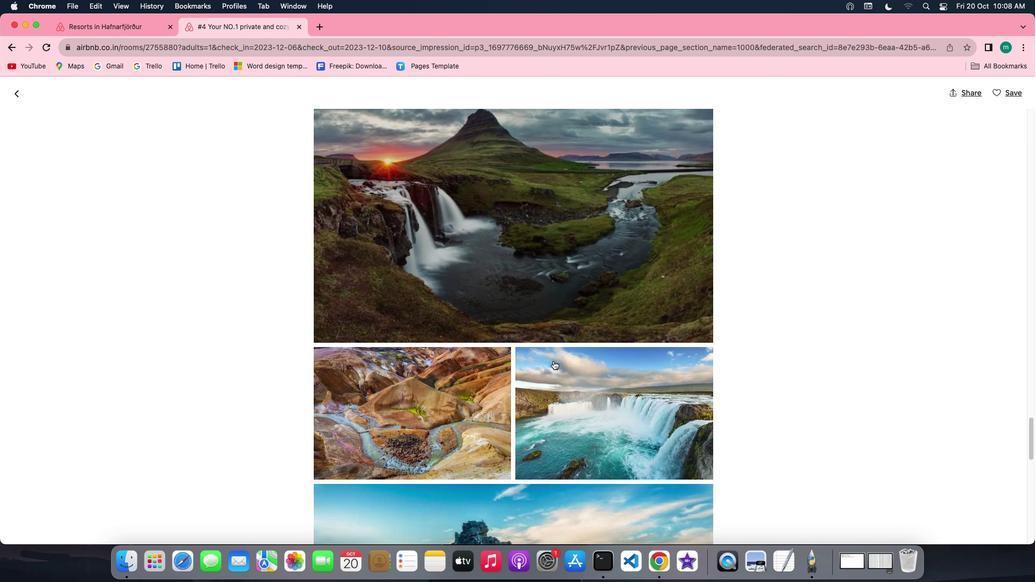 
Action: Mouse scrolled (553, 360) with delta (0, 0)
Screenshot: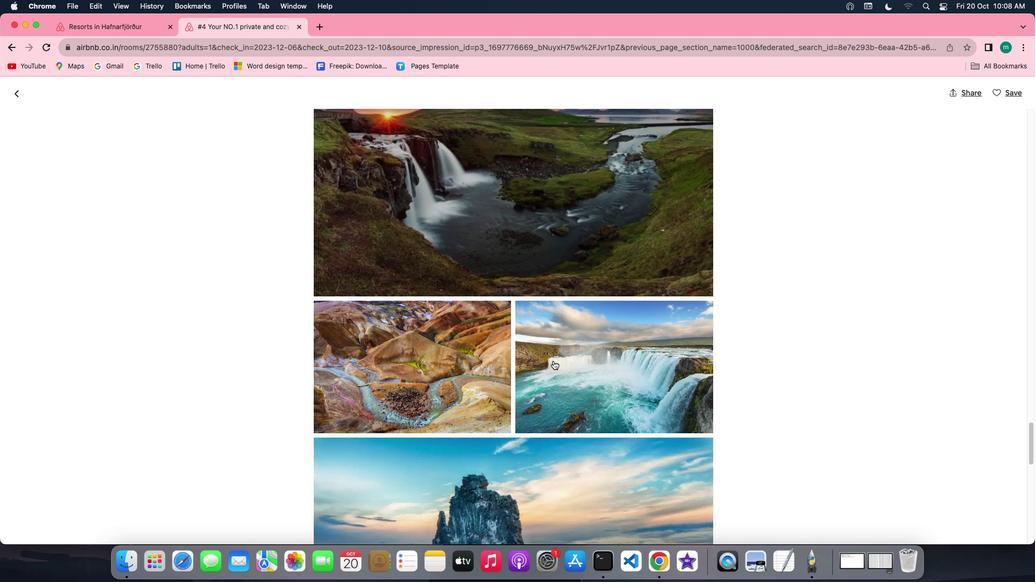 
Action: Mouse scrolled (553, 360) with delta (0, 0)
Screenshot: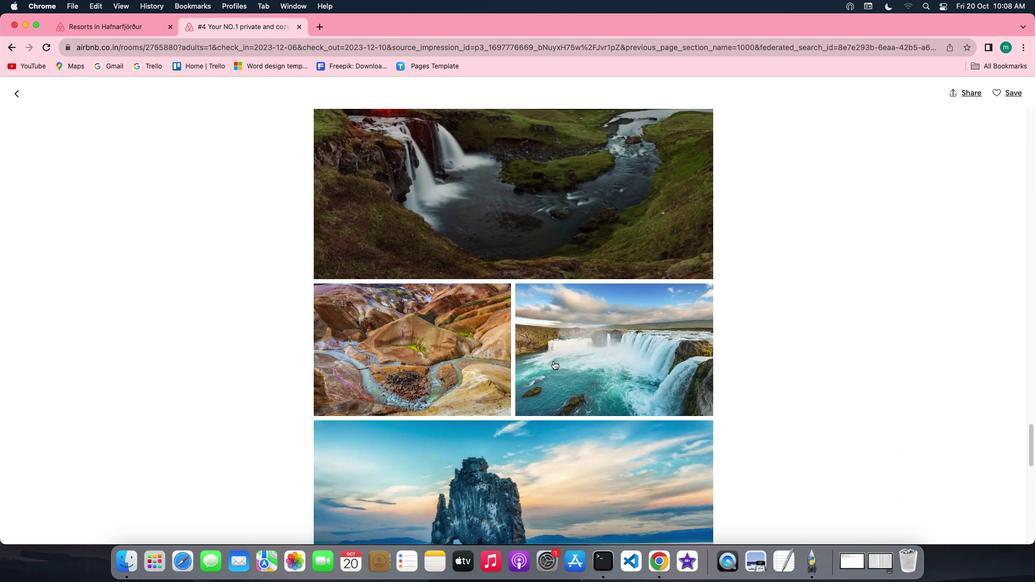 
Action: Mouse scrolled (553, 360) with delta (0, 0)
Screenshot: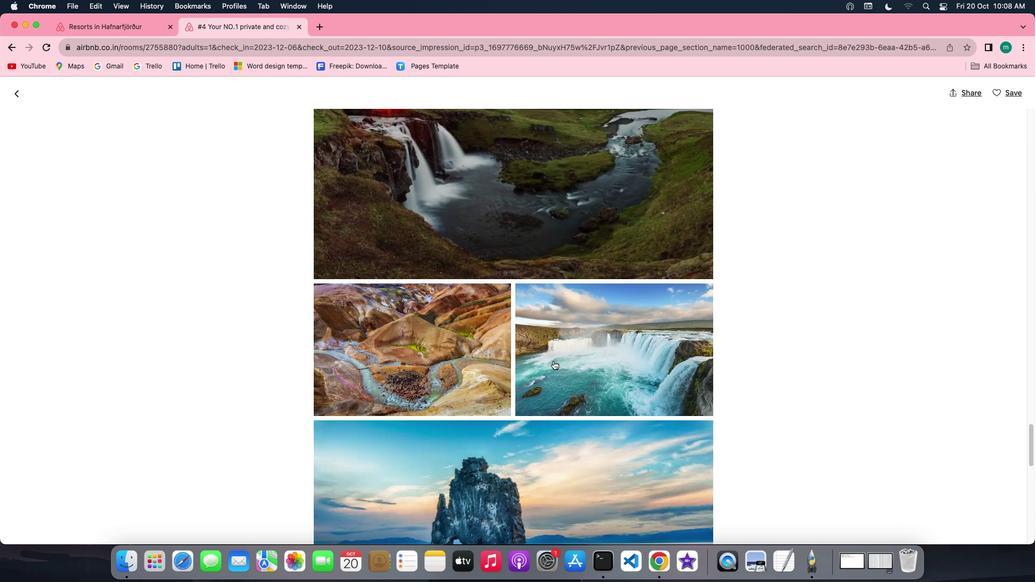 
Action: Mouse scrolled (553, 360) with delta (0, 0)
Screenshot: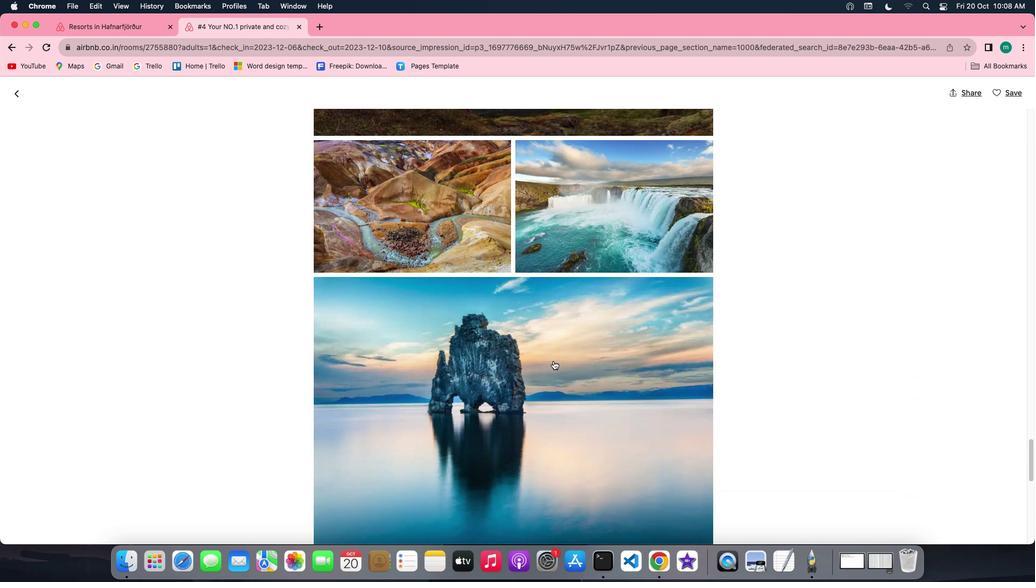 
Action: Mouse scrolled (553, 360) with delta (0, 0)
Screenshot: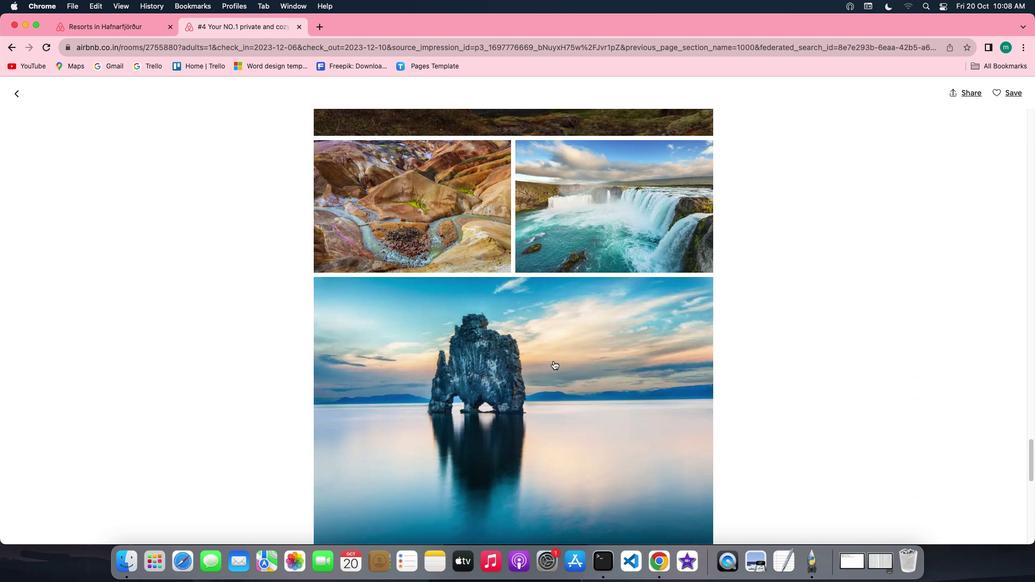 
Action: Mouse scrolled (553, 360) with delta (0, 0)
Screenshot: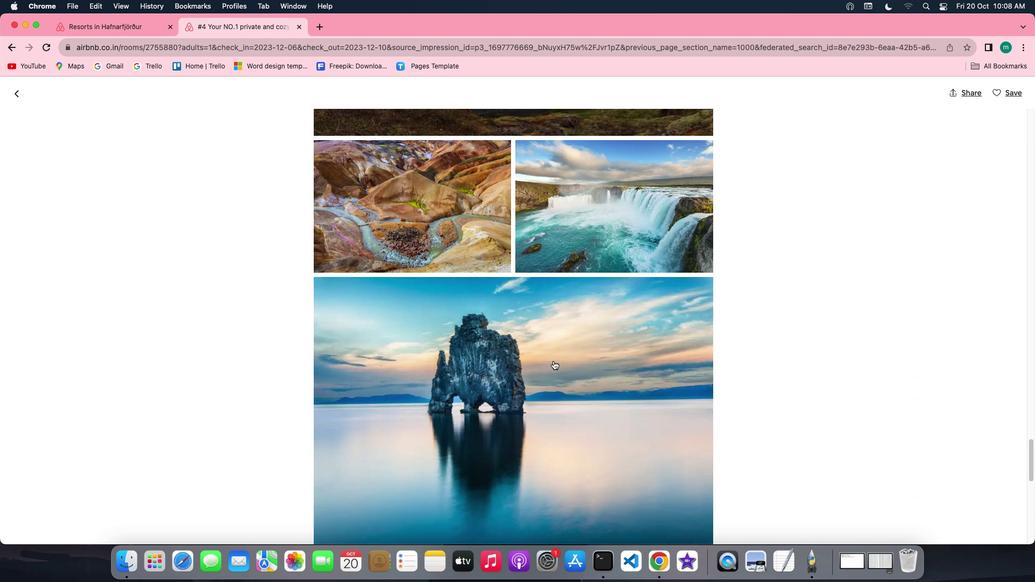 
Action: Mouse scrolled (553, 360) with delta (0, 0)
Screenshot: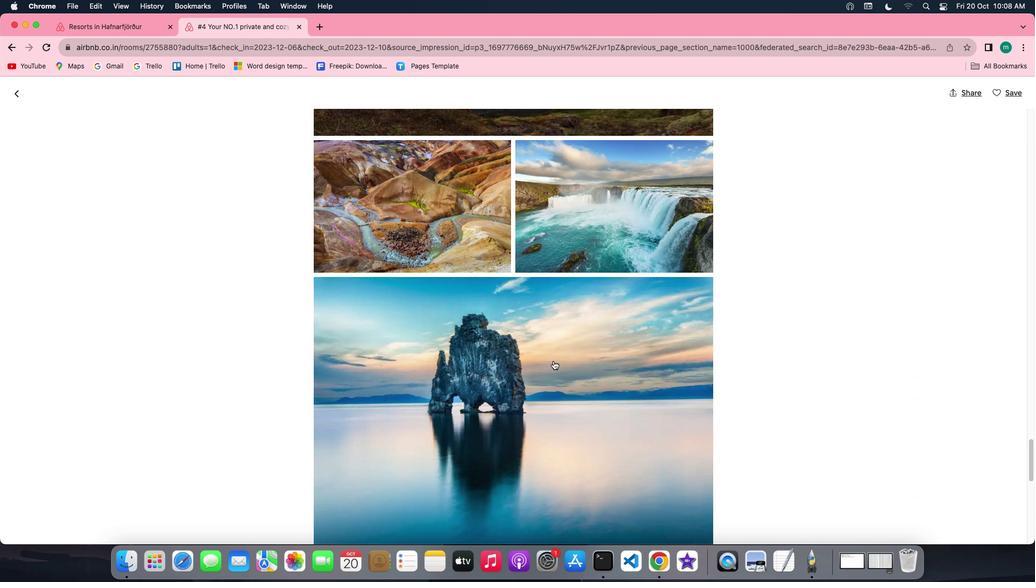 
Action: Mouse scrolled (553, 360) with delta (0, 0)
Screenshot: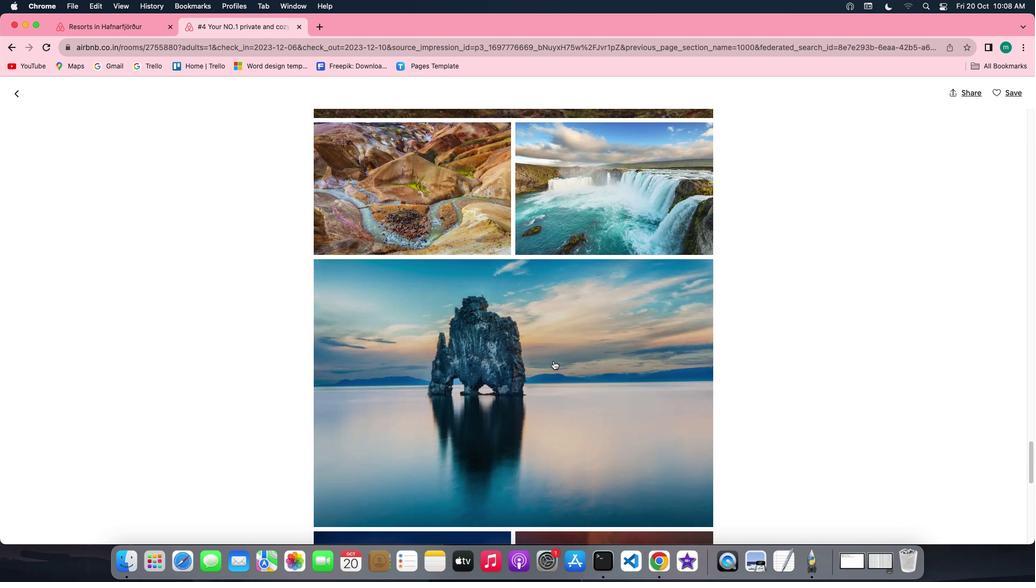 
Action: Mouse scrolled (553, 360) with delta (0, 0)
Screenshot: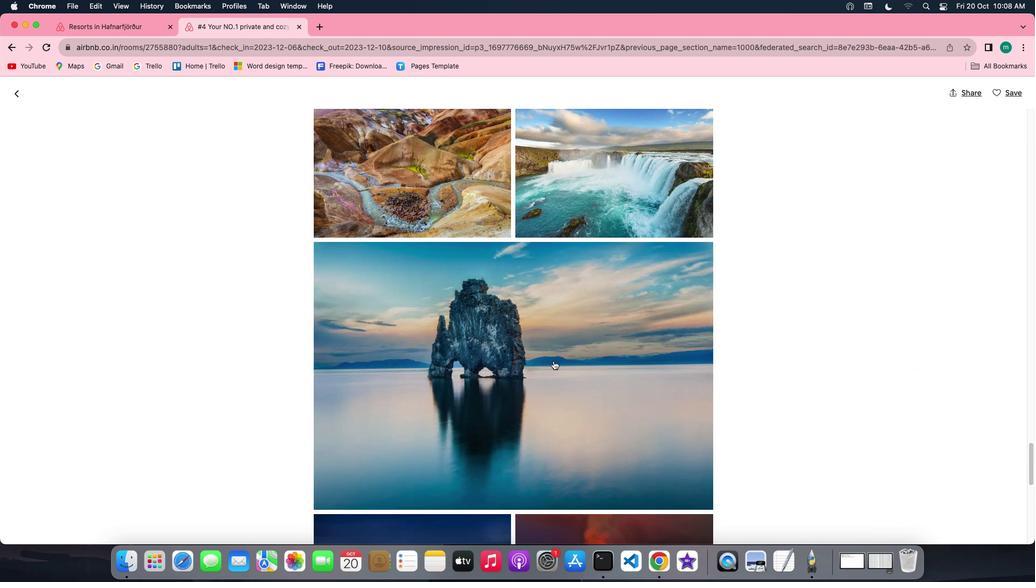 
Action: Mouse scrolled (553, 360) with delta (0, 0)
Screenshot: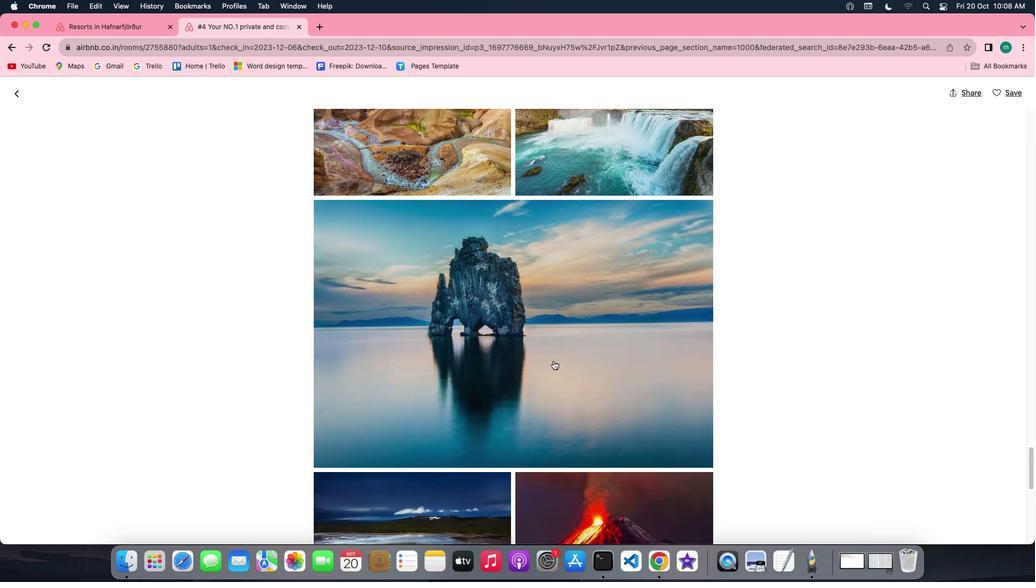 
Action: Mouse scrolled (553, 360) with delta (0, 0)
Screenshot: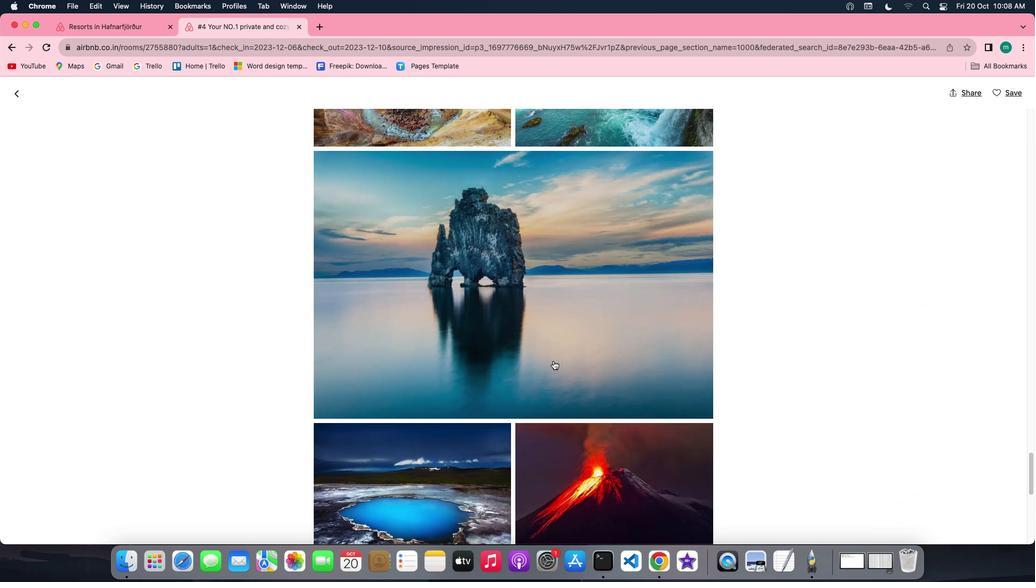 
Action: Mouse scrolled (553, 360) with delta (0, 0)
Screenshot: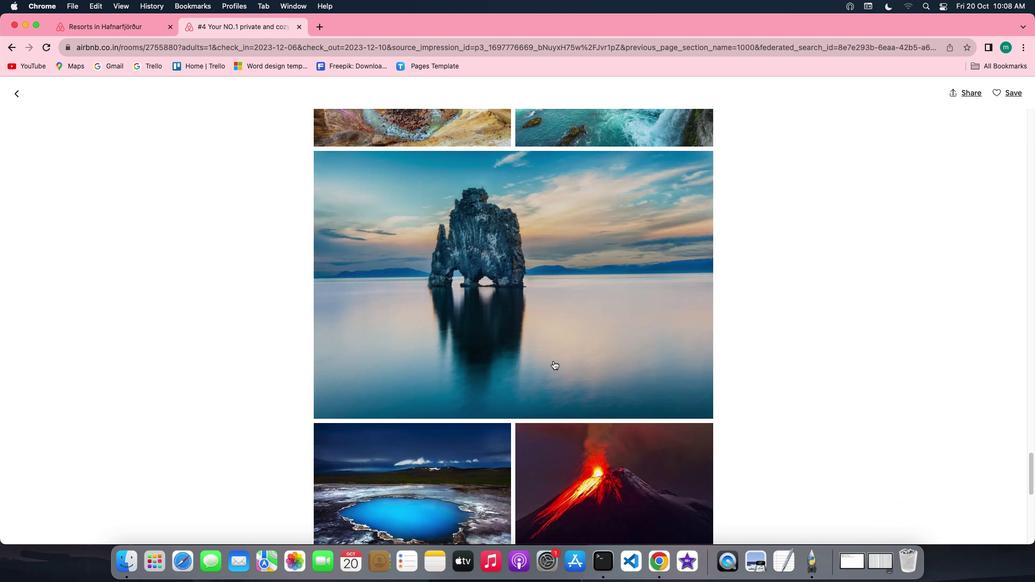 
Action: Mouse scrolled (553, 360) with delta (0, 0)
Screenshot: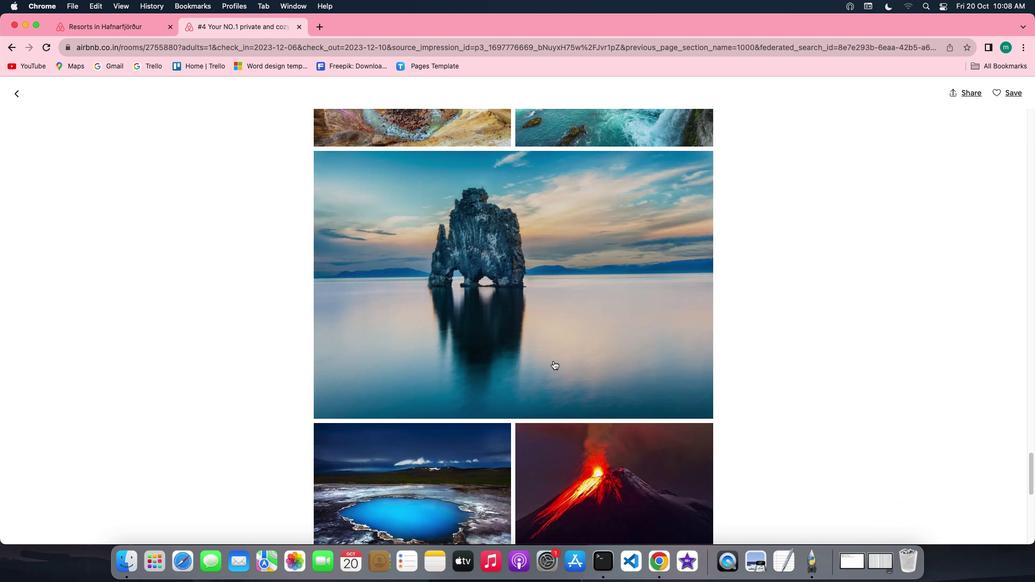 
Action: Mouse scrolled (553, 360) with delta (0, 0)
Screenshot: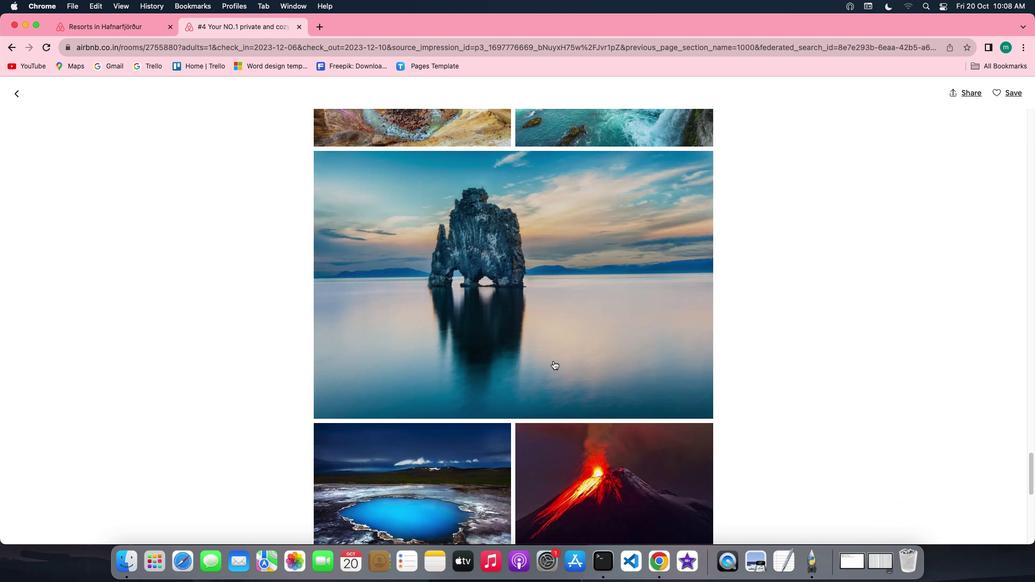 
Action: Mouse scrolled (553, 360) with delta (0, -1)
Screenshot: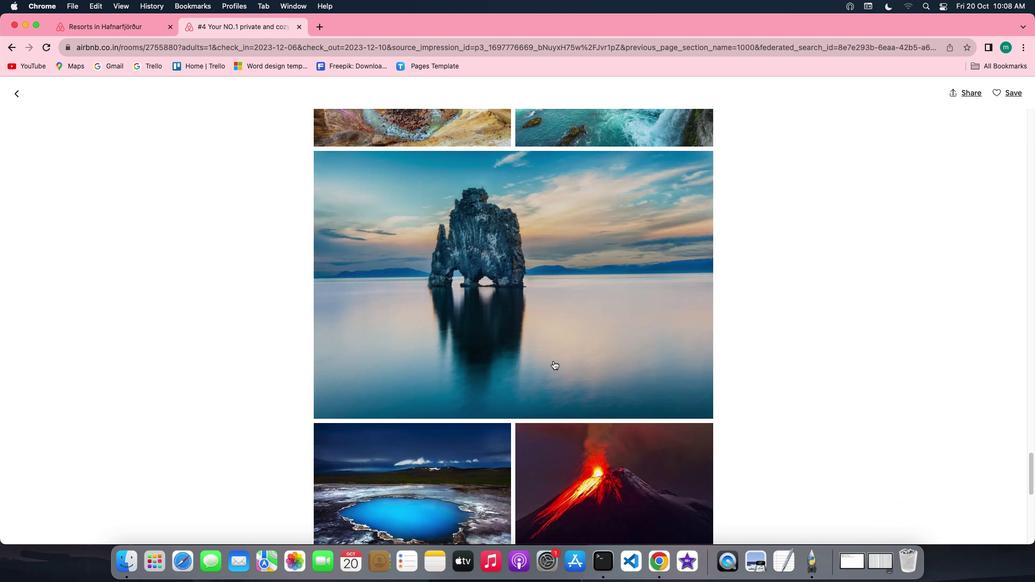 
Action: Mouse scrolled (553, 360) with delta (0, 0)
Screenshot: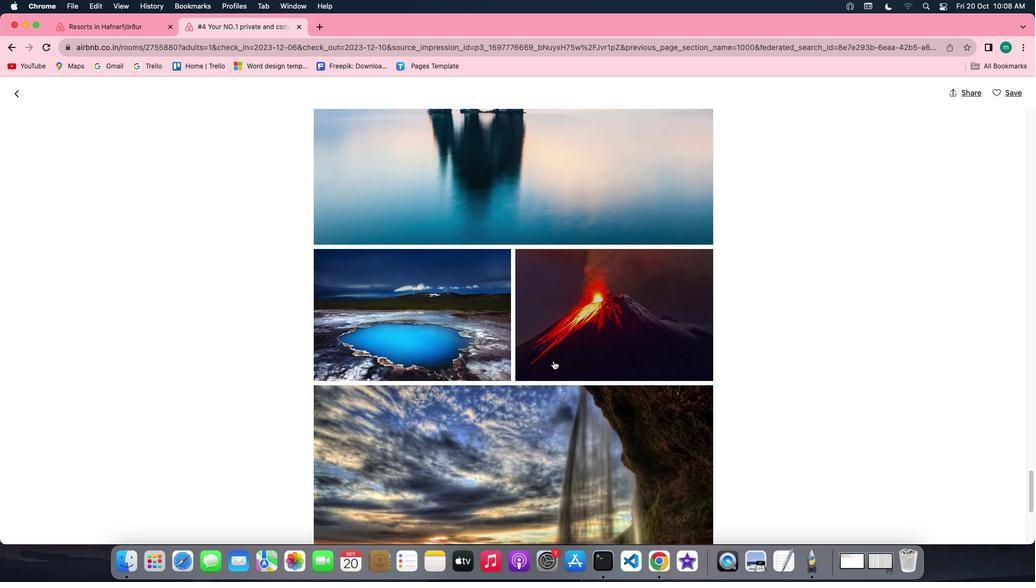 
Action: Mouse scrolled (553, 360) with delta (0, 0)
Screenshot: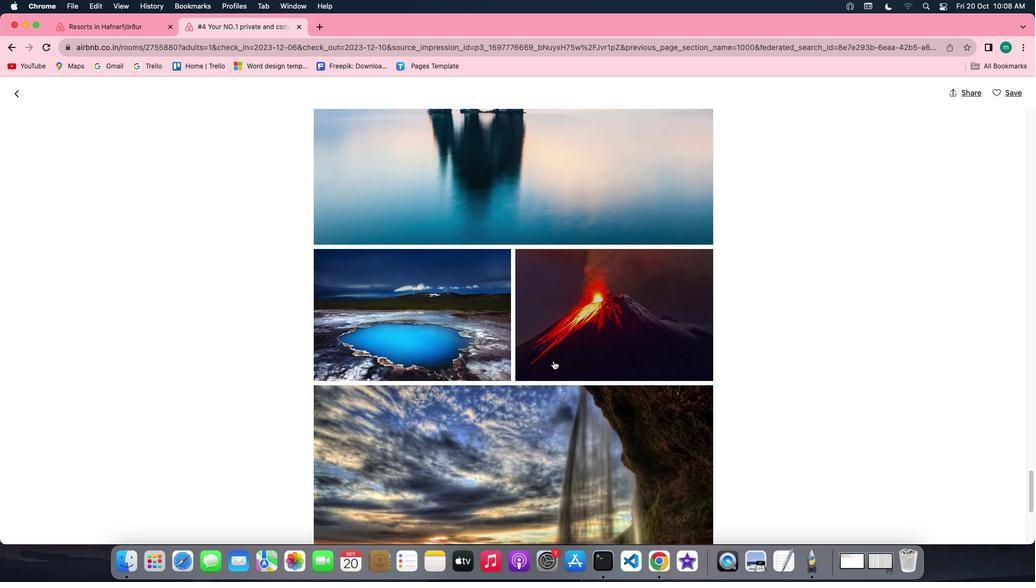 
Action: Mouse scrolled (553, 360) with delta (0, -1)
Screenshot: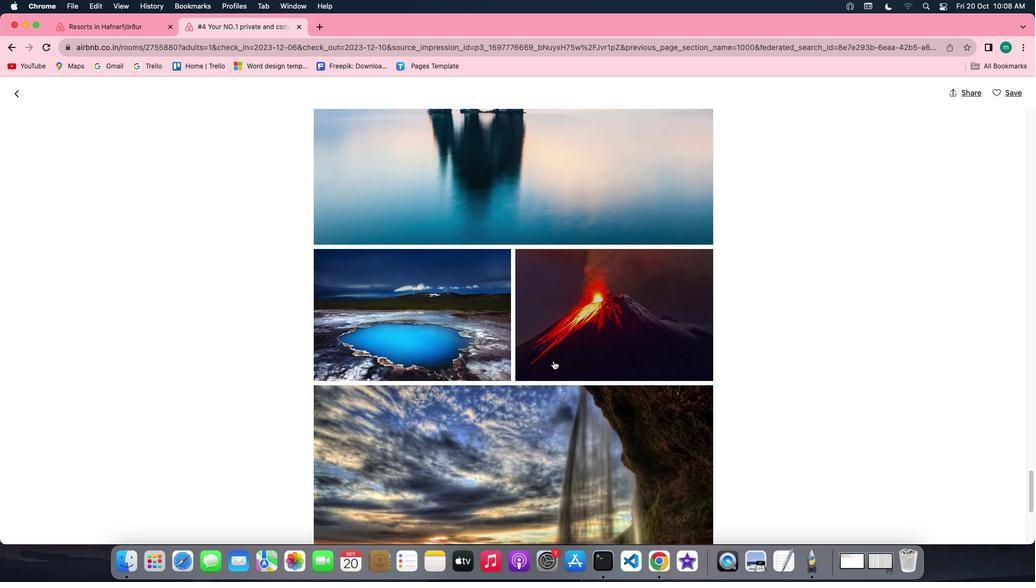 
Action: Mouse scrolled (553, 360) with delta (0, -1)
Screenshot: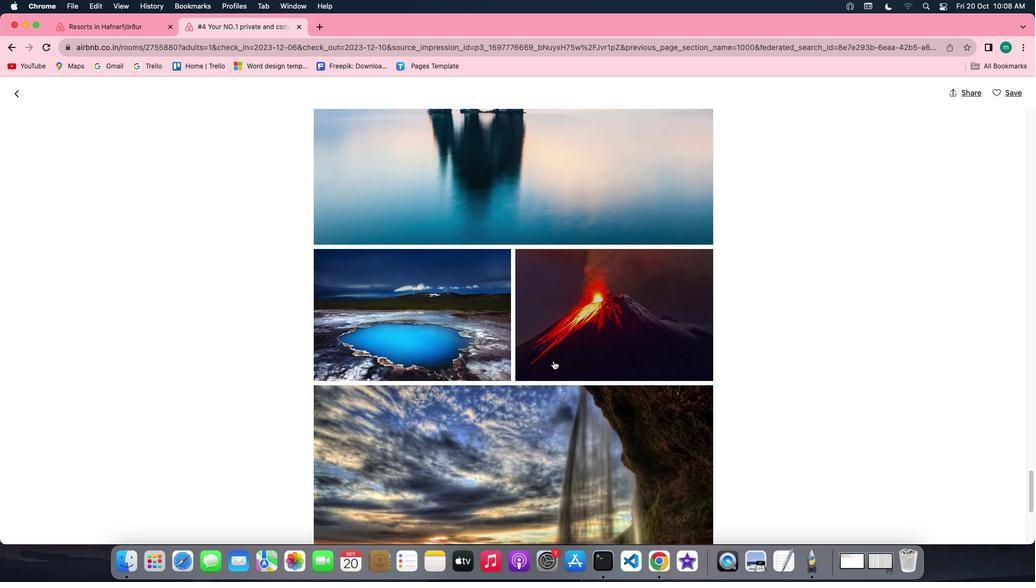 
Action: Mouse scrolled (553, 360) with delta (0, 0)
Screenshot: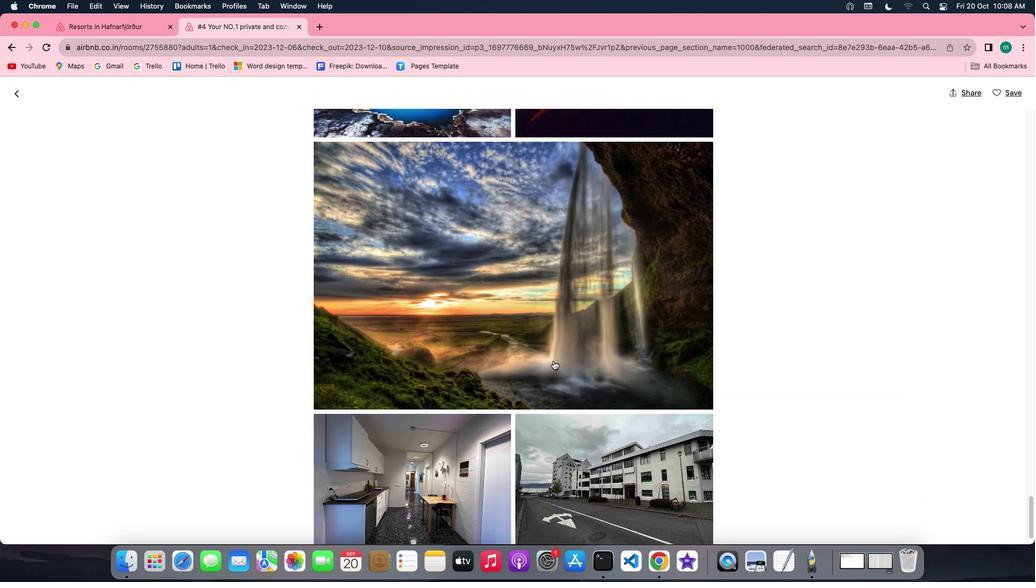 
Action: Mouse scrolled (553, 360) with delta (0, 0)
Screenshot: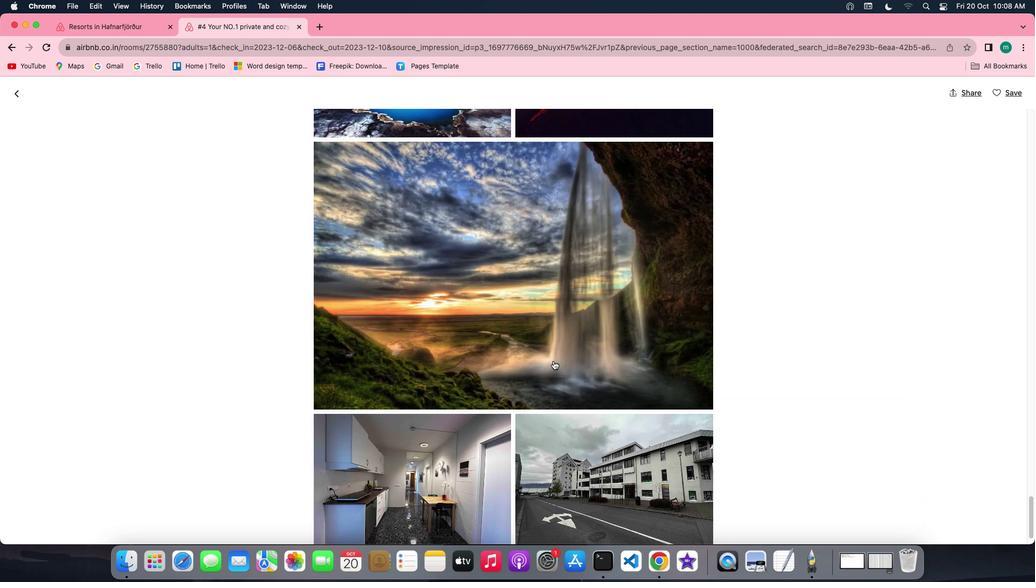 
Action: Mouse scrolled (553, 360) with delta (0, 0)
Screenshot: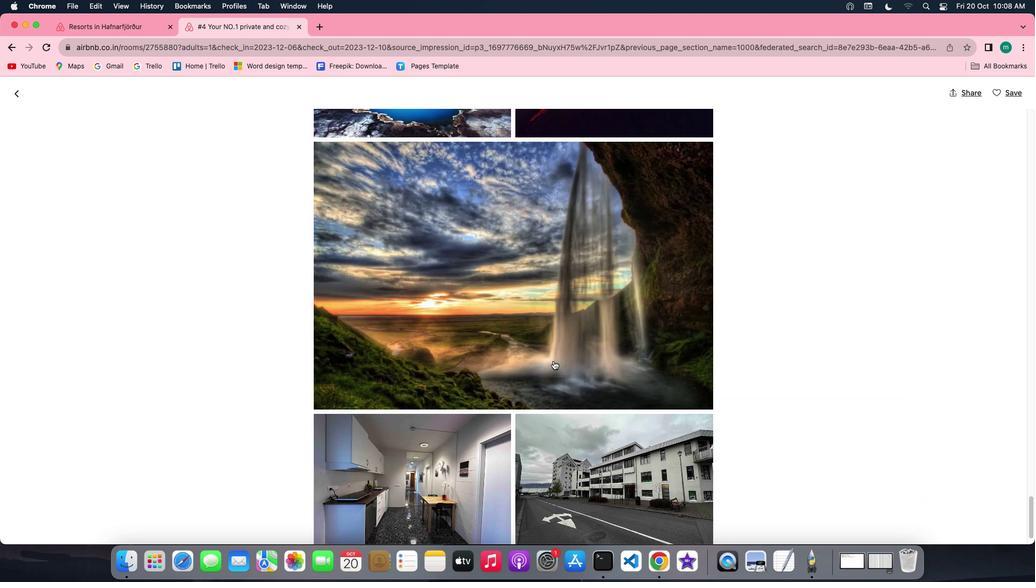 
Action: Mouse scrolled (553, 360) with delta (0, 0)
Screenshot: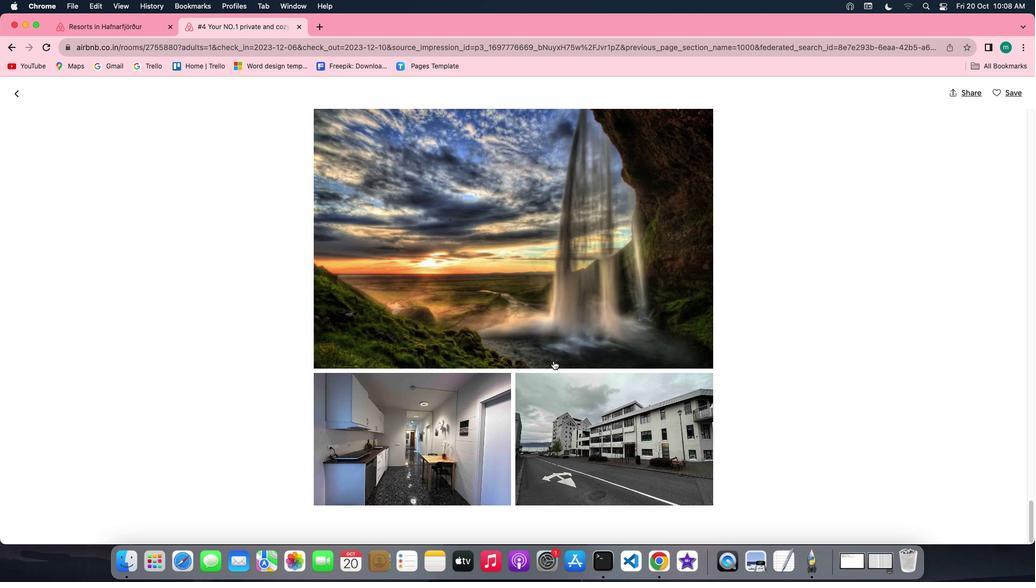 
Action: Mouse scrolled (553, 360) with delta (0, 0)
Screenshot: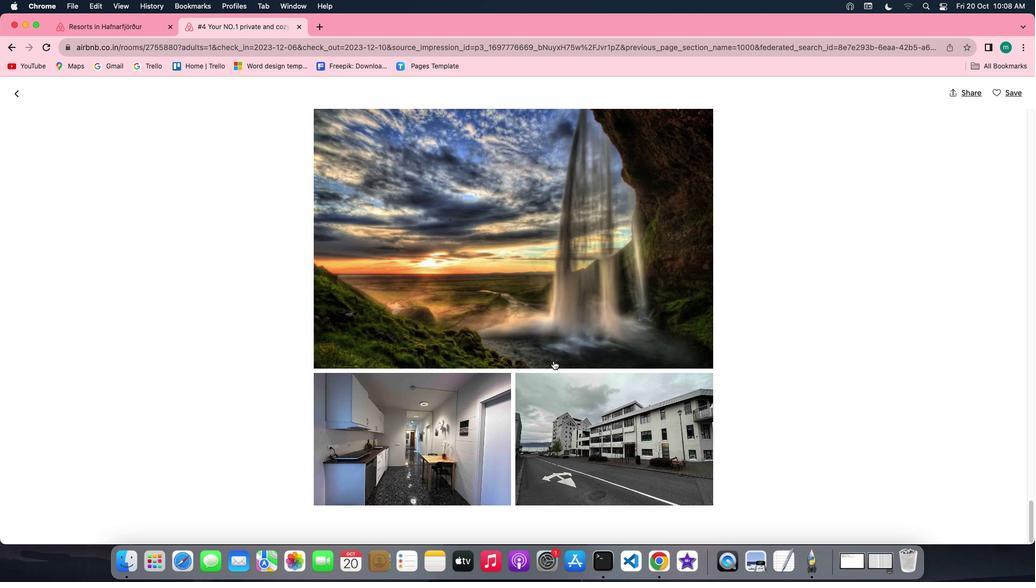 
Action: Mouse scrolled (553, 360) with delta (0, 0)
